 Task:   Create a business powerpoint presentation template.
Action: Mouse moved to (851, 104)
Screenshot: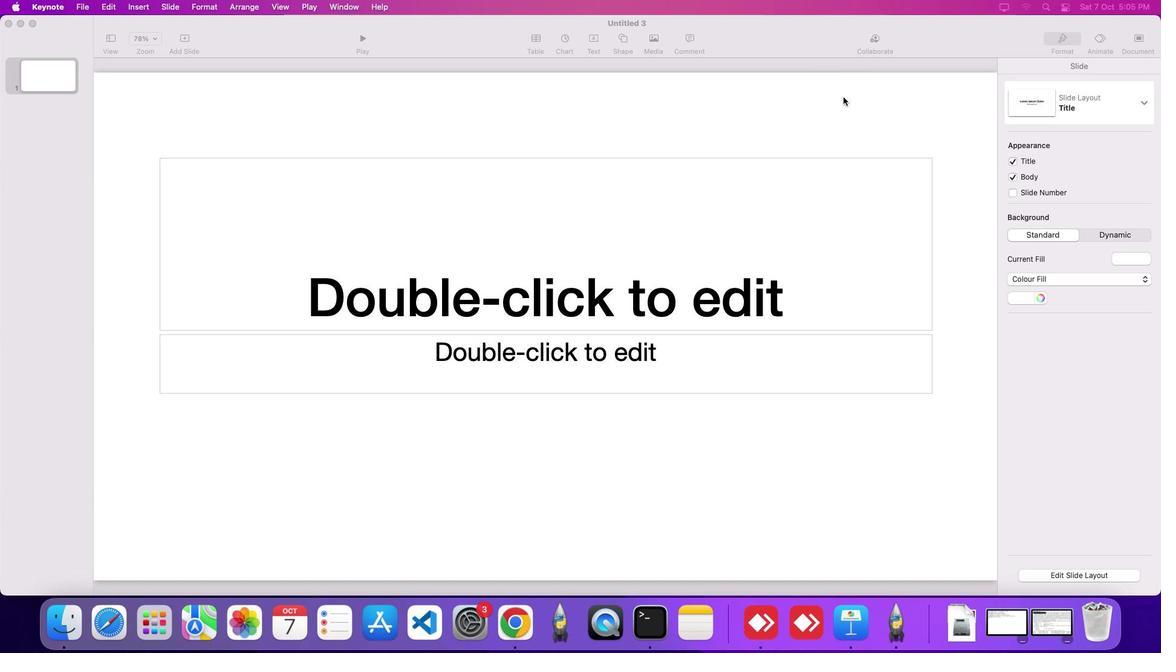 
Action: Mouse pressed left at (851, 104)
Screenshot: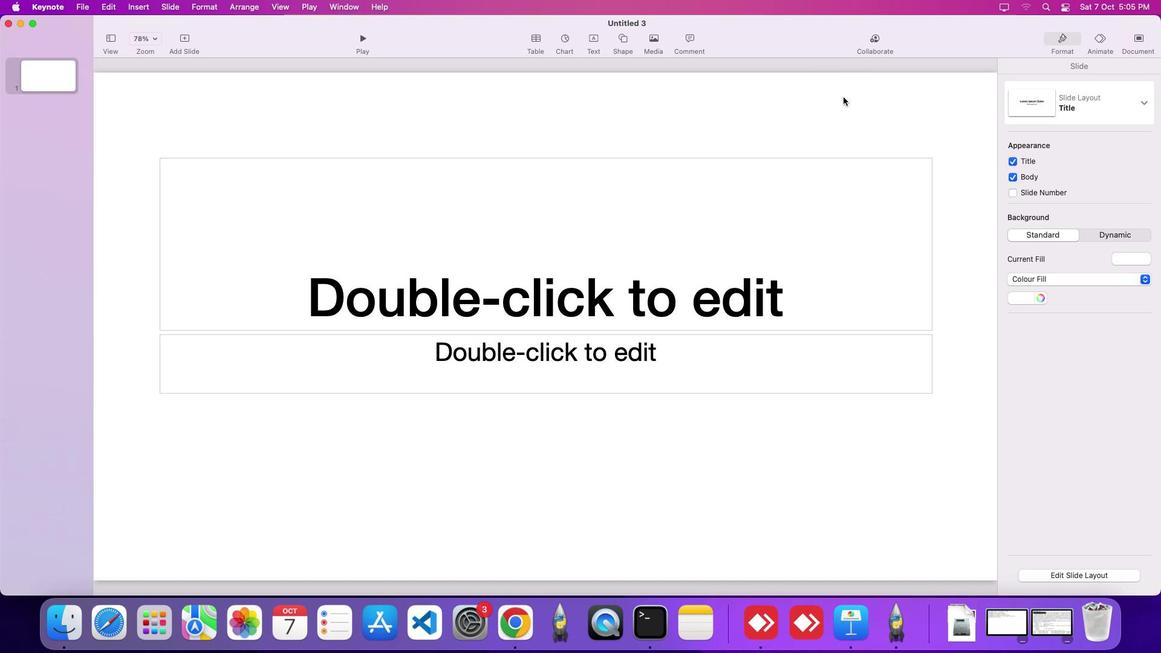 
Action: Mouse moved to (868, 106)
Screenshot: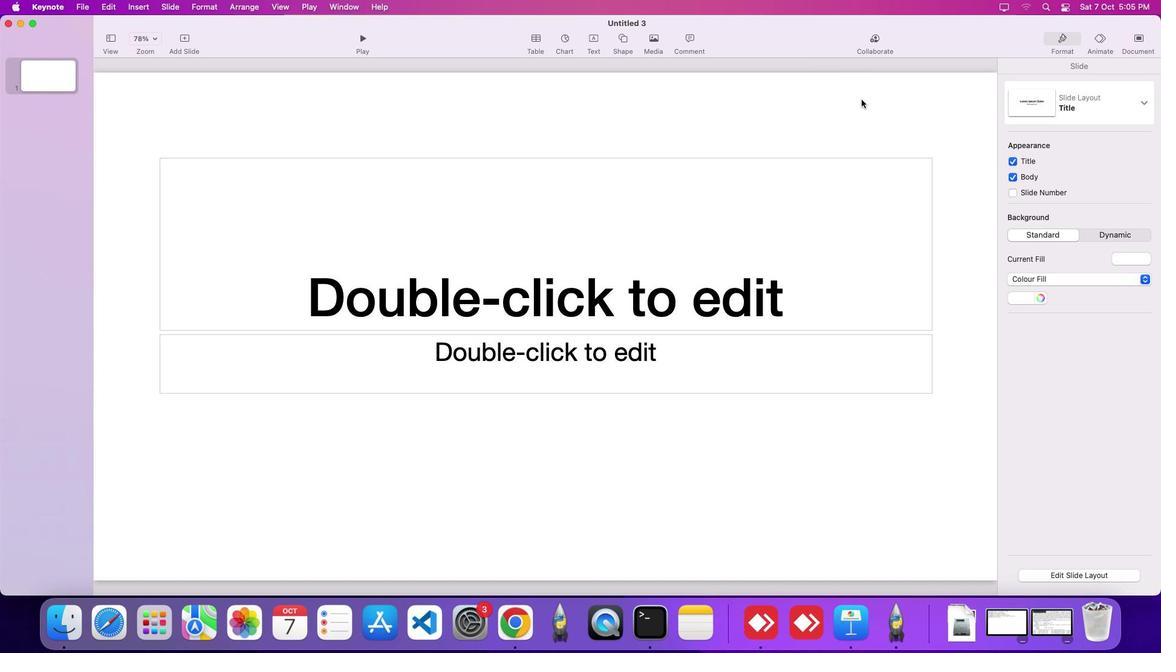 
Action: Mouse pressed left at (868, 106)
Screenshot: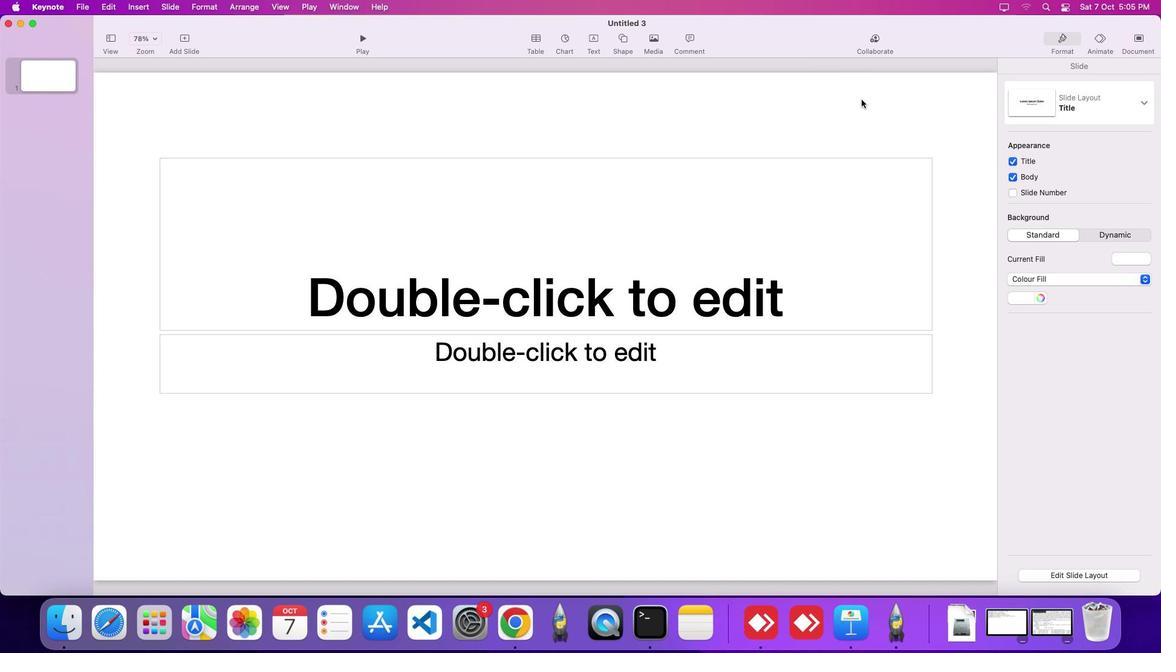 
Action: Mouse moved to (590, 473)
Screenshot: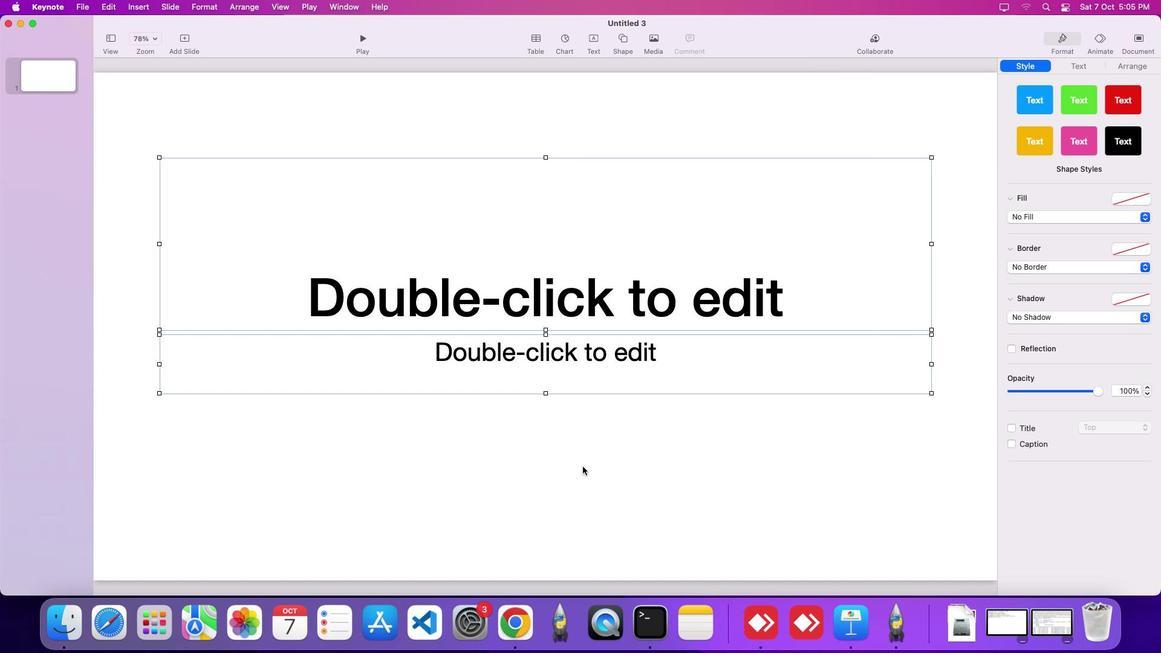 
Action: Key pressed Key.delete
Screenshot: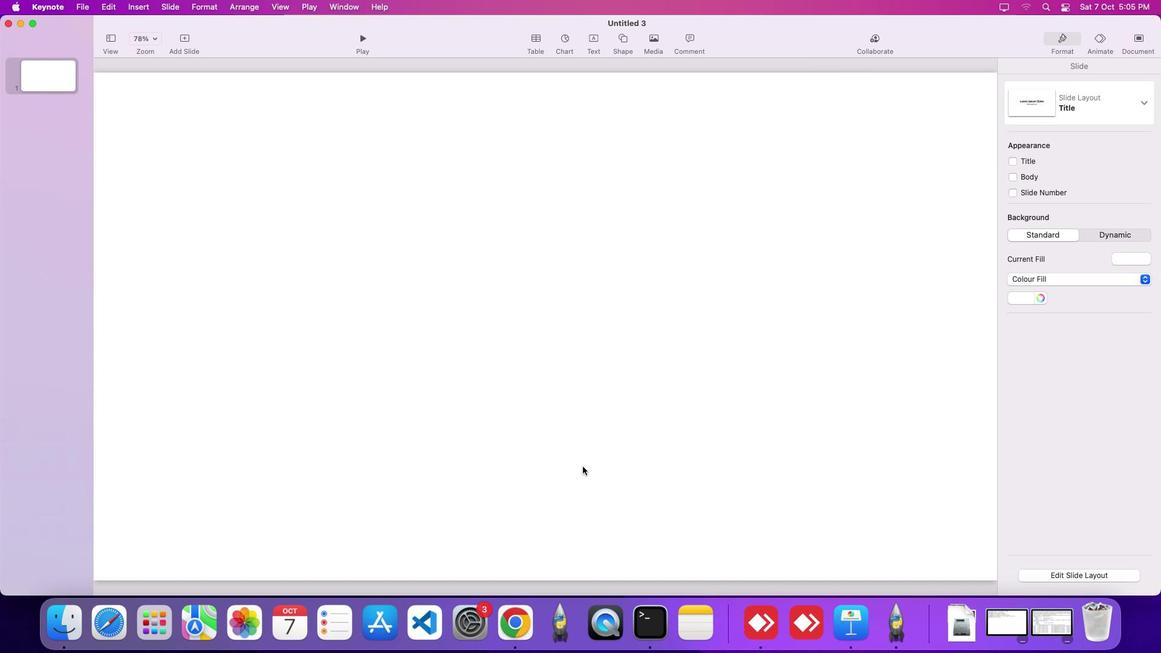 
Action: Mouse moved to (647, 380)
Screenshot: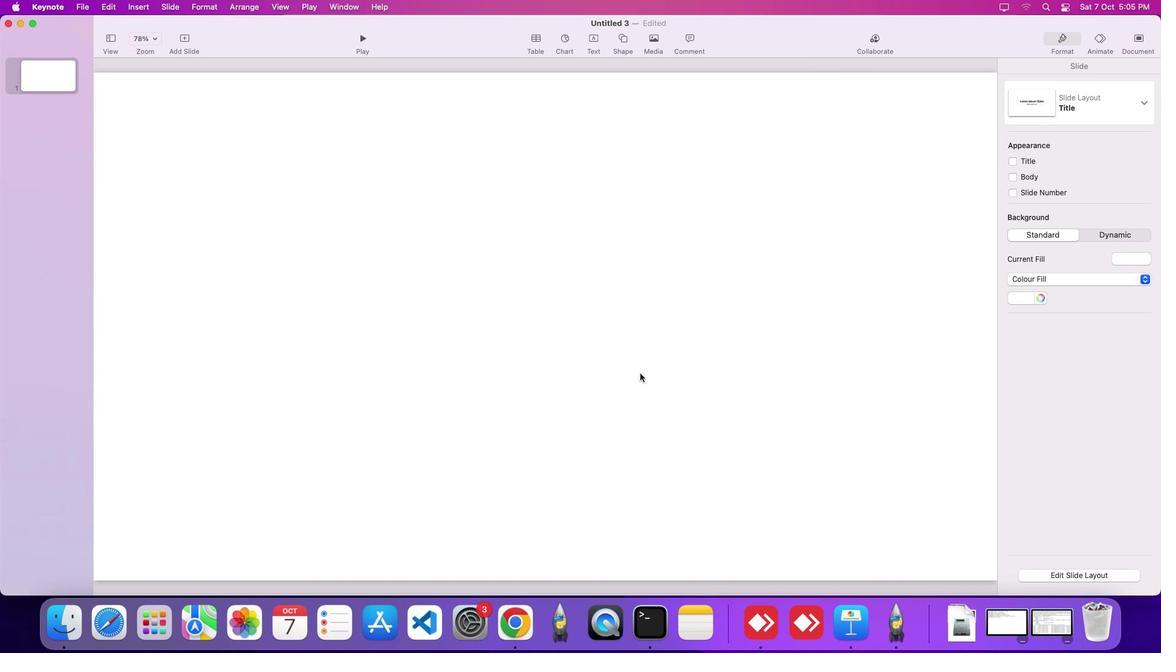 
Action: Mouse pressed left at (647, 380)
Screenshot: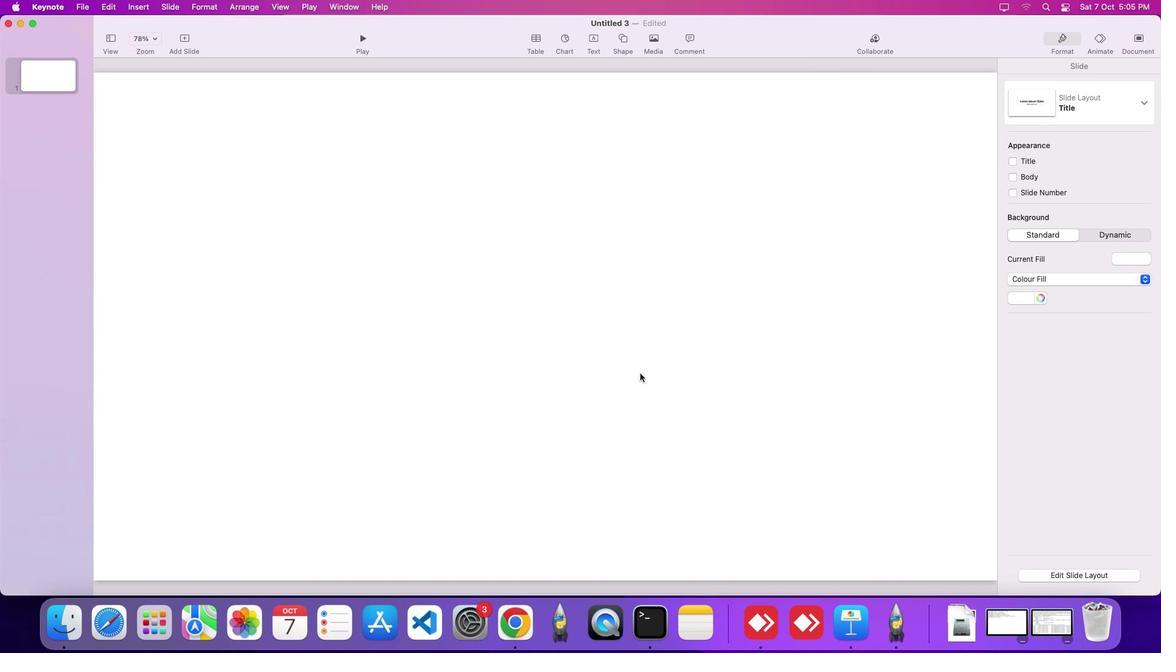 
Action: Mouse moved to (643, 367)
Screenshot: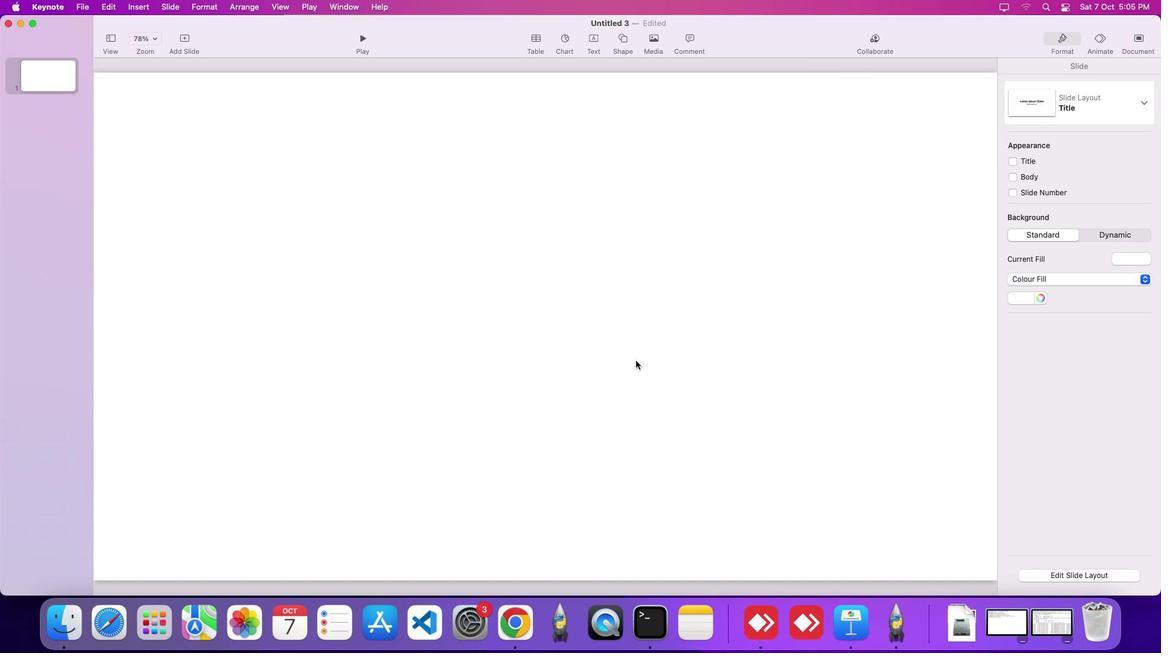 
Action: Mouse pressed left at (643, 367)
Screenshot: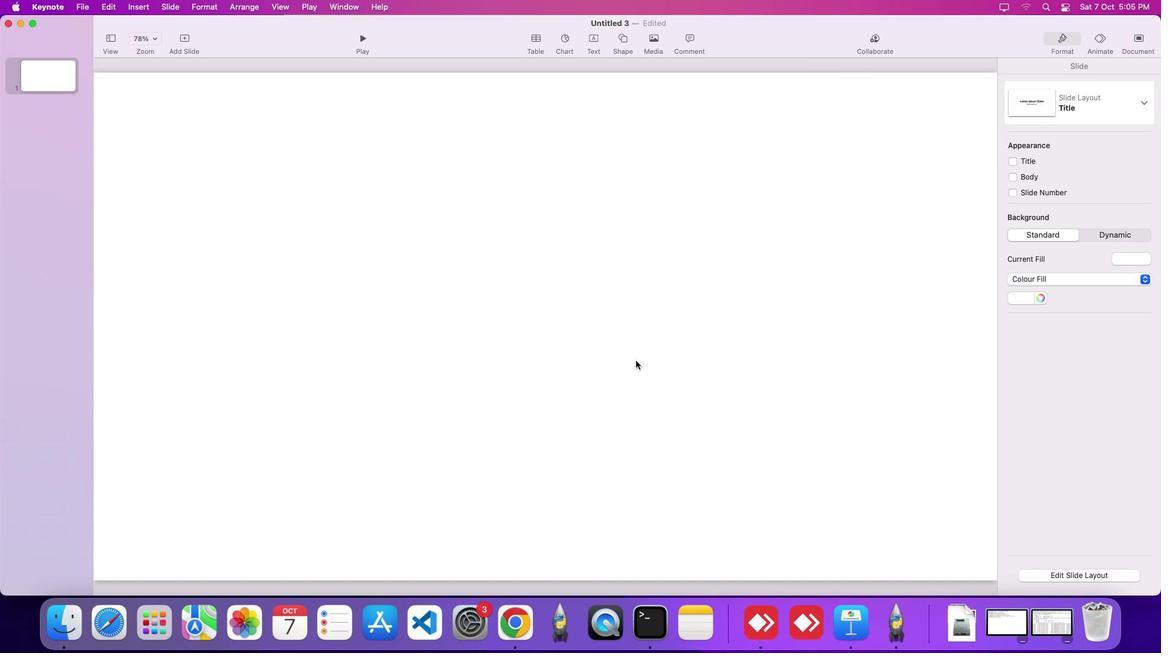 
Action: Mouse moved to (629, 48)
Screenshot: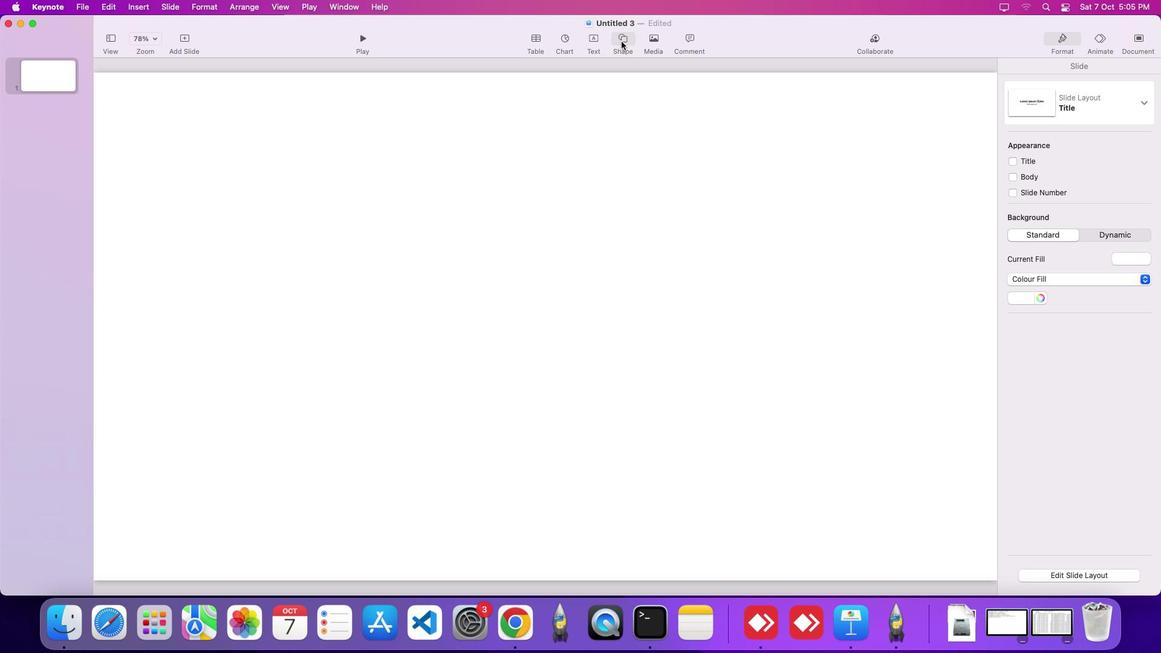 
Action: Mouse pressed left at (629, 48)
Screenshot: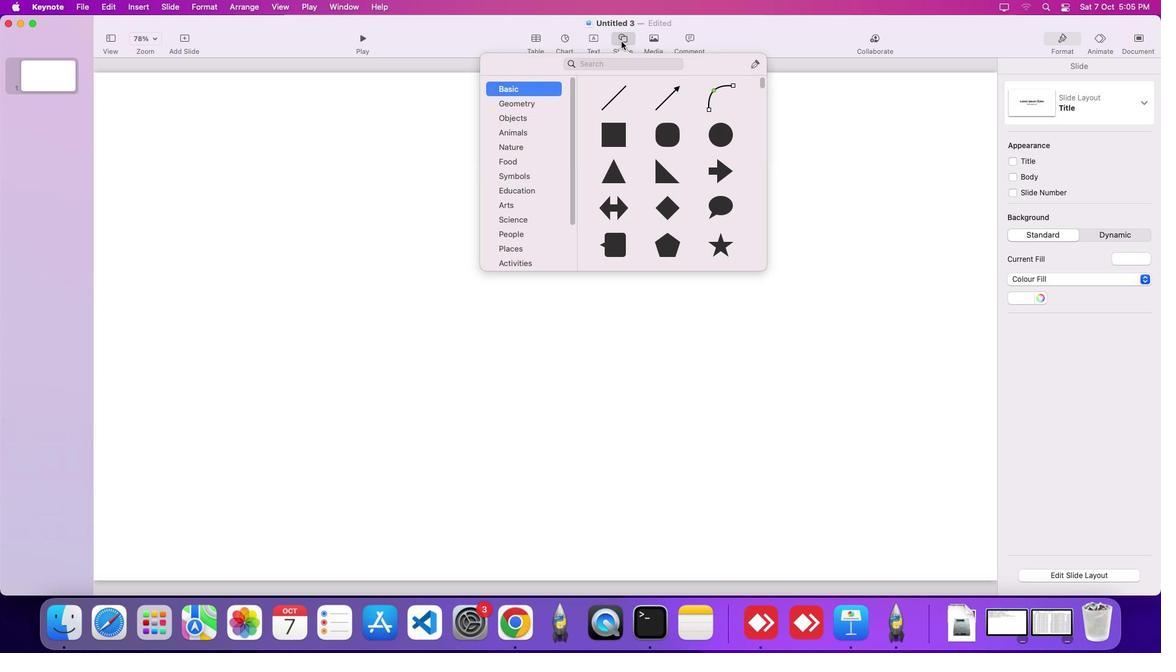 
Action: Mouse moved to (628, 140)
Screenshot: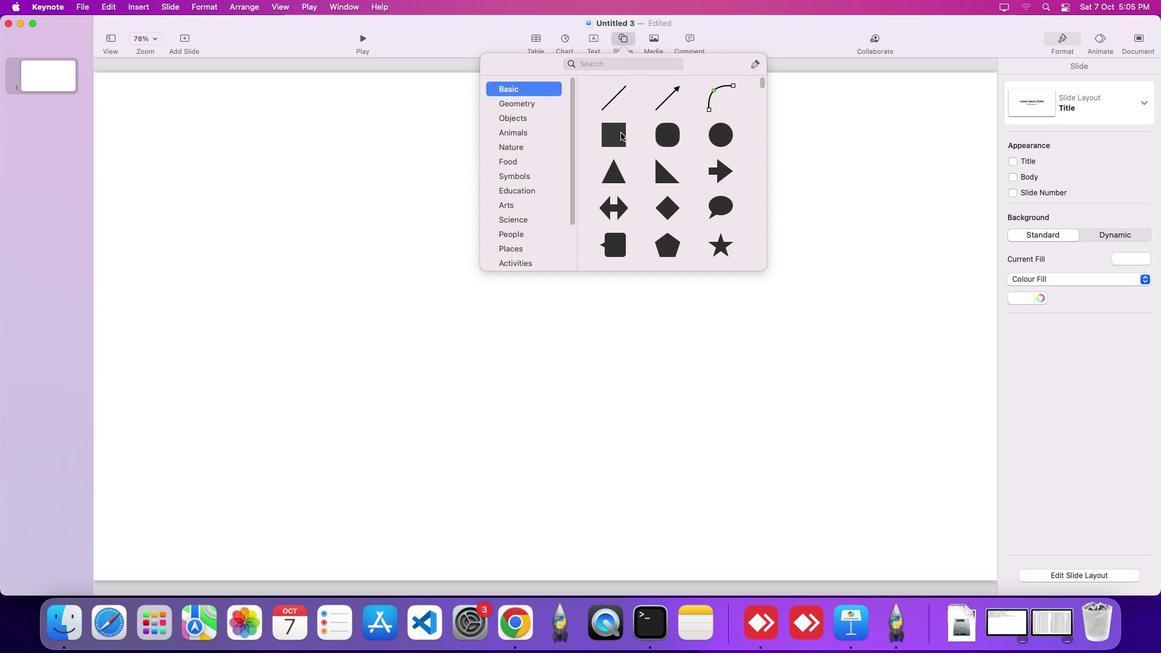 
Action: Mouse pressed left at (628, 140)
Screenshot: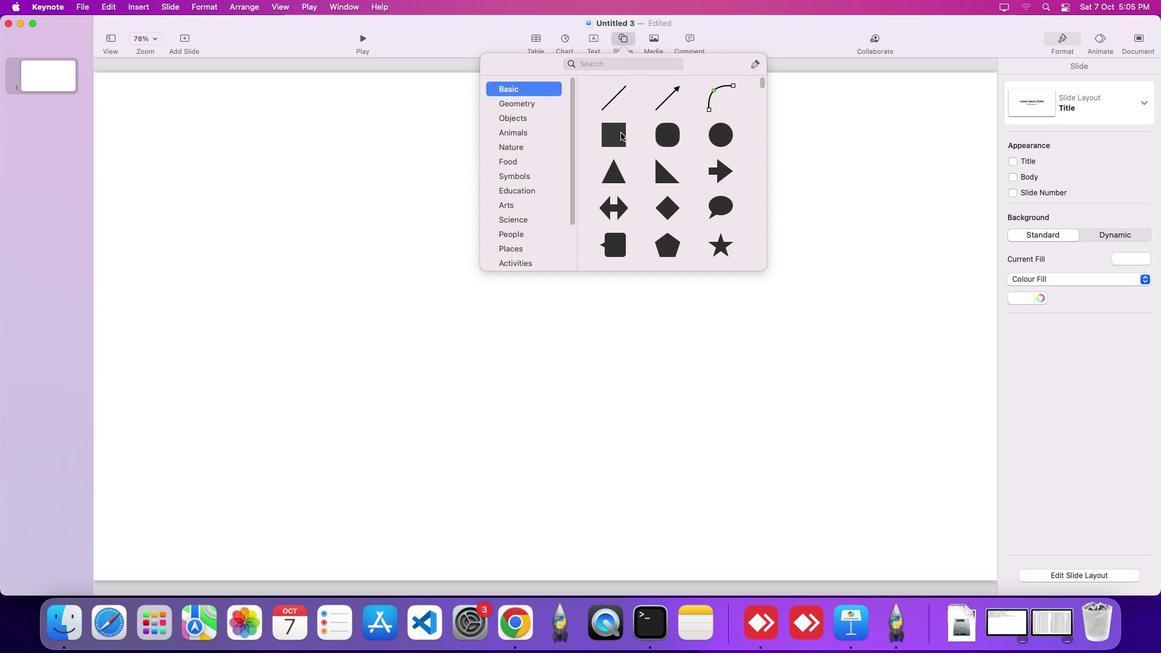 
Action: Mouse moved to (563, 345)
Screenshot: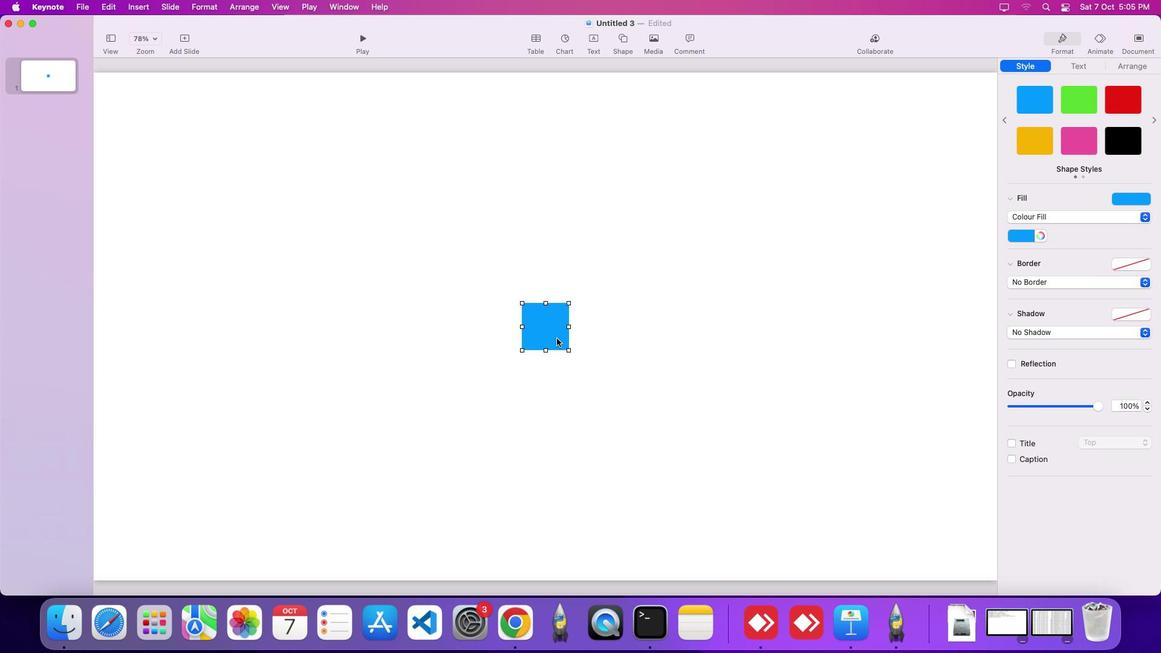 
Action: Mouse pressed left at (563, 345)
Screenshot: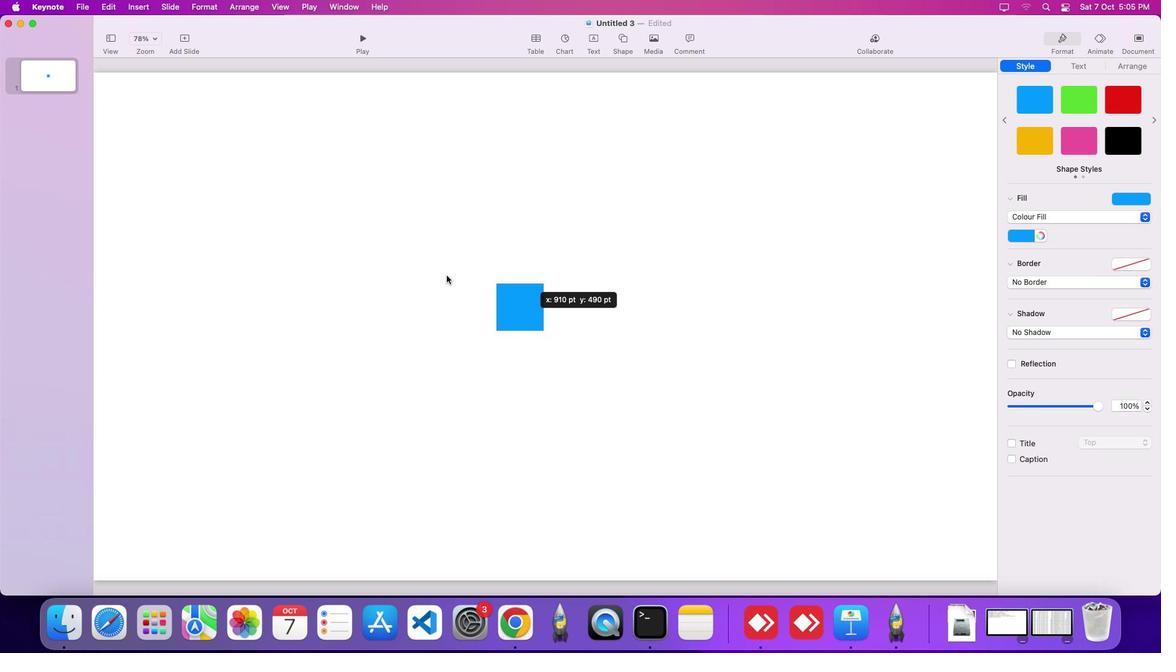 
Action: Mouse moved to (148, 123)
Screenshot: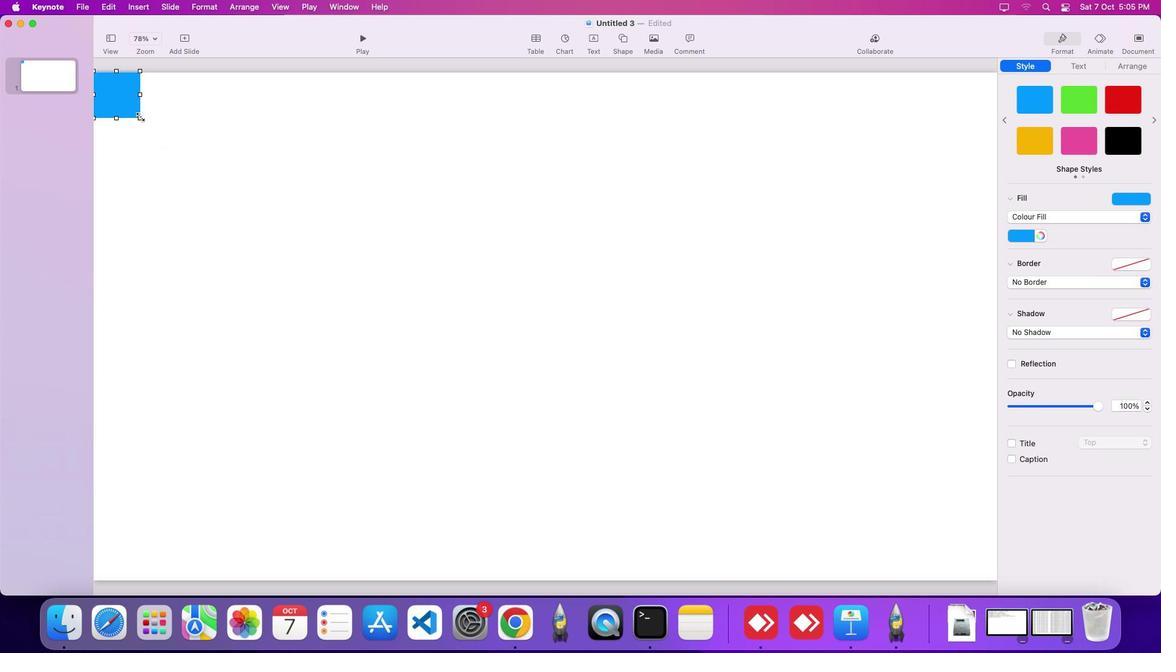
Action: Mouse pressed left at (148, 123)
Screenshot: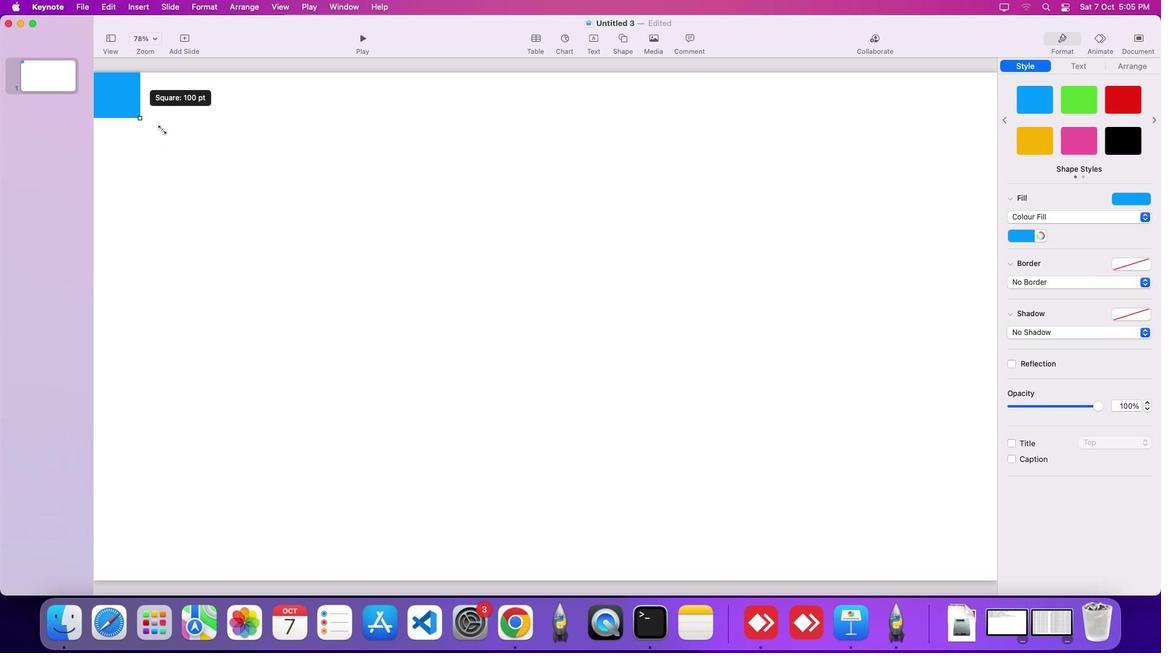 
Action: Mouse moved to (1134, 211)
Screenshot: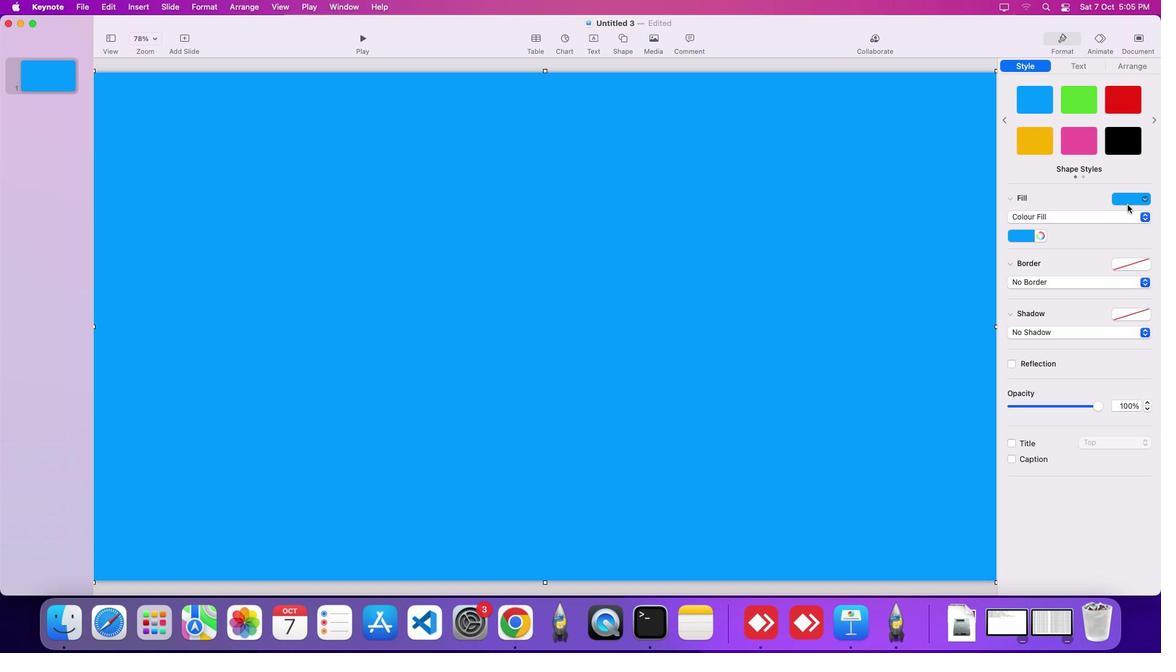 
Action: Mouse pressed left at (1134, 211)
Screenshot: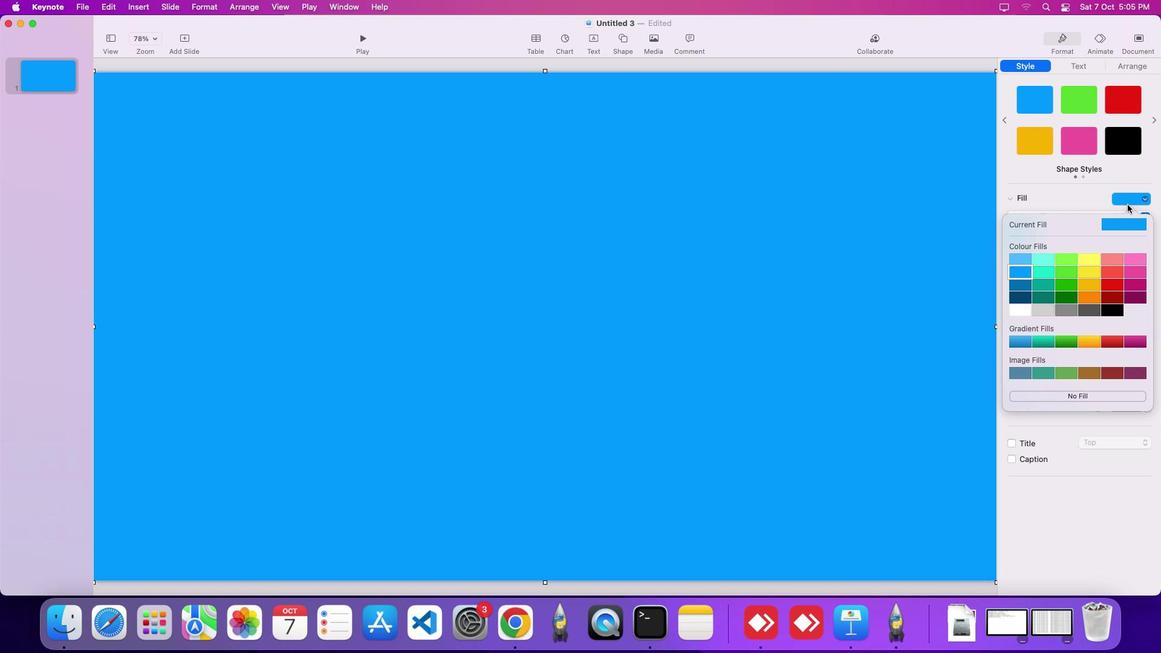 
Action: Mouse moved to (1053, 404)
Screenshot: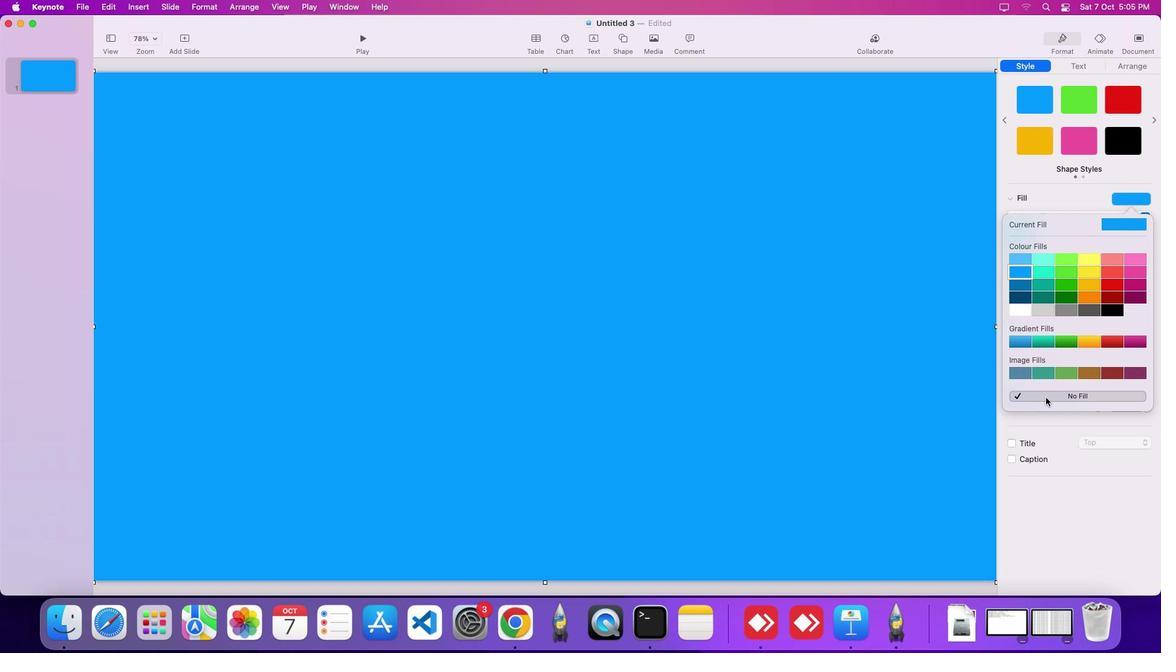 
Action: Mouse pressed left at (1053, 404)
Screenshot: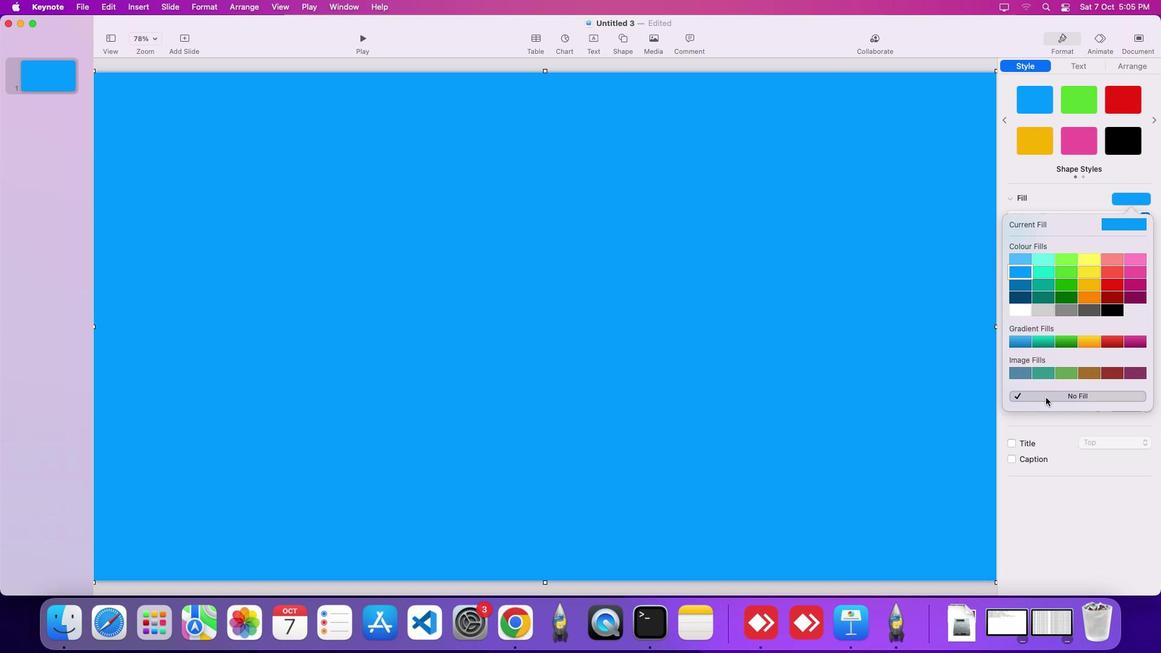 
Action: Mouse moved to (1080, 275)
Screenshot: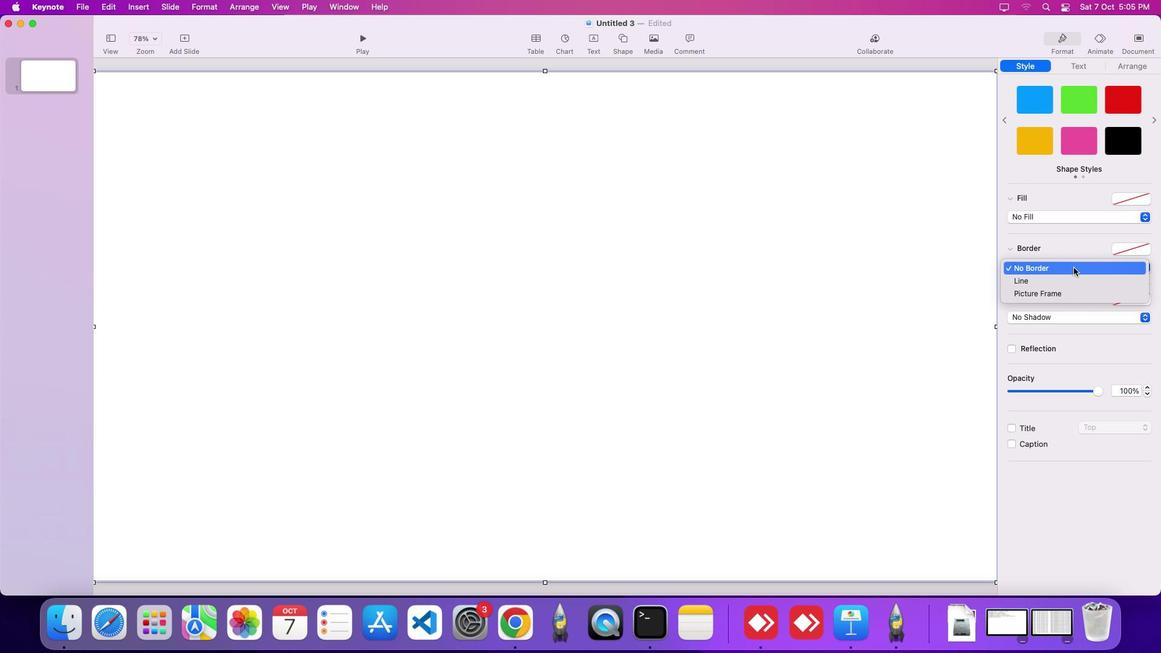 
Action: Mouse pressed left at (1080, 275)
Screenshot: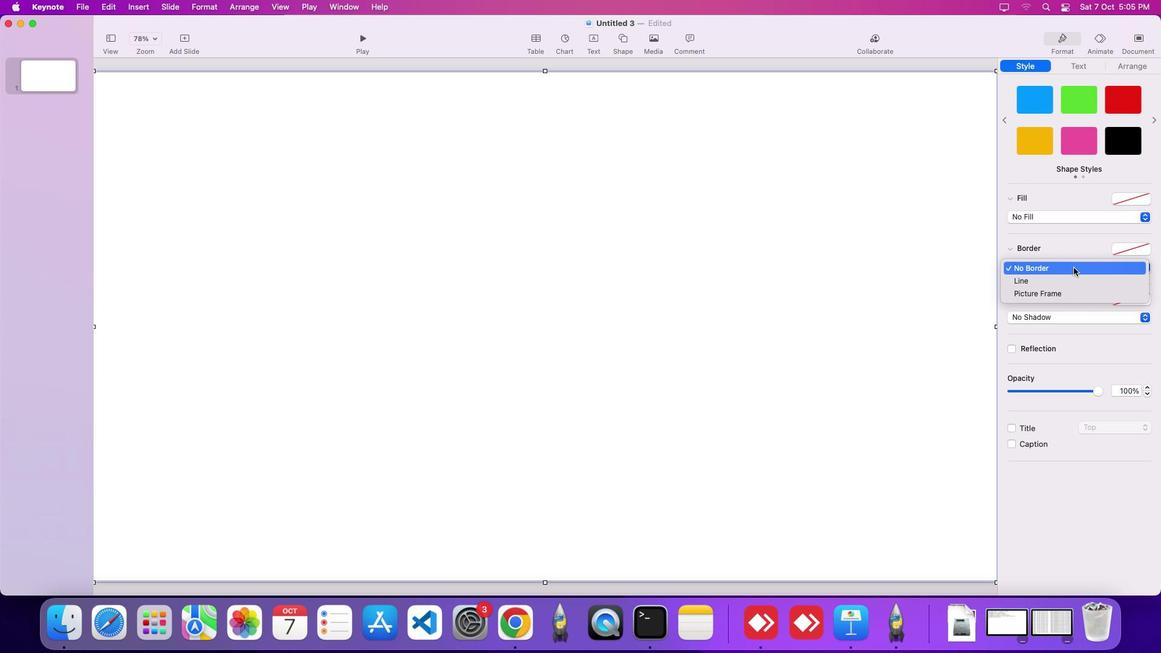 
Action: Mouse moved to (1071, 287)
Screenshot: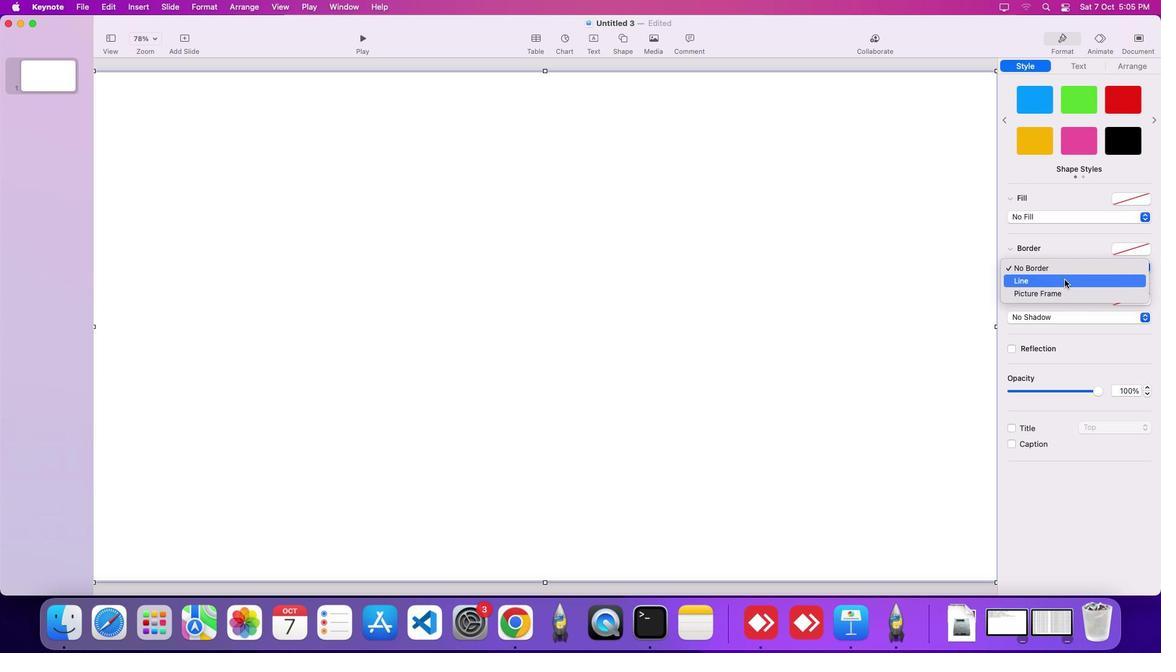 
Action: Mouse pressed left at (1071, 287)
Screenshot: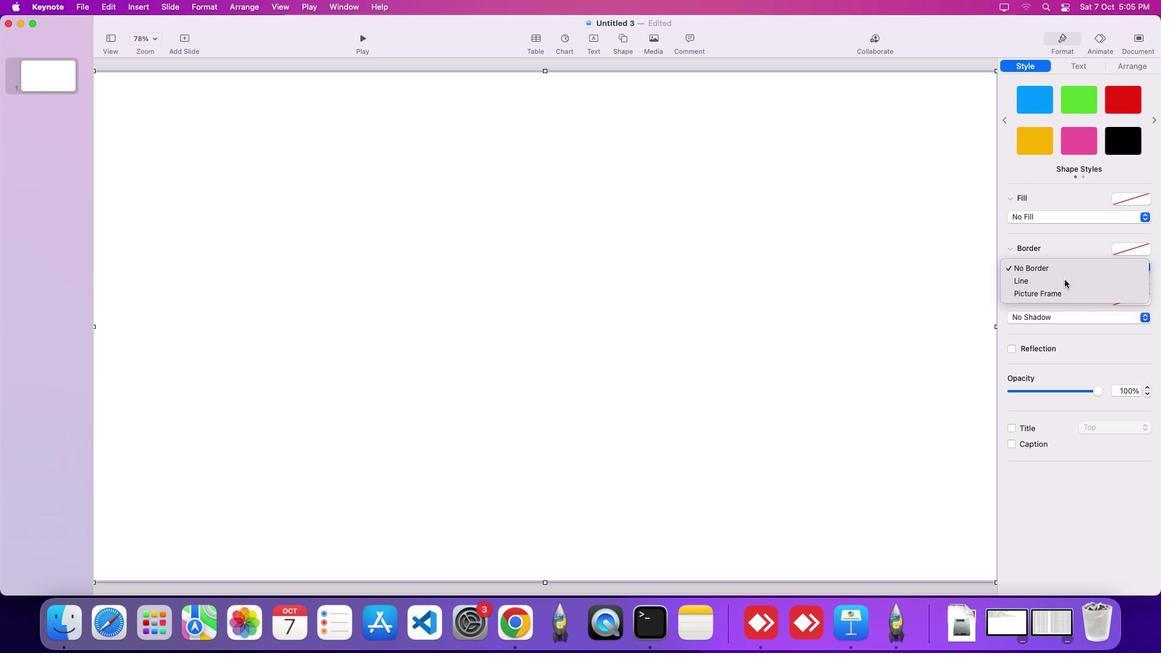 
Action: Mouse moved to (1087, 298)
Screenshot: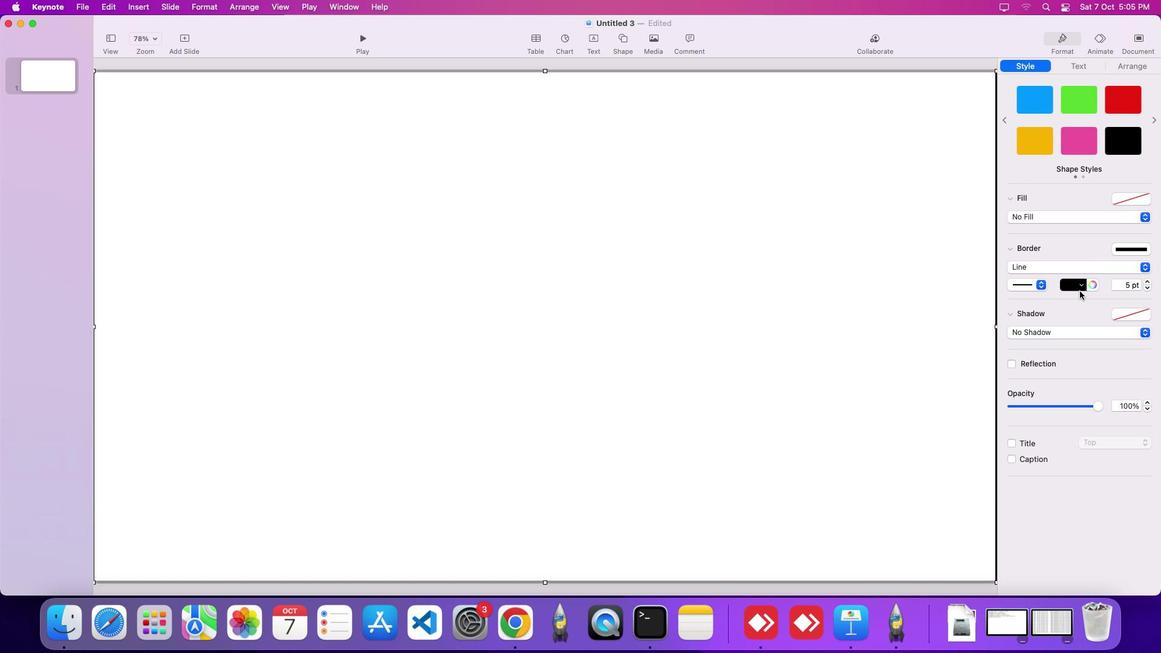 
Action: Mouse pressed left at (1087, 298)
Screenshot: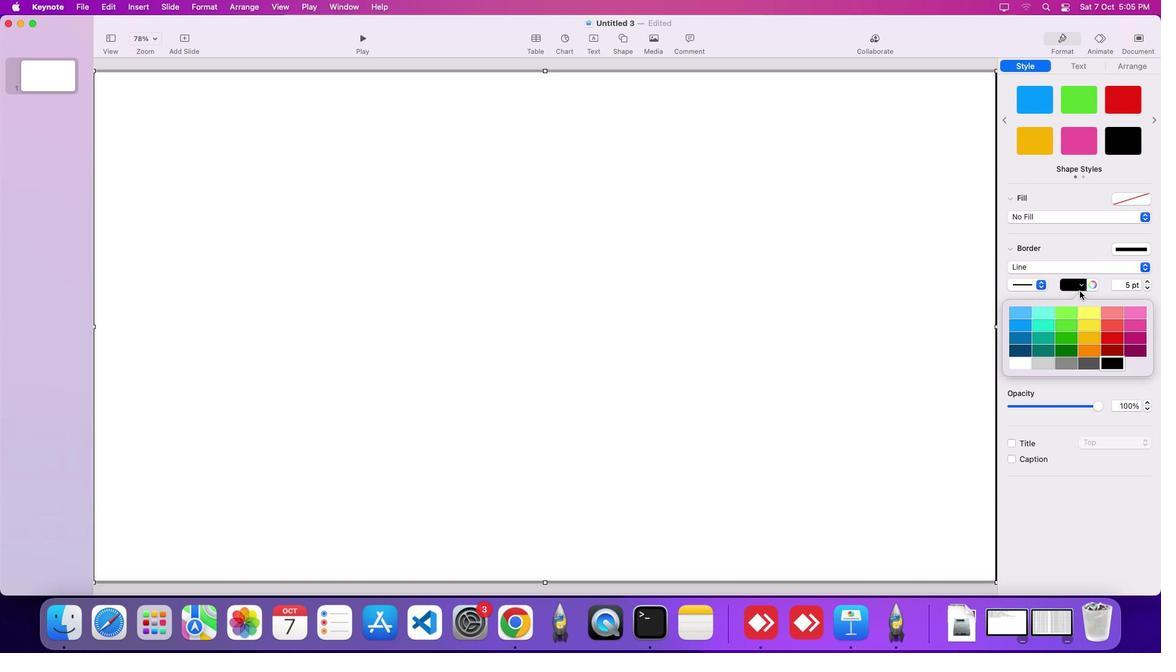 
Action: Mouse moved to (1031, 332)
Screenshot: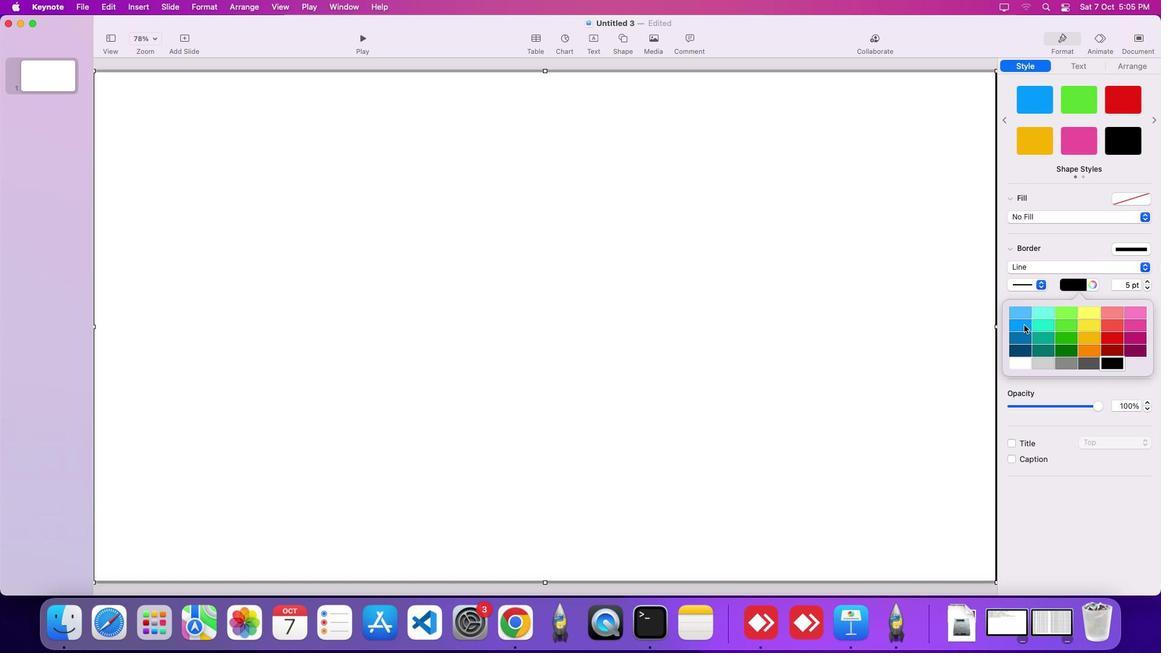 
Action: Mouse pressed left at (1031, 332)
Screenshot: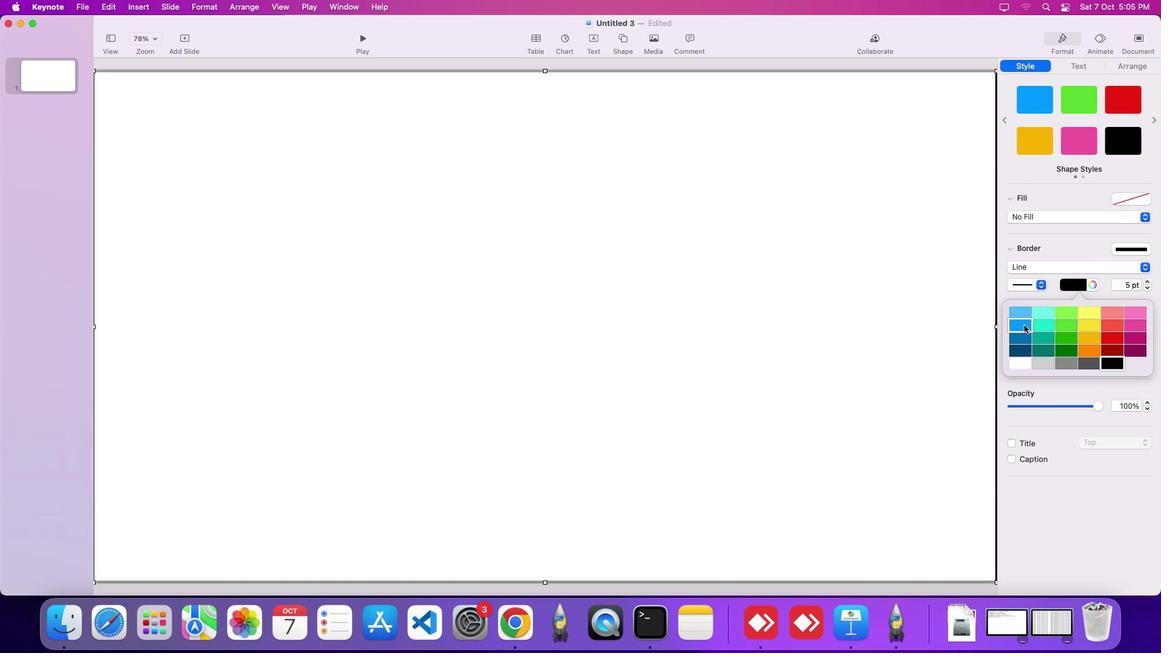 
Action: Mouse moved to (1077, 294)
Screenshot: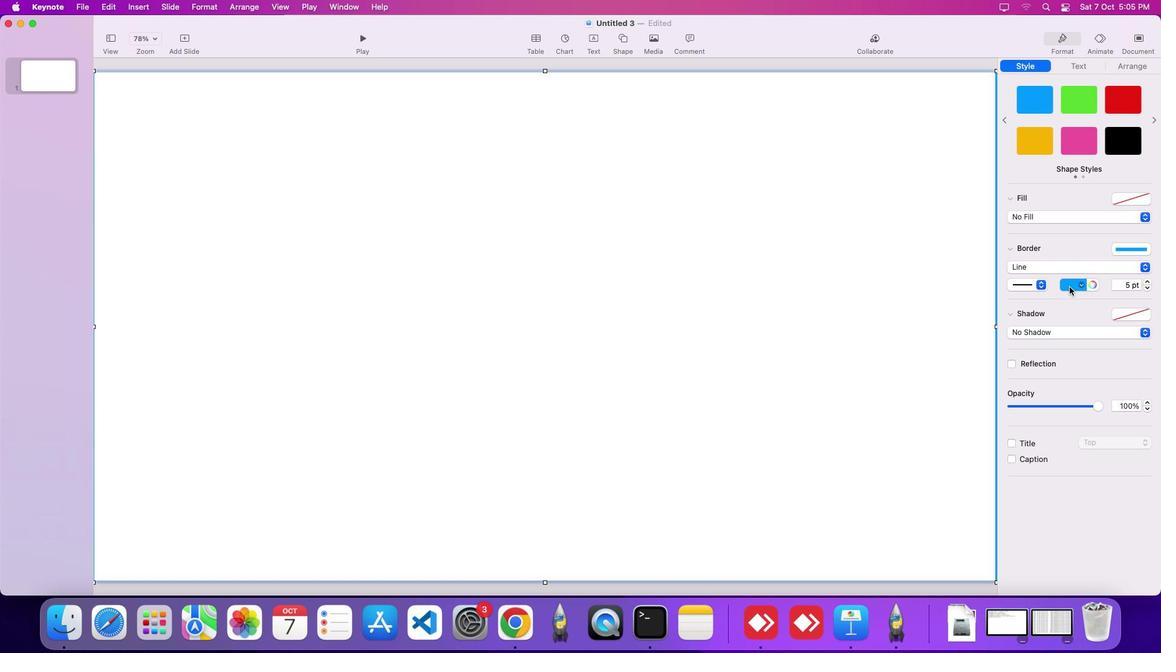 
Action: Mouse pressed left at (1077, 294)
Screenshot: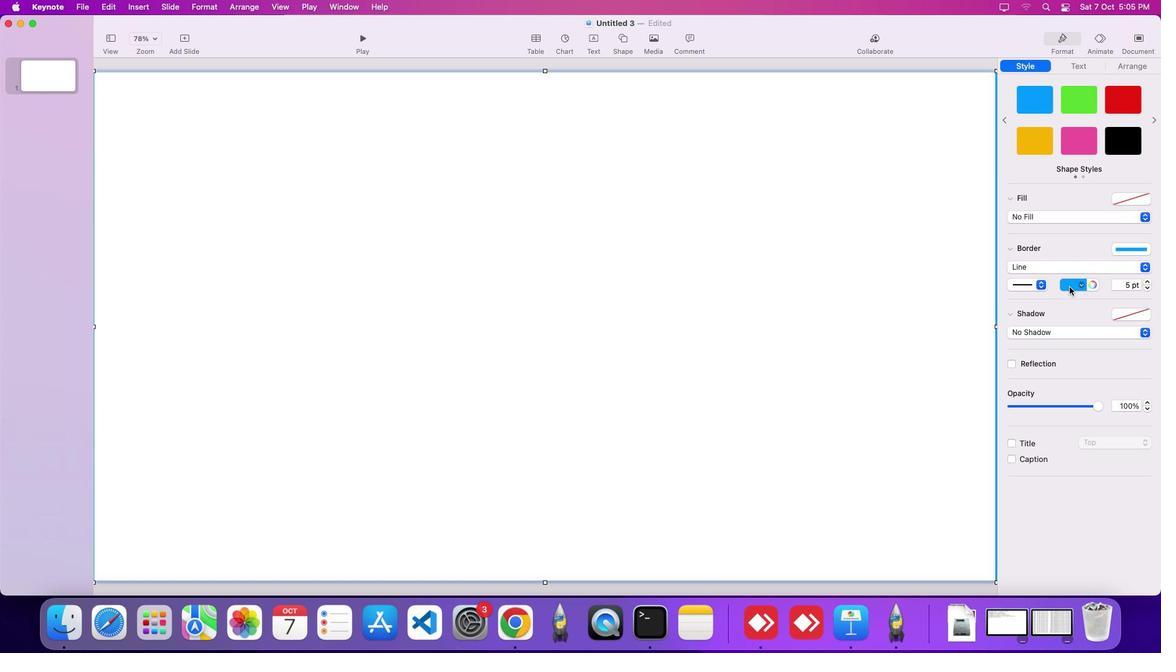 
Action: Mouse moved to (1033, 317)
Screenshot: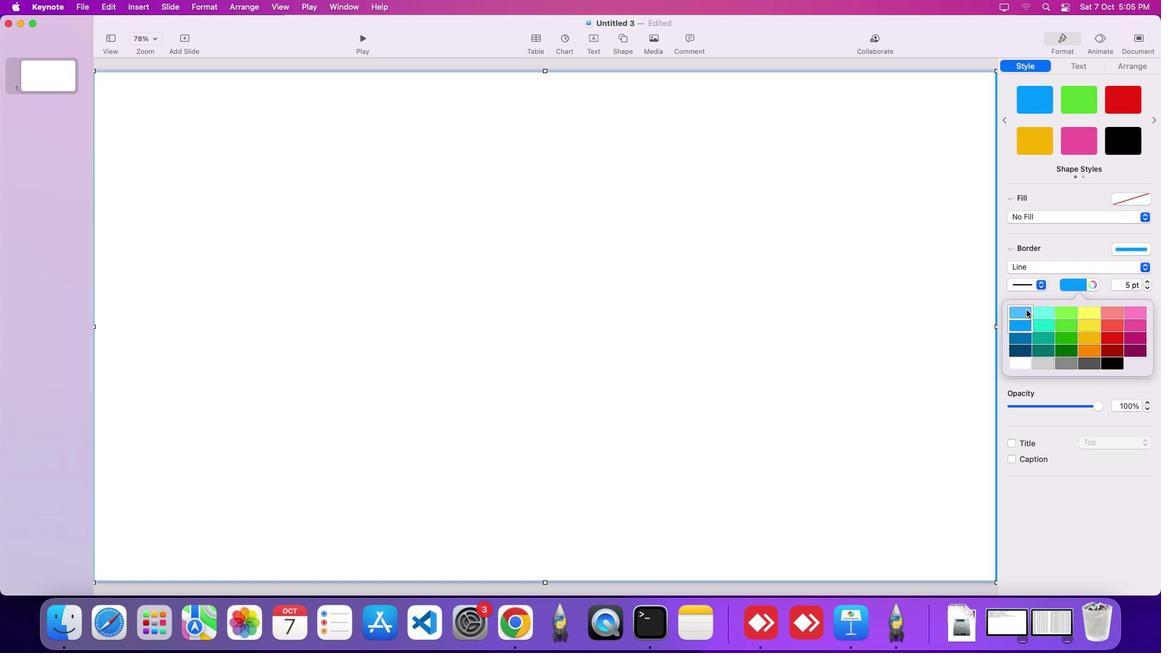 
Action: Mouse pressed left at (1033, 317)
Screenshot: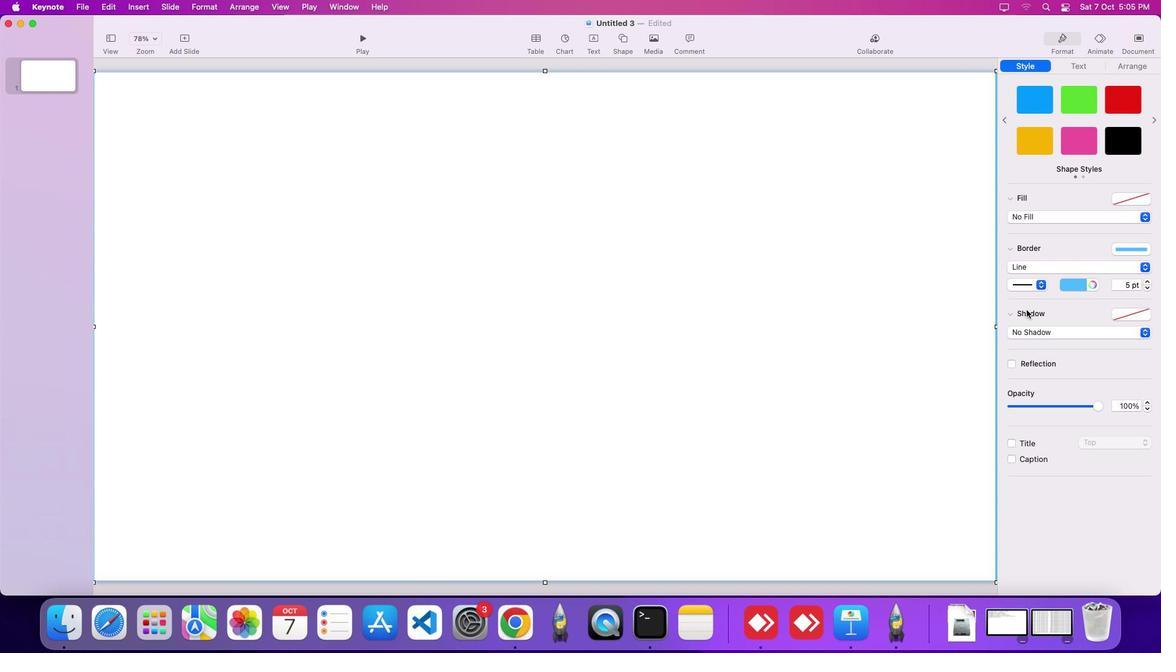 
Action: Mouse moved to (1154, 287)
Screenshot: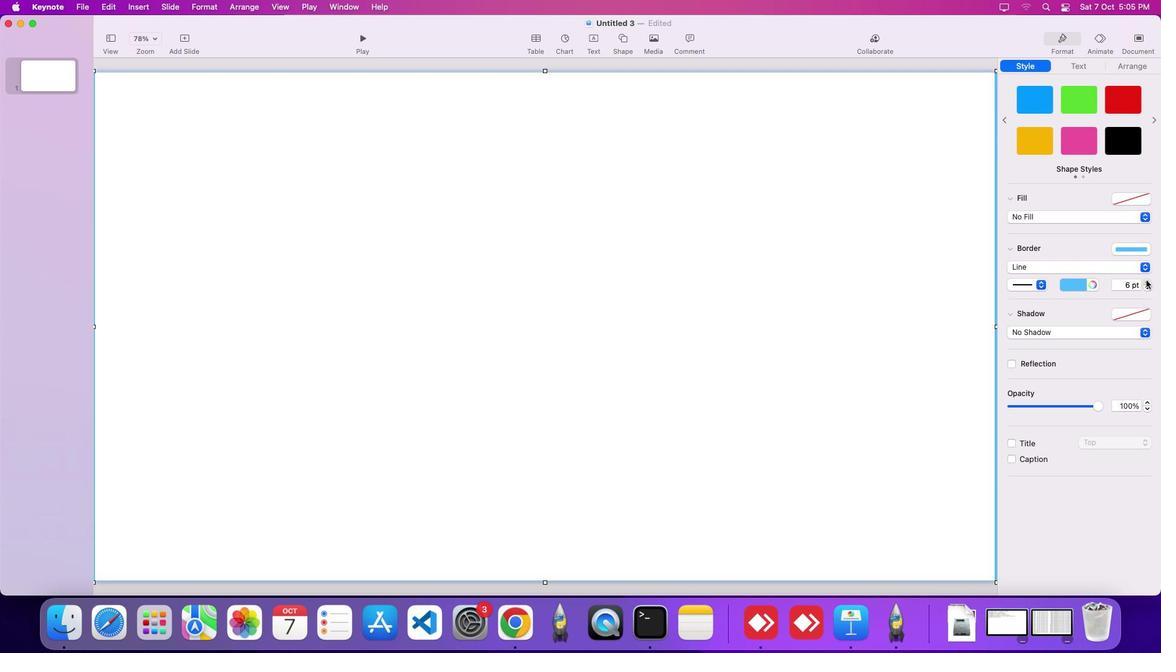 
Action: Mouse pressed left at (1154, 287)
Screenshot: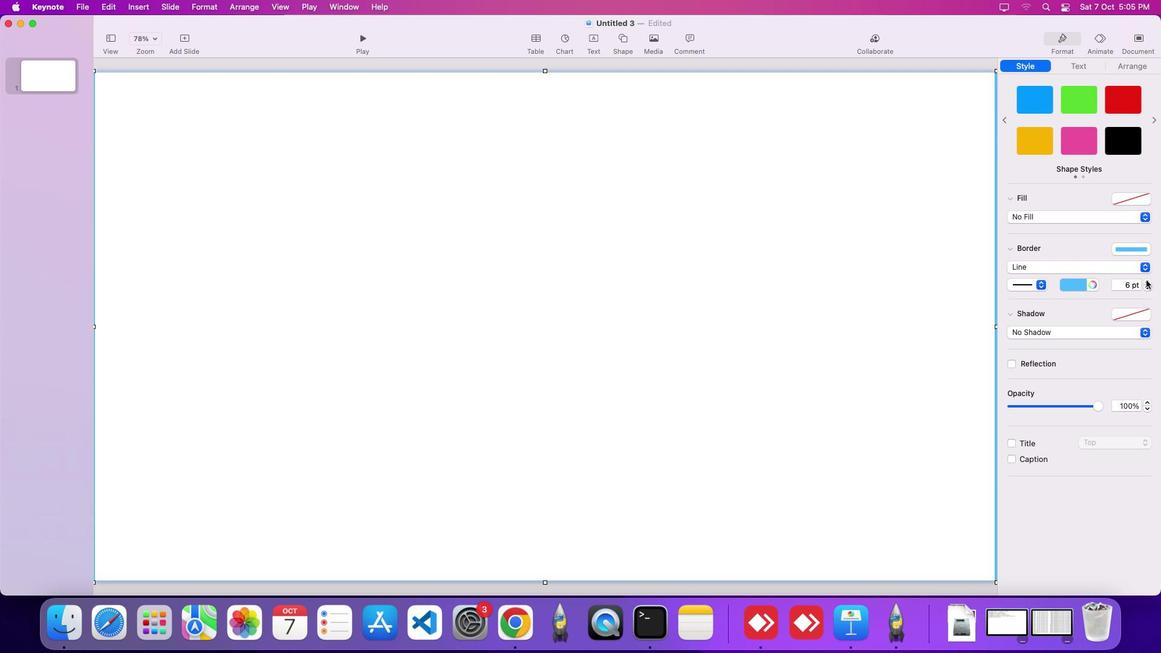 
Action: Mouse pressed left at (1154, 287)
Screenshot: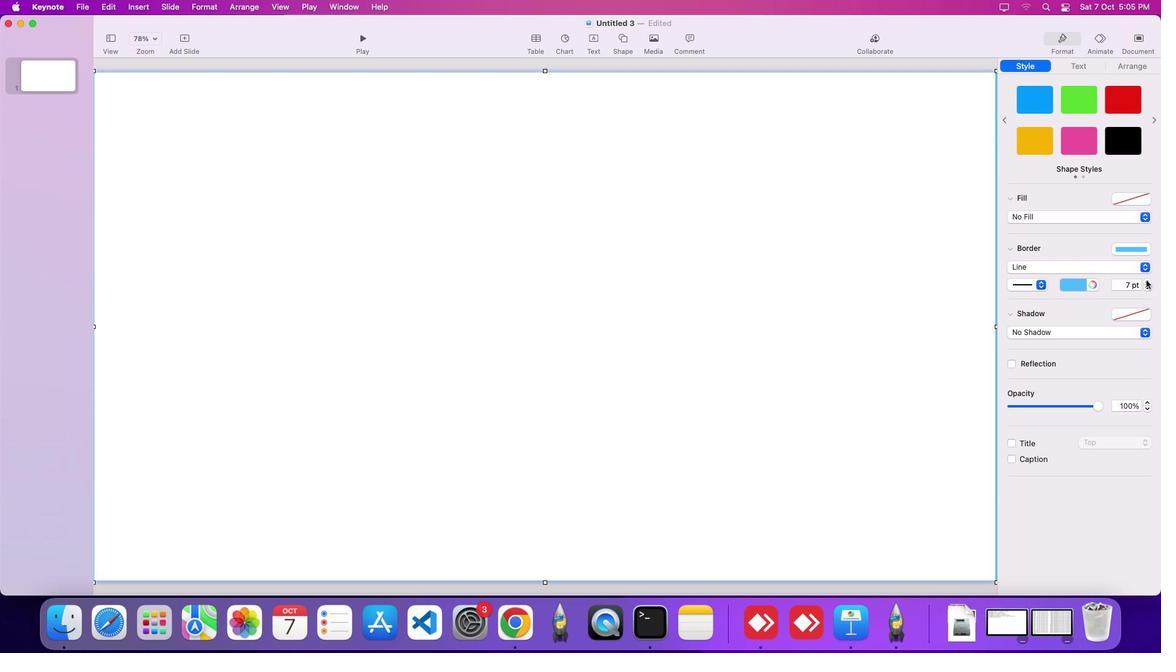 
Action: Mouse pressed left at (1154, 287)
Screenshot: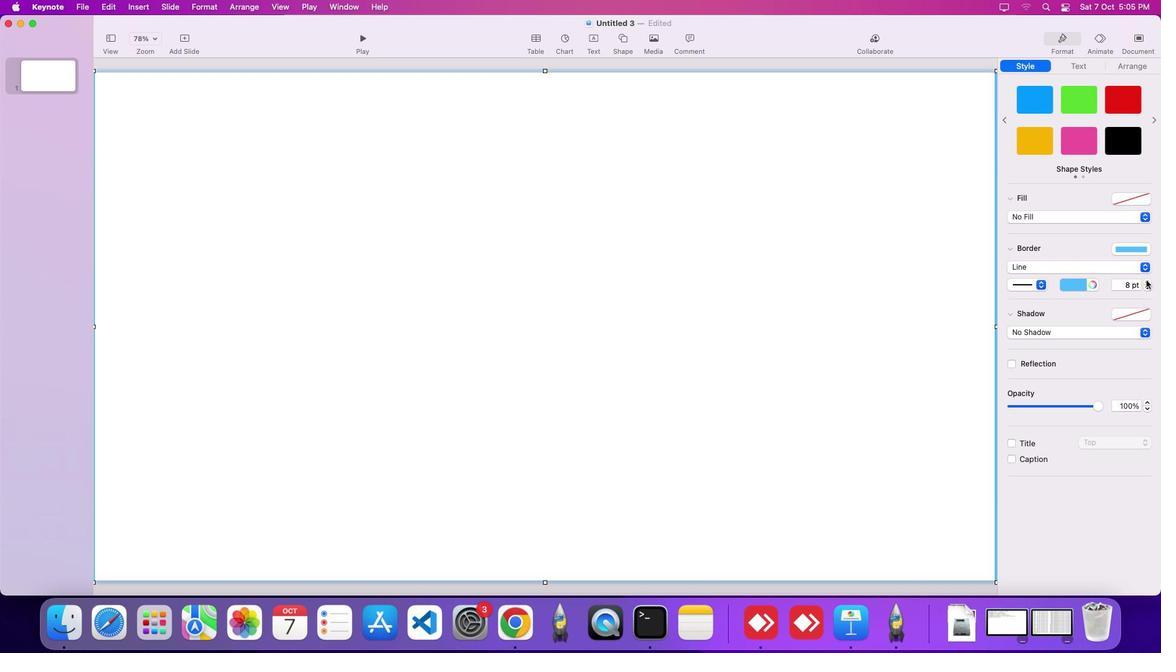 
Action: Mouse pressed left at (1154, 287)
Screenshot: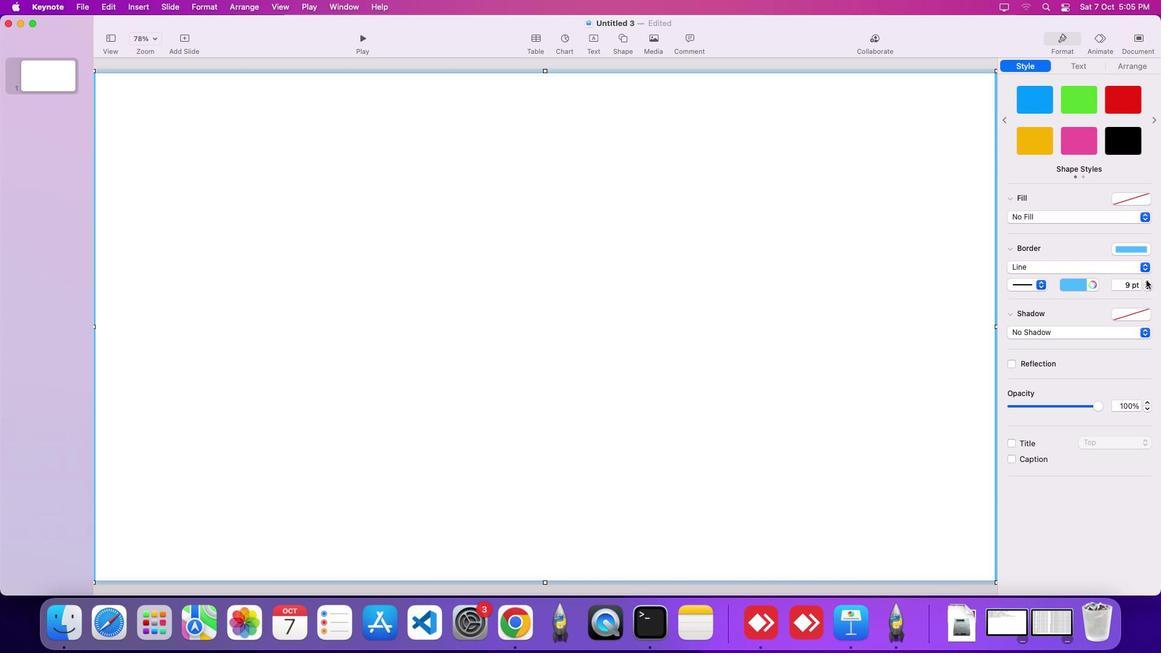 
Action: Mouse pressed left at (1154, 287)
Screenshot: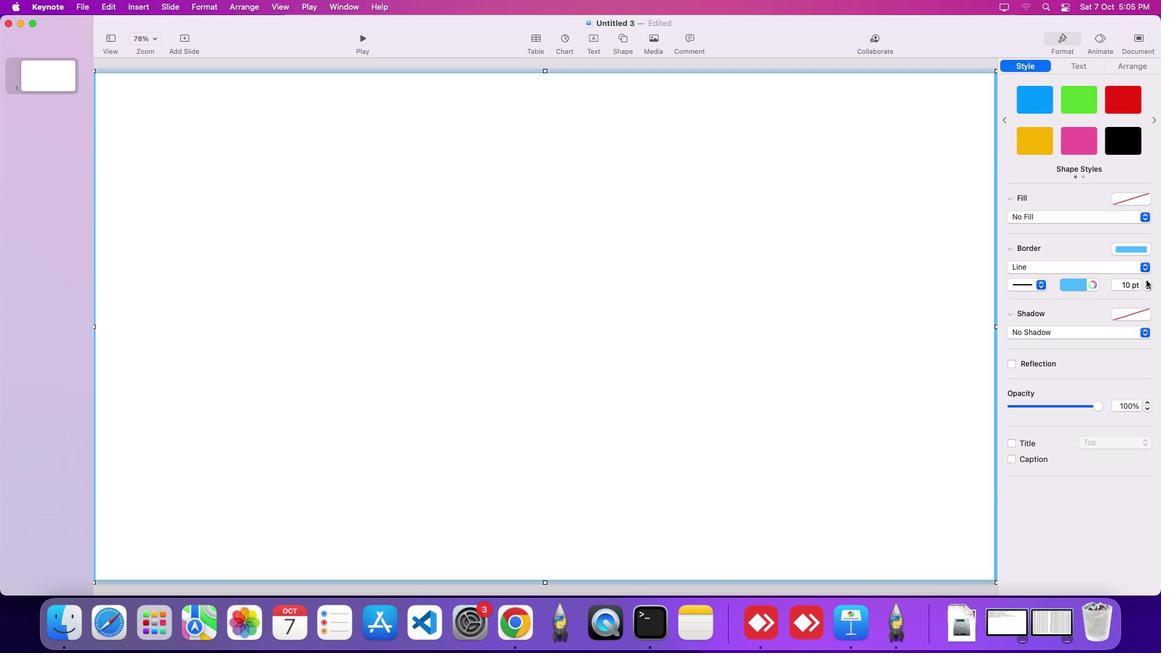 
Action: Mouse pressed left at (1154, 287)
Screenshot: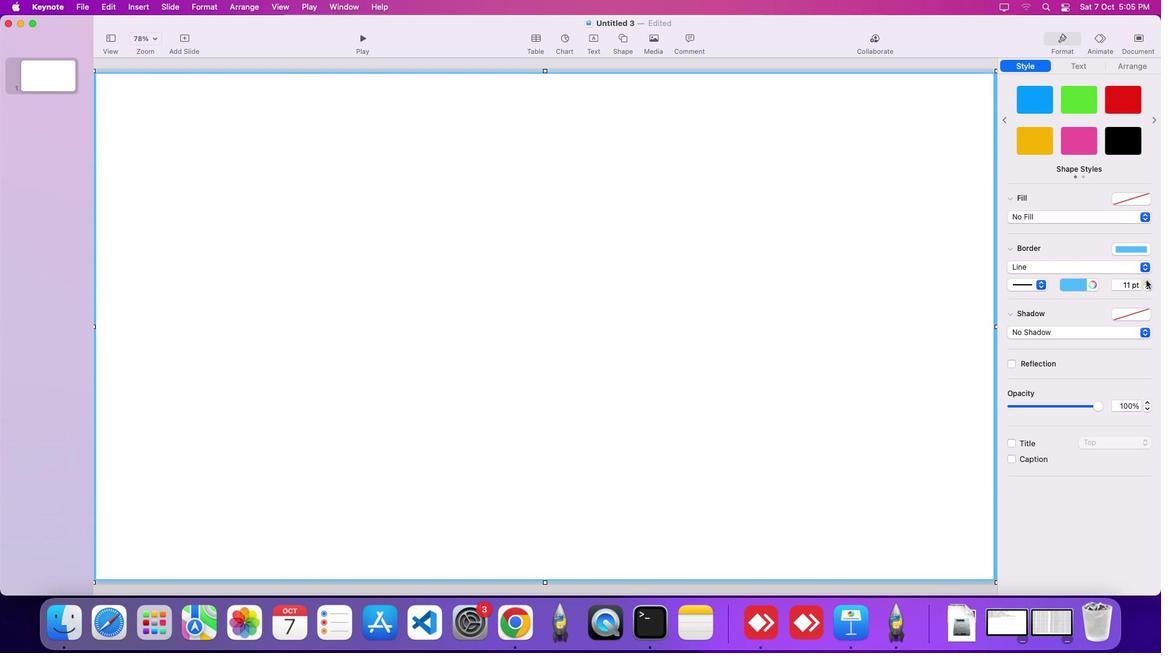 
Action: Mouse pressed left at (1154, 287)
Screenshot: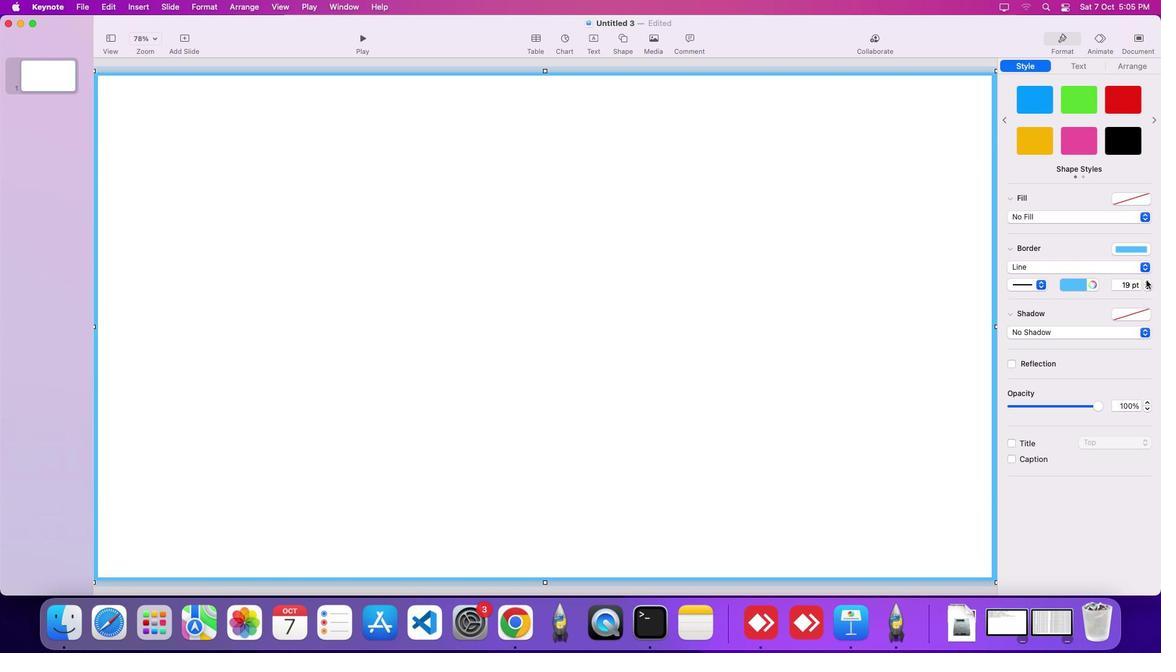 
Action: Mouse pressed left at (1154, 287)
Screenshot: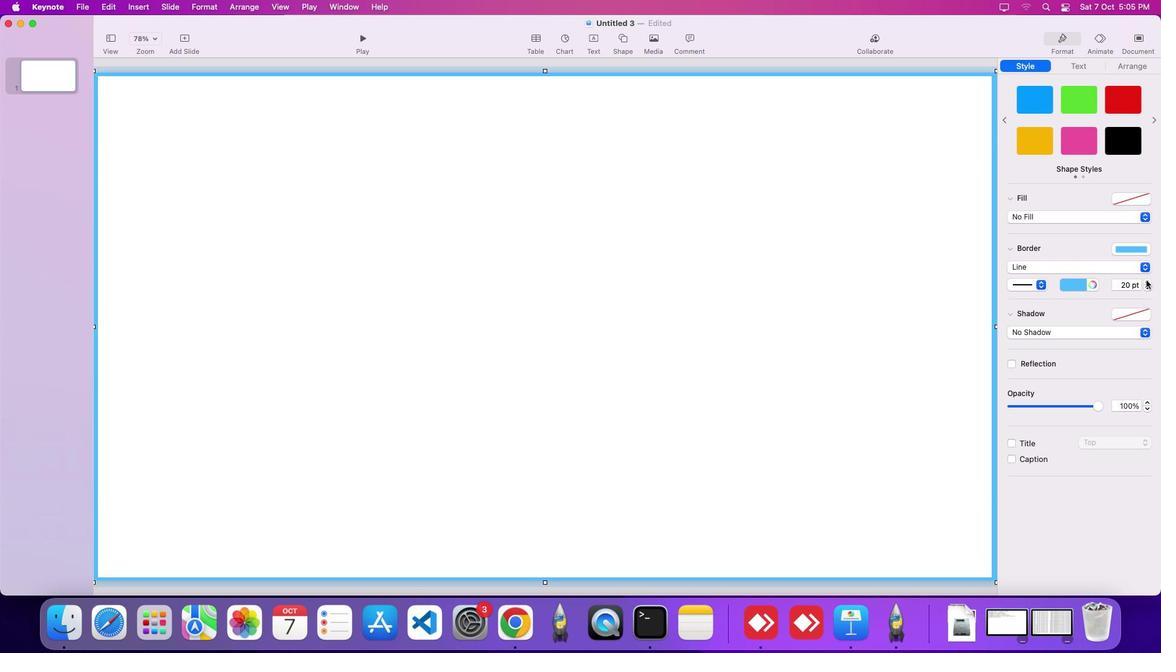 
Action: Mouse pressed left at (1154, 287)
Screenshot: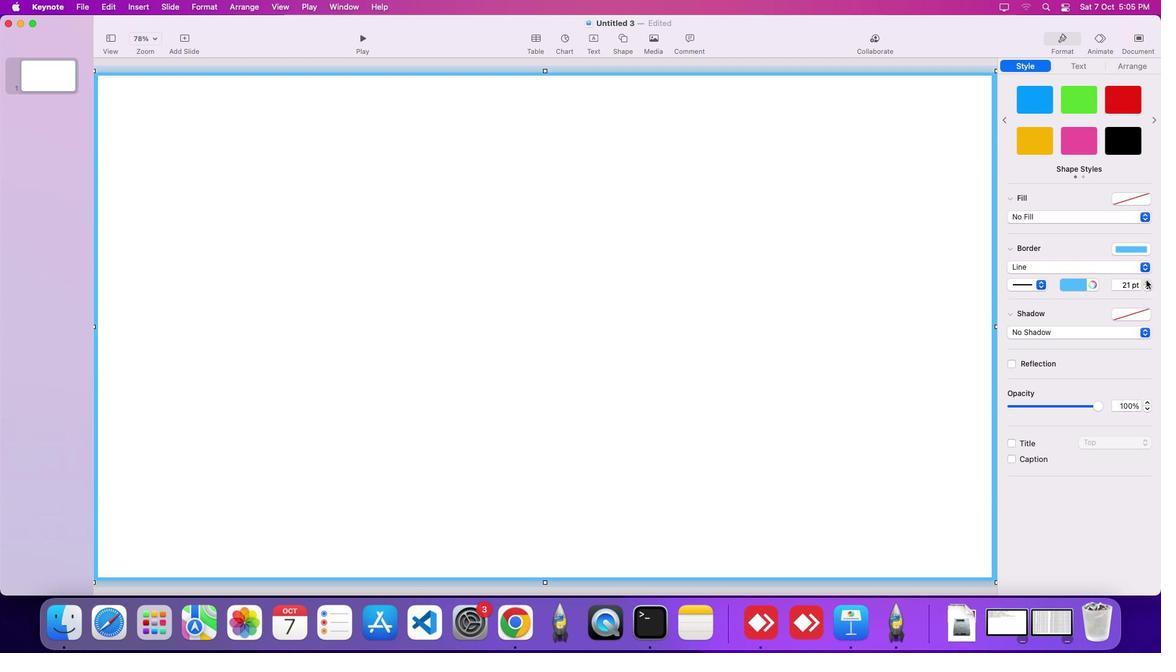 
Action: Mouse pressed left at (1154, 287)
Screenshot: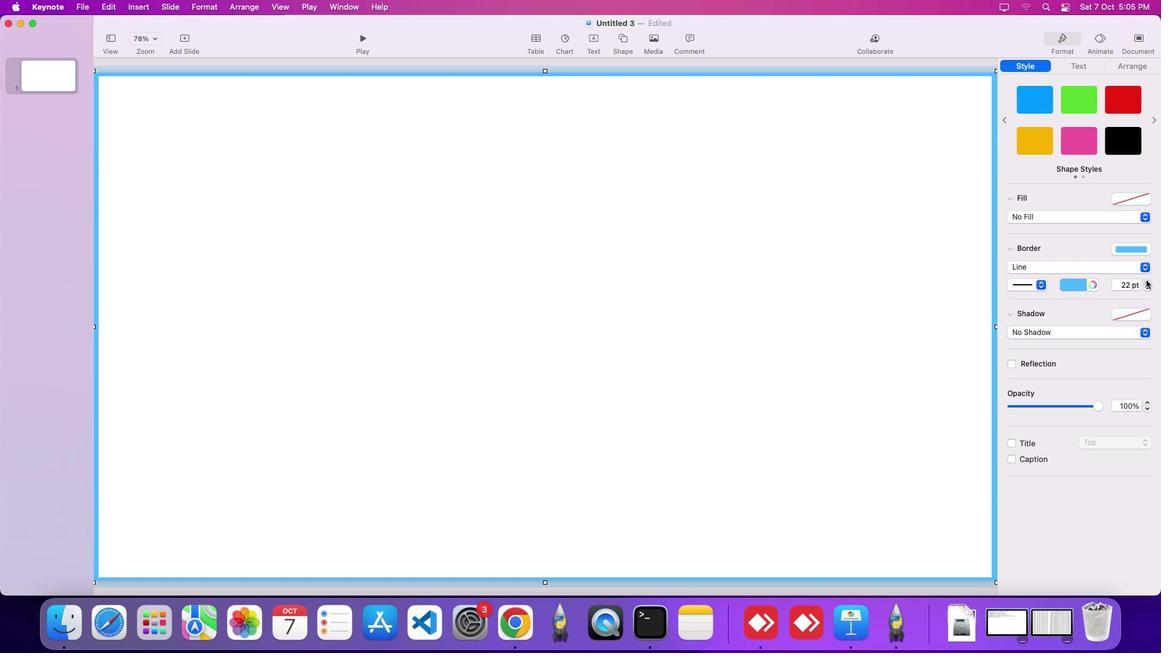 
Action: Mouse moved to (691, 315)
Screenshot: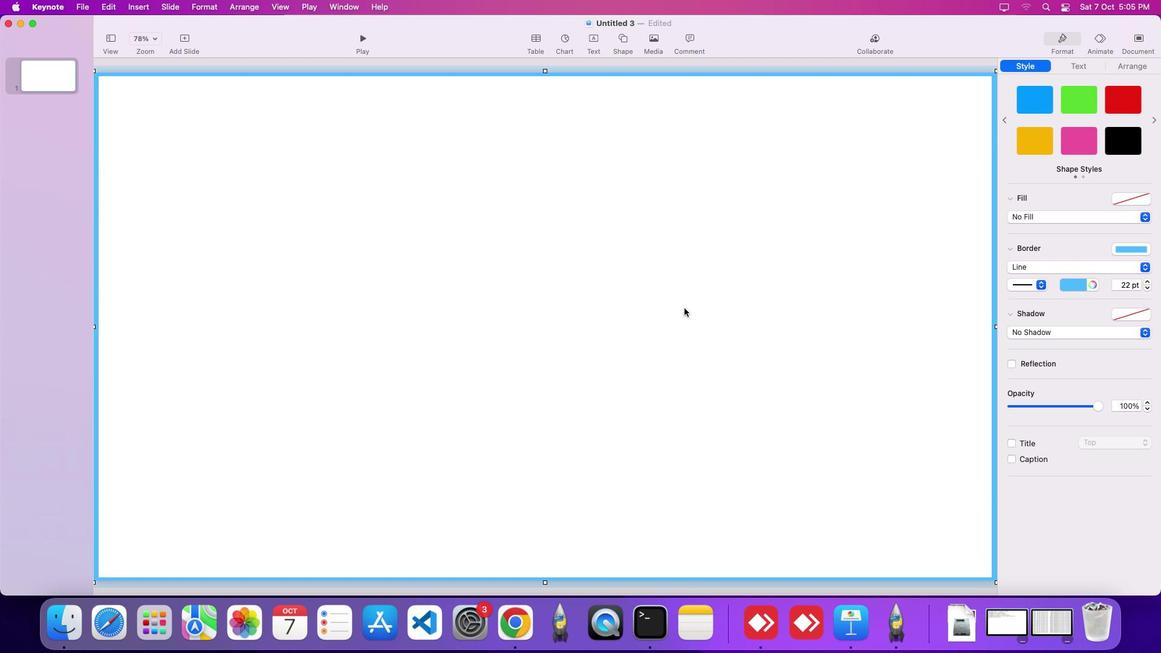 
Action: Mouse pressed left at (691, 315)
Screenshot: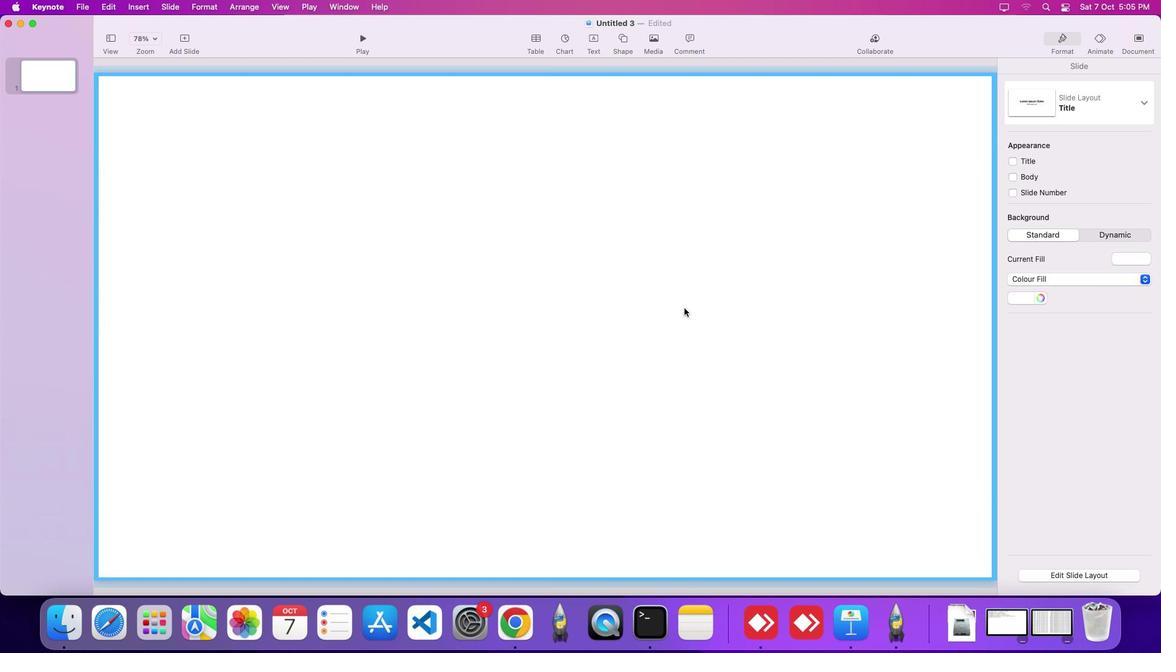 
Action: Mouse moved to (626, 48)
Screenshot: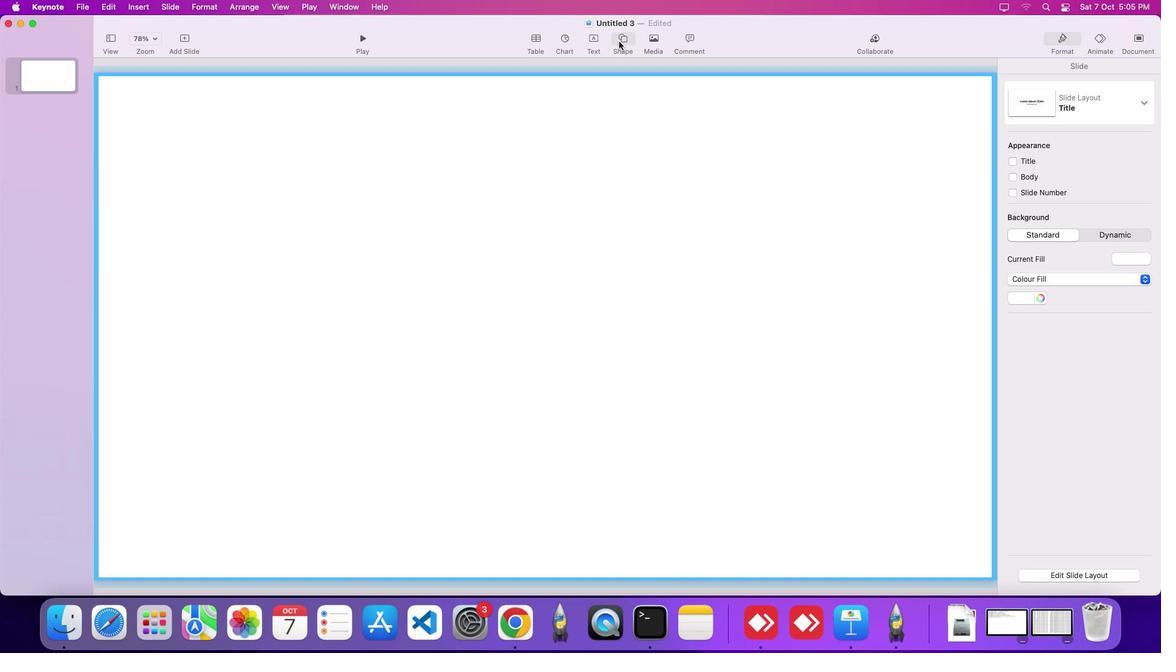 
Action: Mouse pressed left at (626, 48)
Screenshot: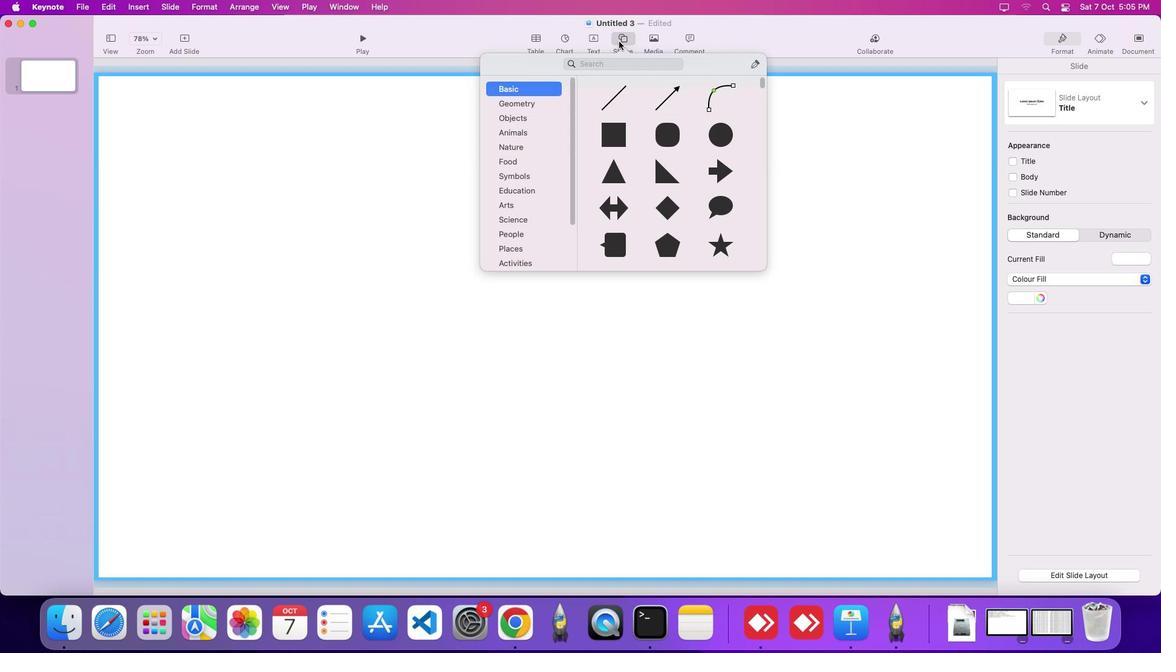 
Action: Mouse moved to (684, 258)
Screenshot: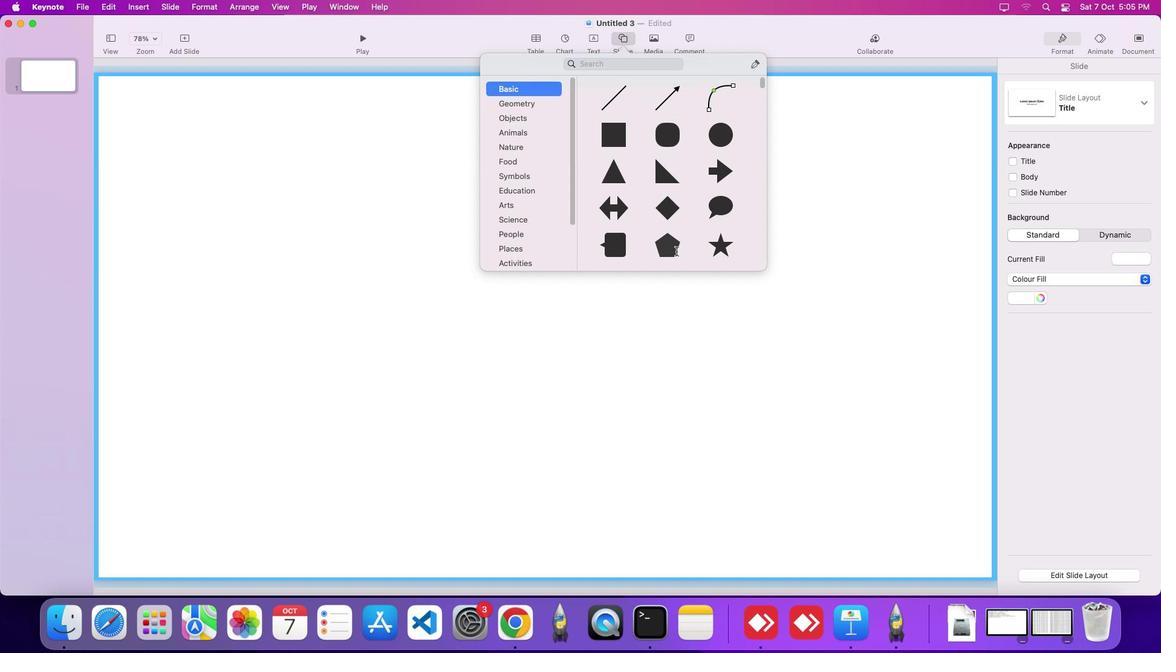 
Action: Mouse pressed left at (684, 258)
Screenshot: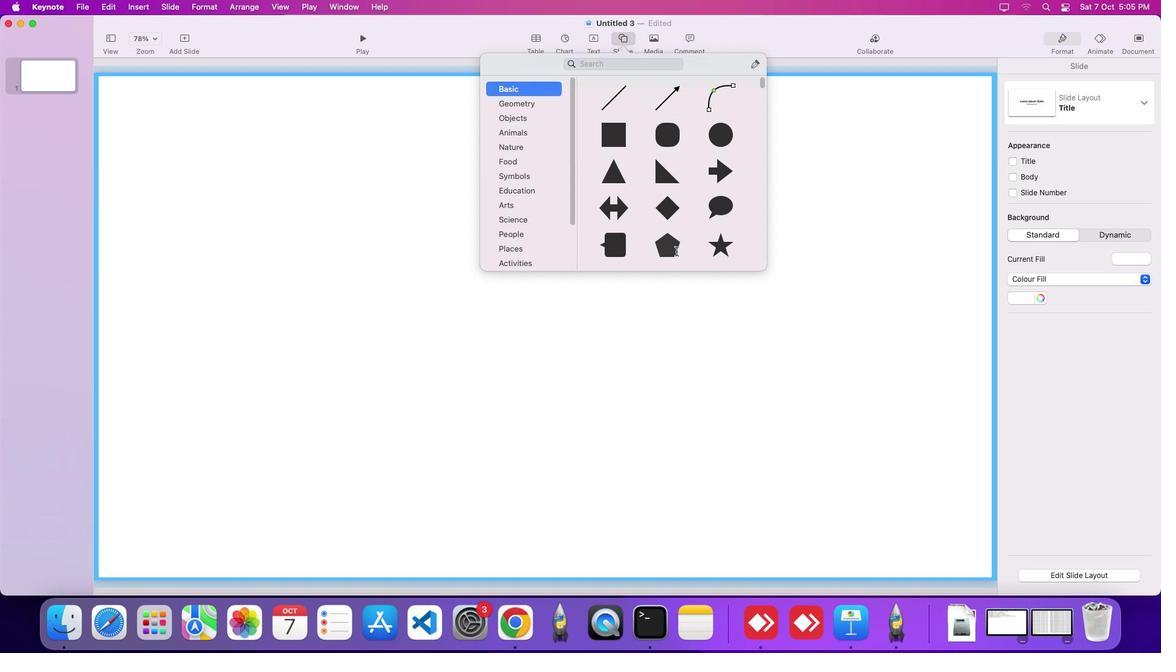 
Action: Mouse moved to (1136, 71)
Screenshot: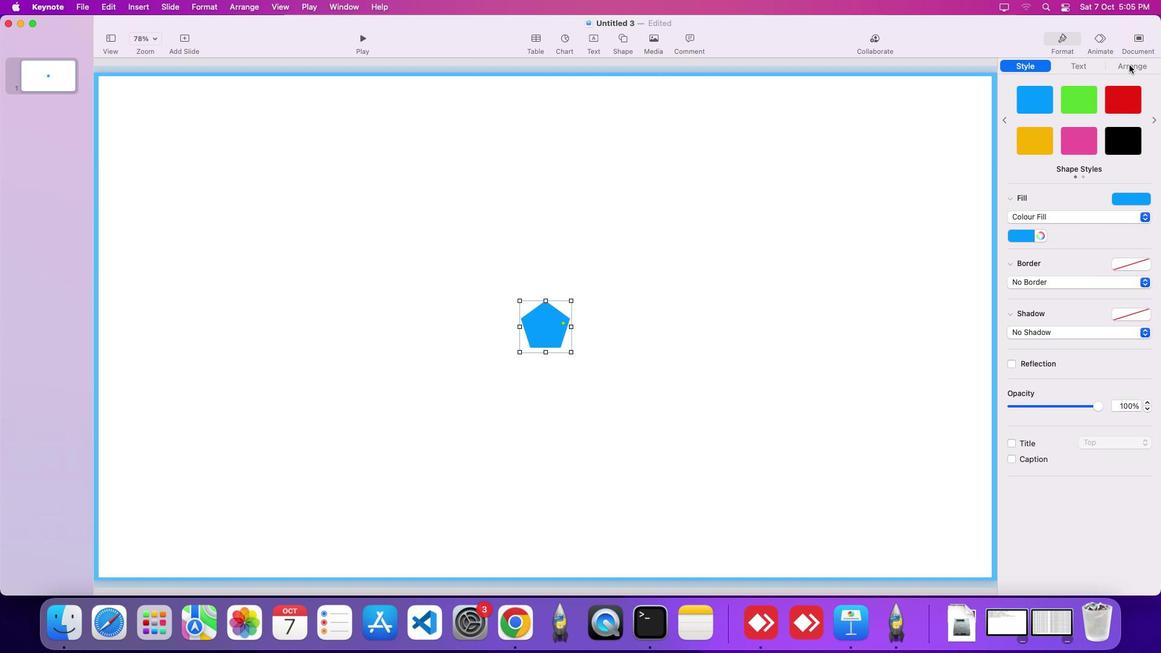 
Action: Mouse pressed left at (1136, 71)
Screenshot: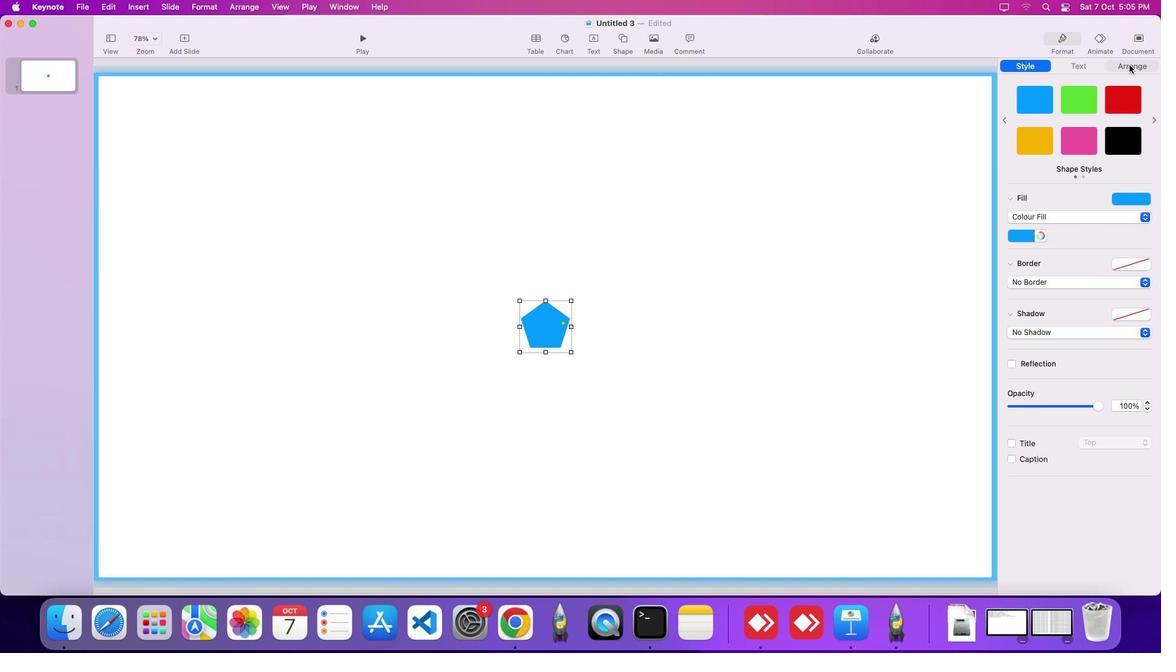 
Action: Mouse moved to (1145, 274)
Screenshot: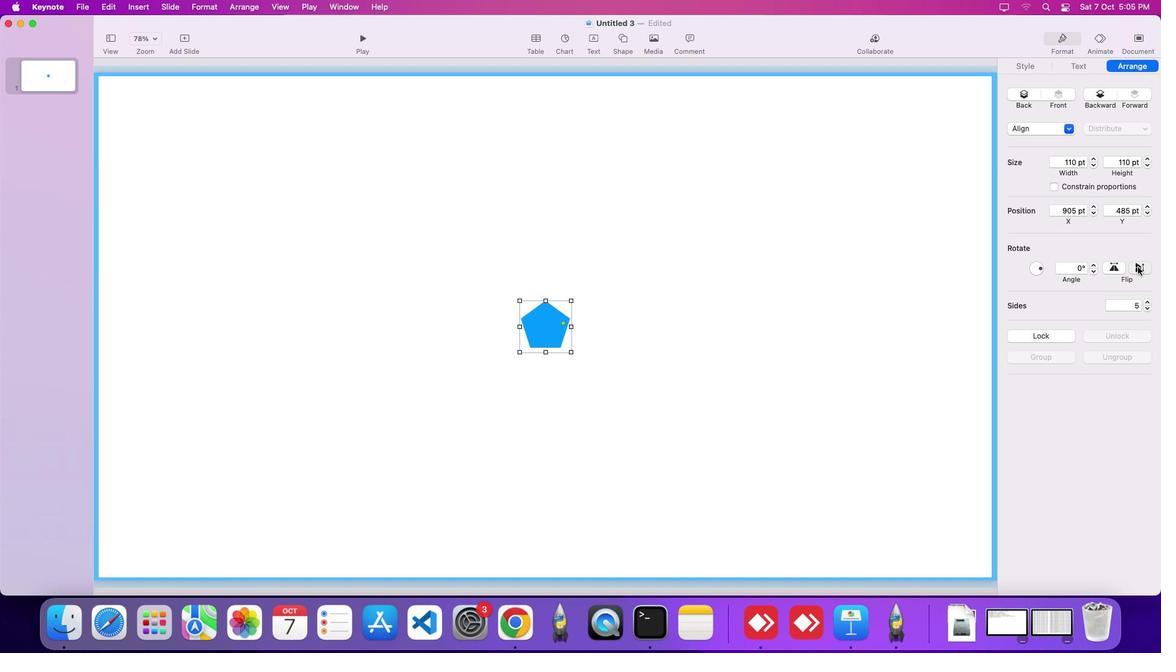 
Action: Mouse pressed left at (1145, 274)
Screenshot: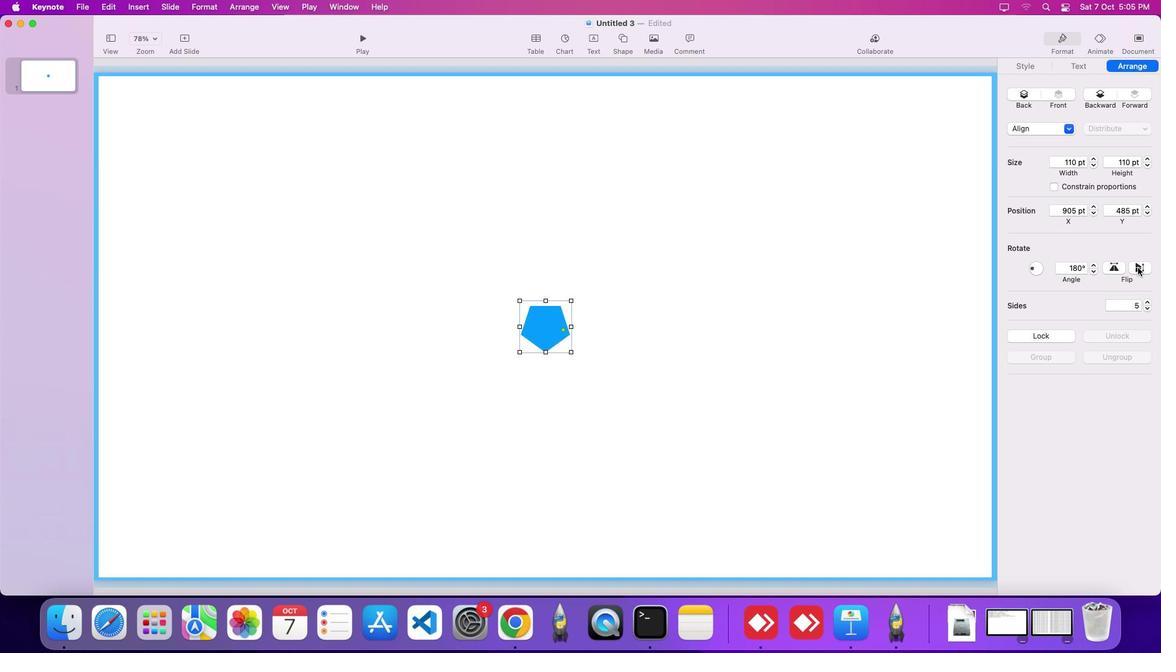 
Action: Mouse moved to (579, 359)
Screenshot: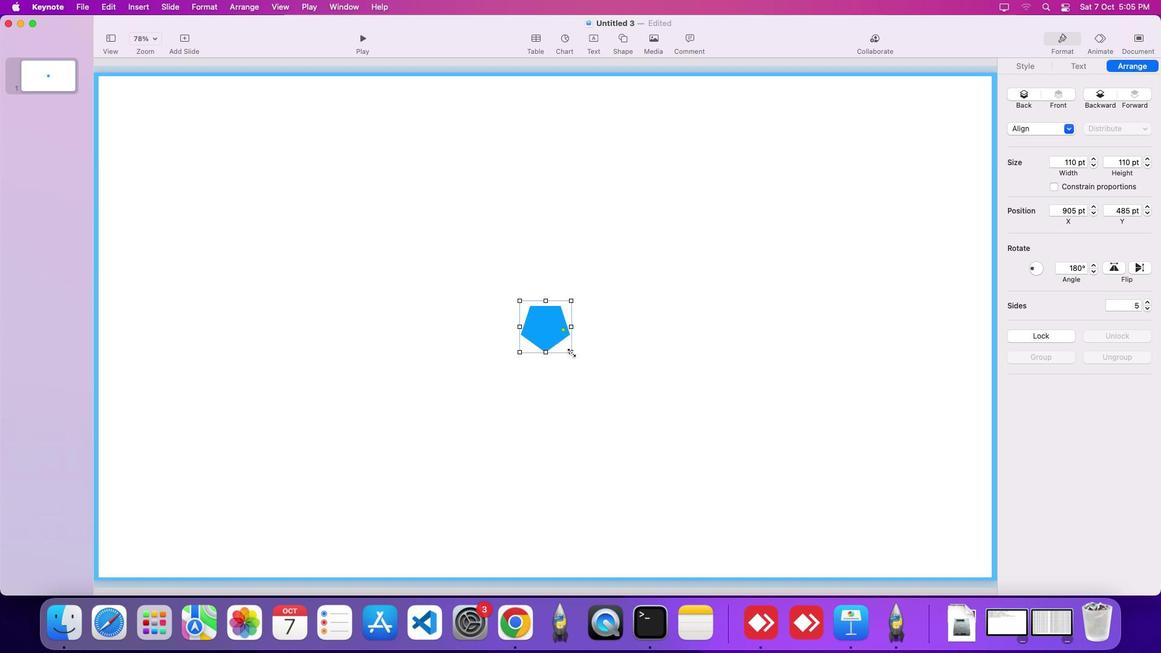
Action: Key pressed Key.shiftKey.alt
Screenshot: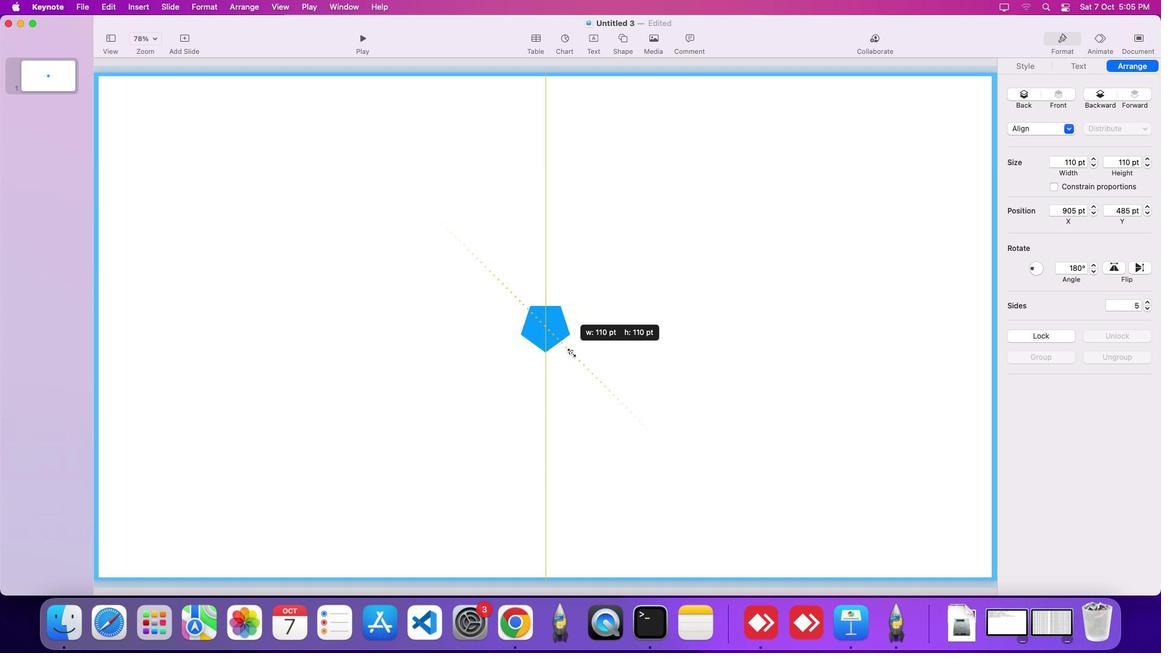 
Action: Mouse pressed left at (579, 359)
Screenshot: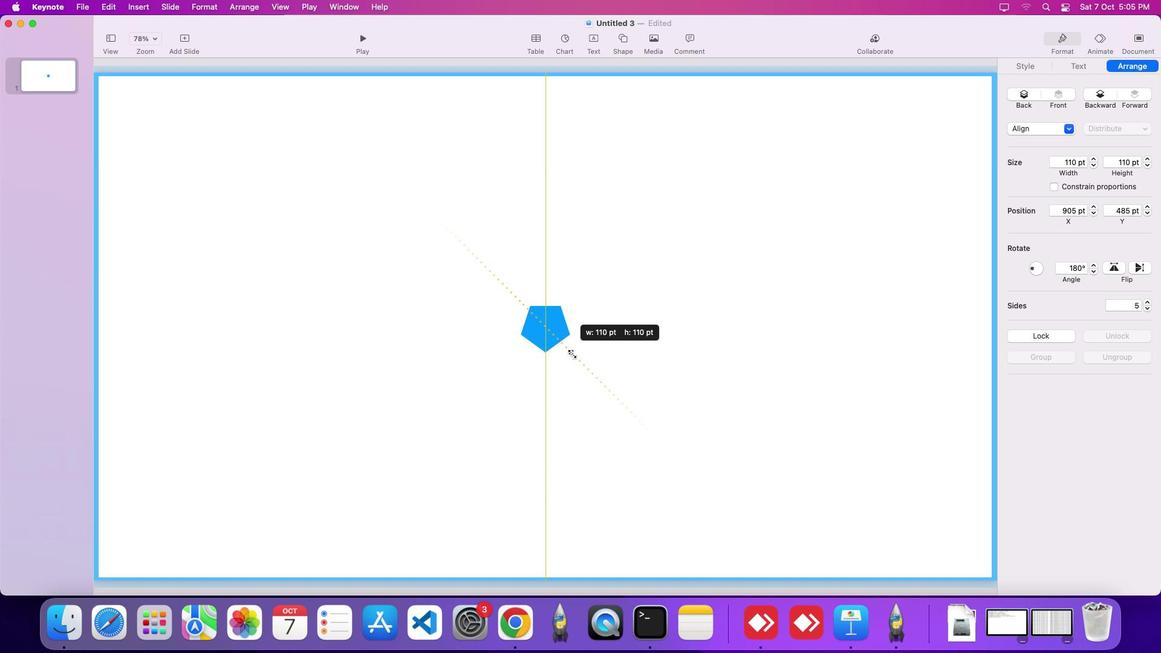 
Action: Mouse moved to (592, 387)
Screenshot: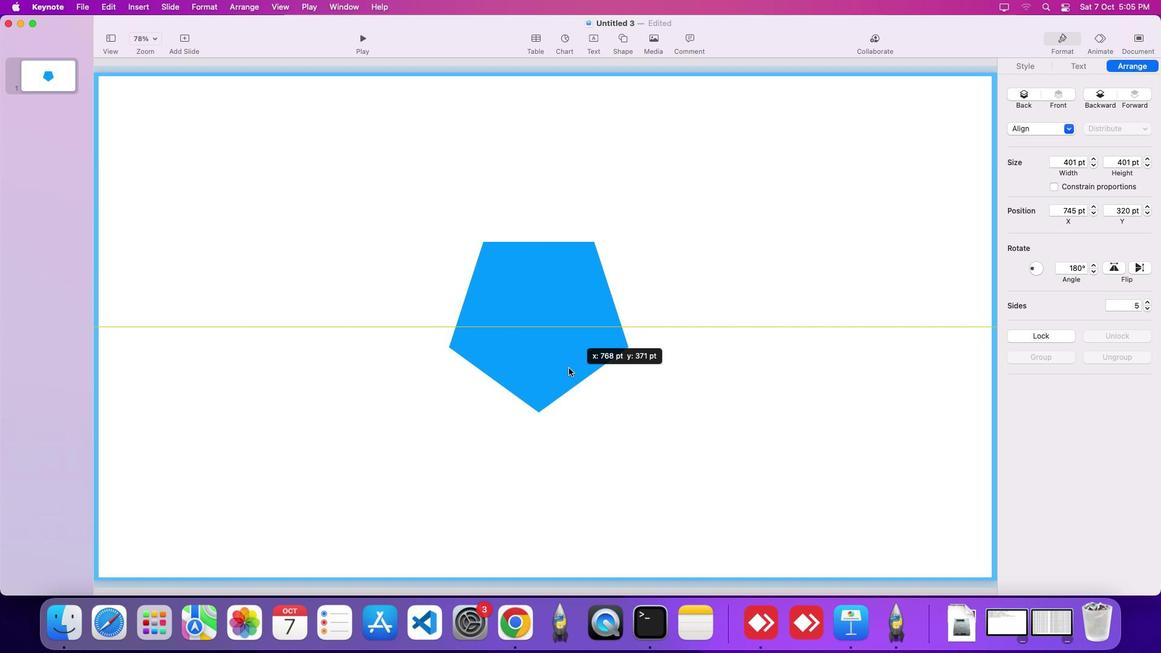 
Action: Mouse pressed left at (592, 387)
Screenshot: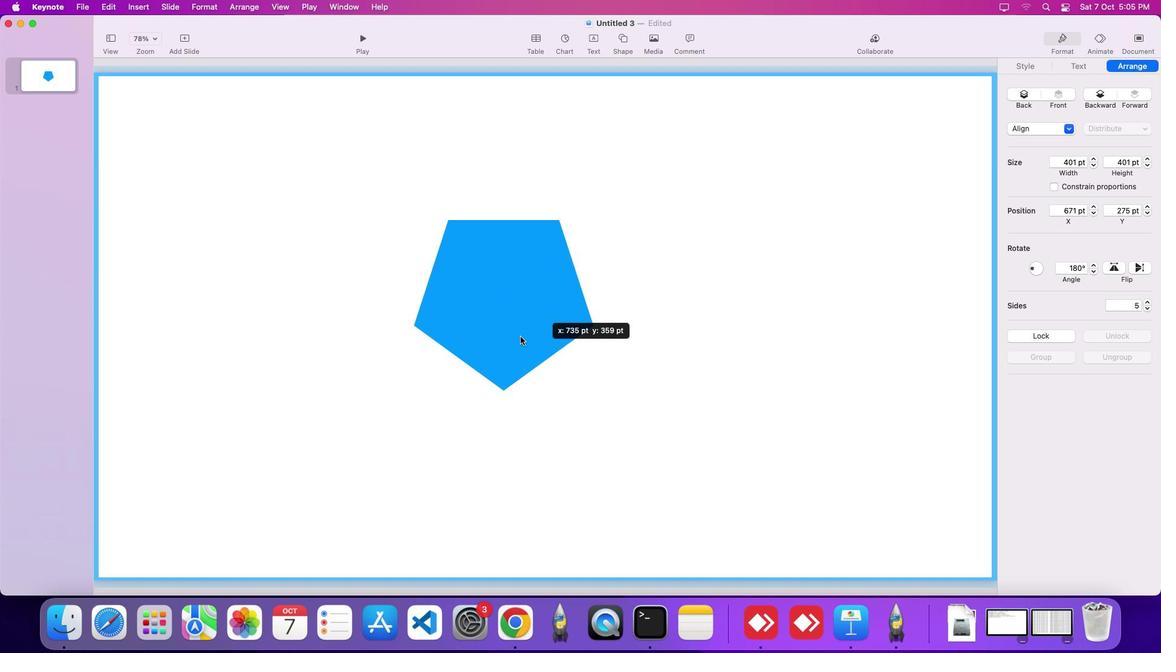 
Action: Mouse moved to (1031, 68)
Screenshot: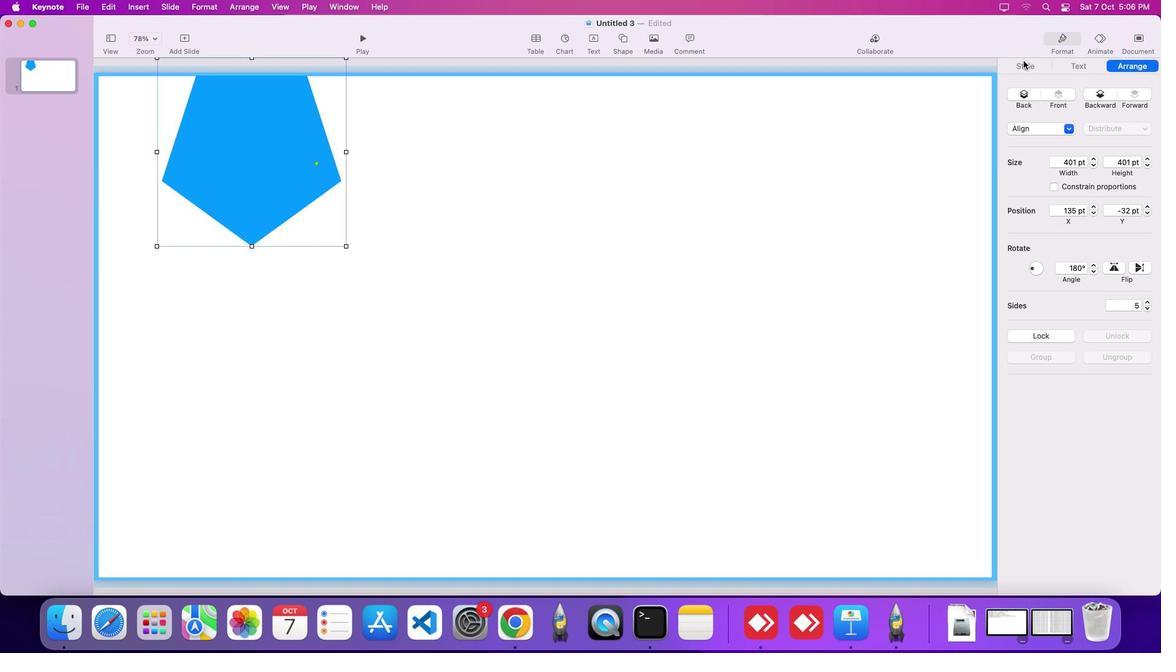 
Action: Mouse pressed left at (1031, 68)
Screenshot: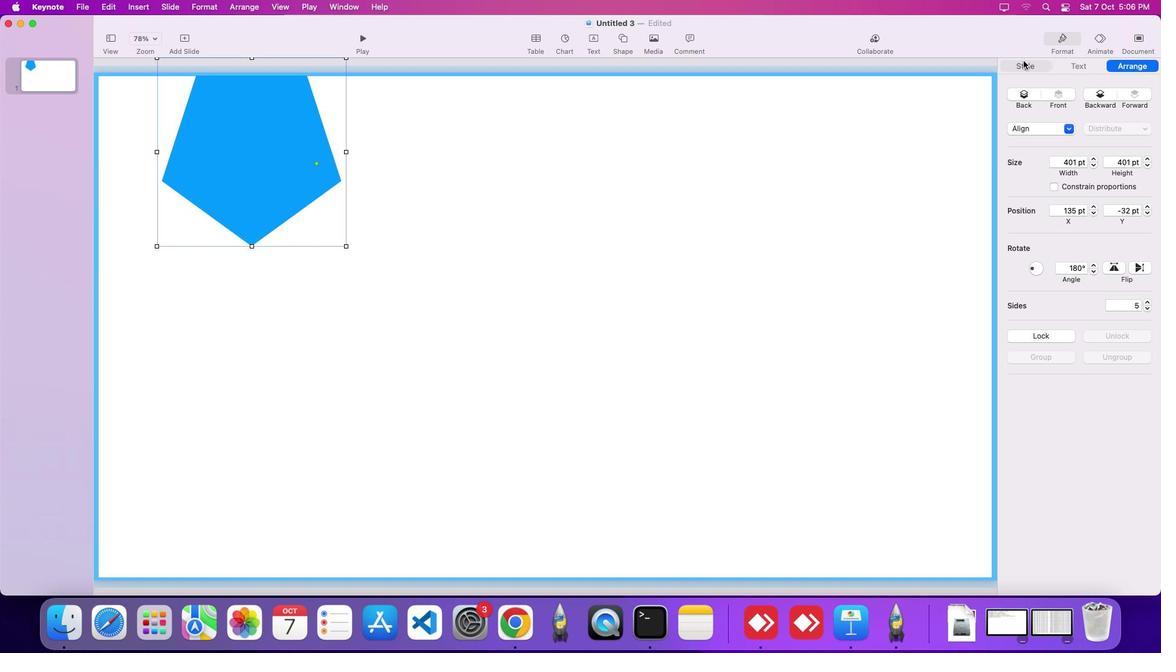 
Action: Mouse moved to (1028, 246)
Screenshot: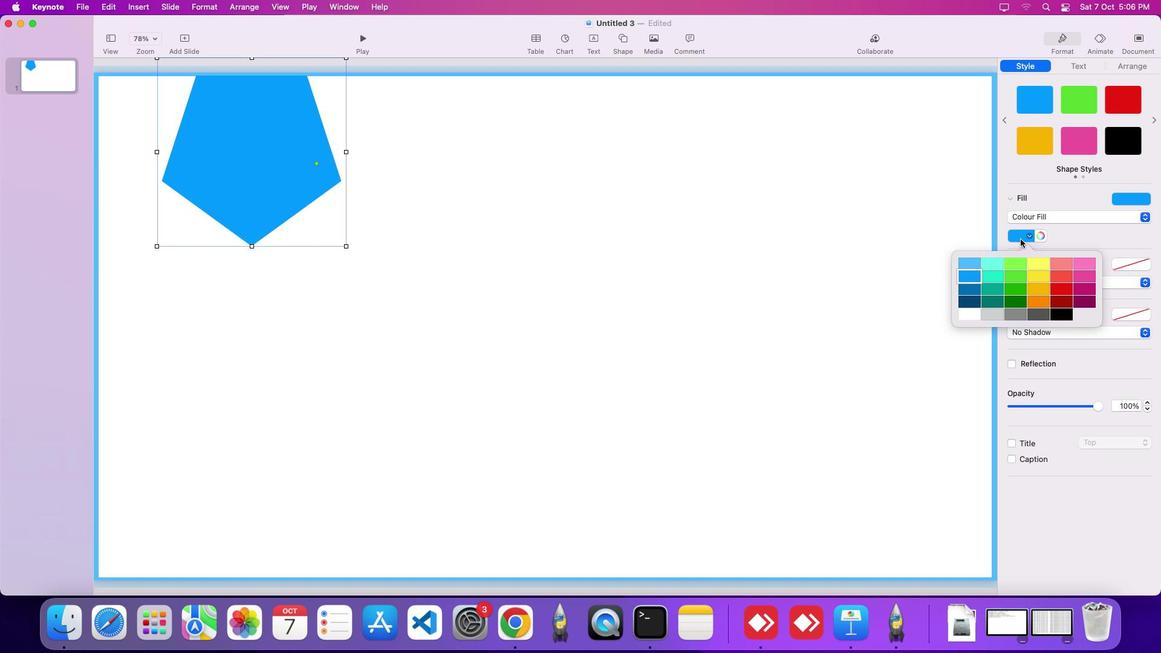 
Action: Mouse pressed left at (1028, 246)
Screenshot: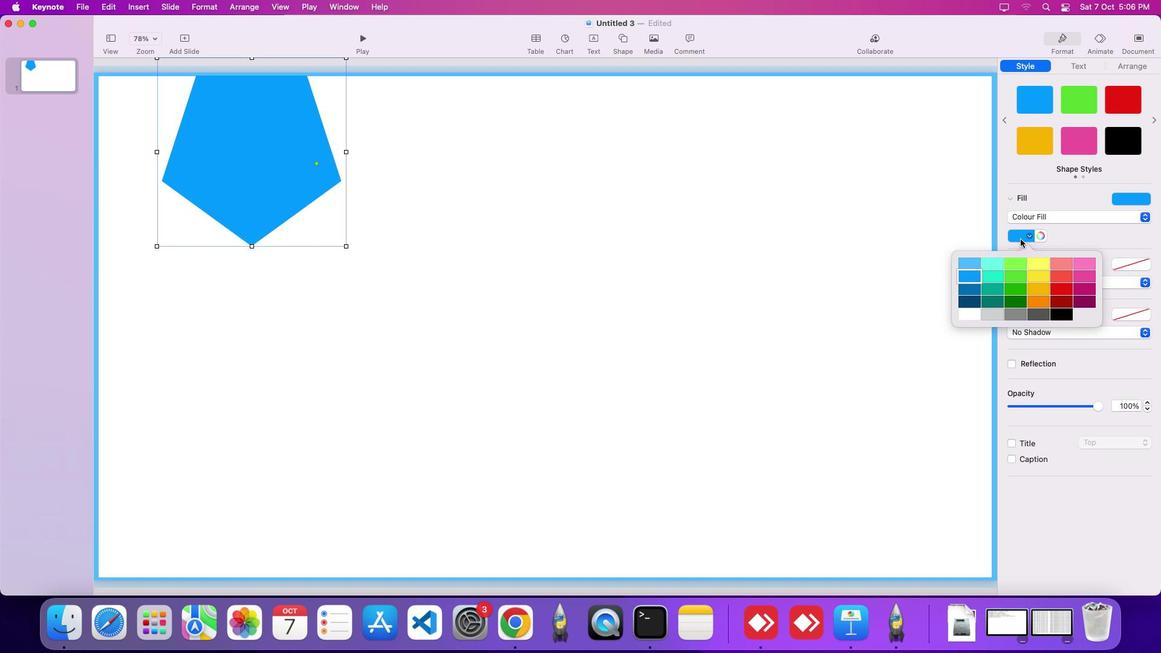 
Action: Mouse moved to (976, 272)
Screenshot: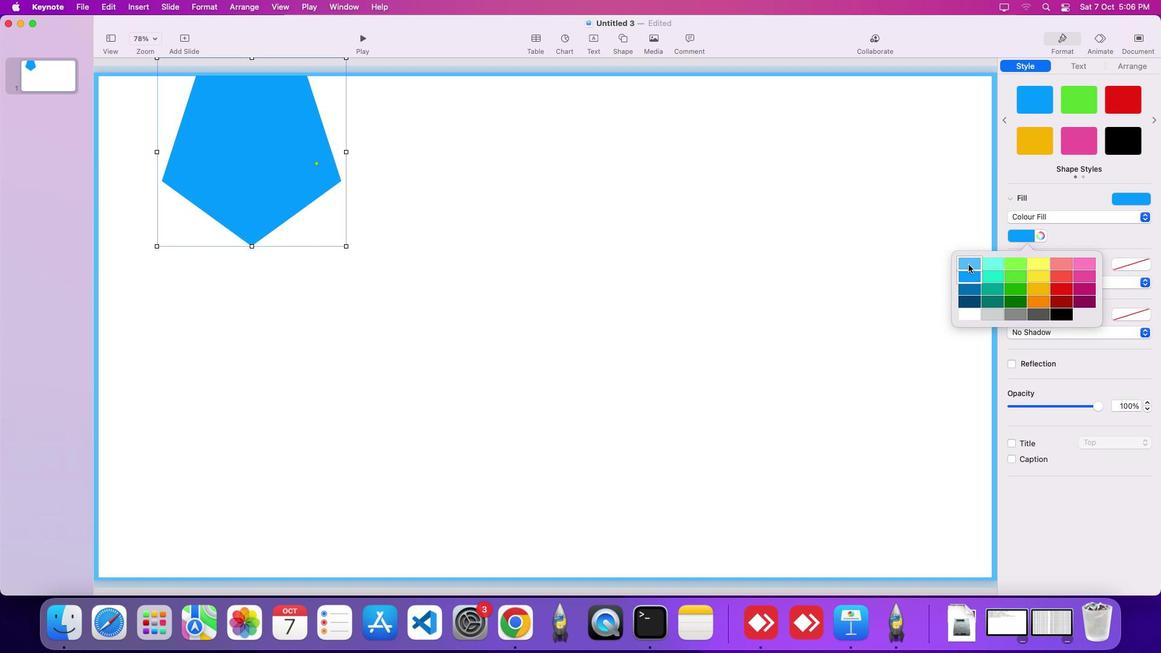 
Action: Mouse pressed left at (976, 272)
Screenshot: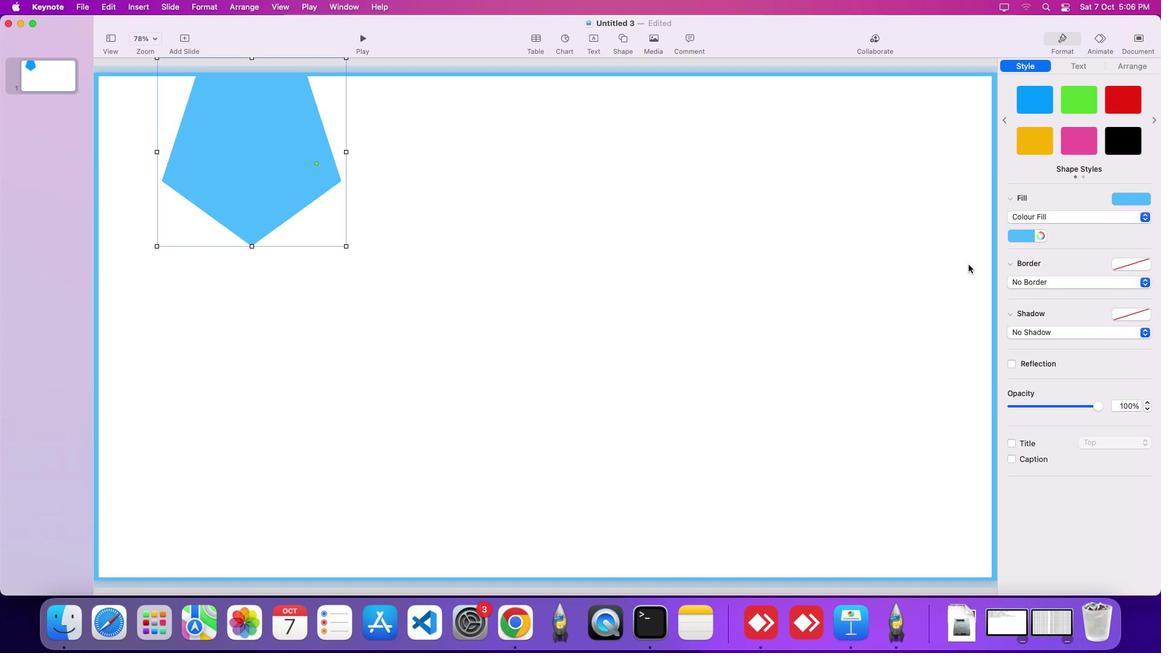 
Action: Mouse moved to (590, 278)
Screenshot: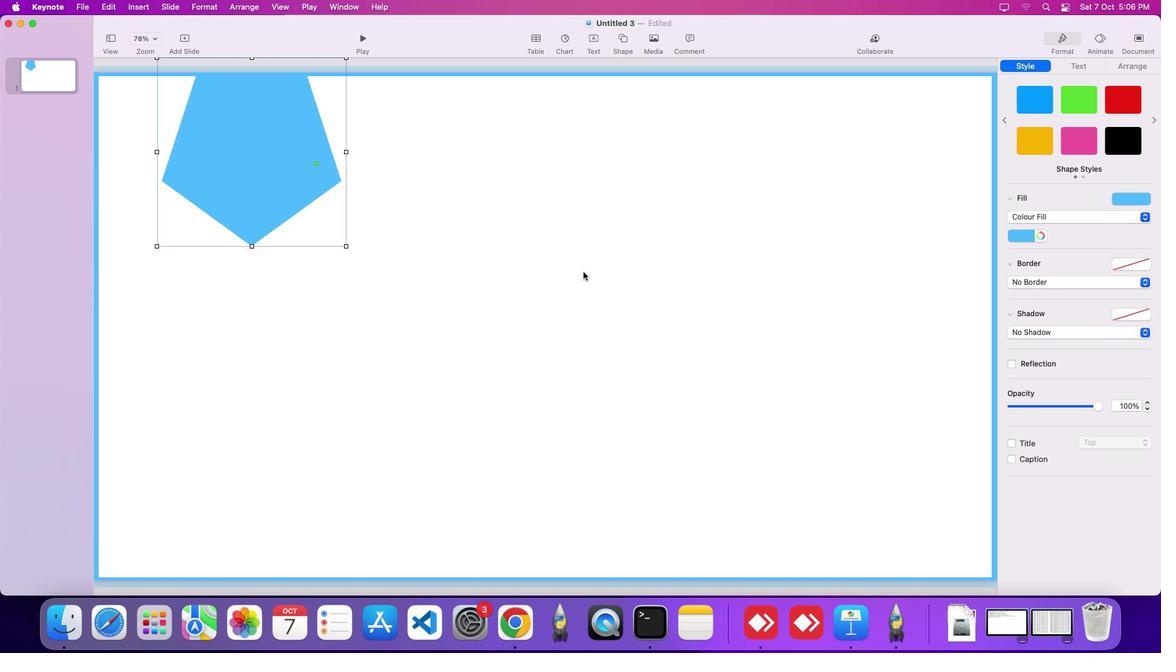 
Action: Mouse pressed left at (590, 278)
Screenshot: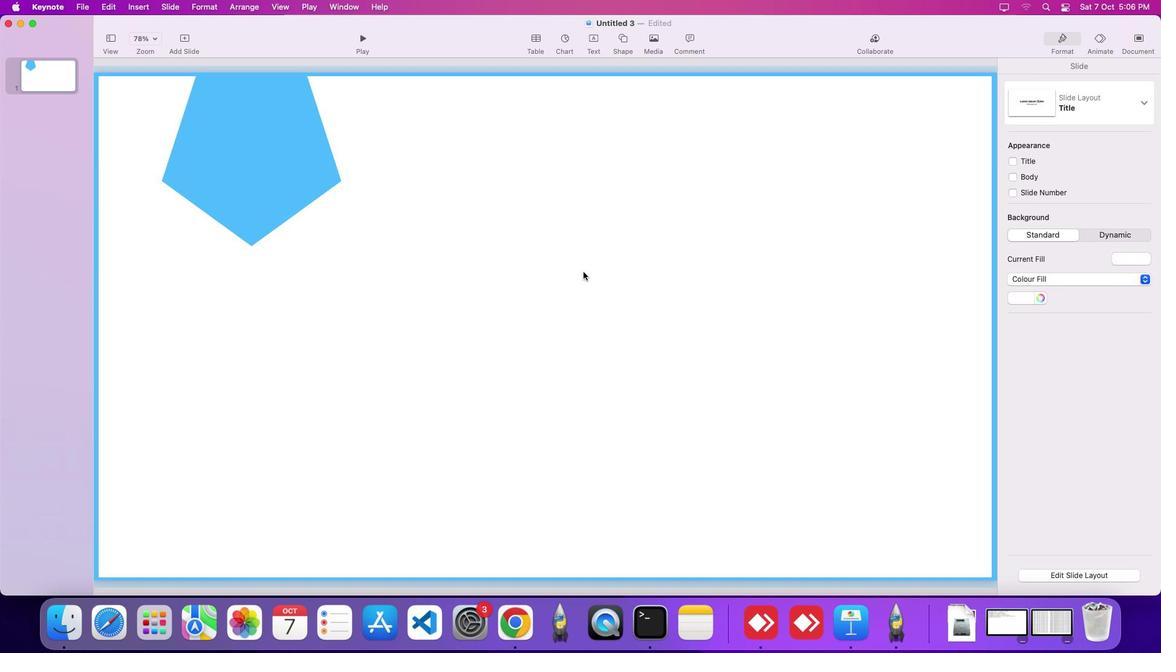 
Action: Mouse moved to (307, 193)
Screenshot: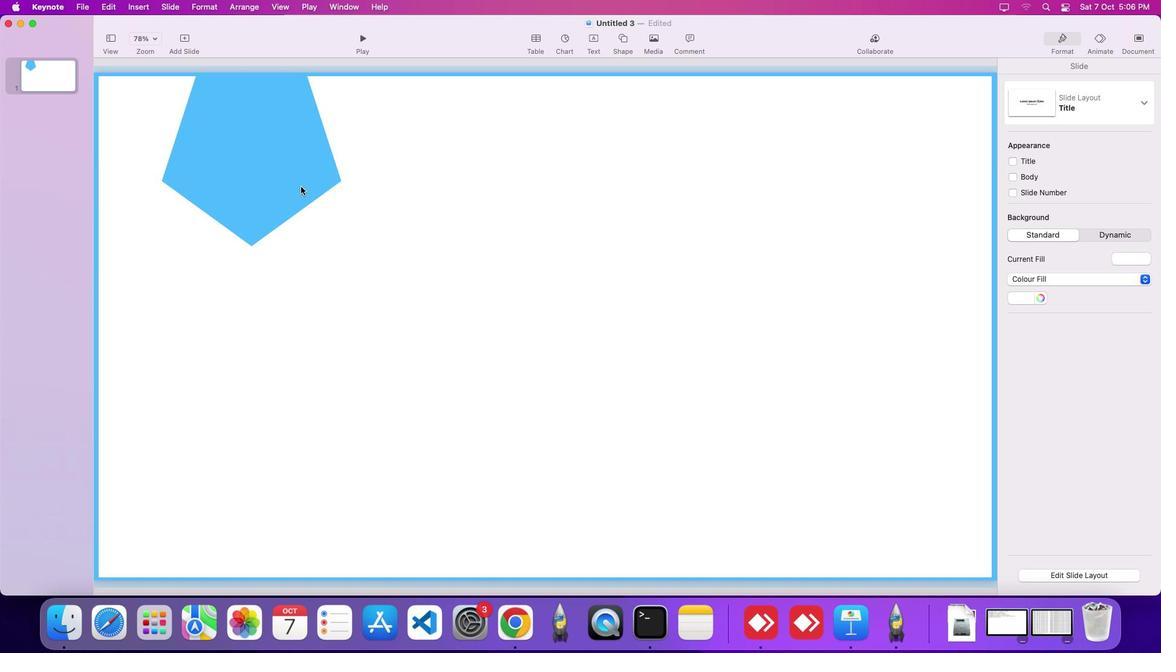 
Action: Mouse pressed left at (307, 193)
Screenshot: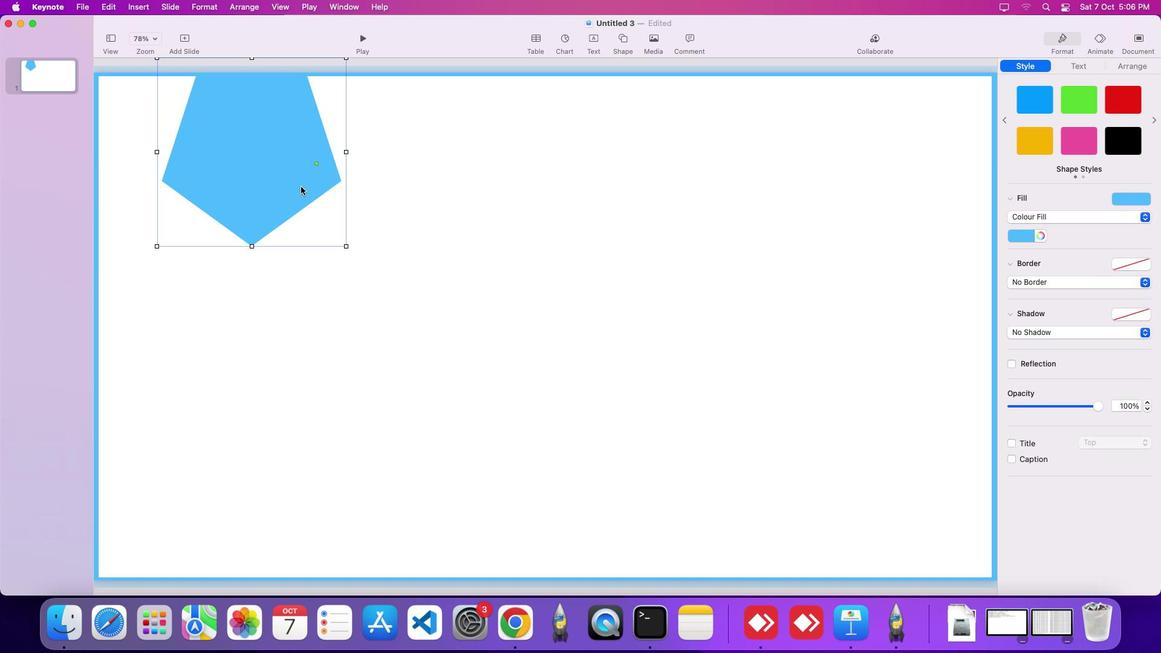 
Action: Mouse pressed left at (307, 193)
Screenshot: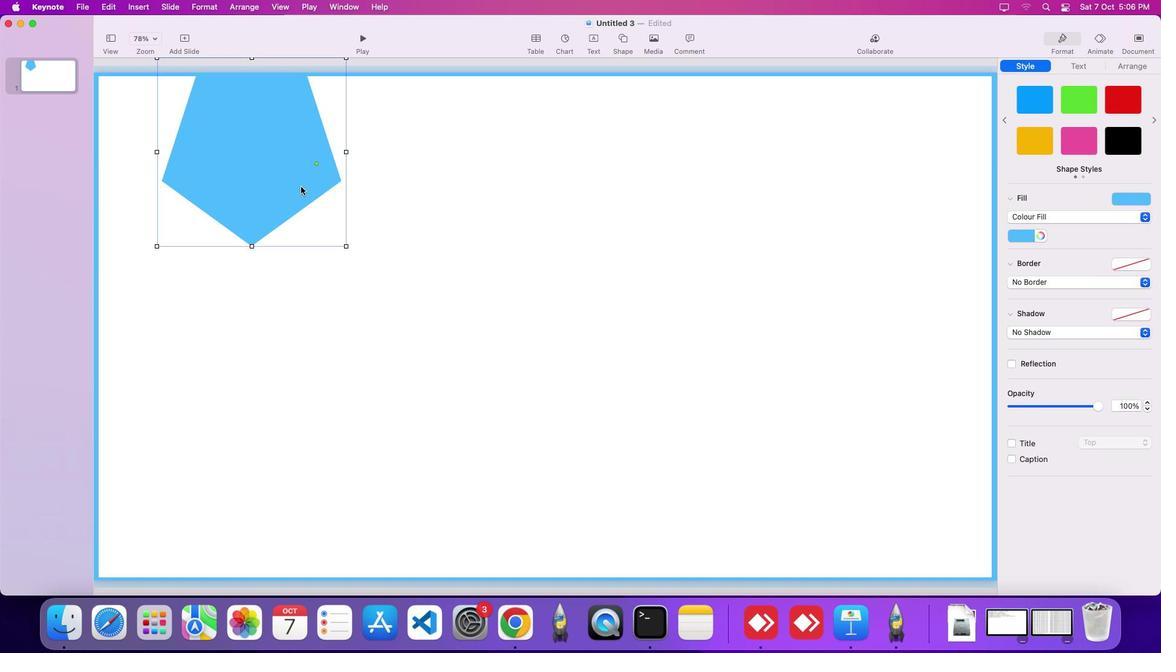 
Action: Key pressed 'f''r''e''e'Key.backspaceKey.backspaceKey.backspaceKey.backspace
Screenshot: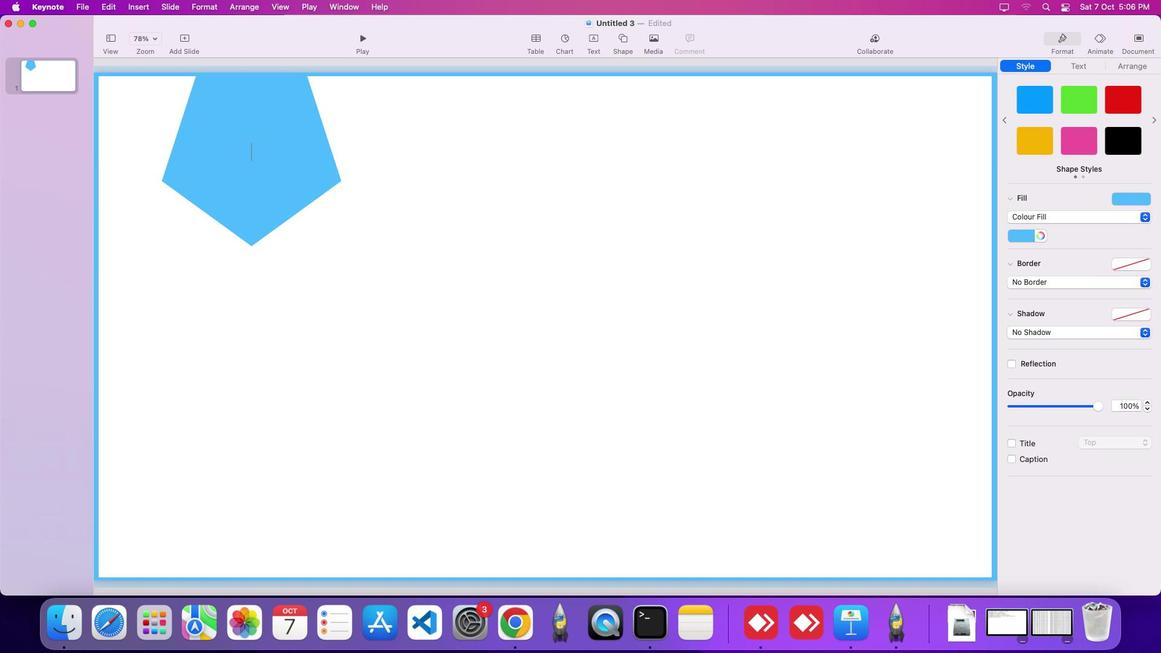 
Action: Mouse moved to (552, 172)
Screenshot: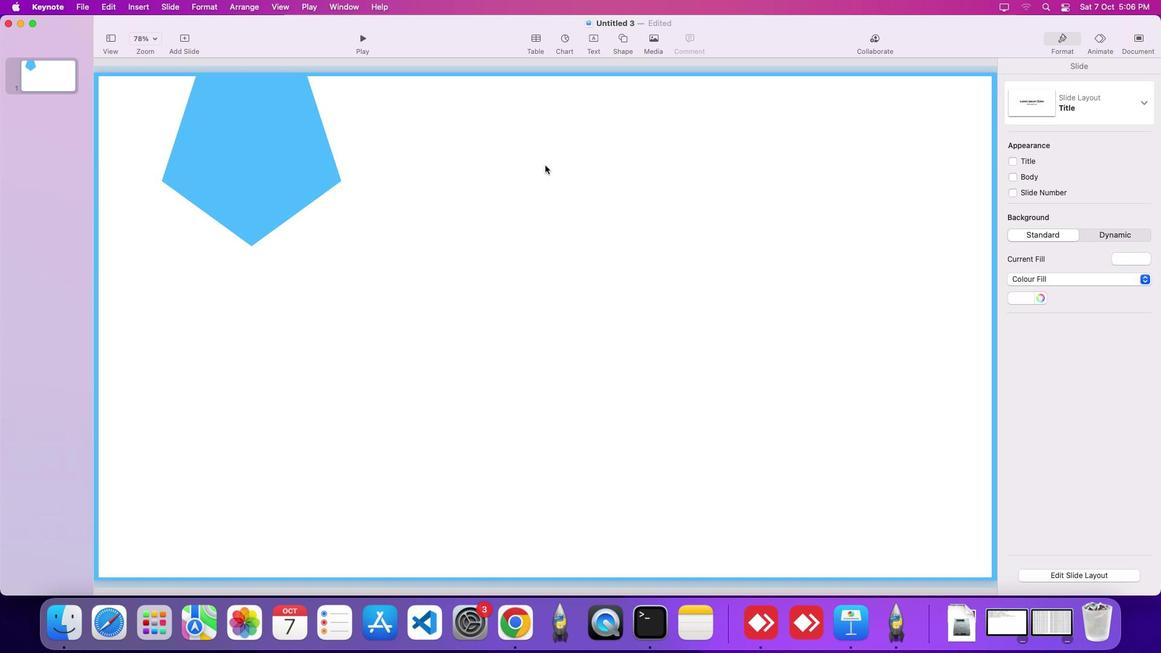 
Action: Mouse pressed left at (552, 172)
Screenshot: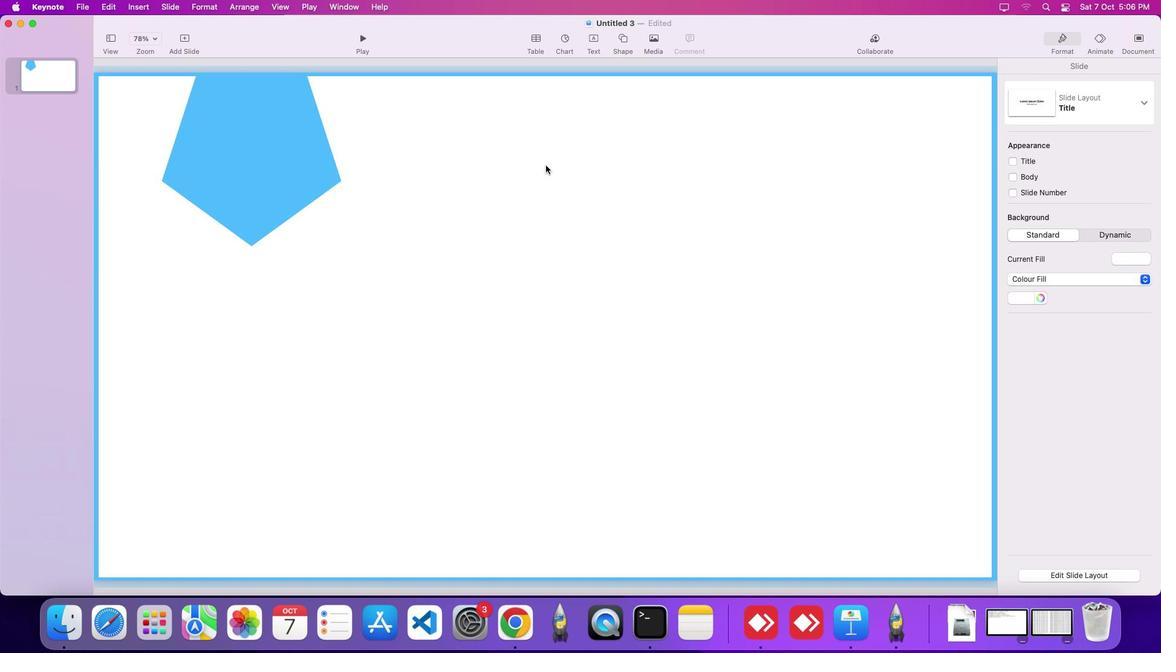 
Action: Mouse moved to (601, 44)
Screenshot: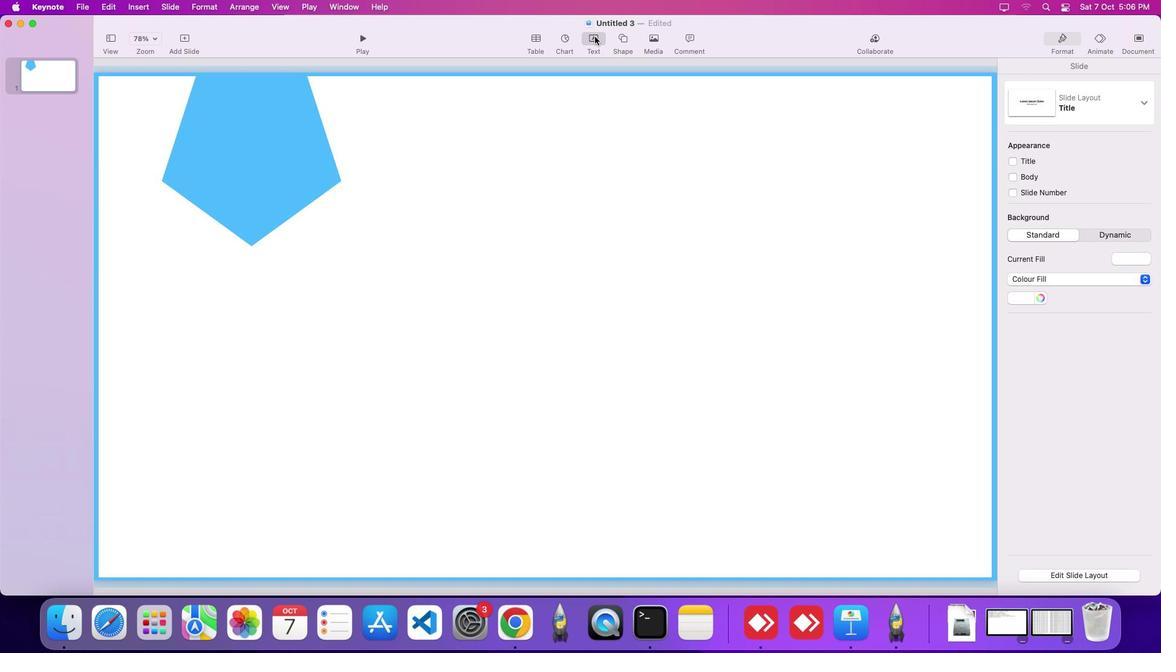 
Action: Mouse pressed left at (601, 44)
Screenshot: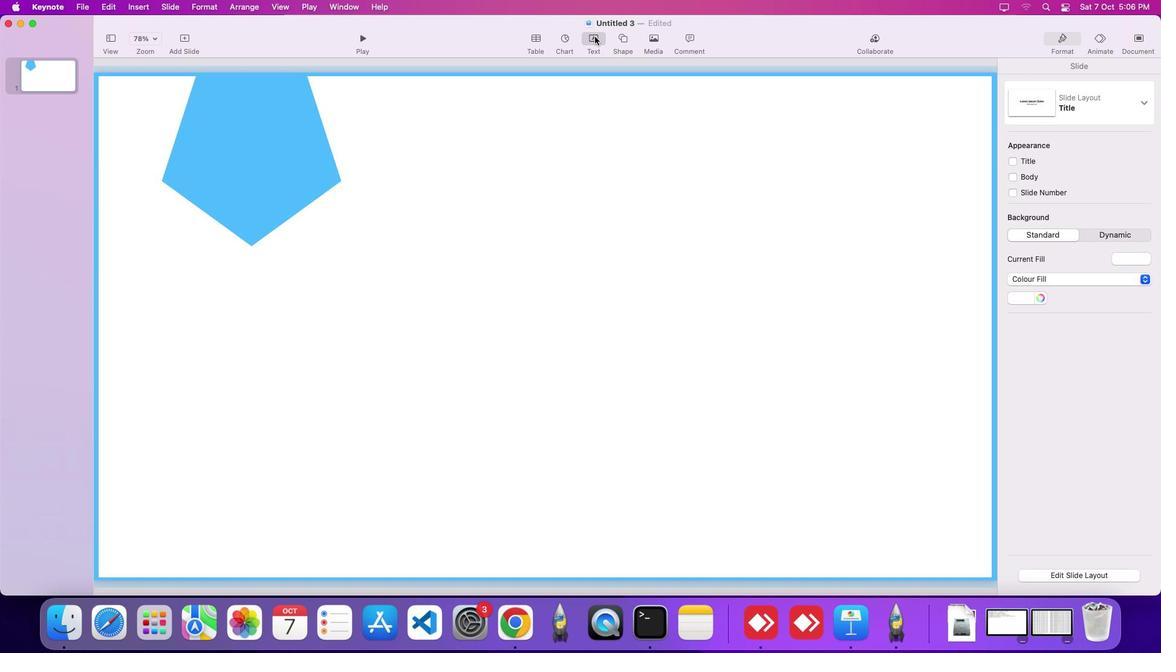 
Action: Mouse moved to (555, 333)
Screenshot: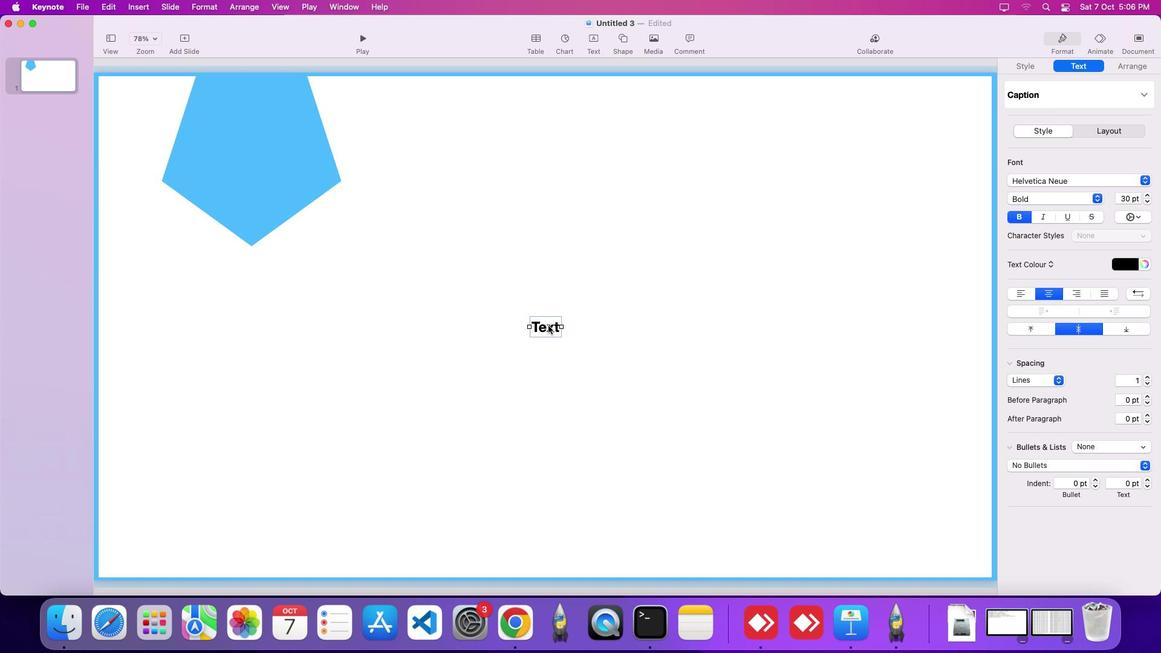 
Action: Mouse pressed left at (555, 333)
Screenshot: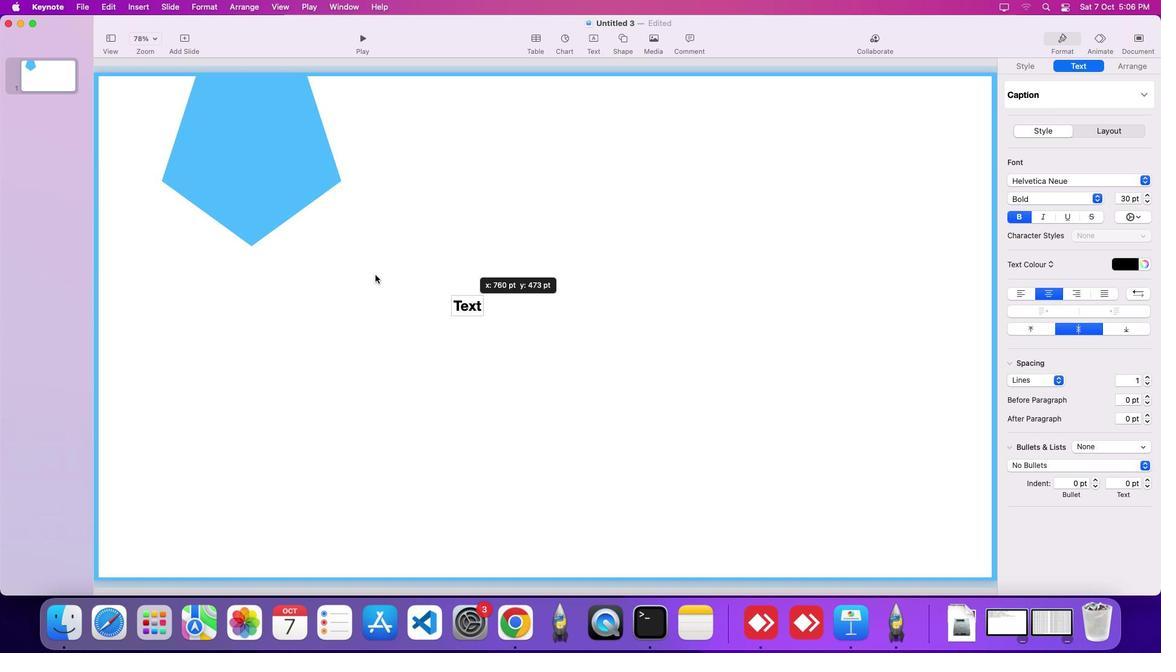 
Action: Mouse moved to (249, 162)
Screenshot: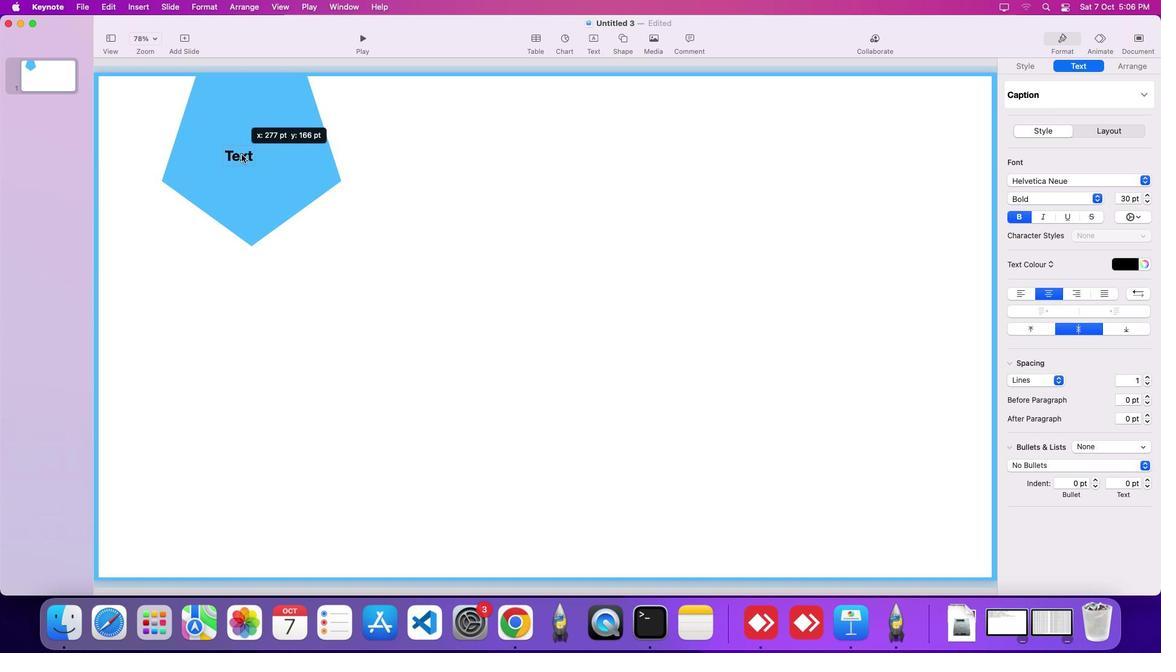 
Action: Mouse pressed left at (249, 162)
Screenshot: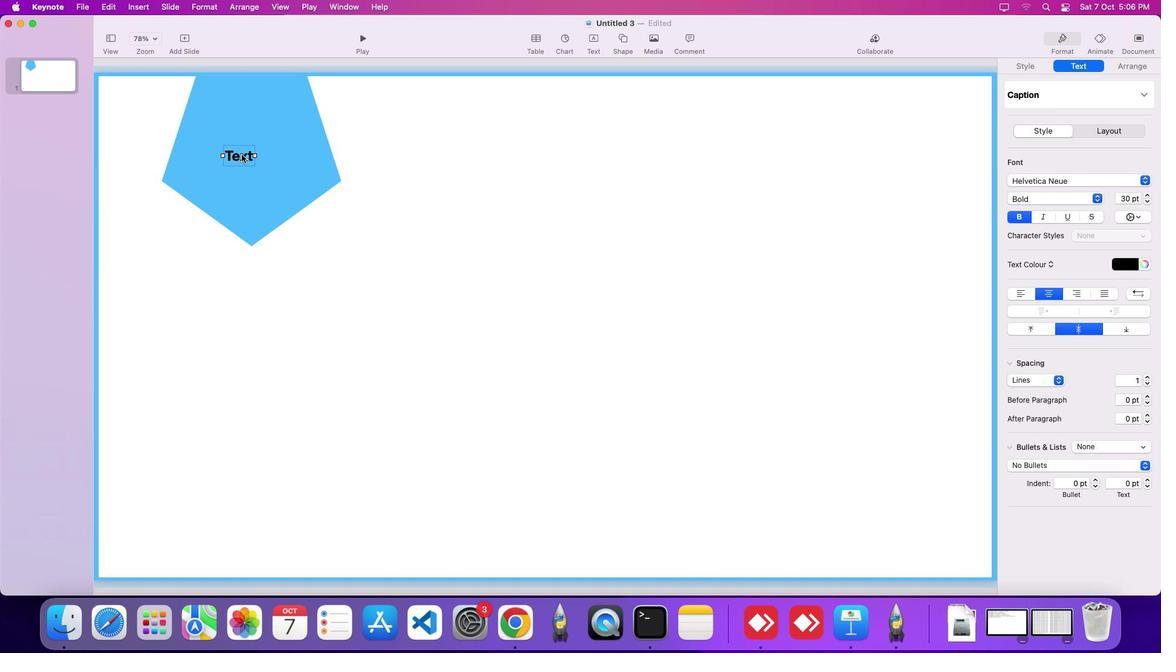
Action: Key pressed 'f''r''e''e'Key.cmd'a'Key.cmd'+''+''+''+''+''+''+''+''+''+''+''+''+''+''+''+''+''+''+''+''+''+''+''+''+''+''+''+''+''+''+''+''+''+''+''+''+''+''+''+''+''+''+''+''+''+''+''+''+''+''+''+''+''+''+''+''+''+''+''+''+''+''+''+''+''+''+''+''+''+''+''+''+''+''+''+''+''+''+''+''+''+''+''+''+''+''+''+''+''+''+''+''+'
Screenshot: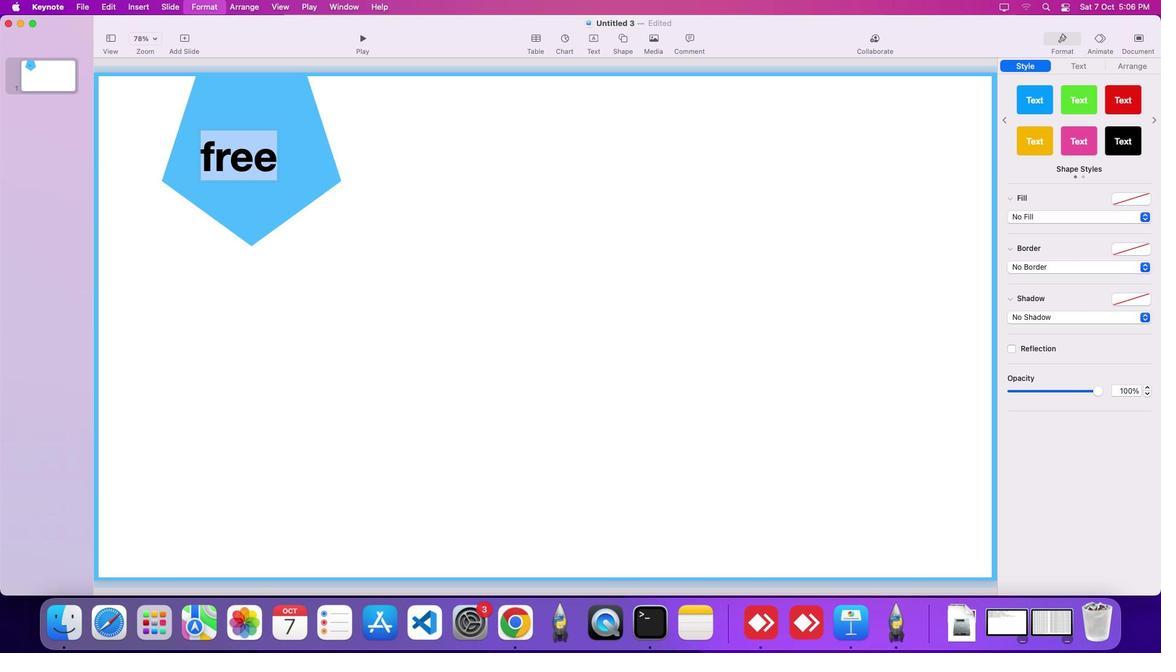 
Action: Mouse moved to (1089, 76)
Screenshot: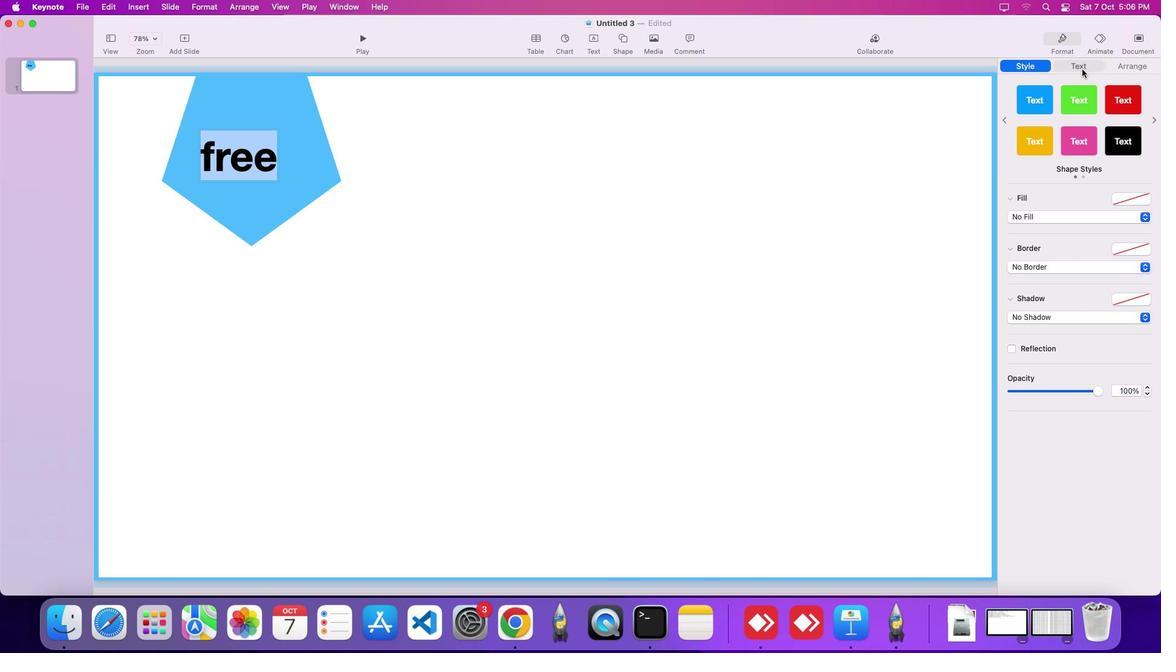 
Action: Mouse pressed left at (1089, 76)
Screenshot: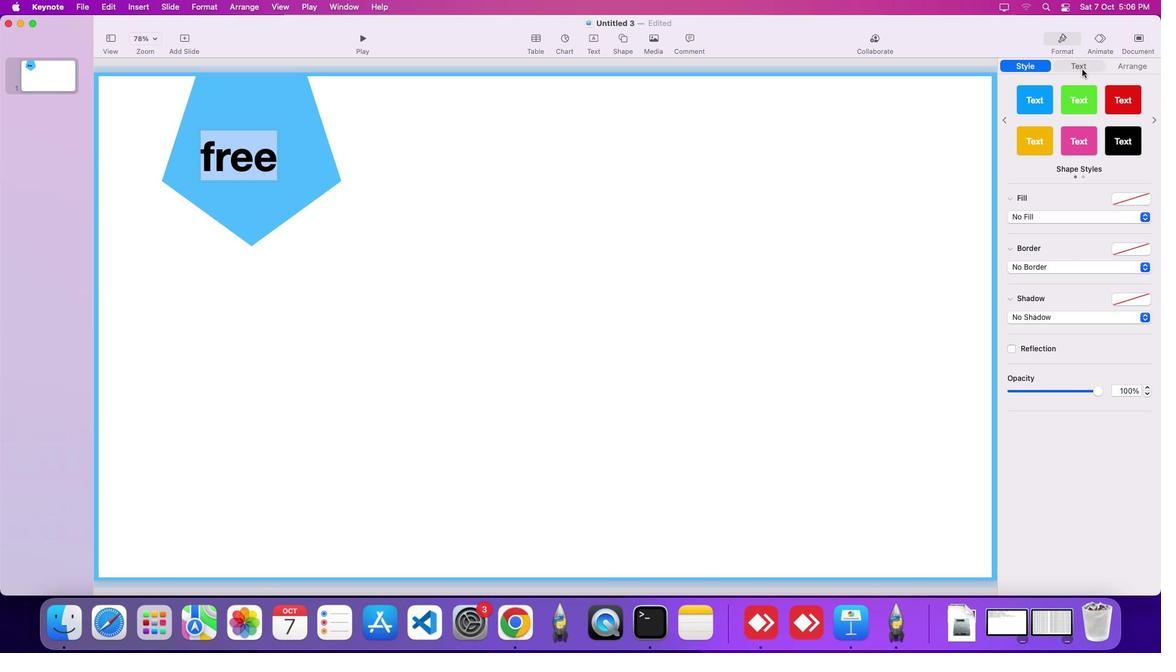 
Action: Mouse moved to (1125, 269)
Screenshot: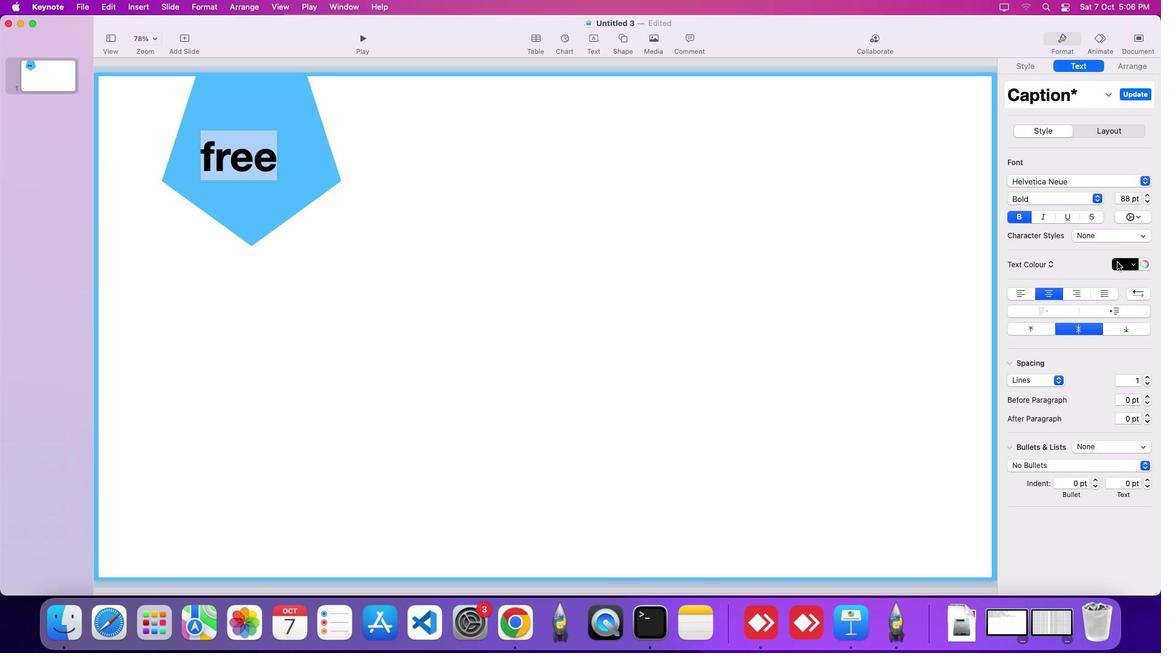 
Action: Mouse pressed left at (1125, 269)
Screenshot: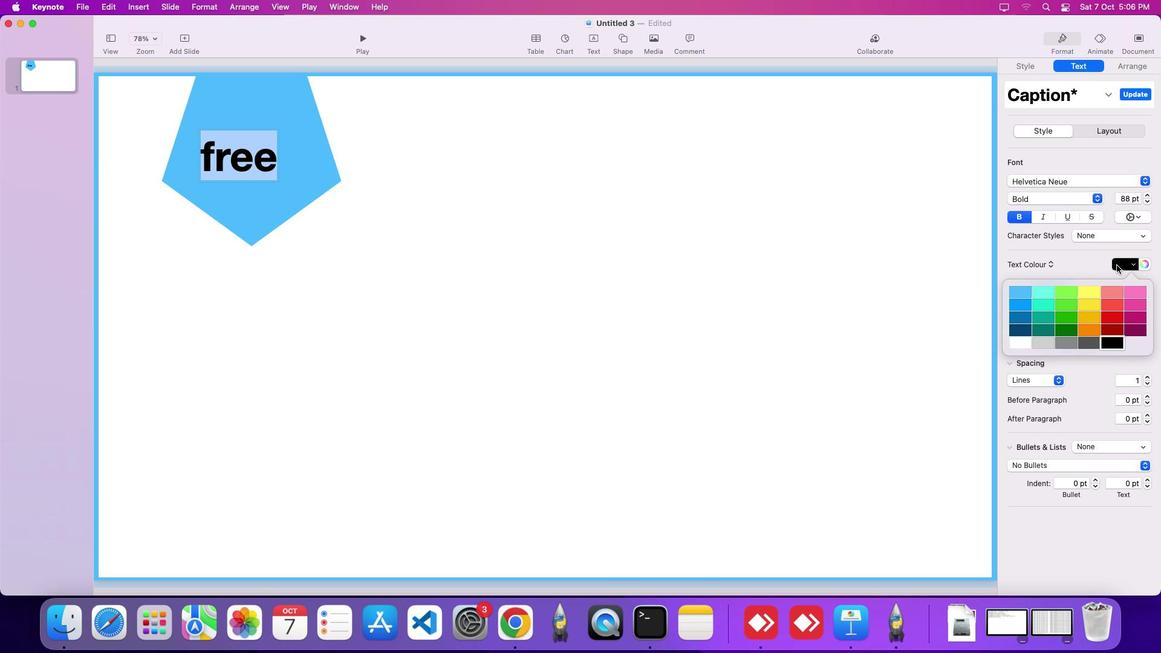 
Action: Mouse moved to (1029, 348)
Screenshot: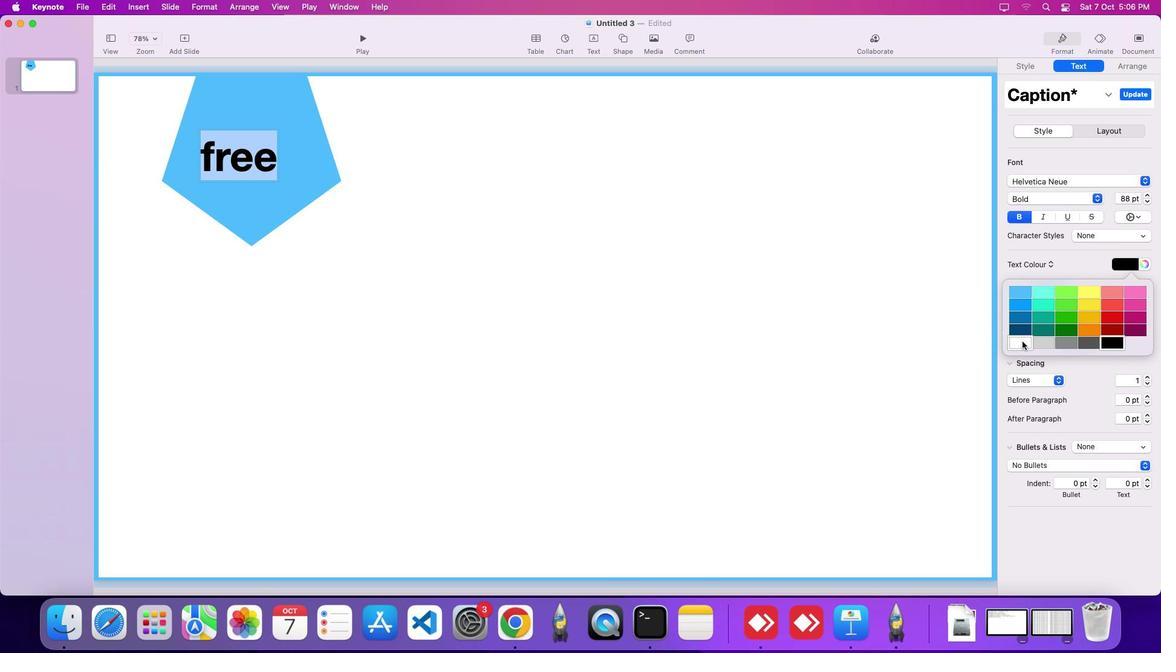 
Action: Mouse pressed left at (1029, 348)
Screenshot: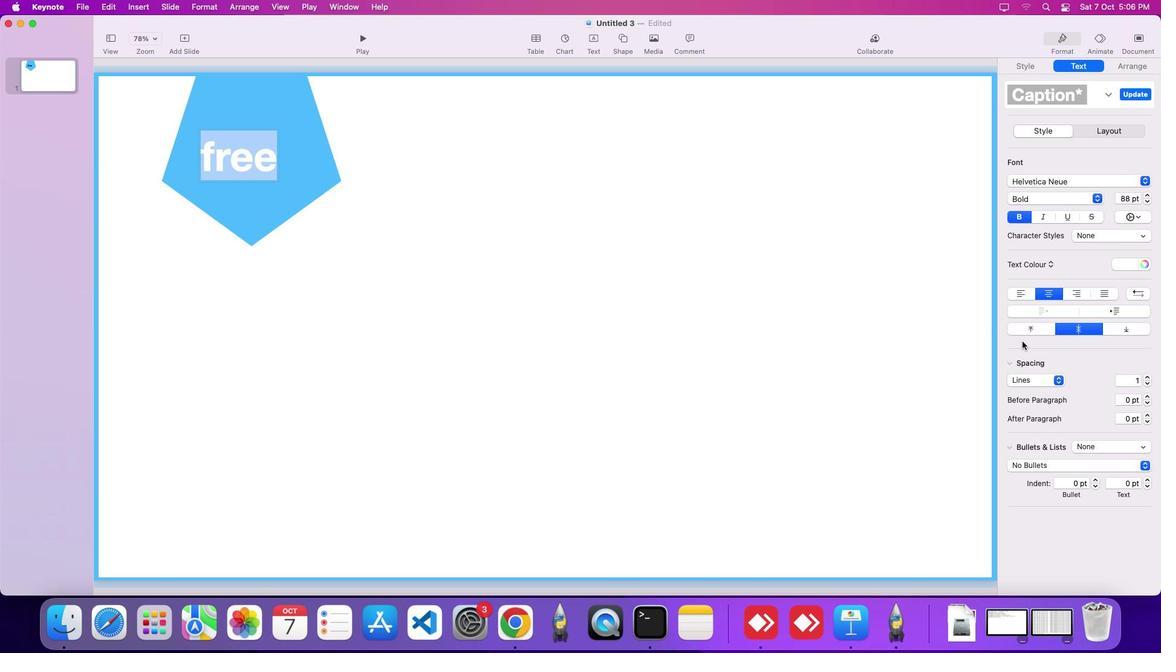 
Action: Mouse moved to (631, 319)
Screenshot: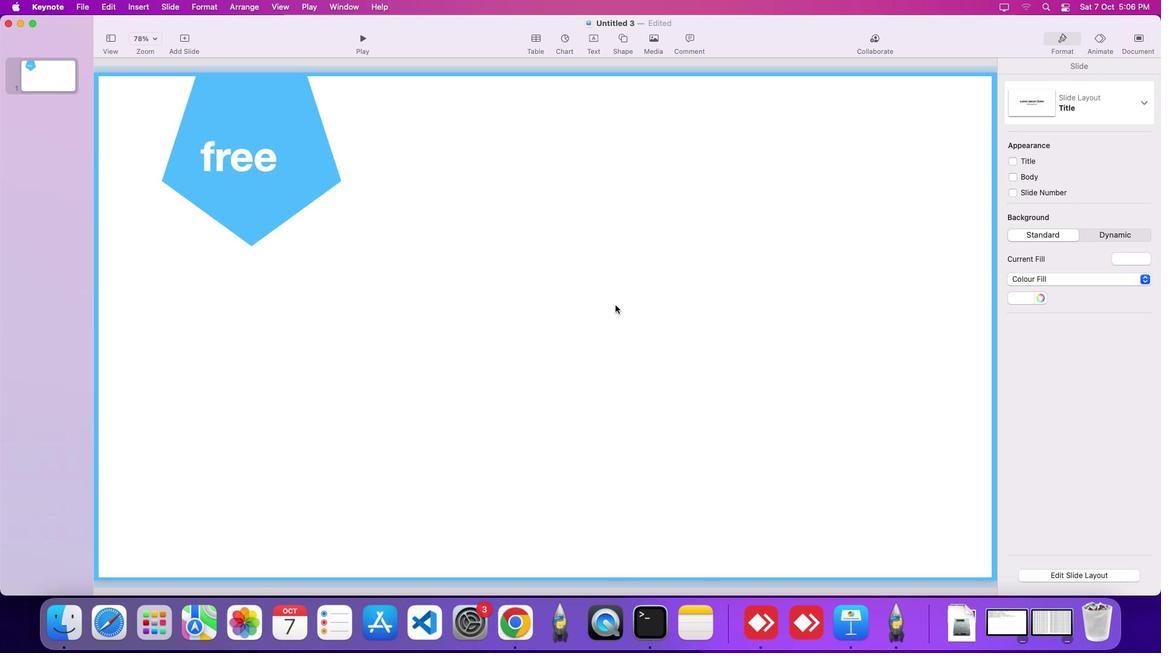 
Action: Mouse pressed left at (631, 319)
Screenshot: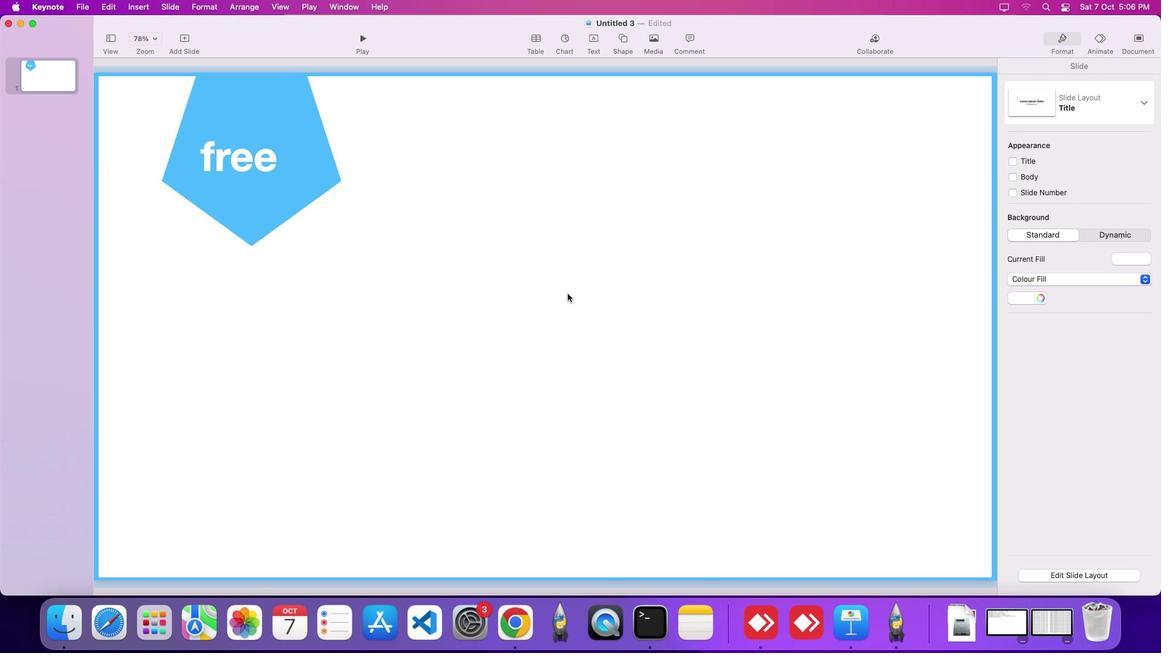 
Action: Mouse moved to (249, 166)
Screenshot: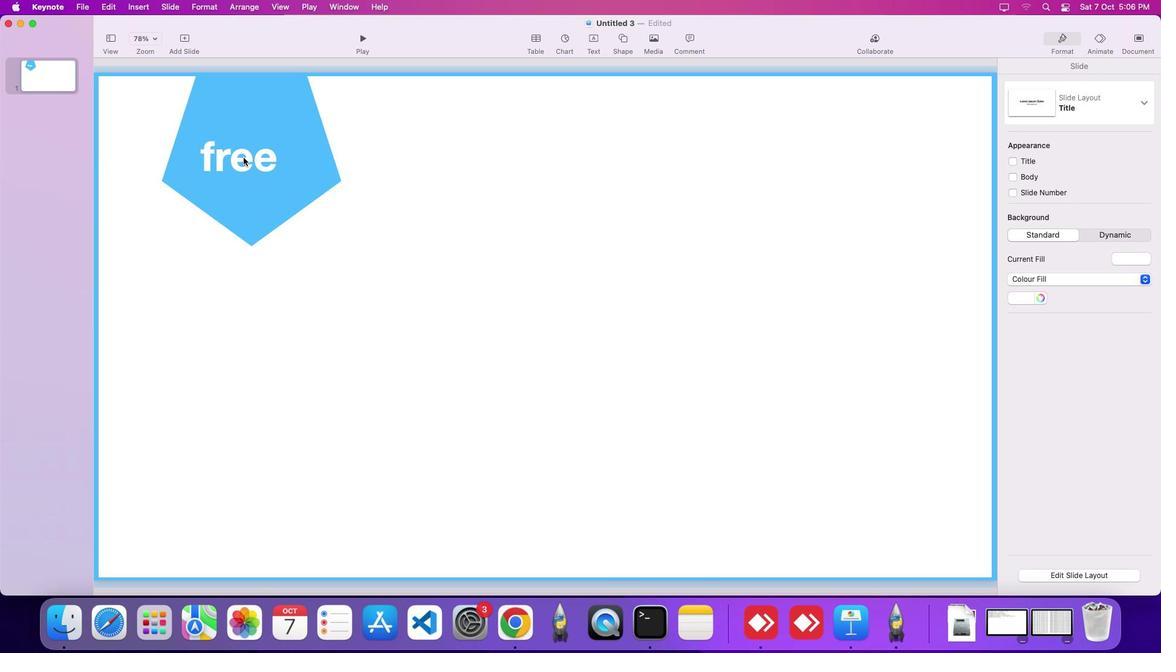 
Action: Mouse pressed left at (249, 166)
Screenshot: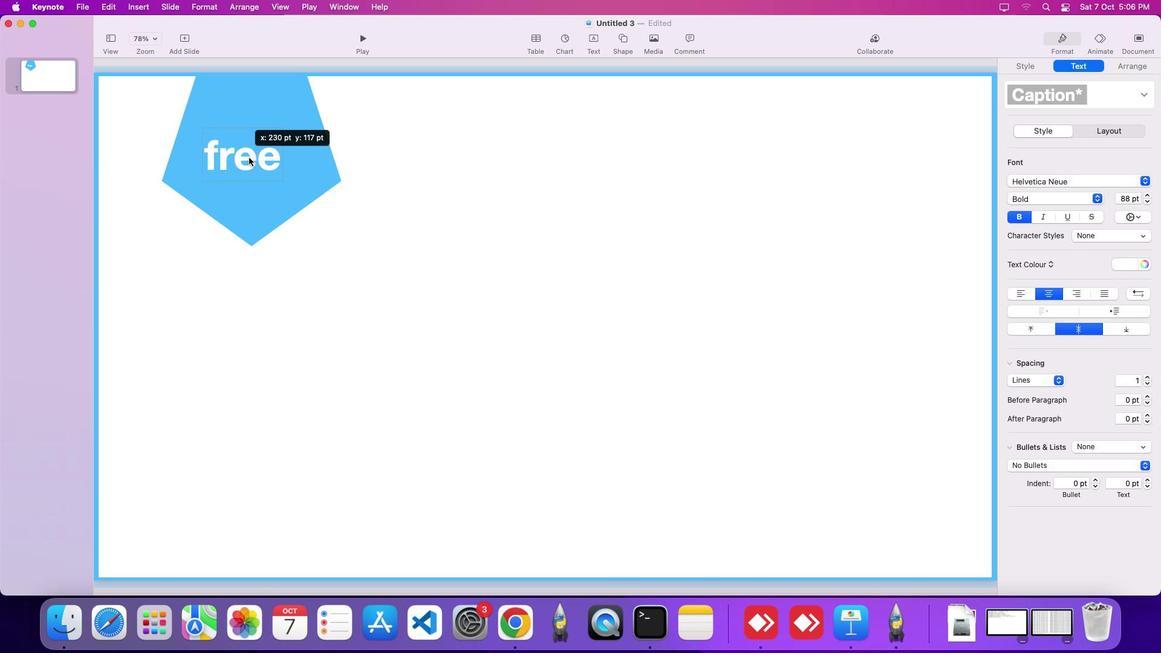 
Action: Mouse moved to (538, 270)
Screenshot: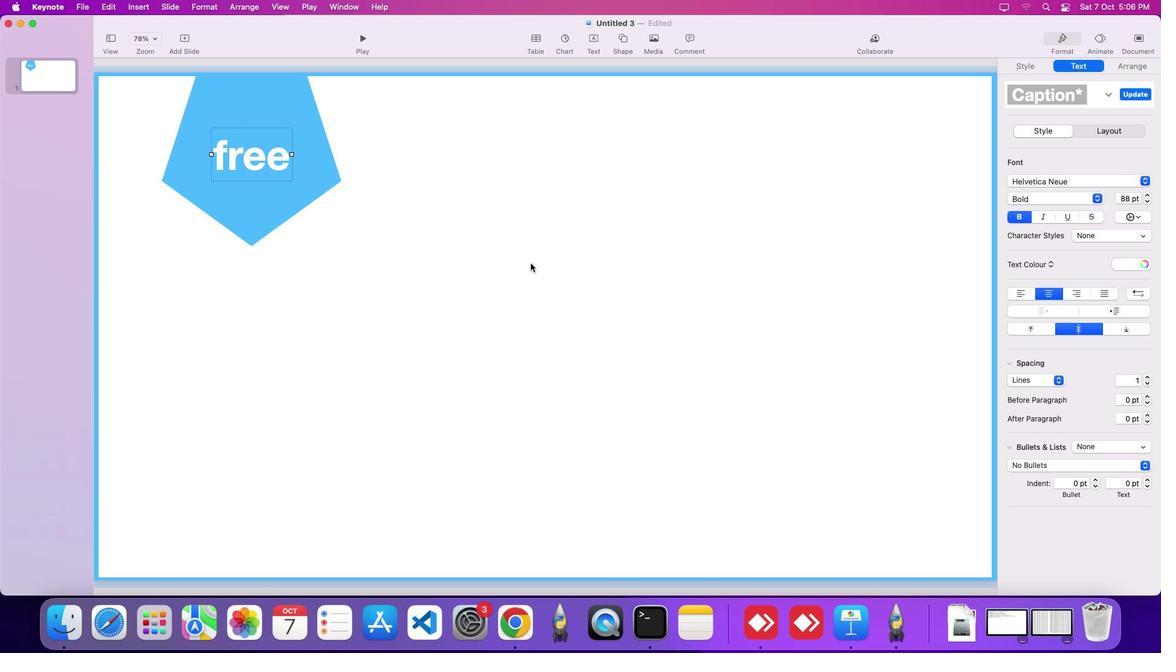
Action: Mouse pressed left at (538, 270)
Screenshot: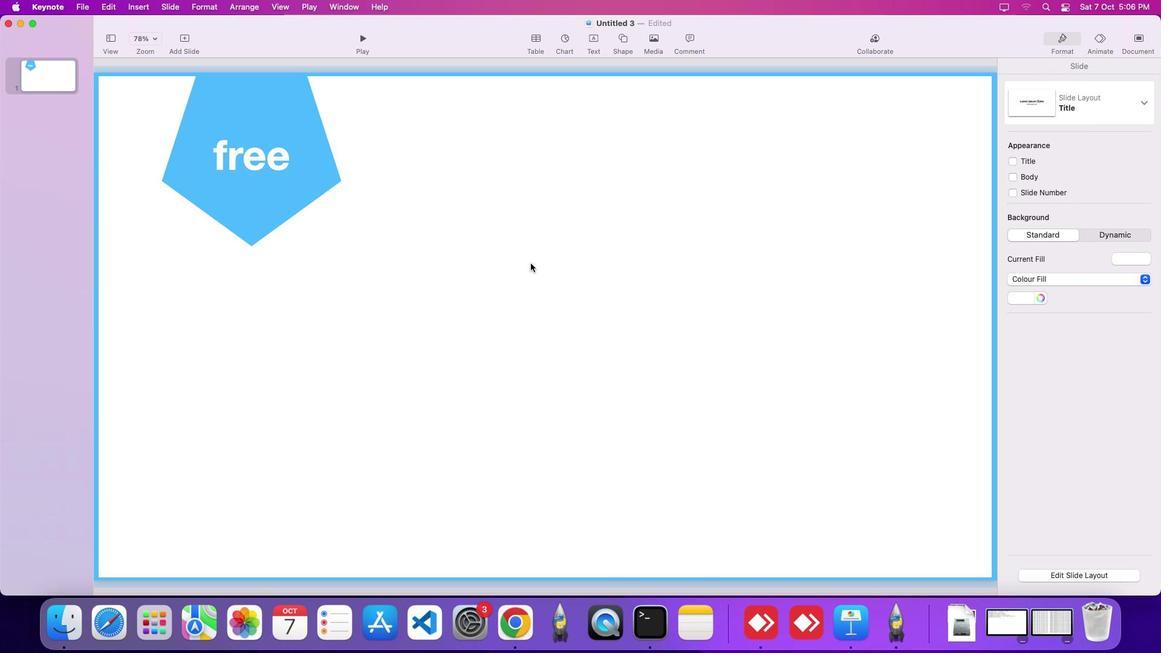 
Action: Mouse pressed left at (538, 270)
Screenshot: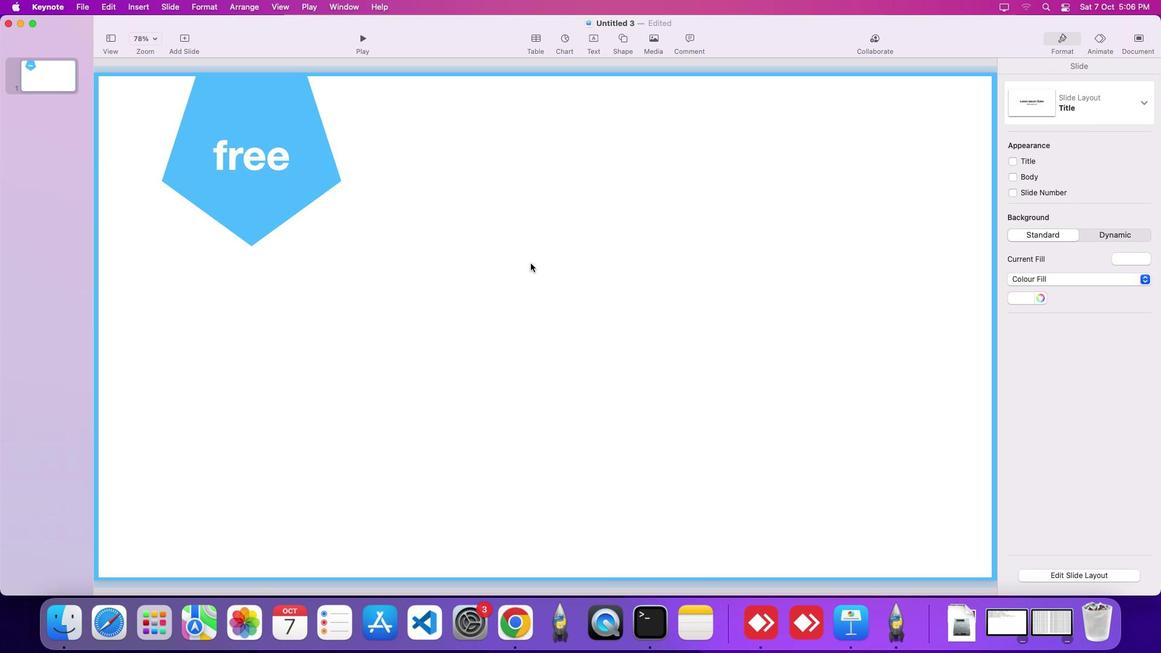 
Action: Mouse moved to (553, 296)
Screenshot: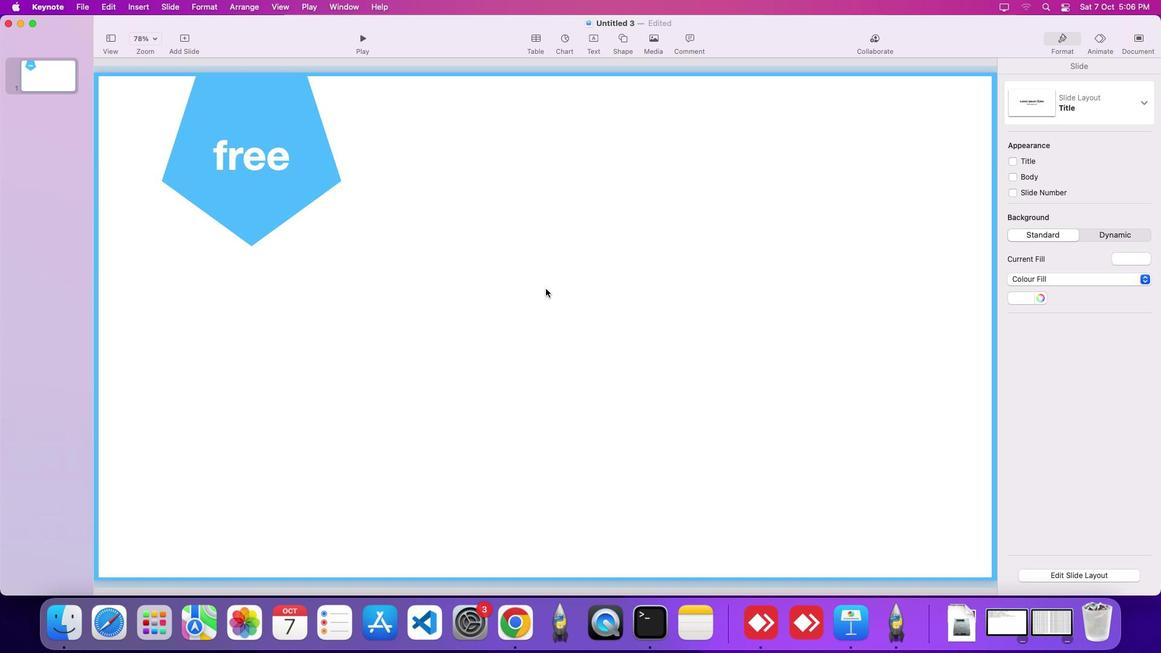 
Action: Mouse pressed left at (553, 296)
Screenshot: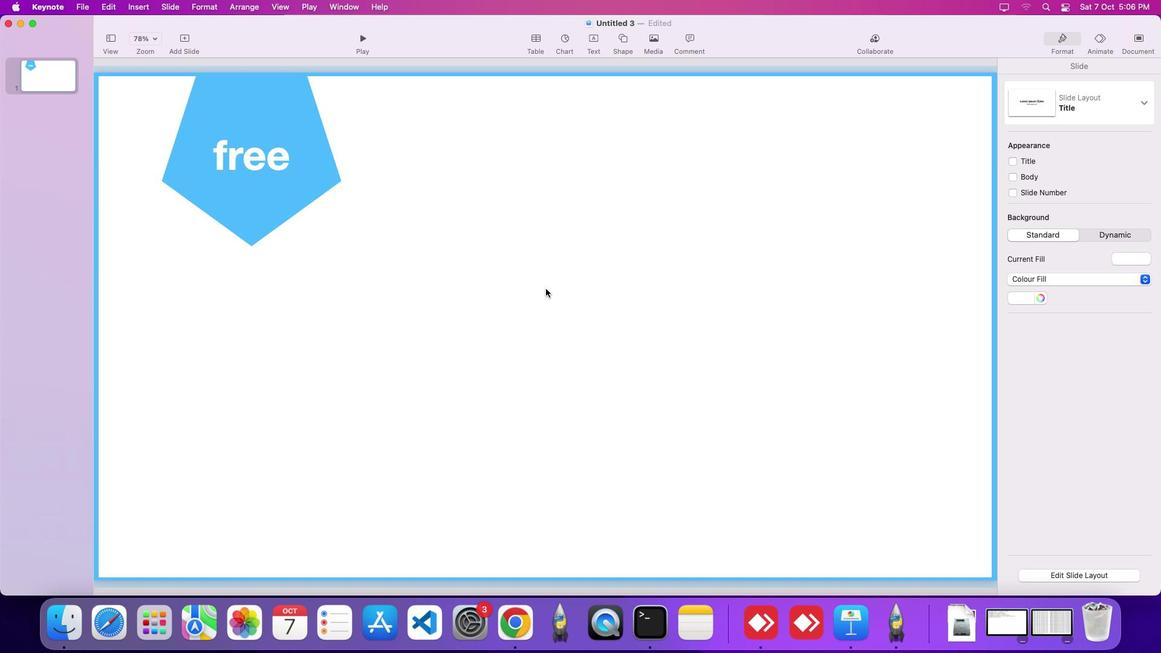 
Action: Mouse scrolled (553, 296) with delta (7, 6)
Screenshot: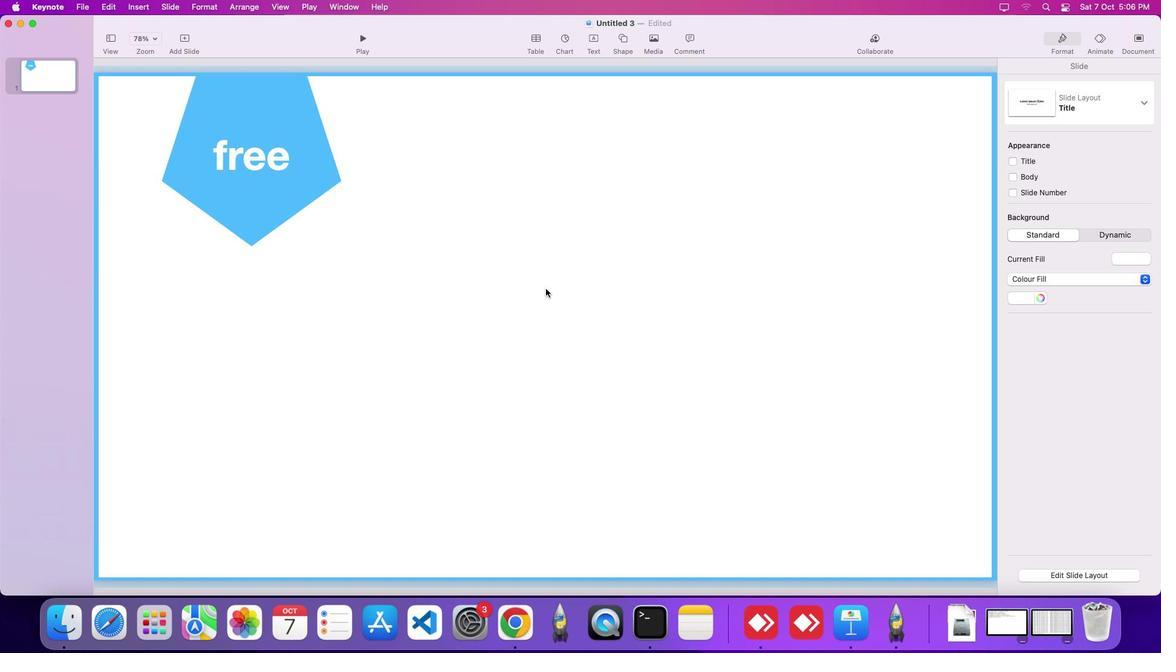 
Action: Mouse scrolled (553, 296) with delta (7, 6)
Screenshot: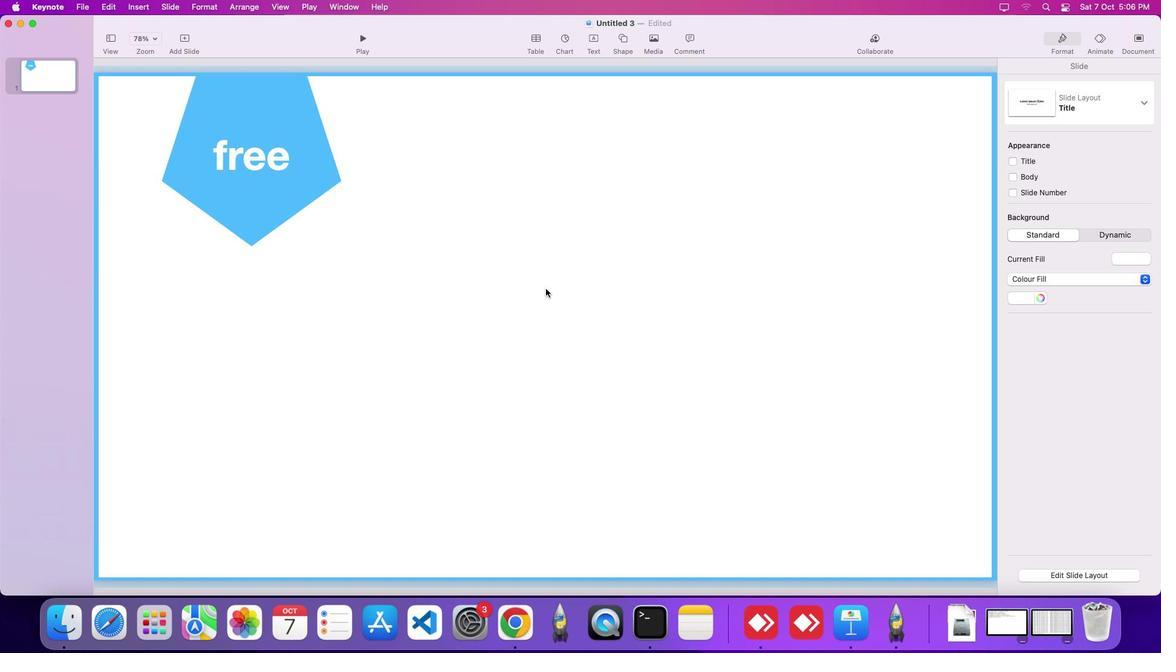 
Action: Mouse pressed left at (553, 296)
Screenshot: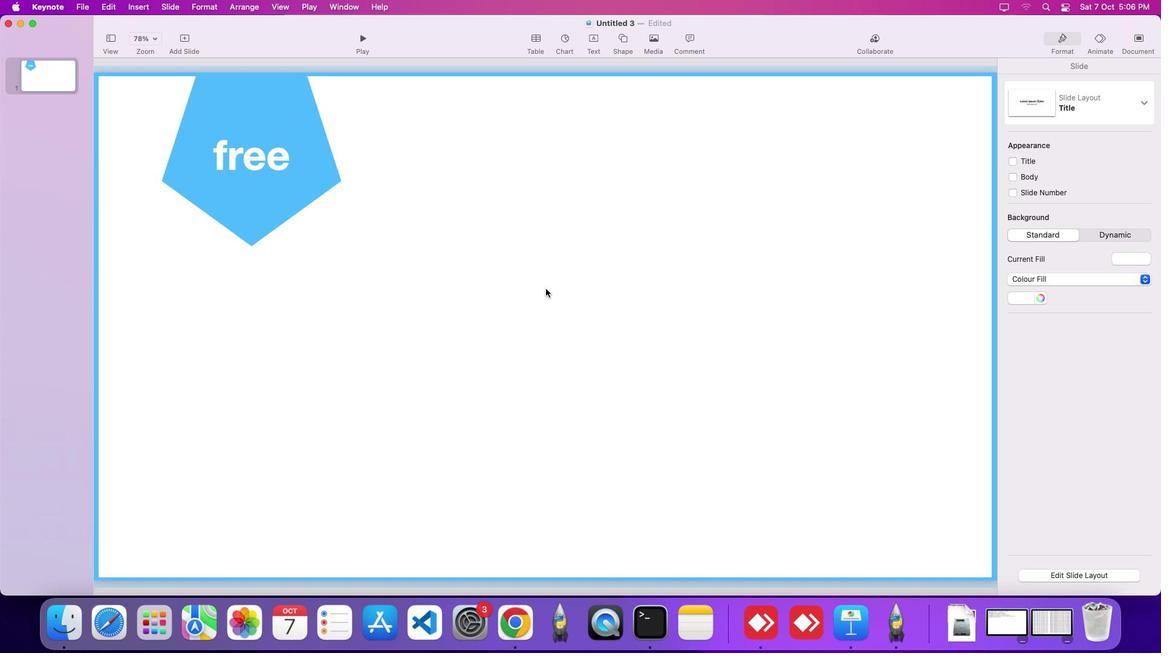 
Action: Mouse pressed left at (553, 296)
Screenshot: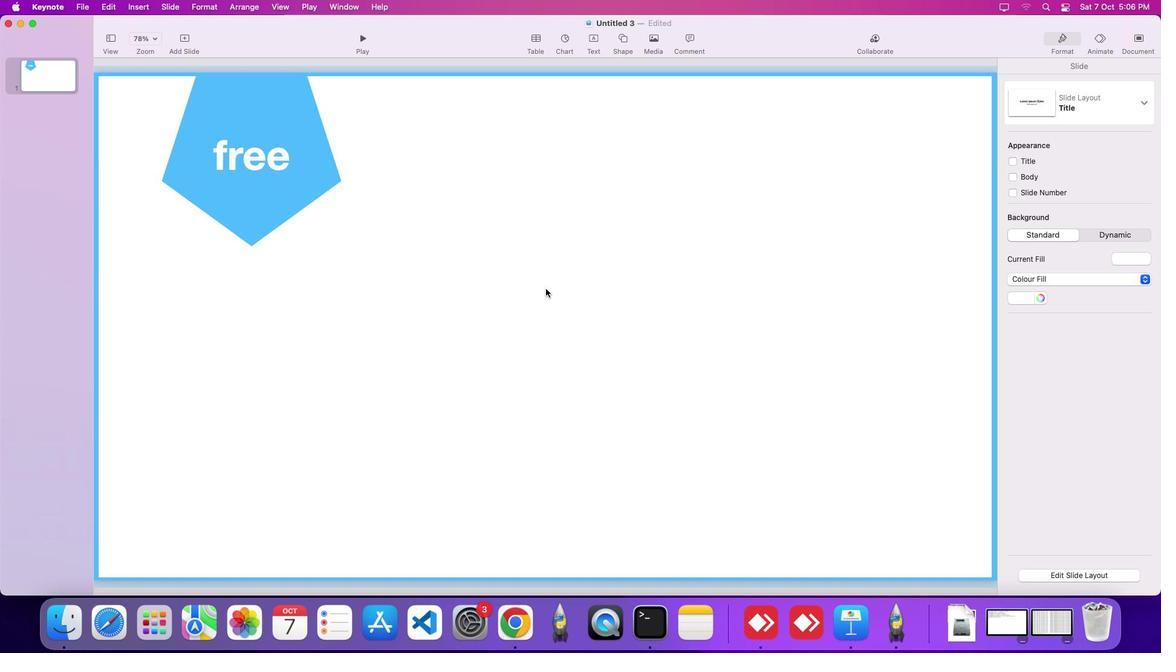 
Action: Mouse pressed left at (553, 296)
Screenshot: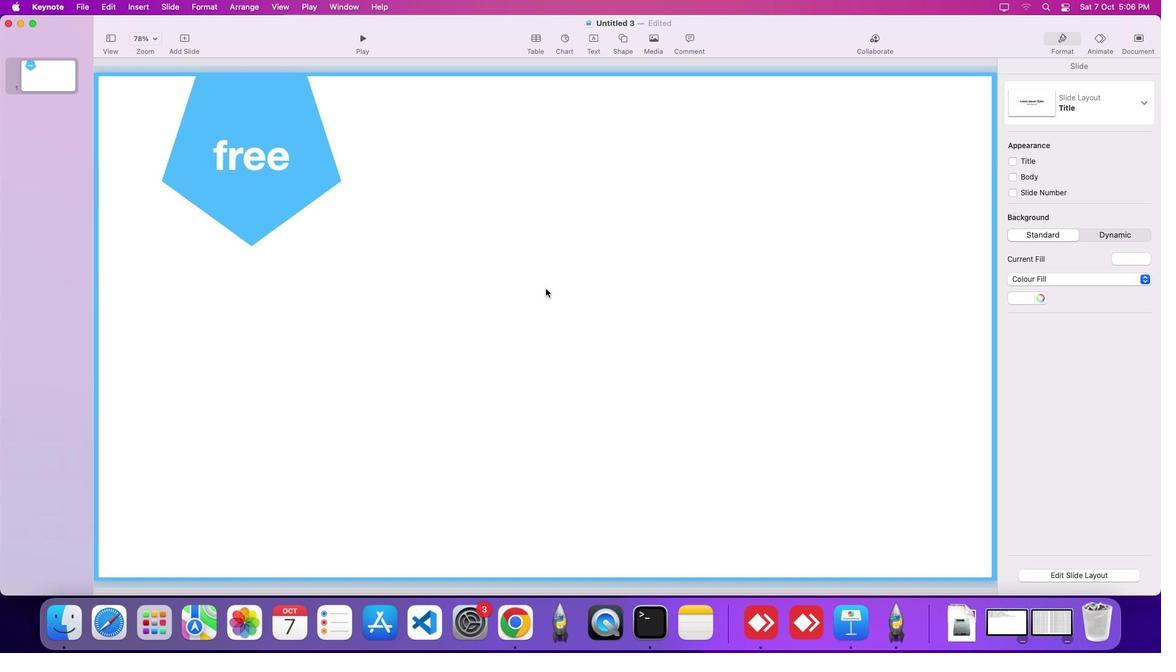 
Action: Mouse pressed left at (553, 296)
Screenshot: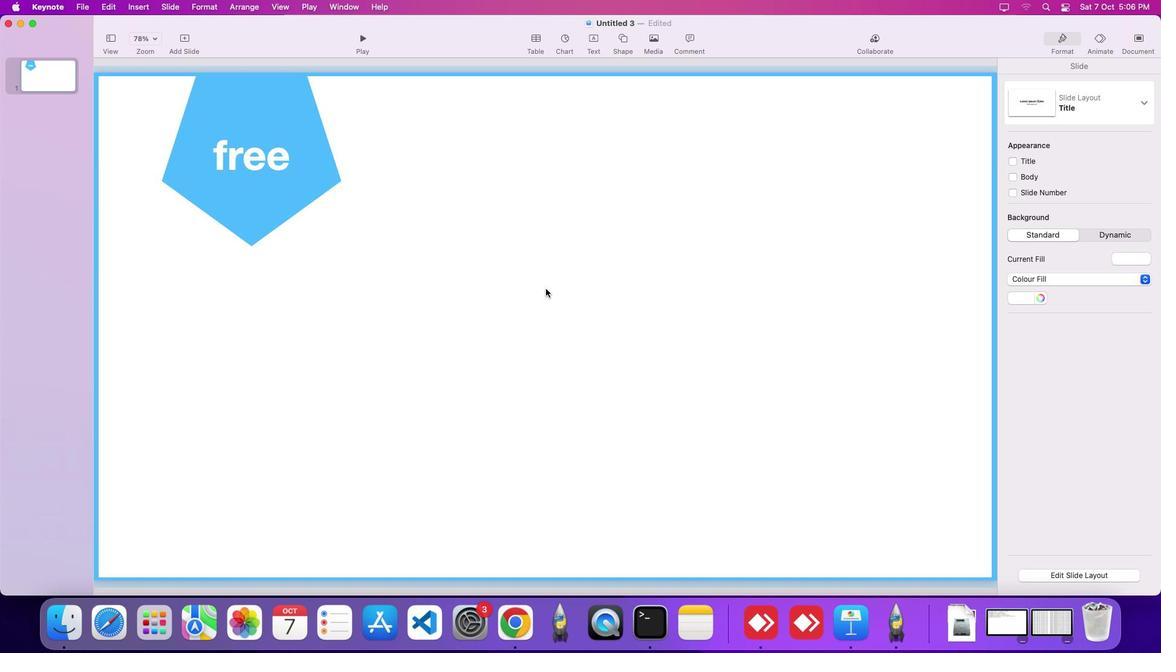 
Action: Mouse moved to (578, 225)
Screenshot: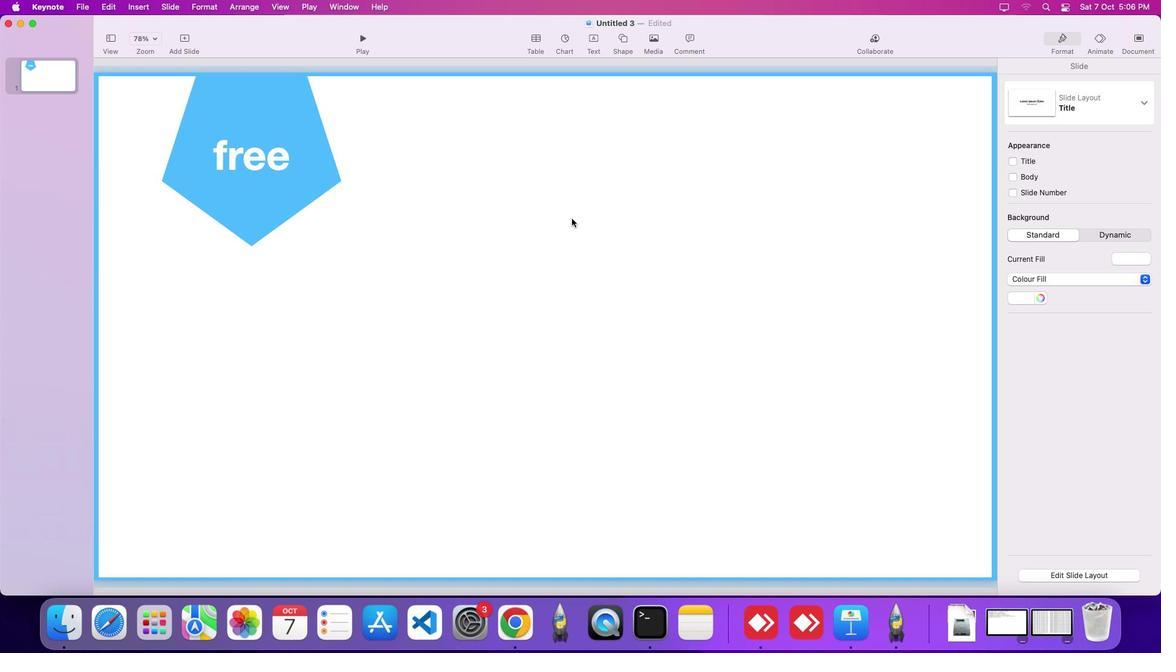 
Action: Mouse pressed left at (578, 225)
Screenshot: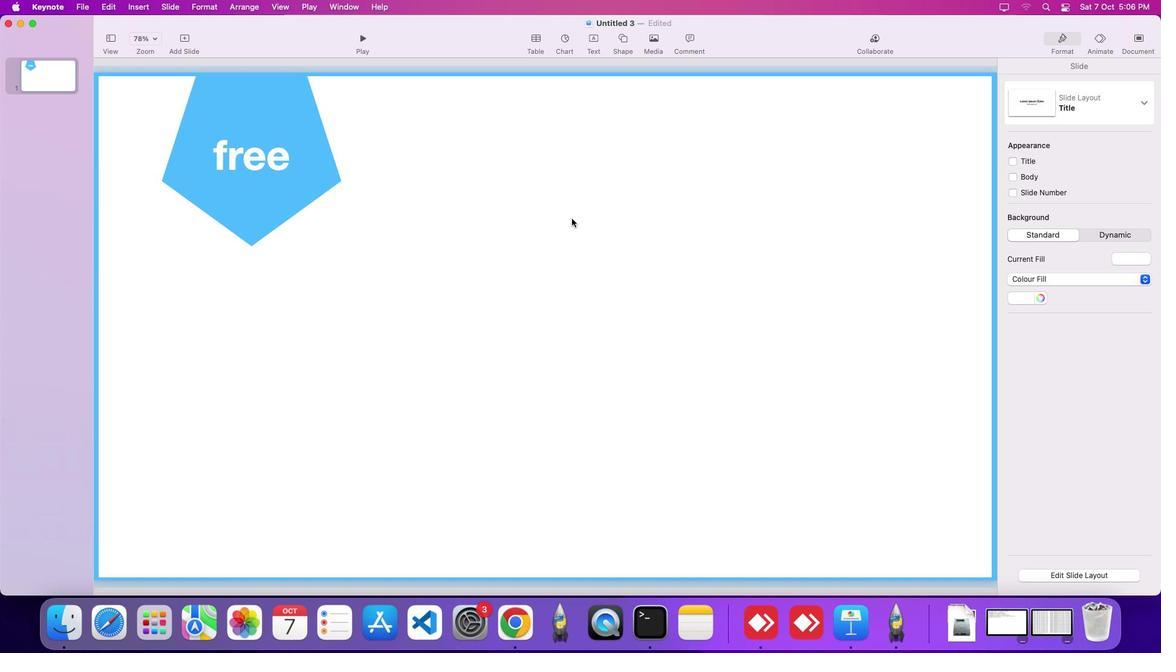 
Action: Mouse moved to (592, 146)
Screenshot: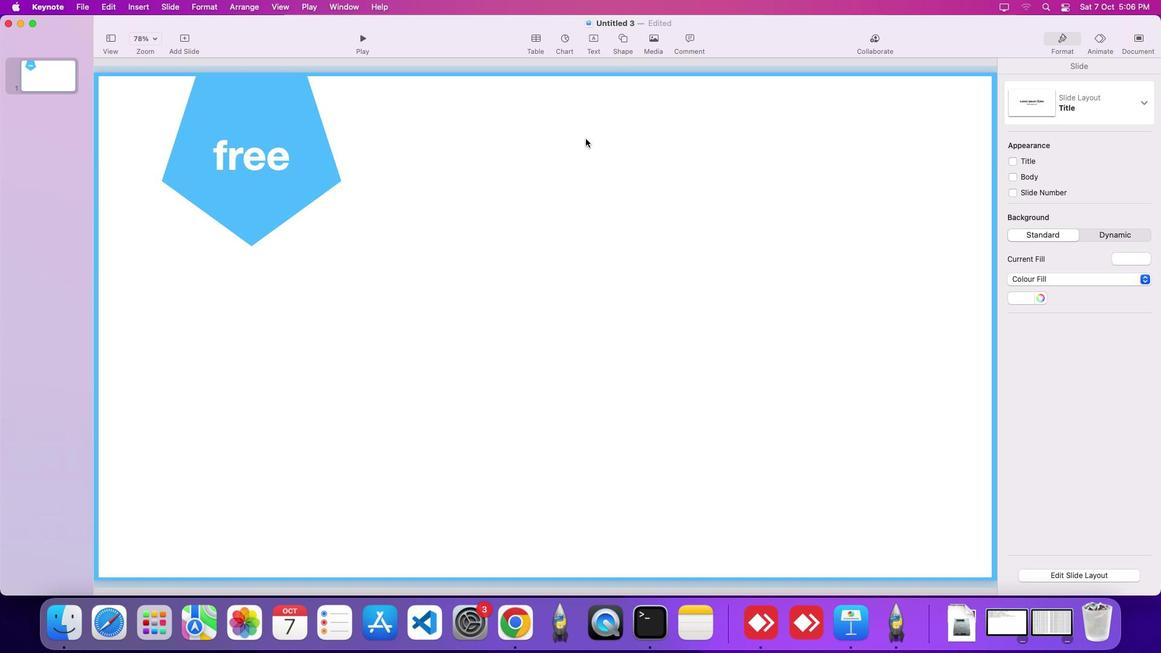 
Action: Mouse pressed left at (592, 146)
Screenshot: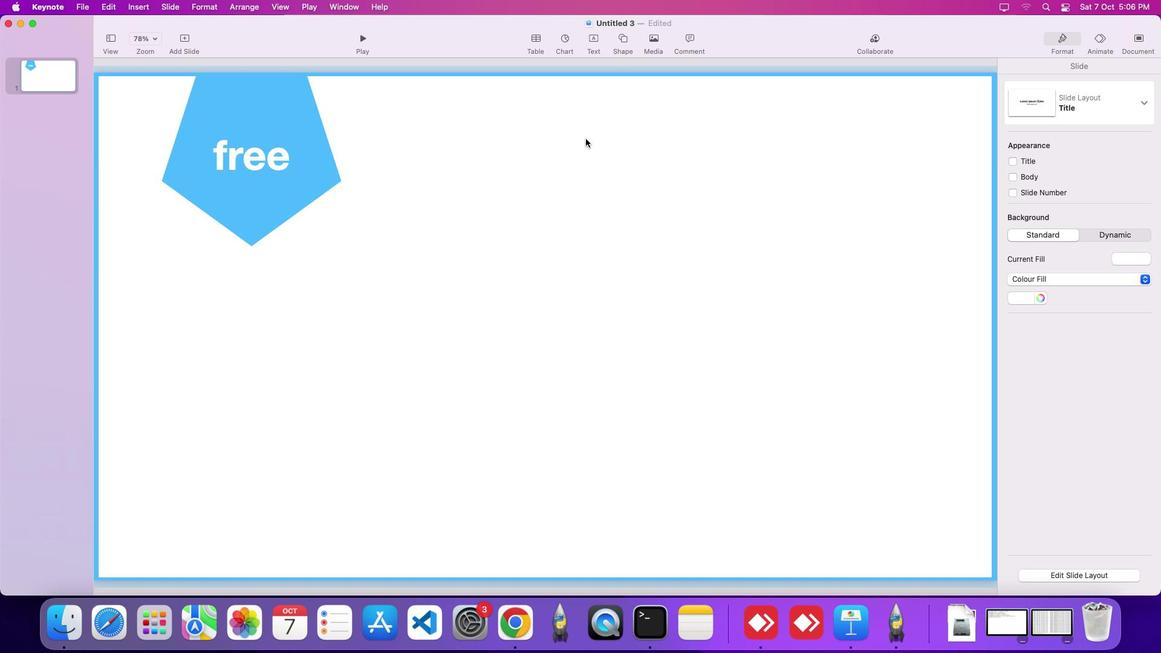 
Action: Mouse moved to (475, 361)
Screenshot: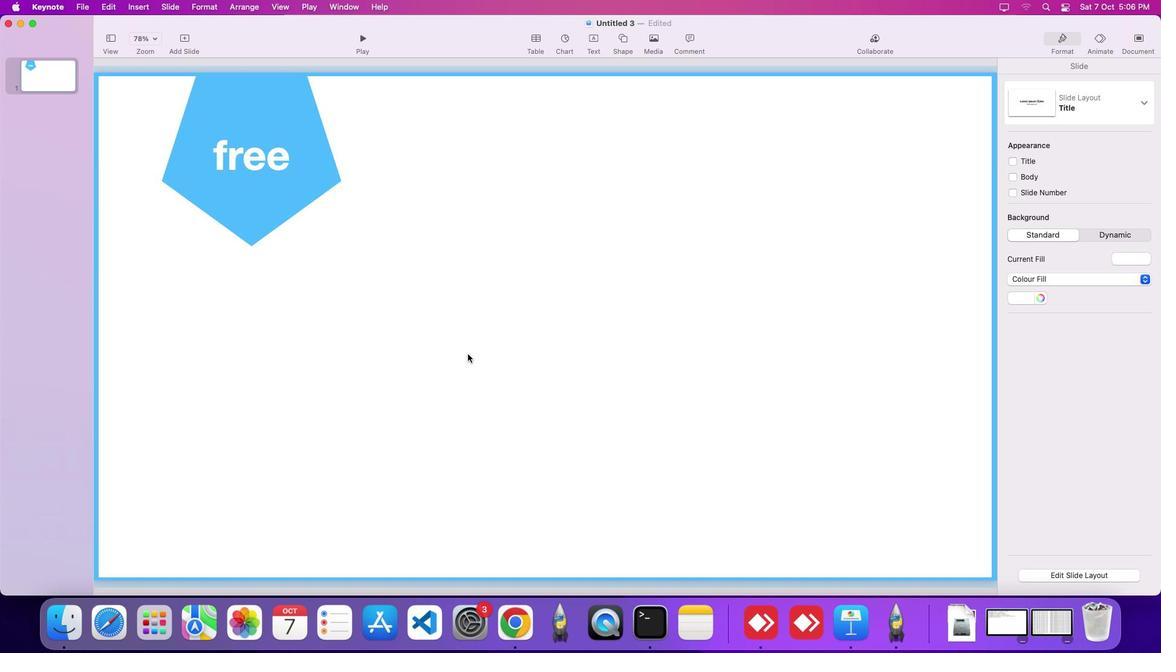 
Action: Mouse pressed left at (475, 361)
Screenshot: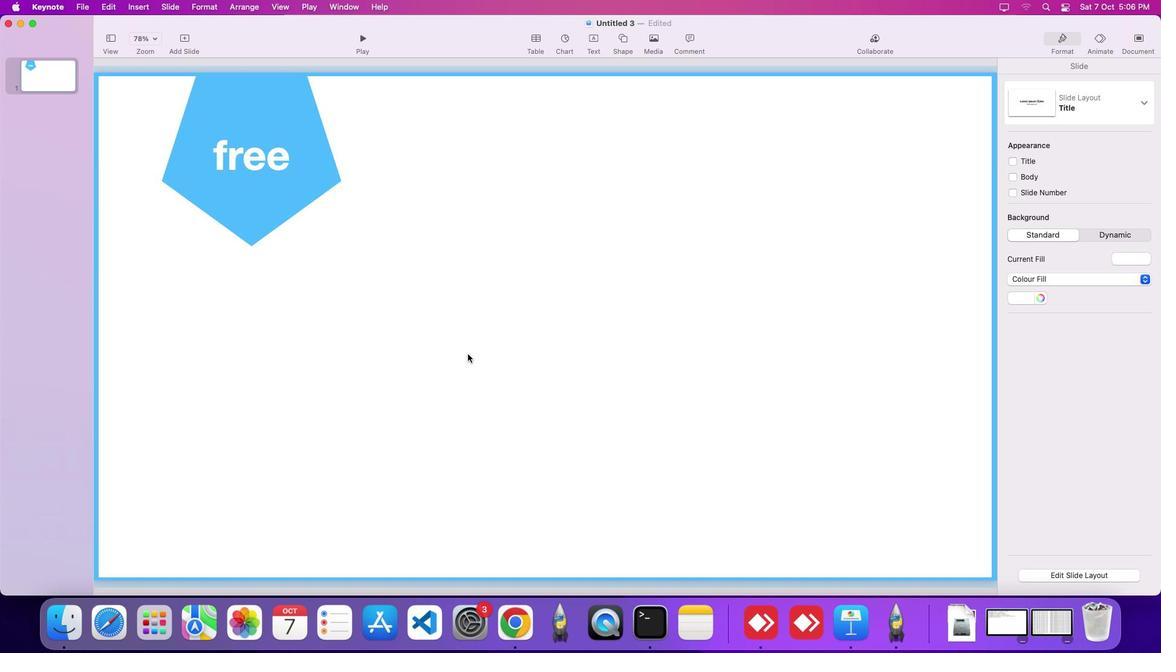 
Action: Mouse moved to (560, 348)
Screenshot: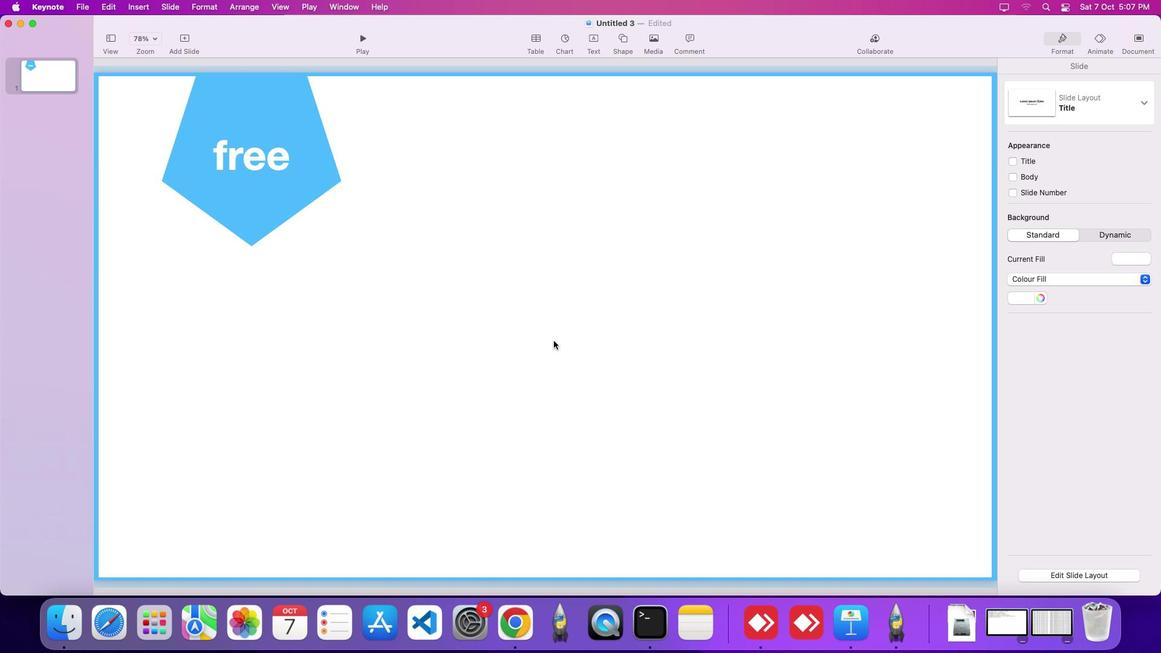 
Action: Mouse pressed left at (560, 348)
Screenshot: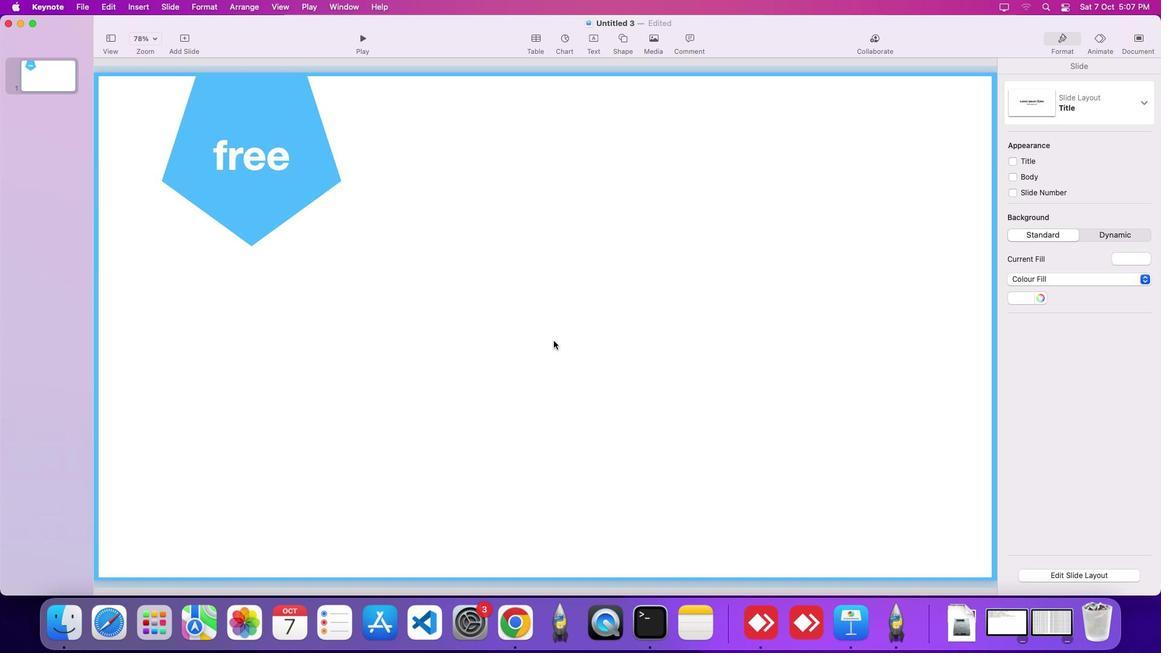 
Action: Mouse moved to (574, 414)
Screenshot: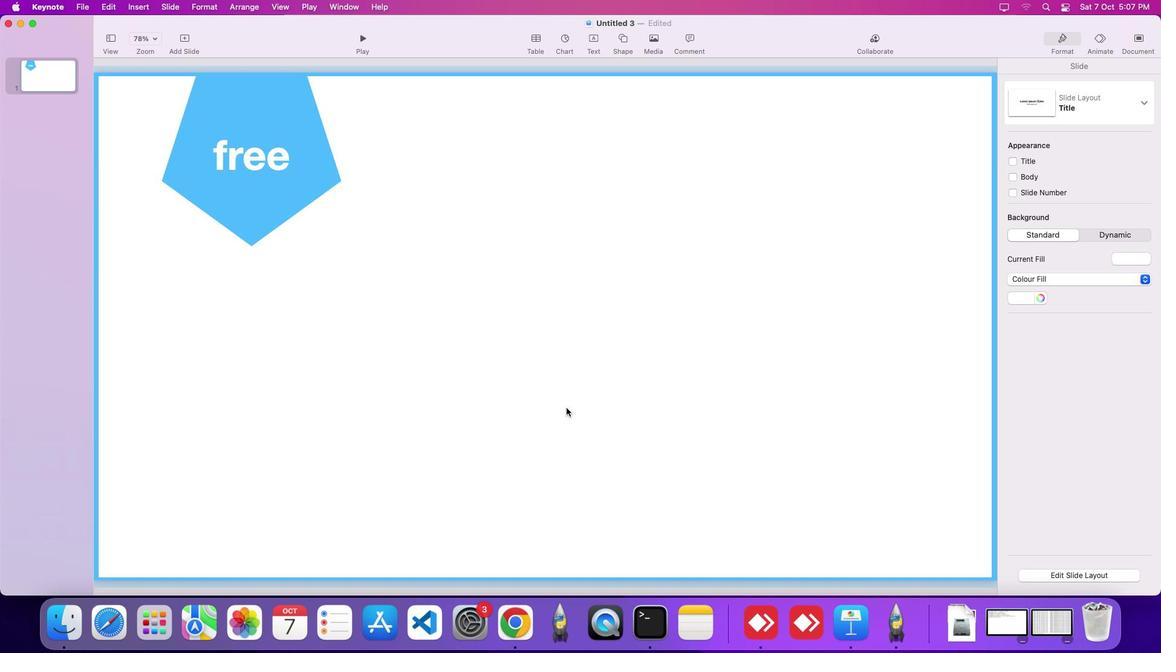 
Action: Mouse pressed left at (574, 414)
Screenshot: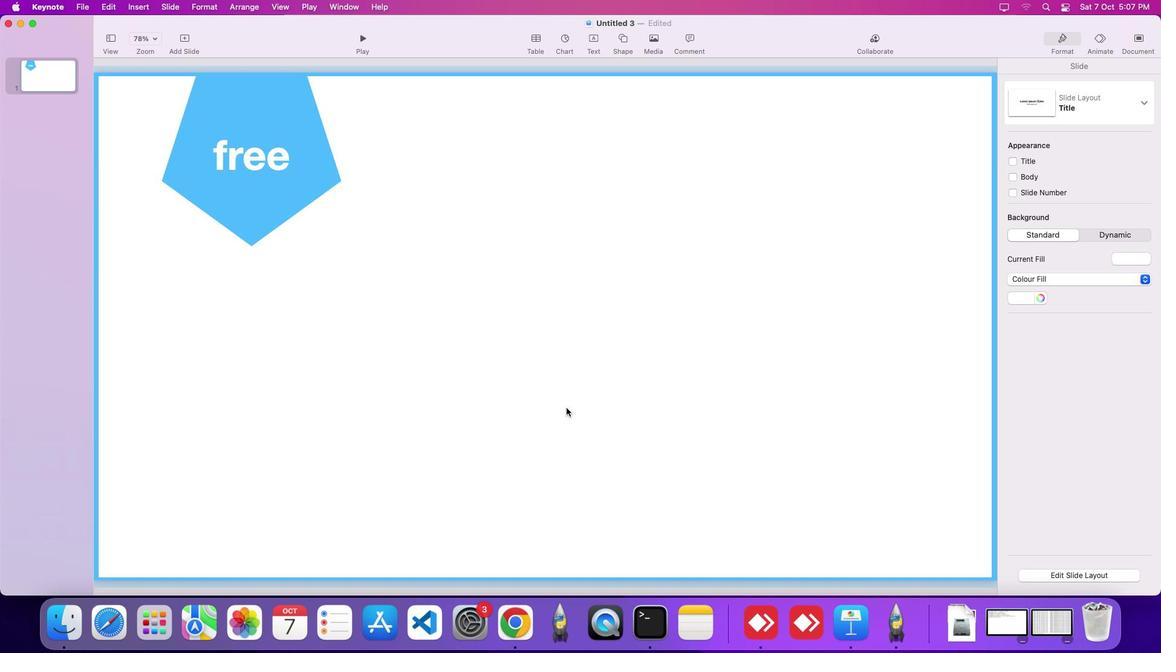 
Action: Mouse moved to (603, 261)
Screenshot: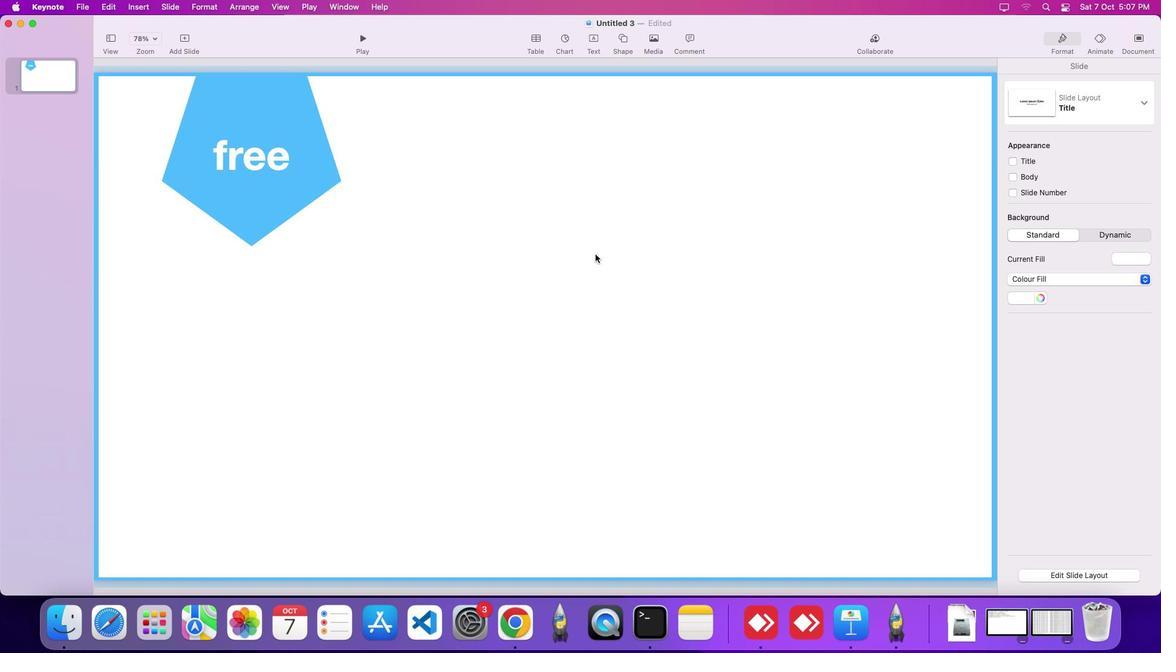 
Action: Mouse pressed left at (603, 261)
Screenshot: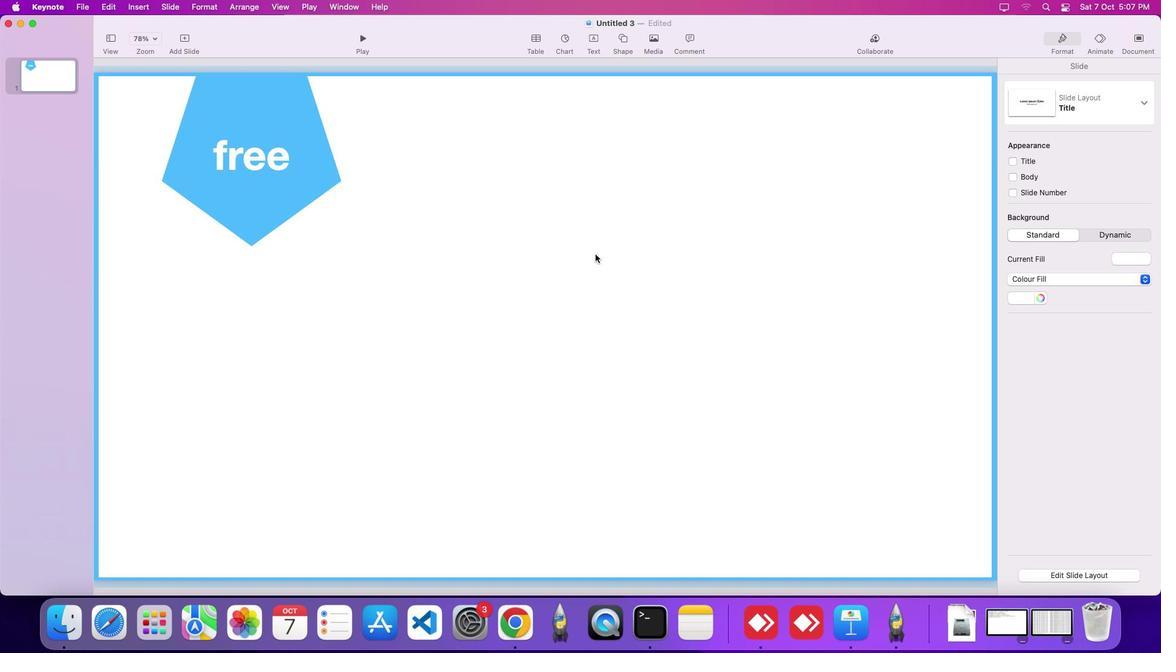 
Action: Mouse moved to (598, 215)
Screenshot: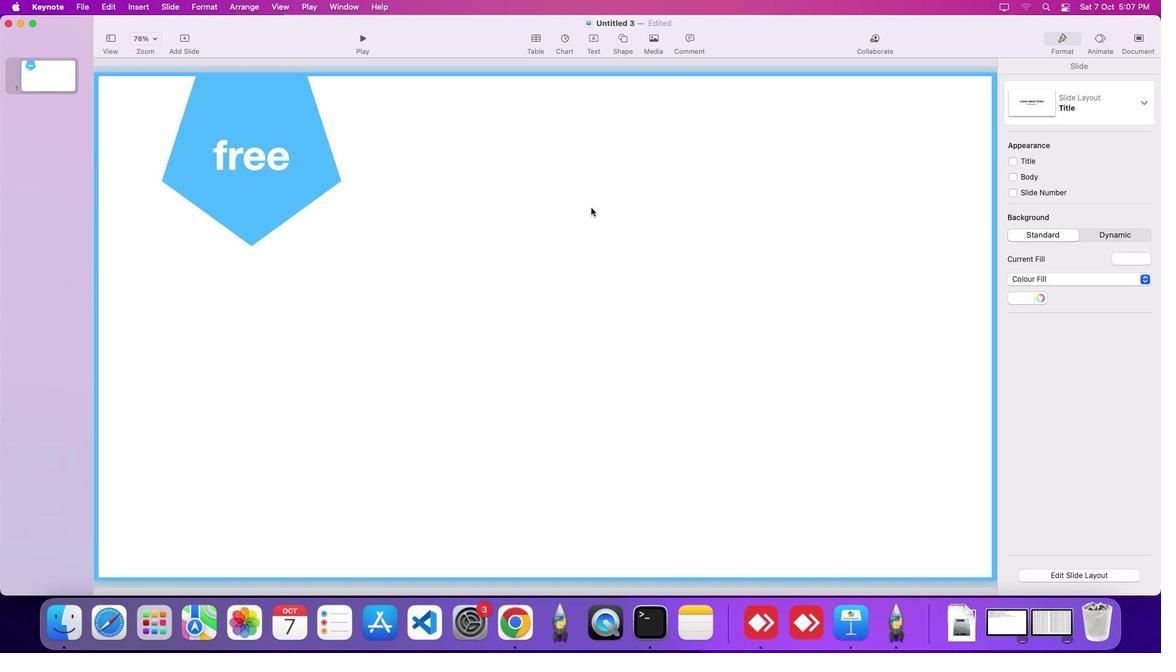 
Action: Mouse pressed left at (598, 215)
Screenshot: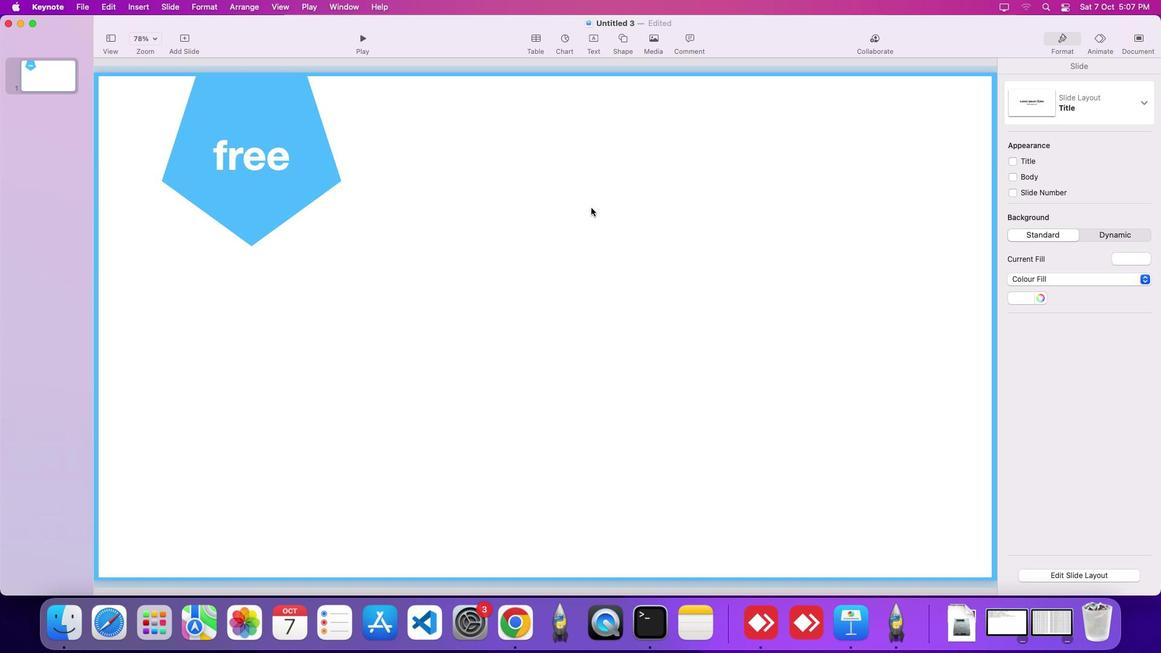 
Action: Mouse moved to (528, 225)
Screenshot: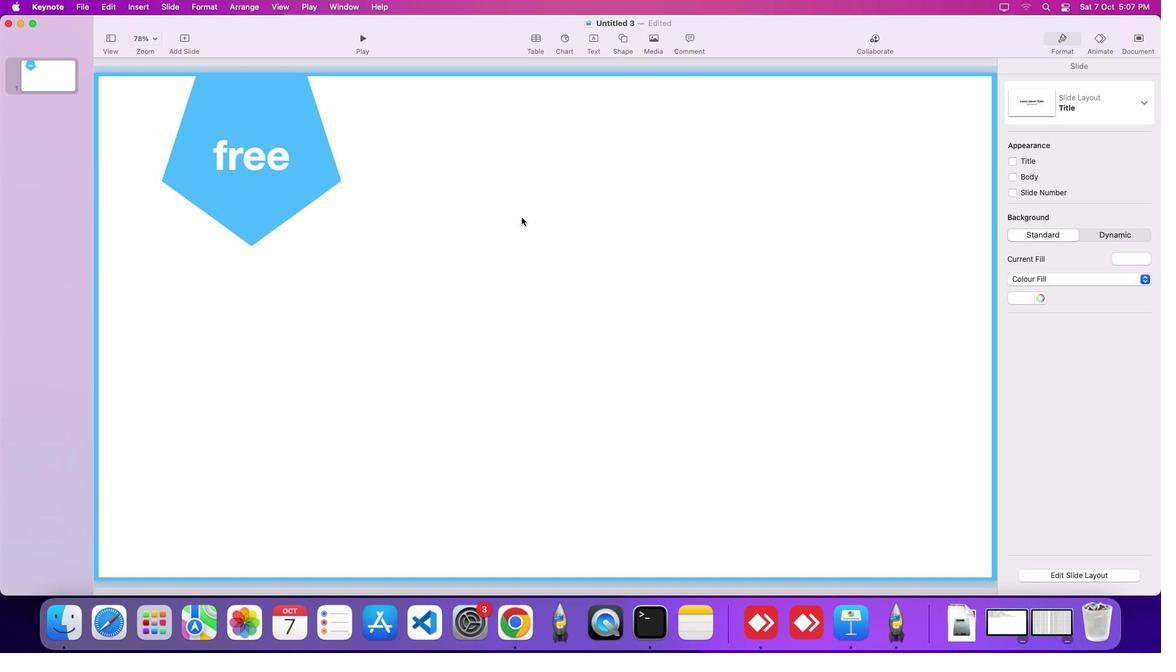 
Action: Mouse pressed left at (528, 225)
Screenshot: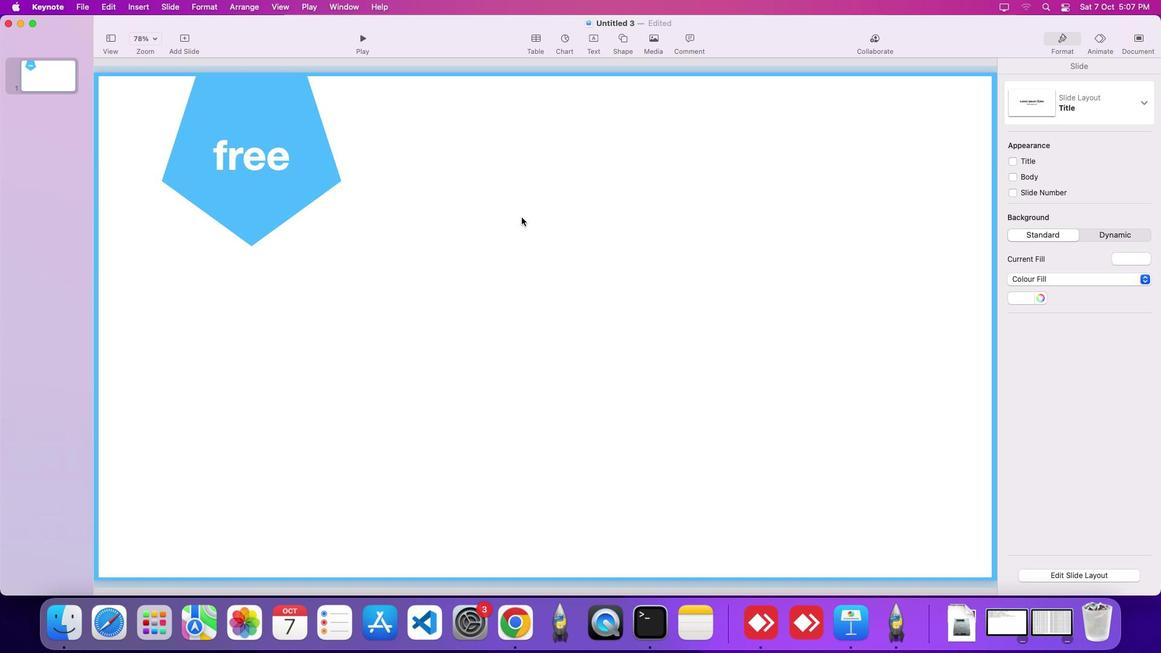 
Action: Mouse moved to (371, 344)
Screenshot: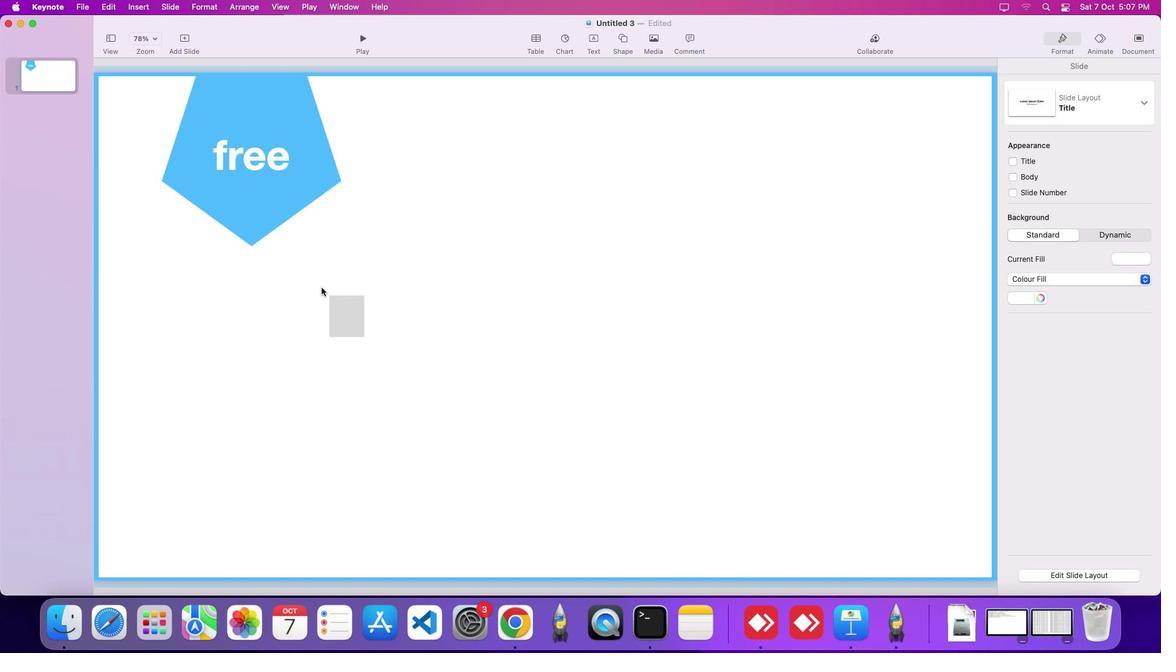 
Action: Mouse pressed left at (371, 344)
Screenshot: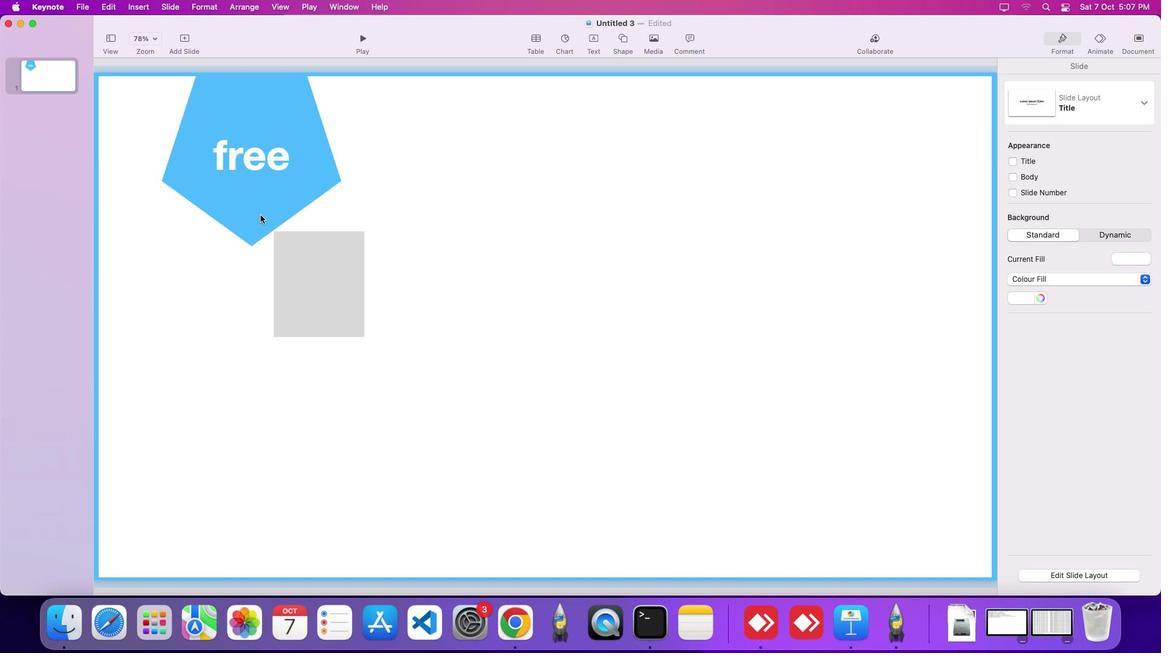 
Action: Mouse moved to (217, 140)
Screenshot: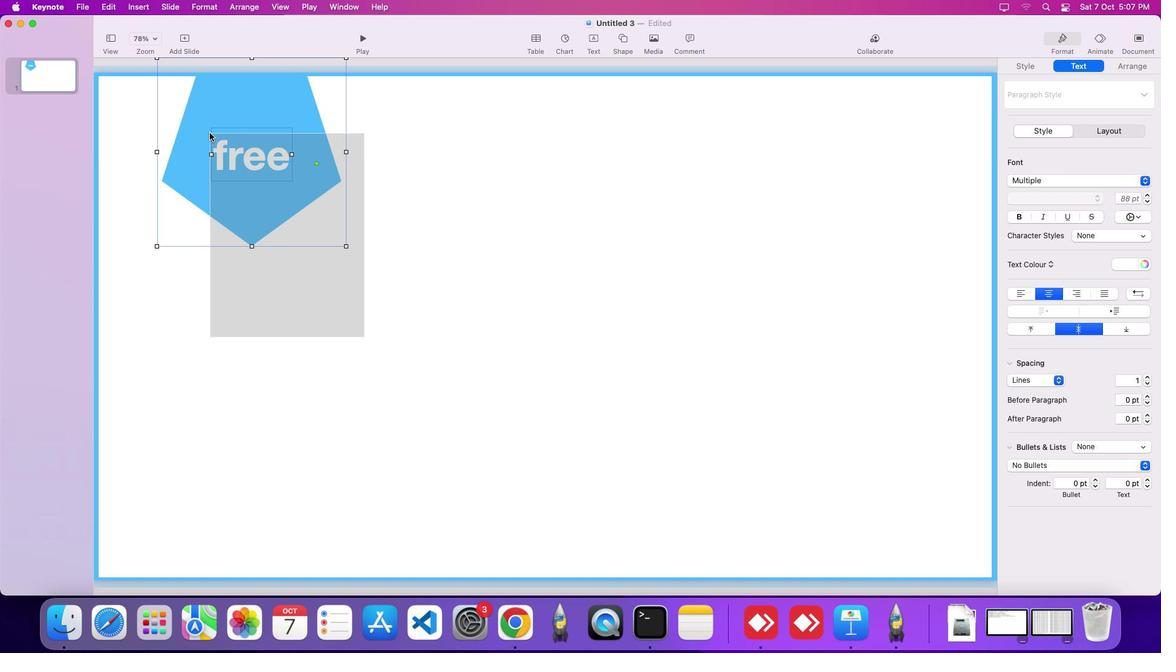 
Action: Key pressed Key.delete
Screenshot: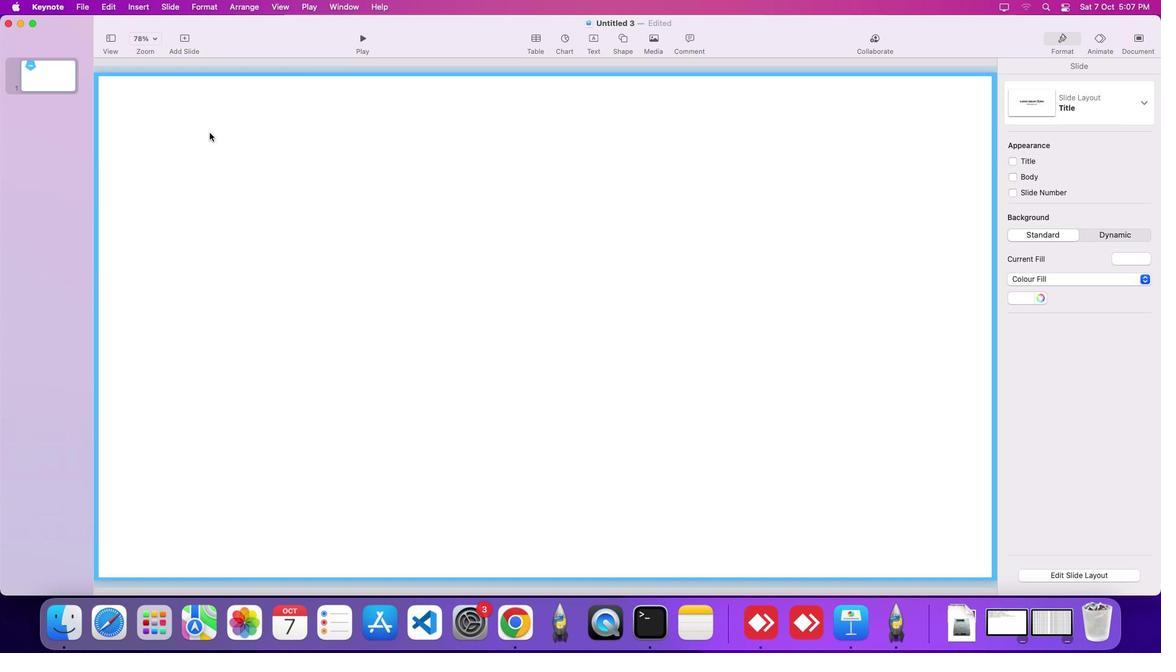 
Action: Mouse moved to (497, 220)
Screenshot: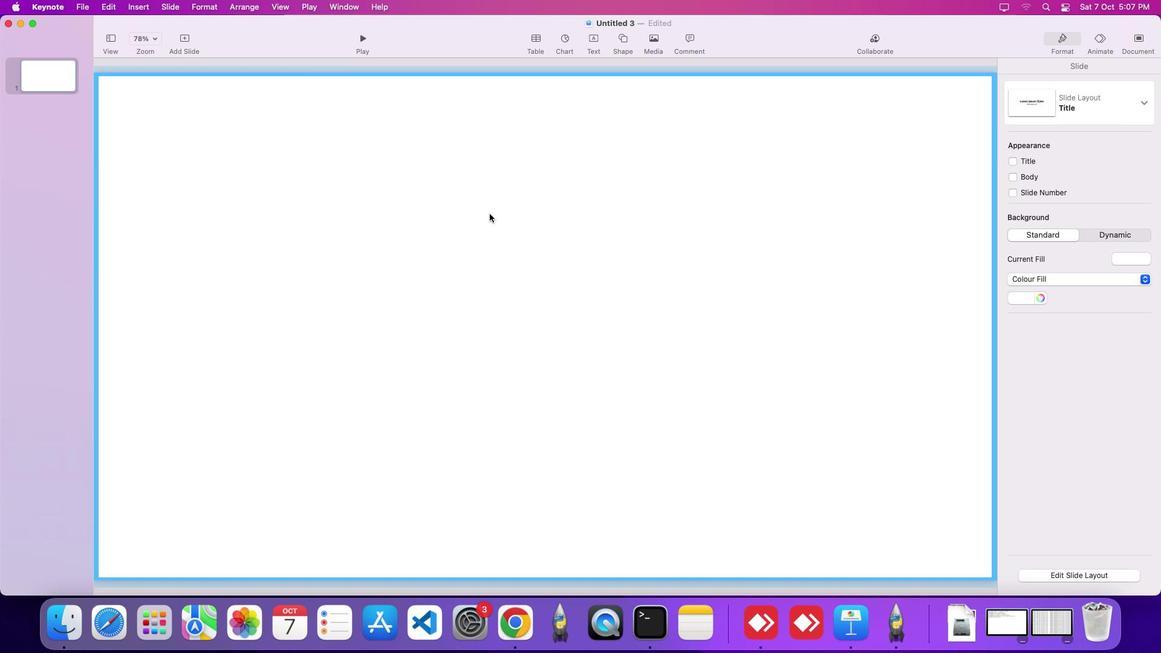 
Action: Mouse pressed left at (497, 220)
Screenshot: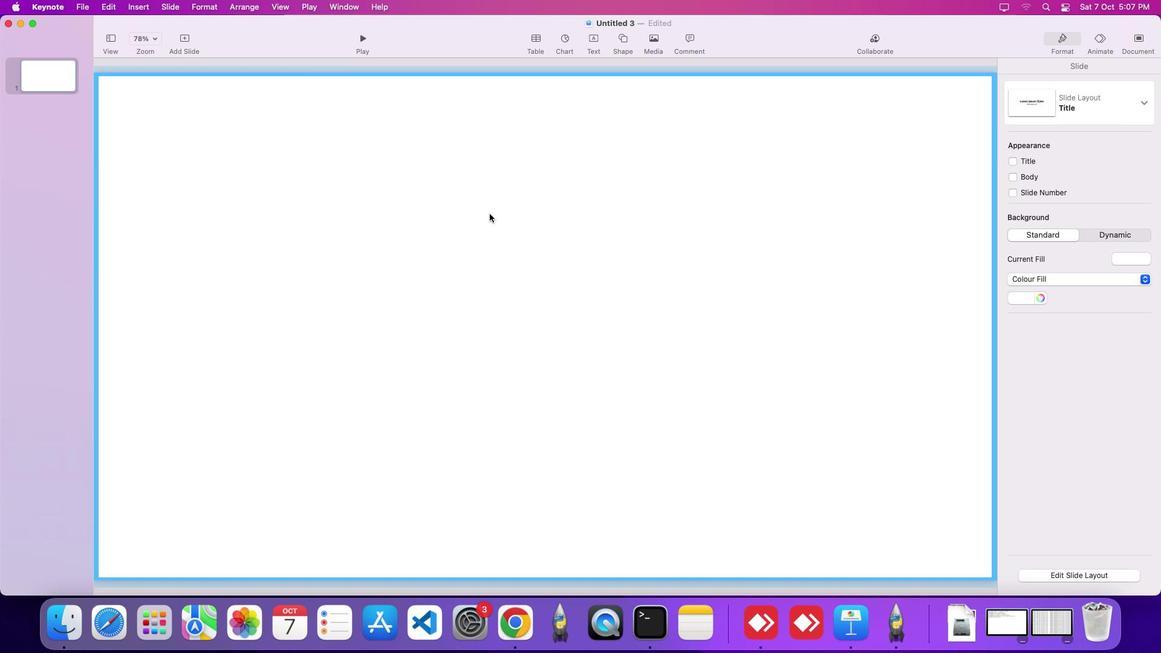 
Action: Mouse moved to (497, 221)
Screenshot: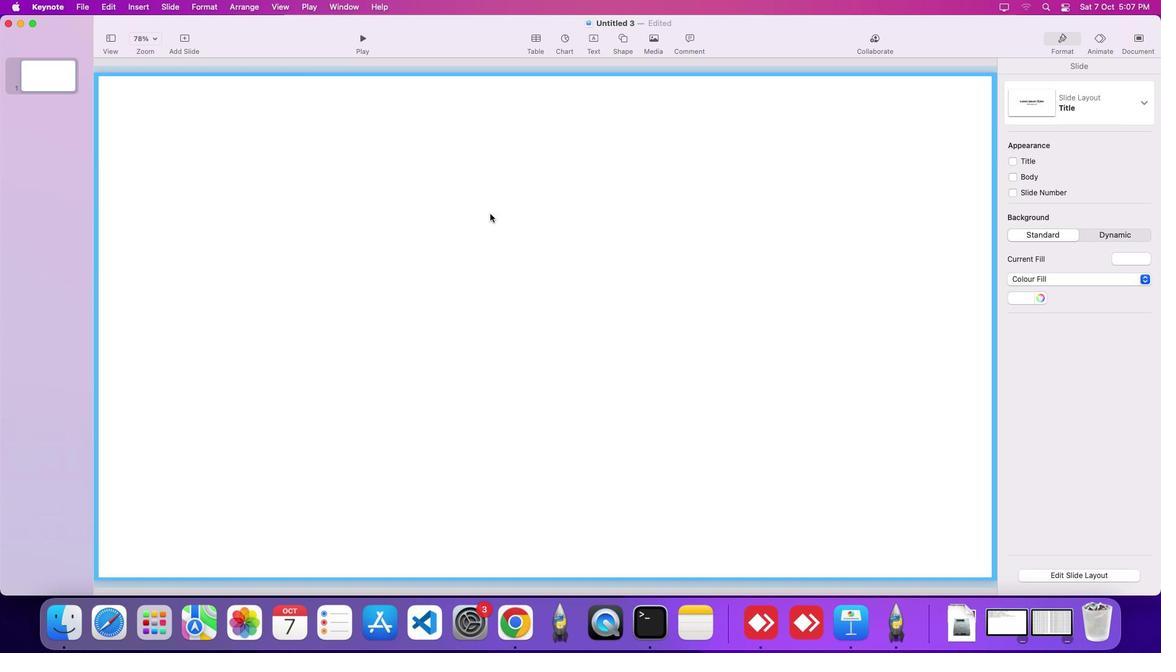 
Action: Mouse pressed left at (497, 221)
Screenshot: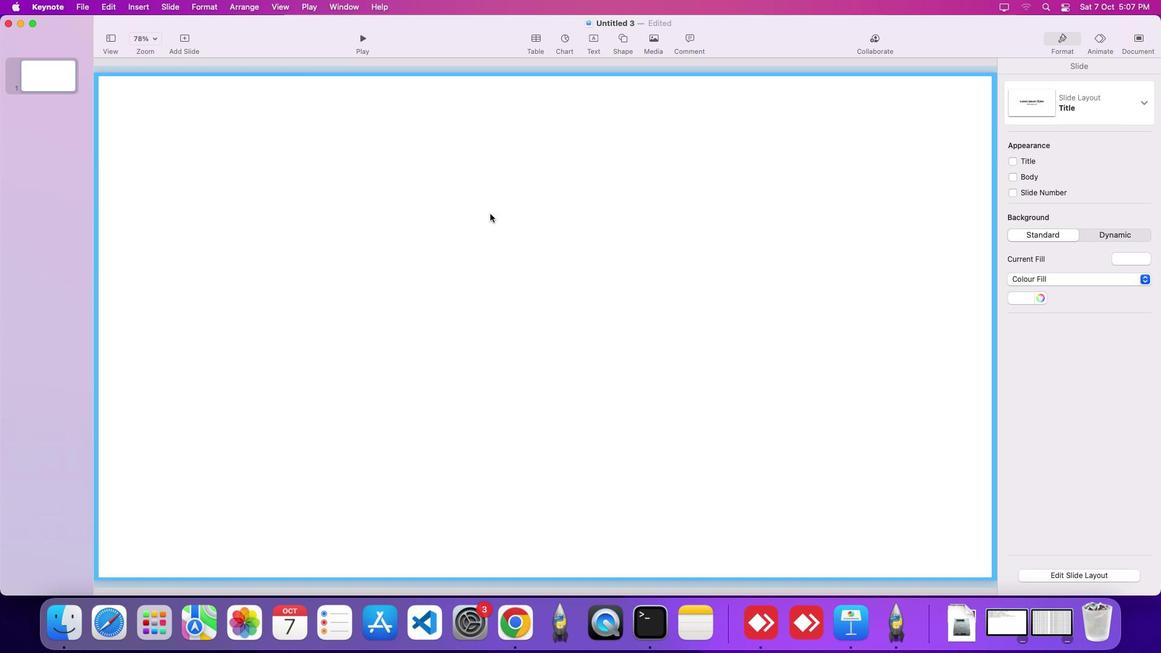 
Action: Mouse moved to (567, 83)
Screenshot: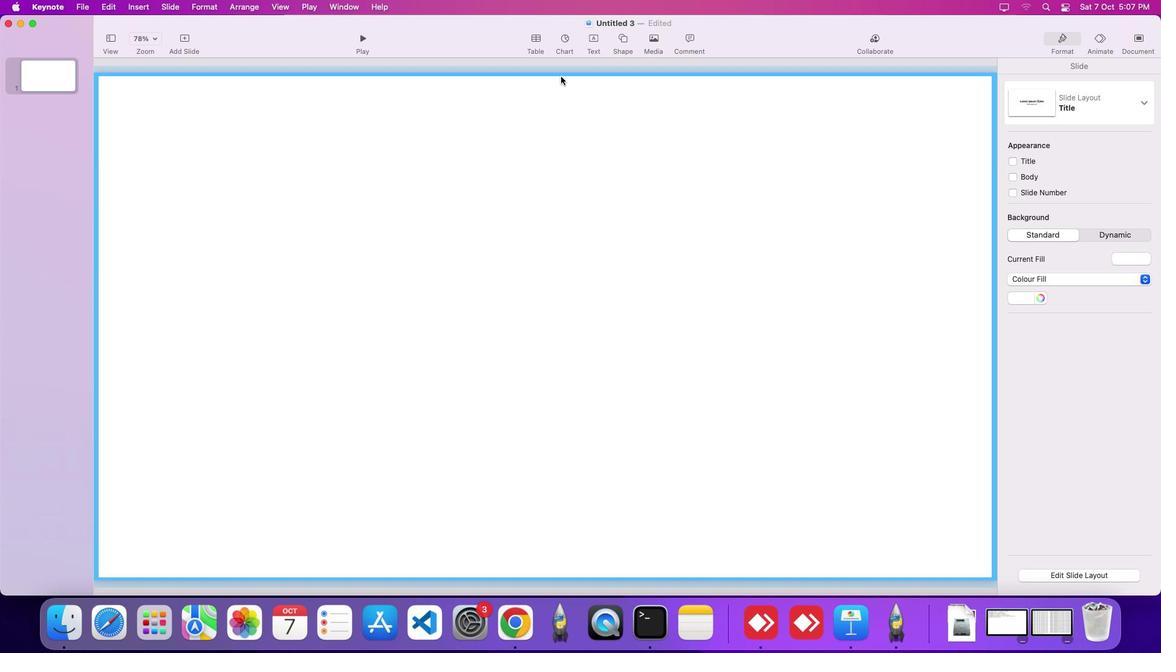 
Action: Mouse pressed left at (567, 83)
Screenshot: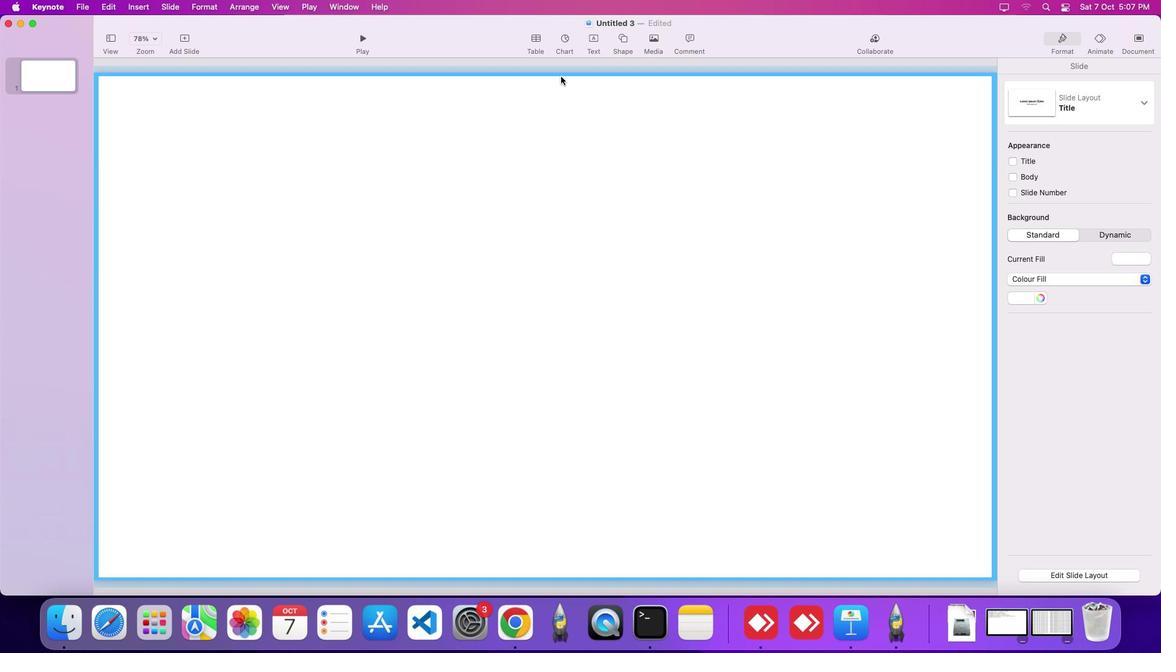 
Action: Mouse moved to (597, 173)
Screenshot: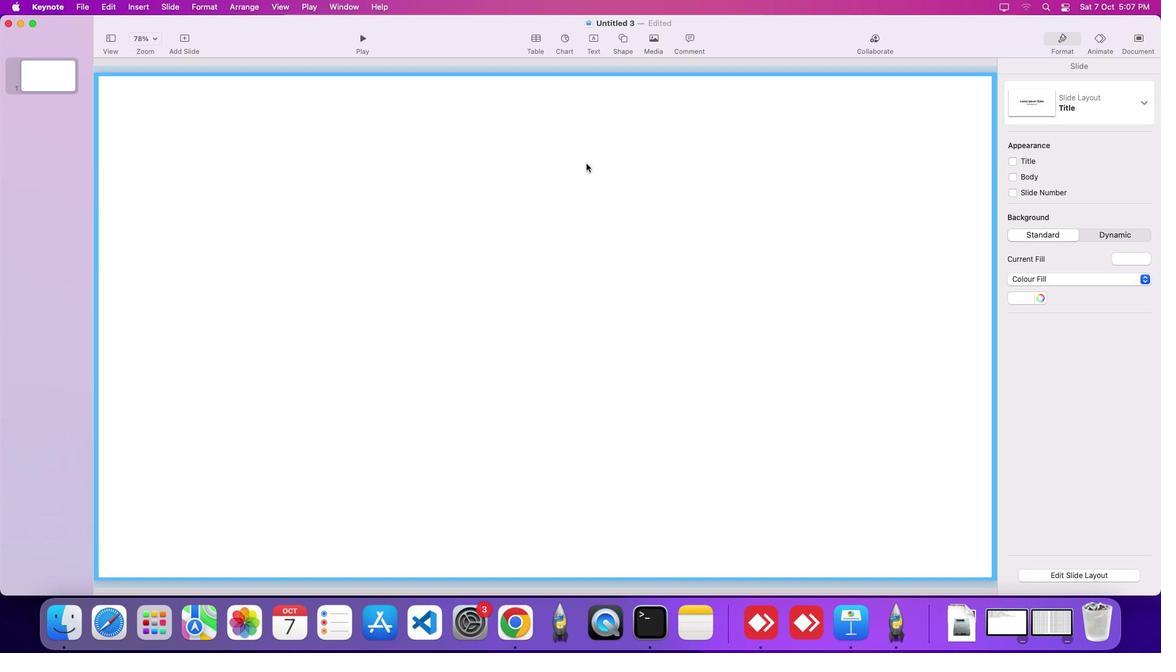 
Action: Mouse pressed left at (597, 173)
Screenshot: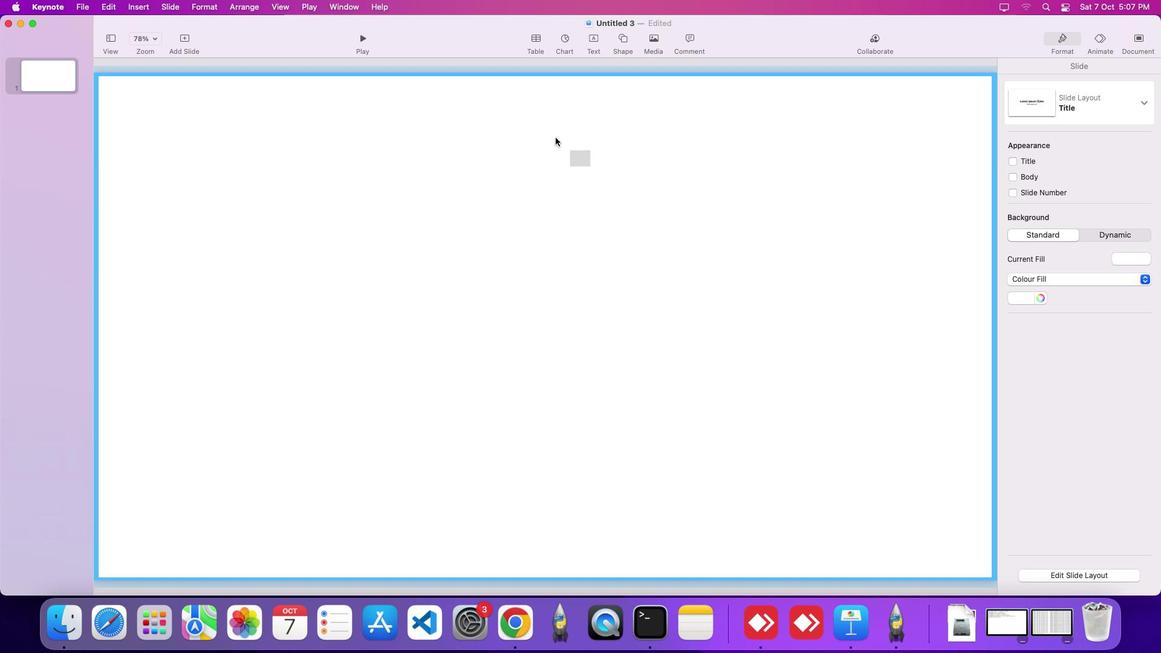 
Action: Mouse moved to (468, 79)
Screenshot: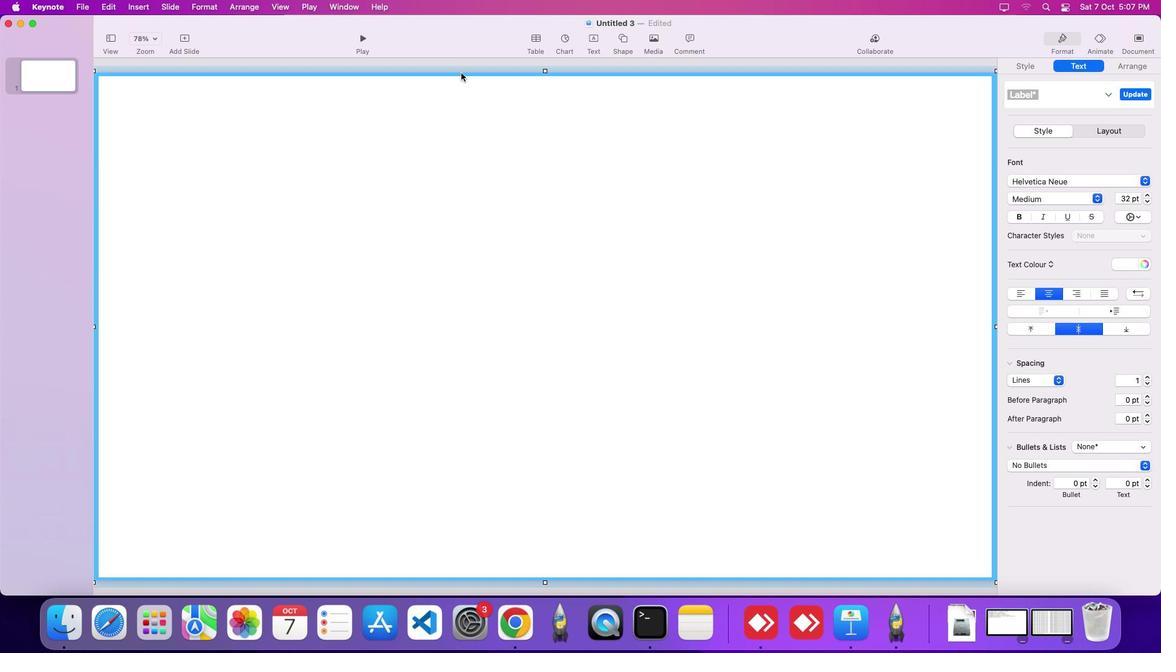 
Action: Key pressed Key.delete
Screenshot: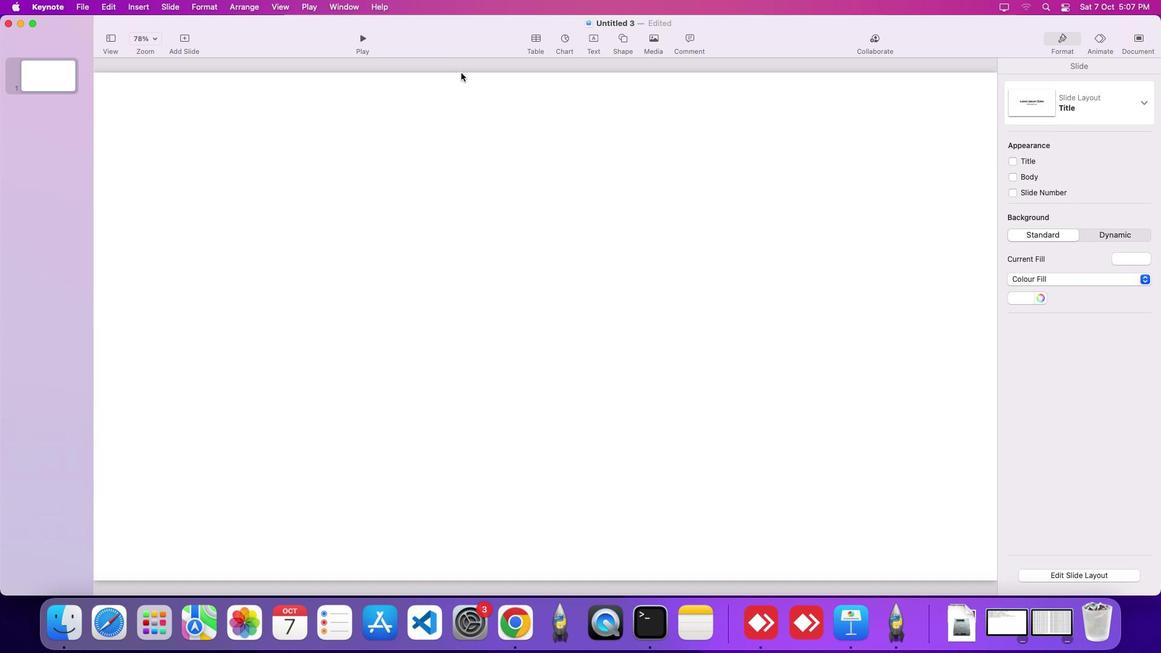 
Action: Mouse moved to (659, 48)
Screenshot: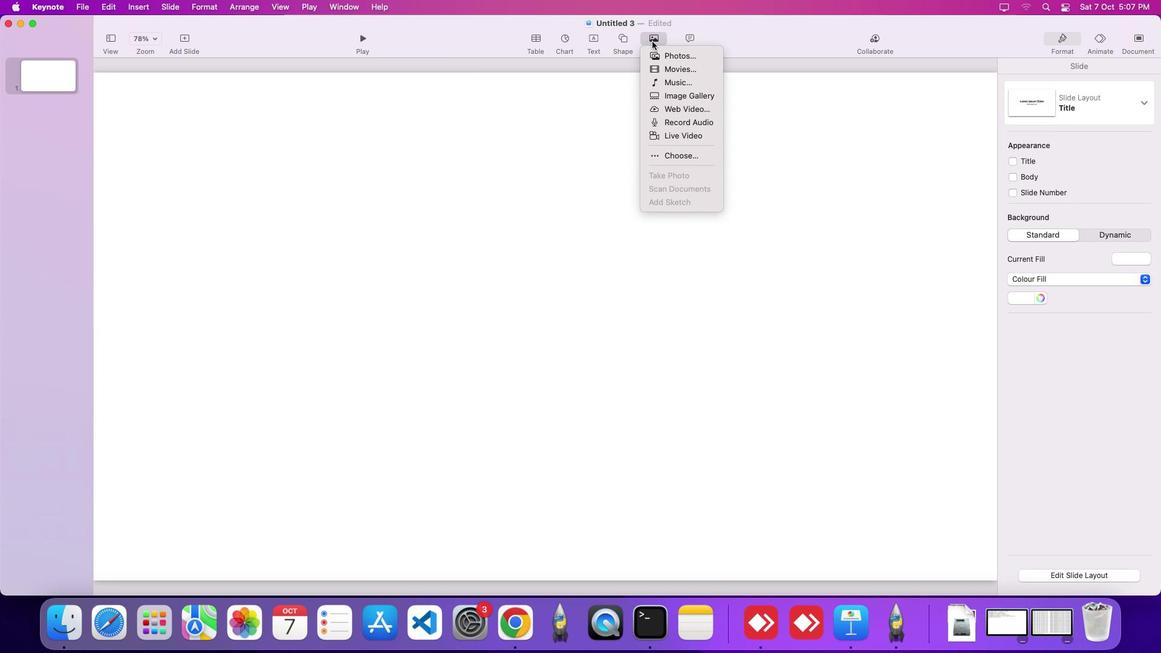 
Action: Mouse pressed left at (659, 48)
Screenshot: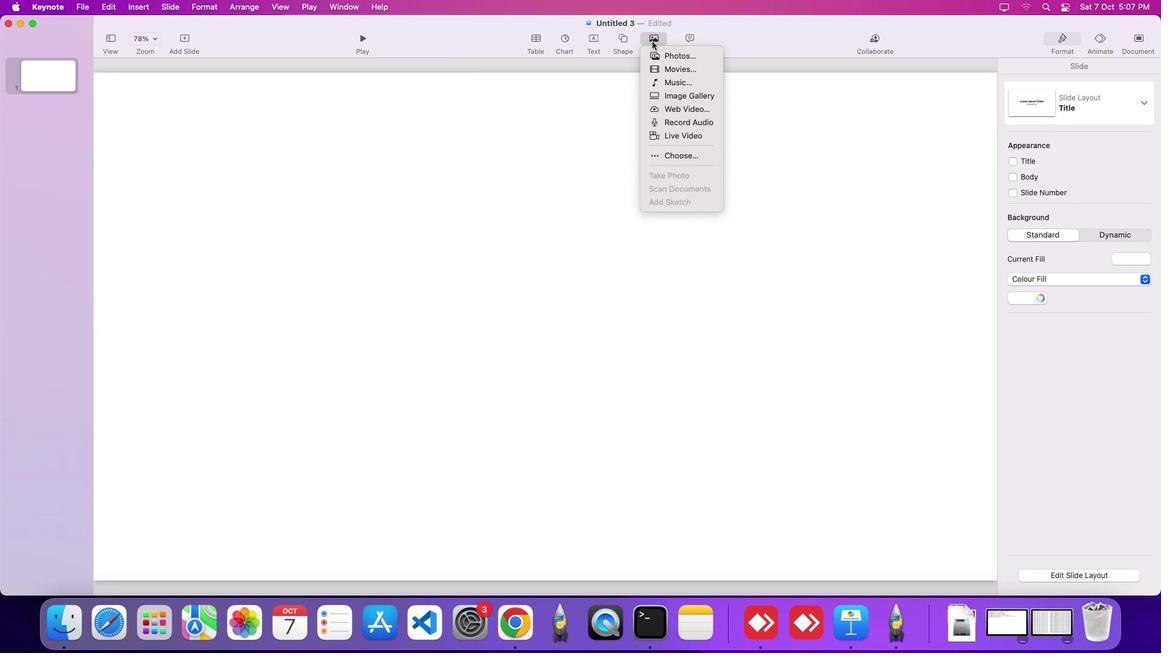 
Action: Mouse moved to (688, 162)
Screenshot: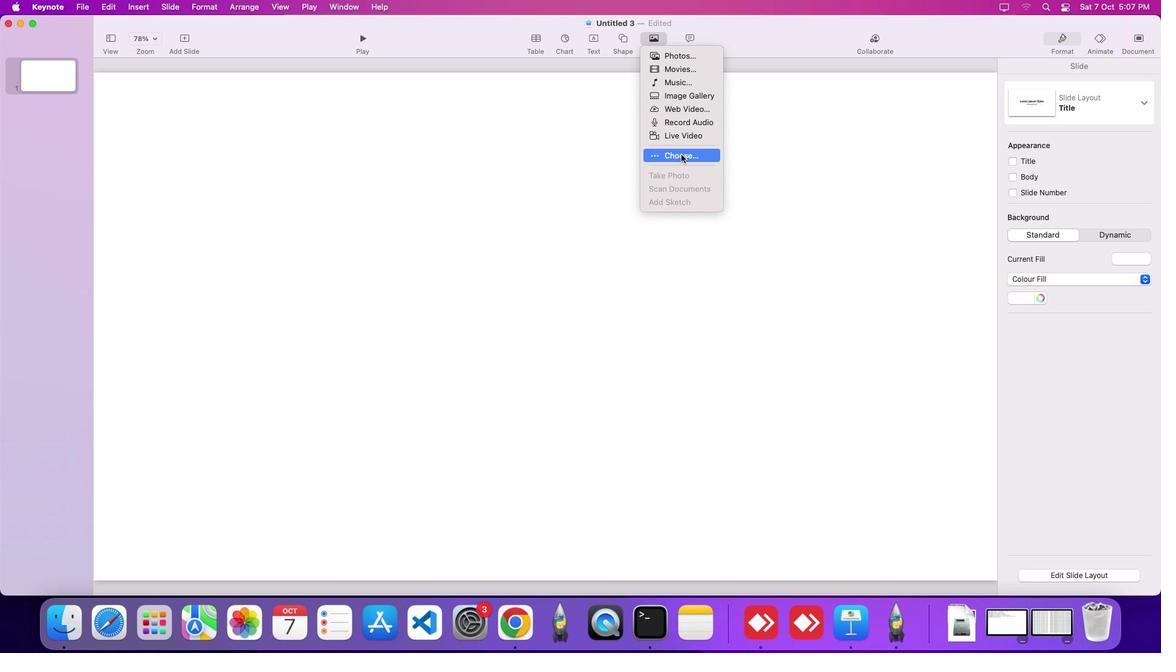 
Action: Mouse pressed left at (688, 162)
Screenshot: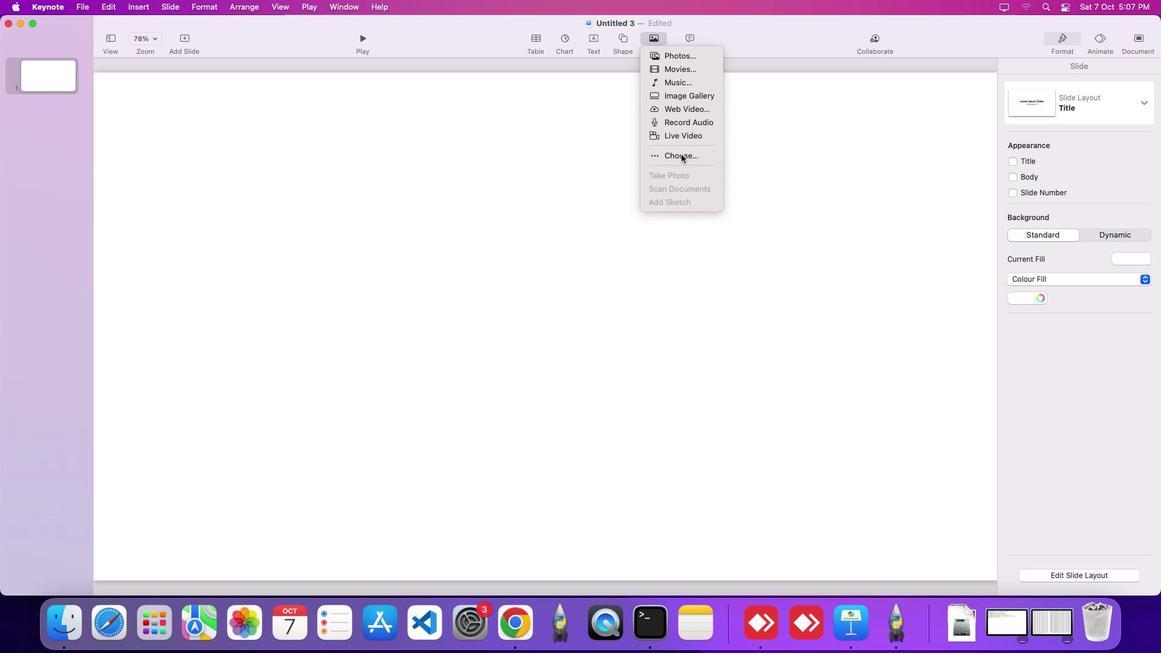 
Action: Mouse moved to (169, 180)
Screenshot: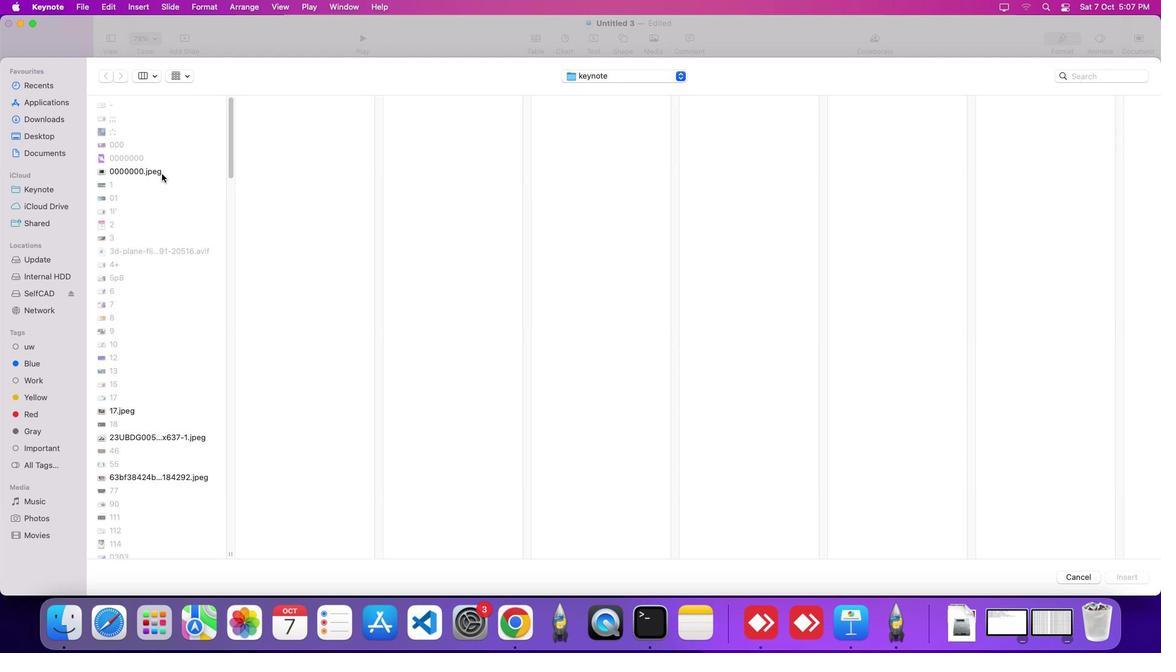 
Action: Mouse pressed left at (169, 180)
Screenshot: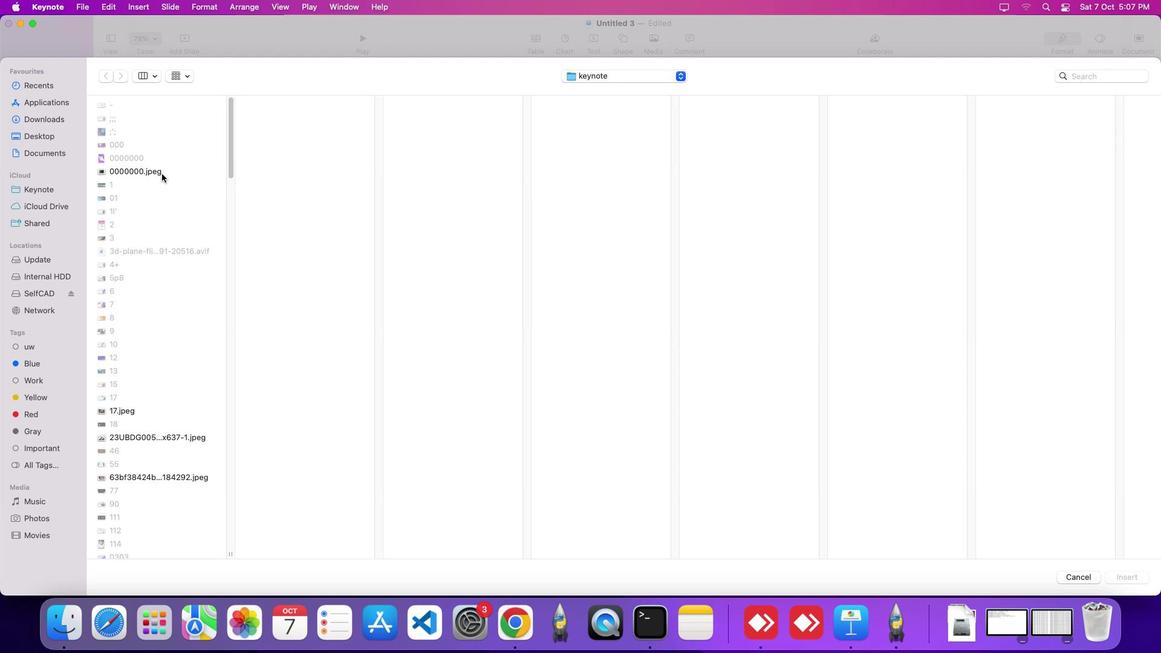 
Action: Mouse scrolled (169, 180) with delta (7, 6)
Screenshot: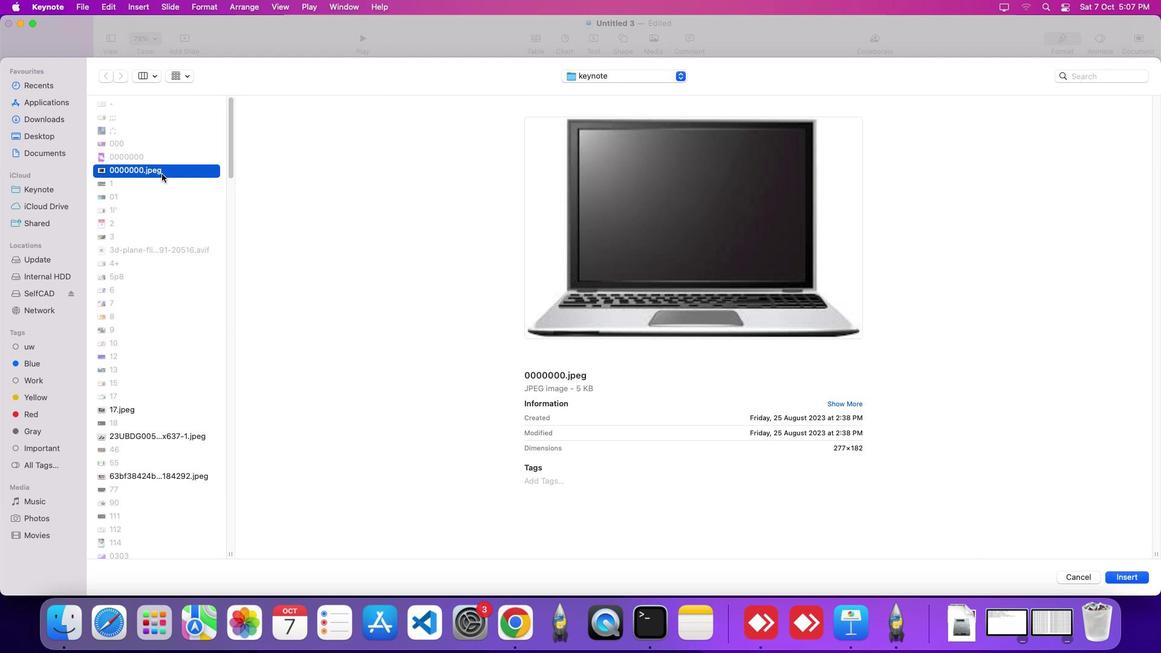 
Action: Mouse scrolled (169, 180) with delta (7, 6)
Screenshot: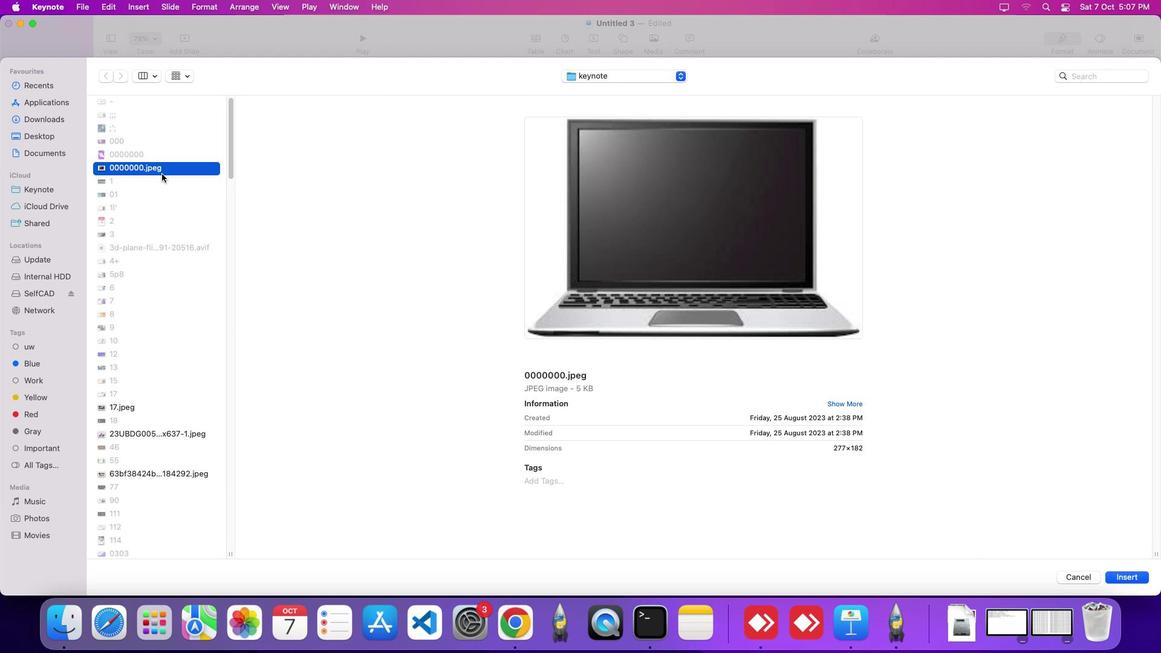 
Action: Mouse scrolled (169, 180) with delta (7, 6)
Screenshot: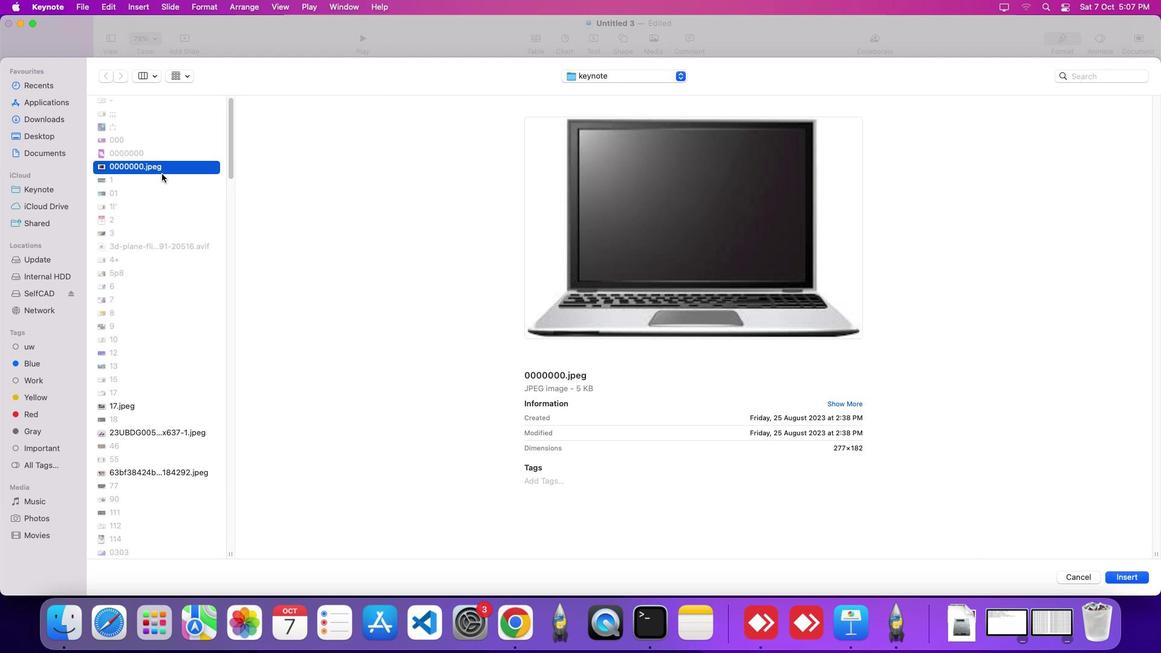 
Action: Mouse moved to (157, 194)
Screenshot: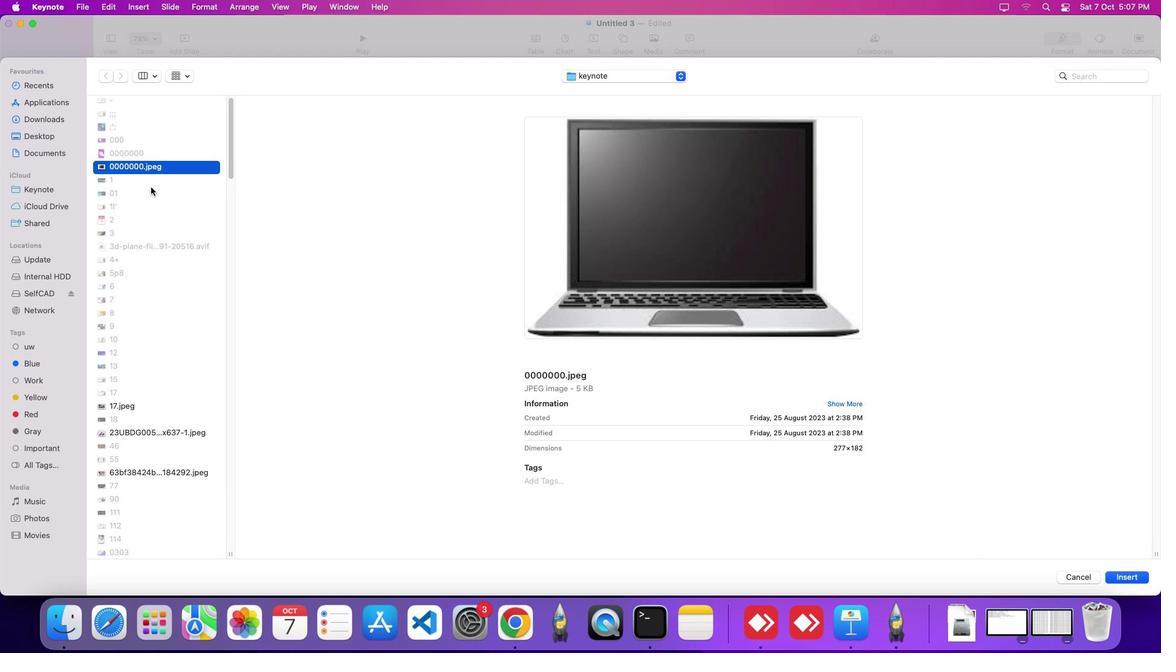 
Action: Key pressed Key.downKey.downKey.downKey.downKey.downKey.downKey.downKey.downKey.downKey.downKey.downKey.downKey.downKey.downKey.downKey.downKey.downKey.downKey.downKey.downKey.downKey.downKey.downKey.downKey.downKey.downKey.downKey.downKey.downKey.downKey.downKey.downKey.downKey.downKey.downKey.downKey.downKey.downKey.downKey.downKey.downKey.downKey.downKey.downKey.downKey.downKey.downKey.downKey.downKey.downKey.downKey.downKey.downKey.downKey.downKey.downKey.downKey.downKey.downKey.downKey.downKey.downKey.downKey.downKey.downKey.downKey.downKey.downKey.downKey.downKey.downKey.downKey.downKey.downKey.downKey.downKey.downKey.downKey.downKey.downKey.downKey.downKey.downKey.downKey.downKey.downKey.downKey.downKey.downKey.downKey.downKey.downKey.downKey.downKey.downKey.downKey.downKey.downKey.downKey.downKey.downKey.downKey.downKey.downKey.downKey.downKey.downKey.downKey.downKey.downKey.downKey.downKey.downKey.downKey.downKey.downKey.downKey.downKey.downKey.downKey.downKey.downKey.downKey.downKey.downKey.downKey.downKey.downKey.downKey.downKey.downKey.downKey.downKey.downKey.downKey.downKey.downKey.downKey.downKey.downKey.downKey.downKey.downKey.downKey.downKey.downKey.downKey.downKey.downKey.downKey.downKey.downKey.downKey.downKey.upKey.upKey.upKey.upKey.upKey.upKey.upKey.upKey.upKey.upKey.upKey.upKey.upKey.upKey.upKey.upKey.upKey.upKey.upKey.up
Screenshot: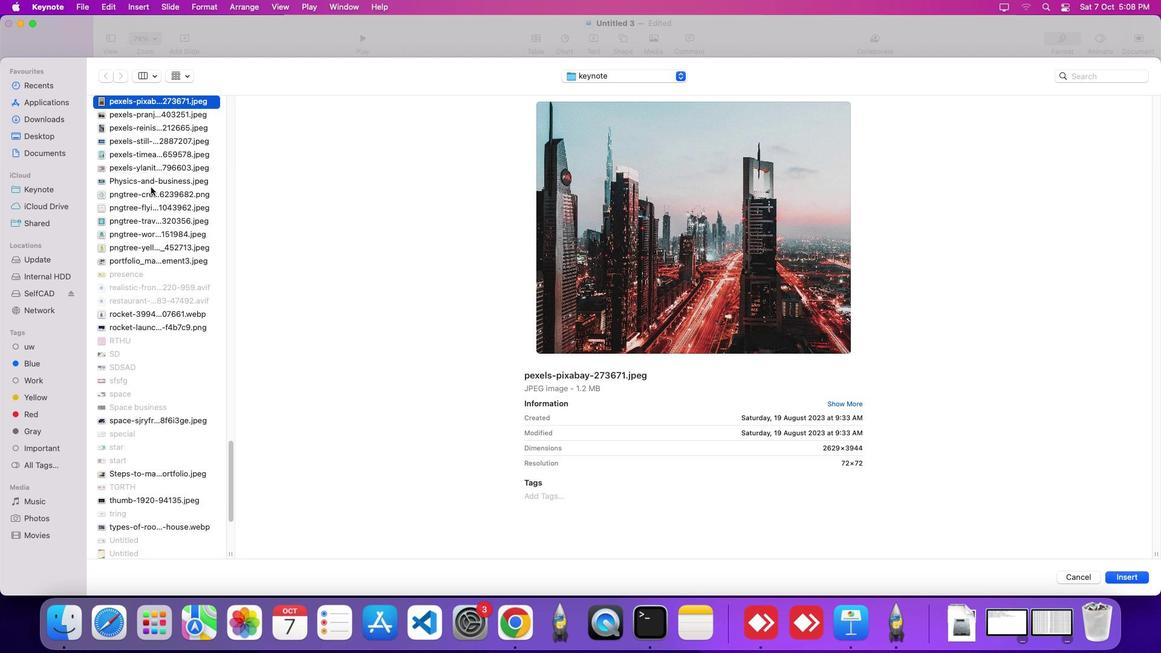 
Action: Mouse moved to (298, 50)
Screenshot: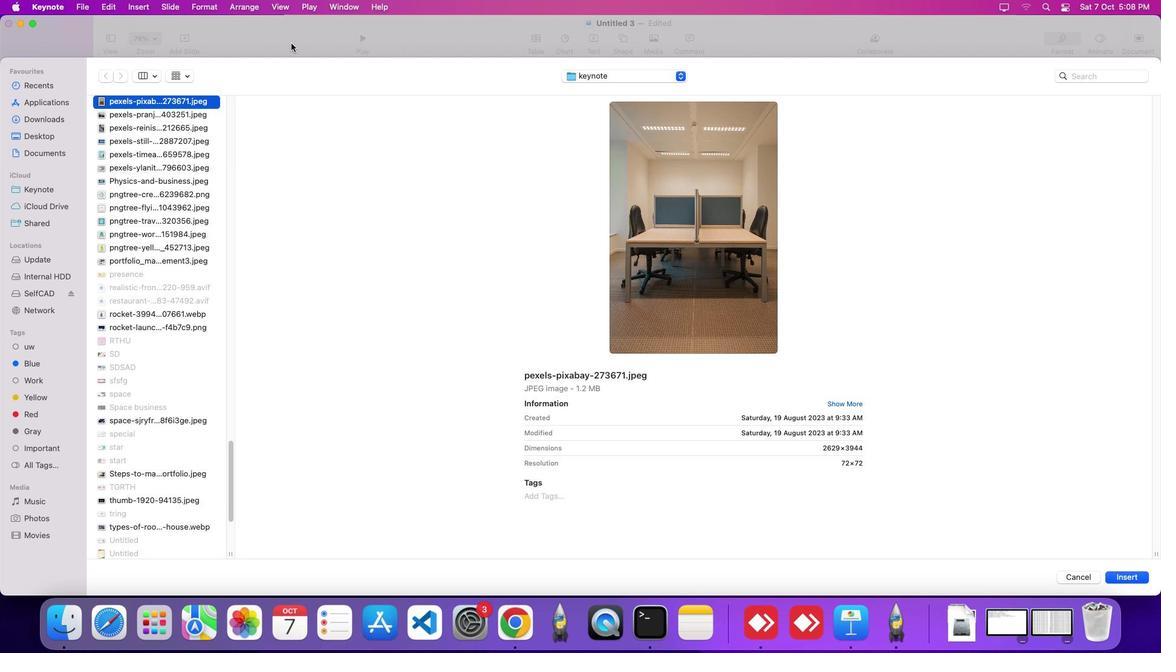 
Action: Mouse pressed left at (298, 50)
Screenshot: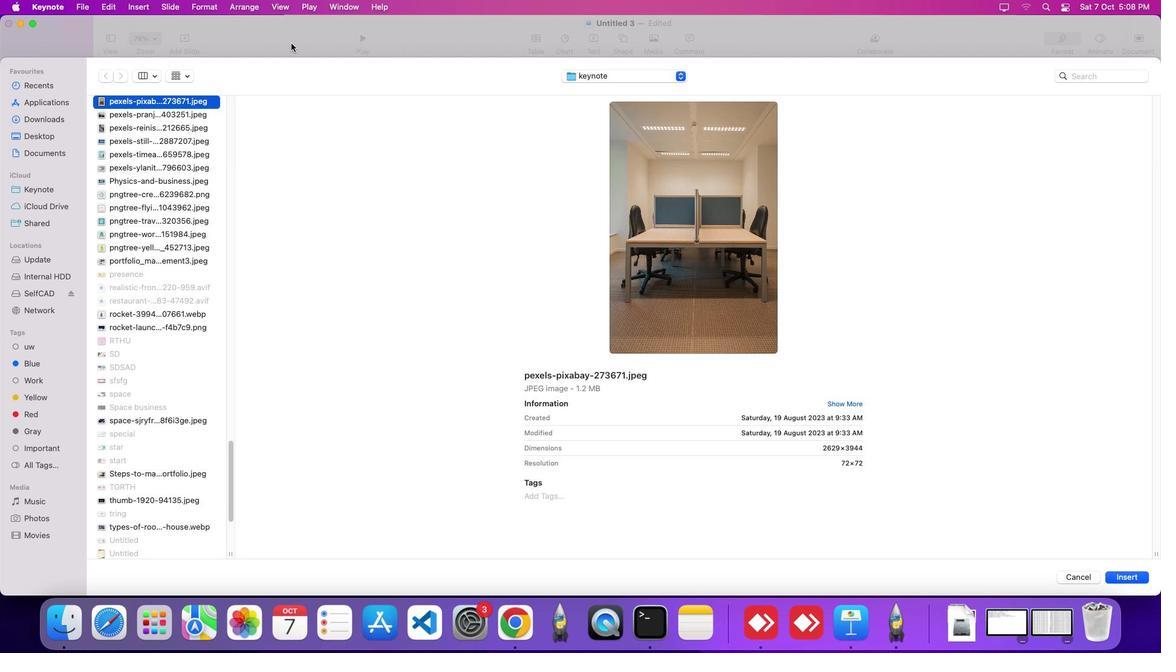 
Action: Mouse moved to (1078, 581)
Screenshot: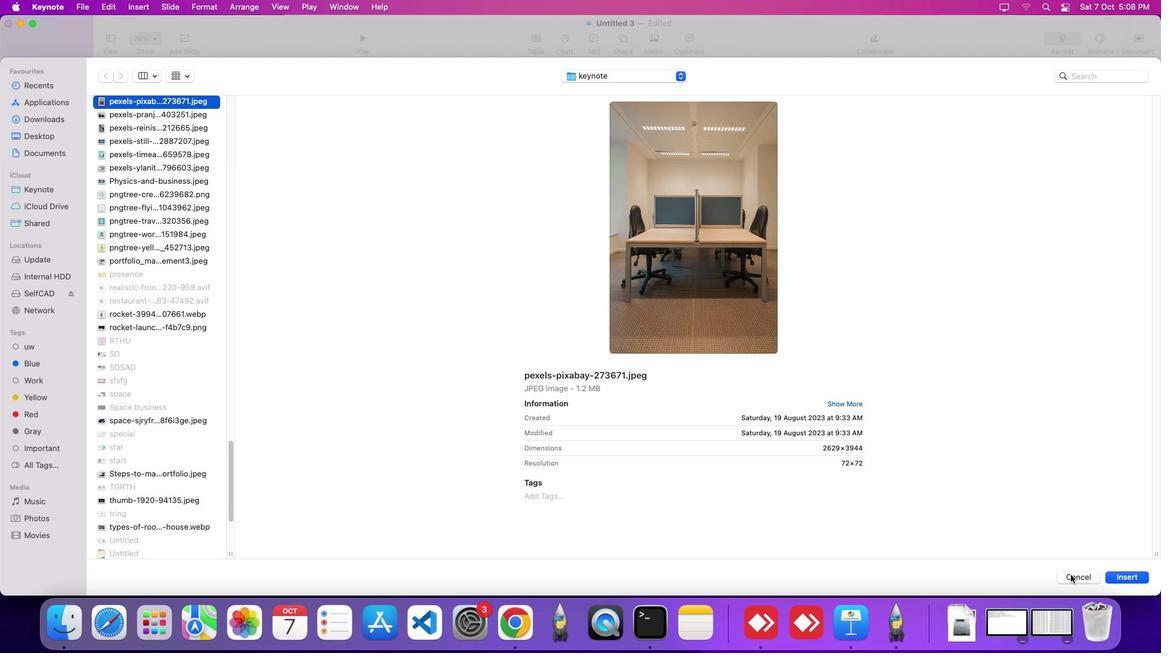 
Action: Mouse pressed left at (1078, 581)
Screenshot: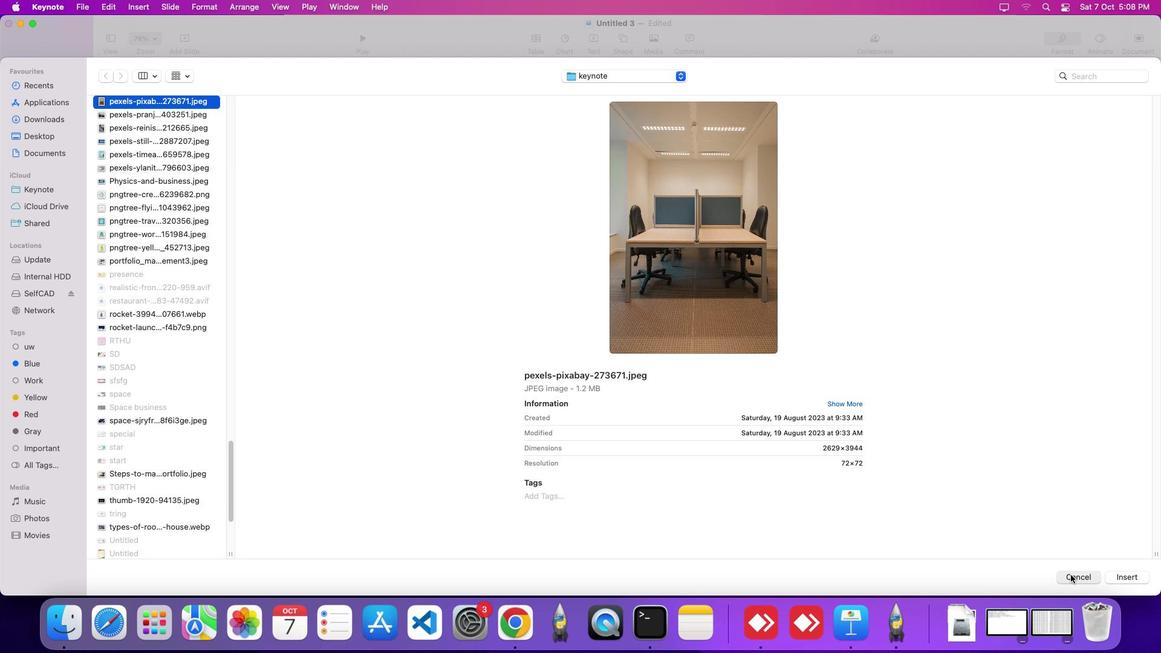 
Action: Mouse moved to (526, 264)
Screenshot: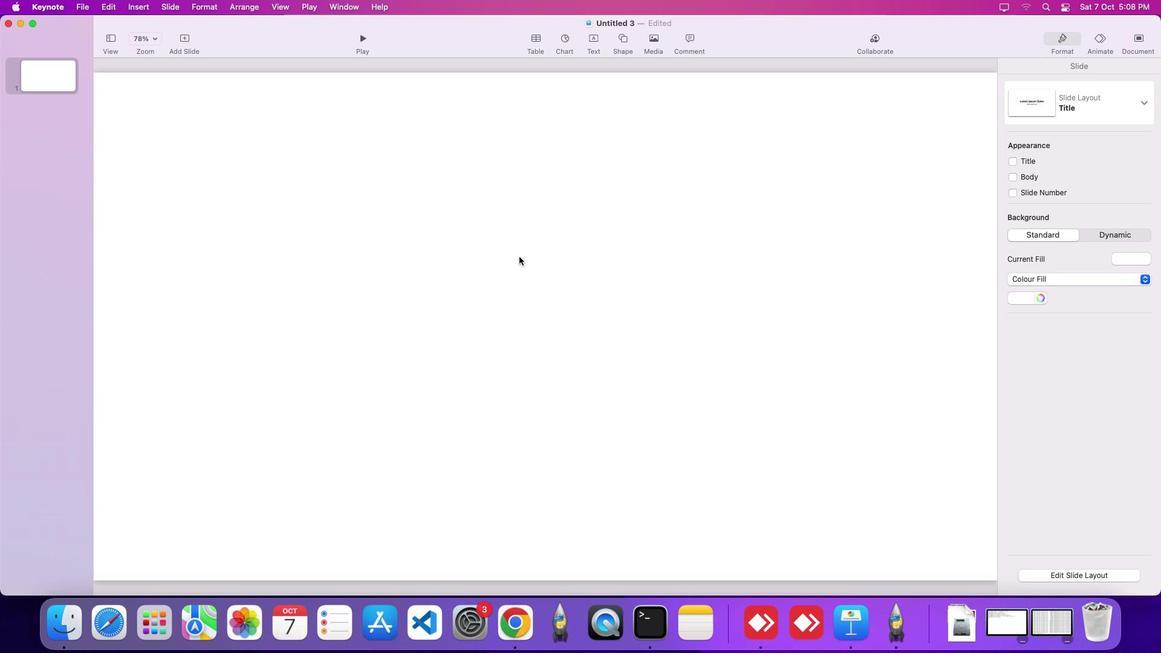 
Action: Mouse pressed left at (526, 264)
Screenshot: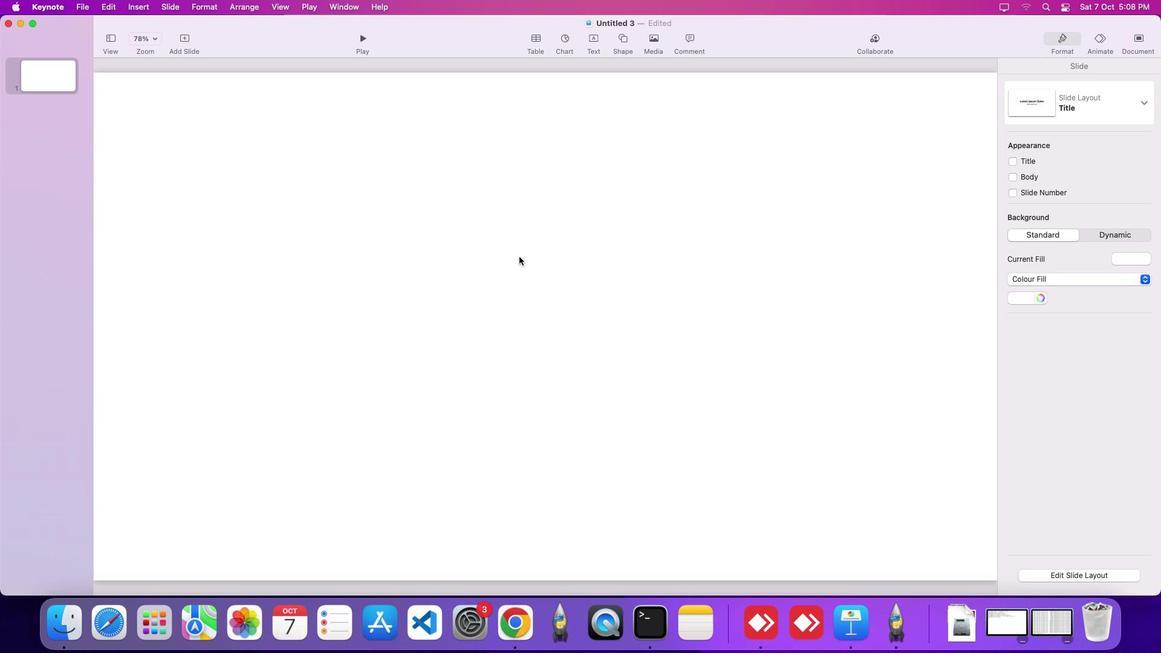 
Action: Mouse moved to (634, 43)
Screenshot: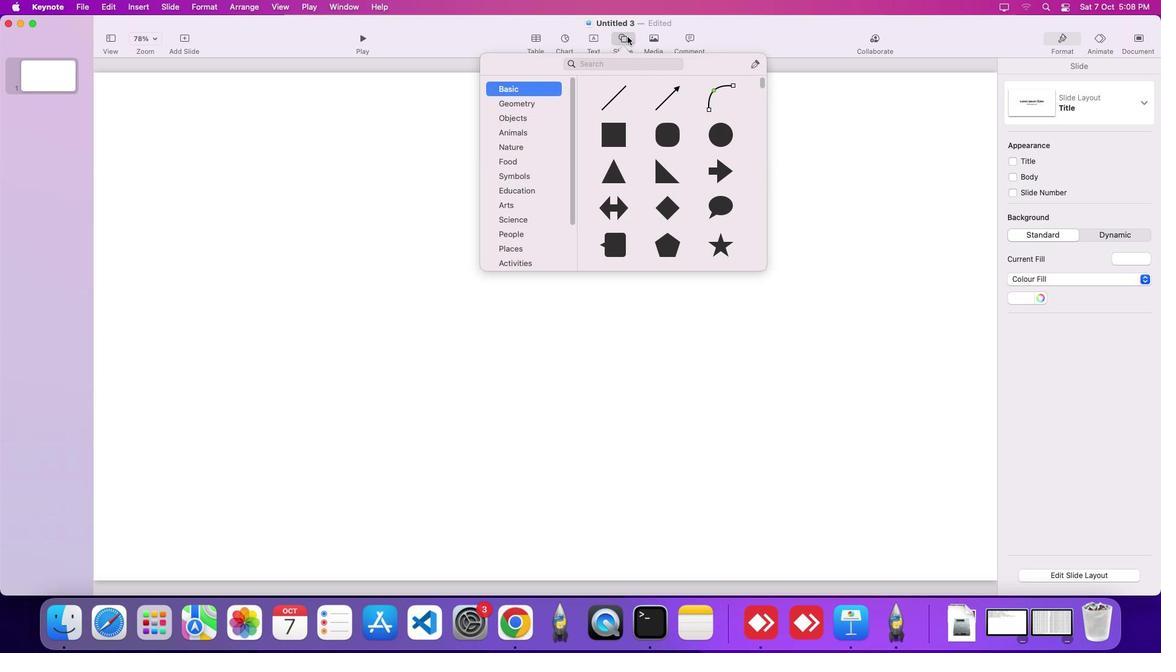 
Action: Mouse pressed left at (634, 43)
Screenshot: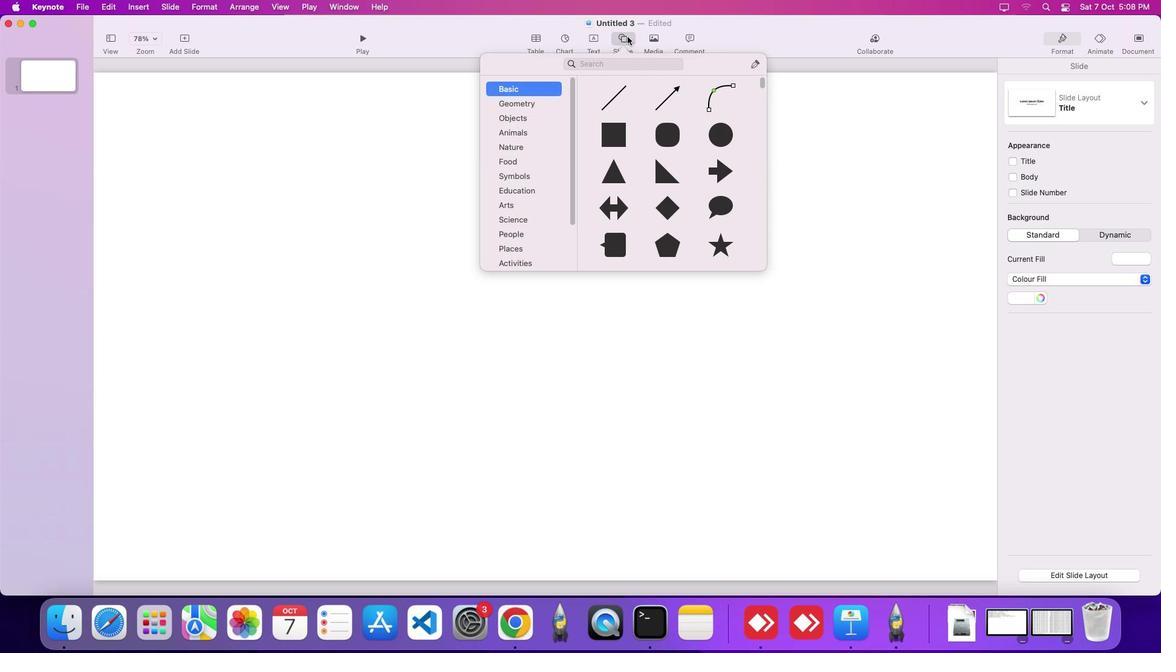 
Action: Mouse moved to (661, 75)
Screenshot: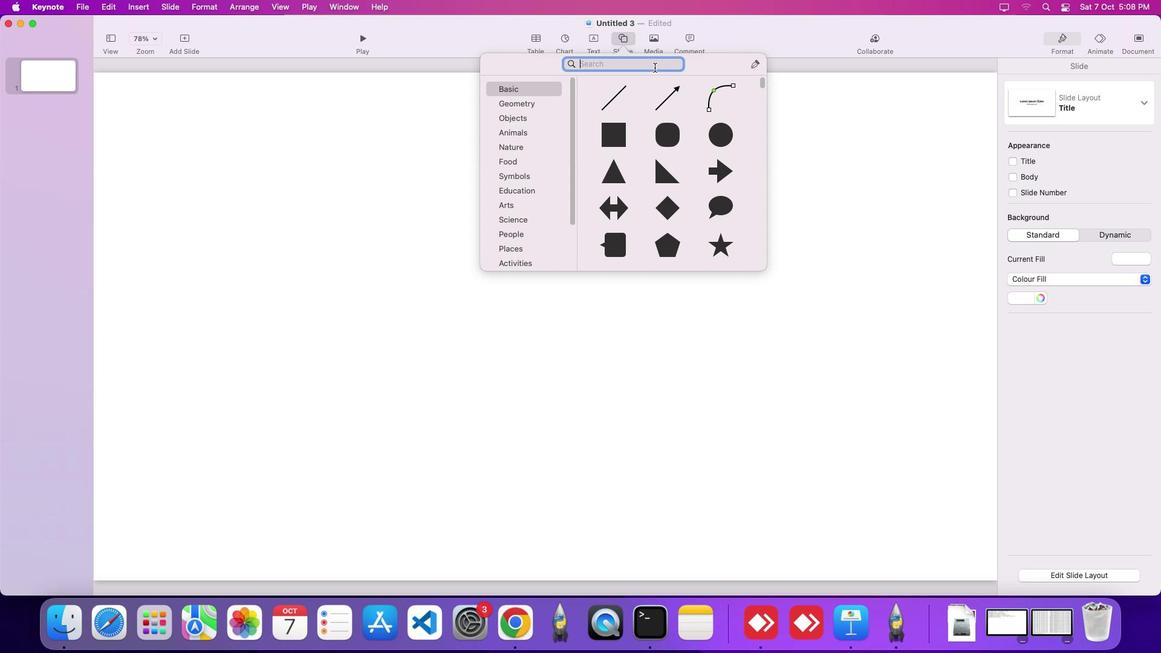 
Action: Mouse pressed left at (661, 75)
Screenshot: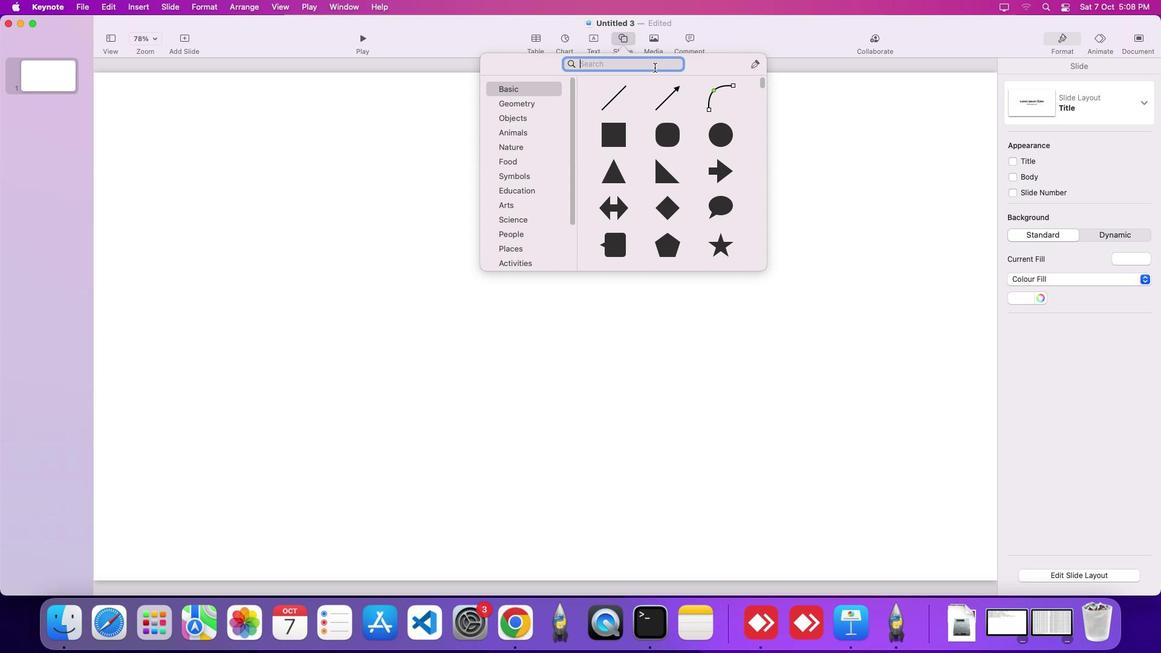 
Action: Key pressed 'b''u''i''l''d'
Screenshot: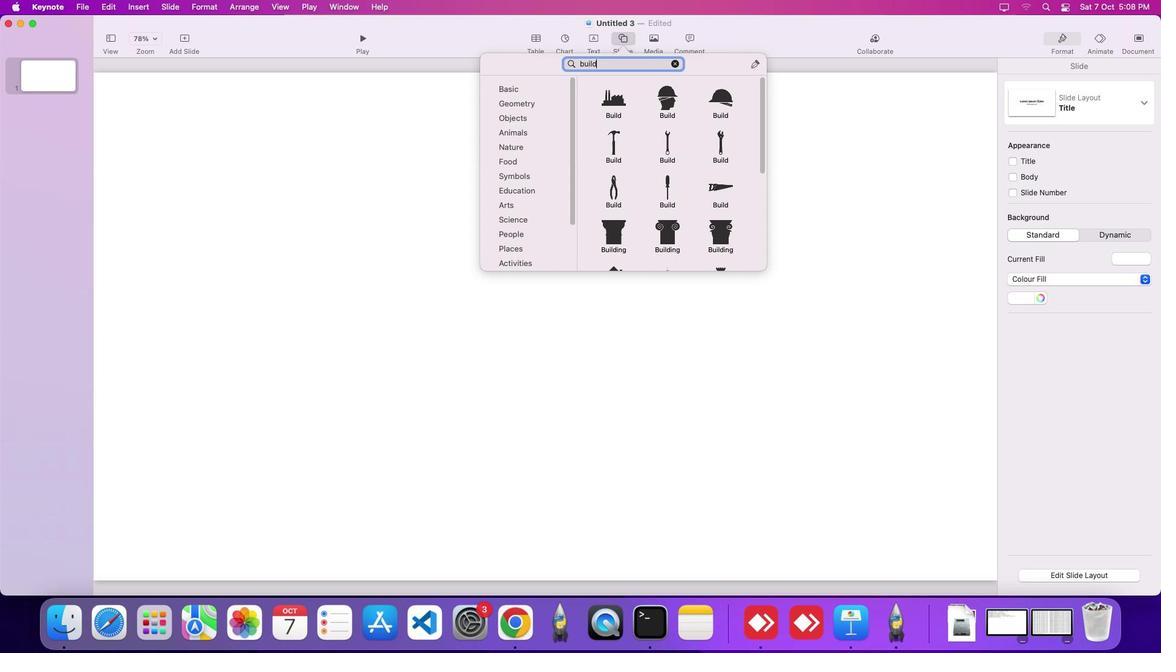
Action: Mouse moved to (552, 118)
Screenshot: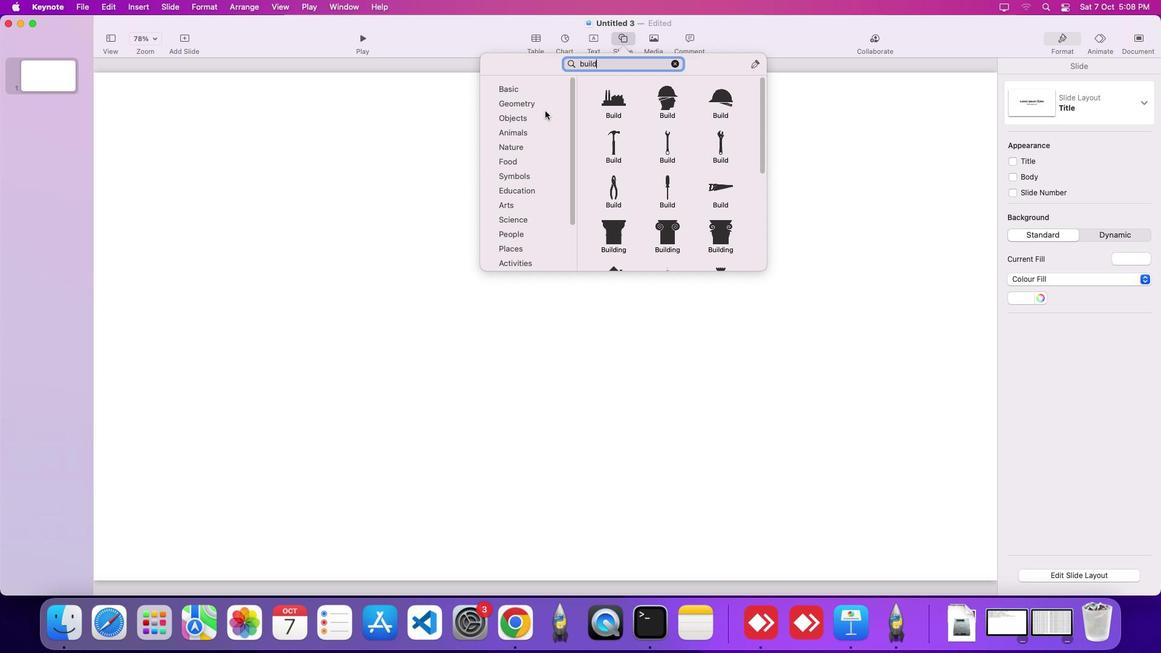 
Action: Key pressed 'i'
Screenshot: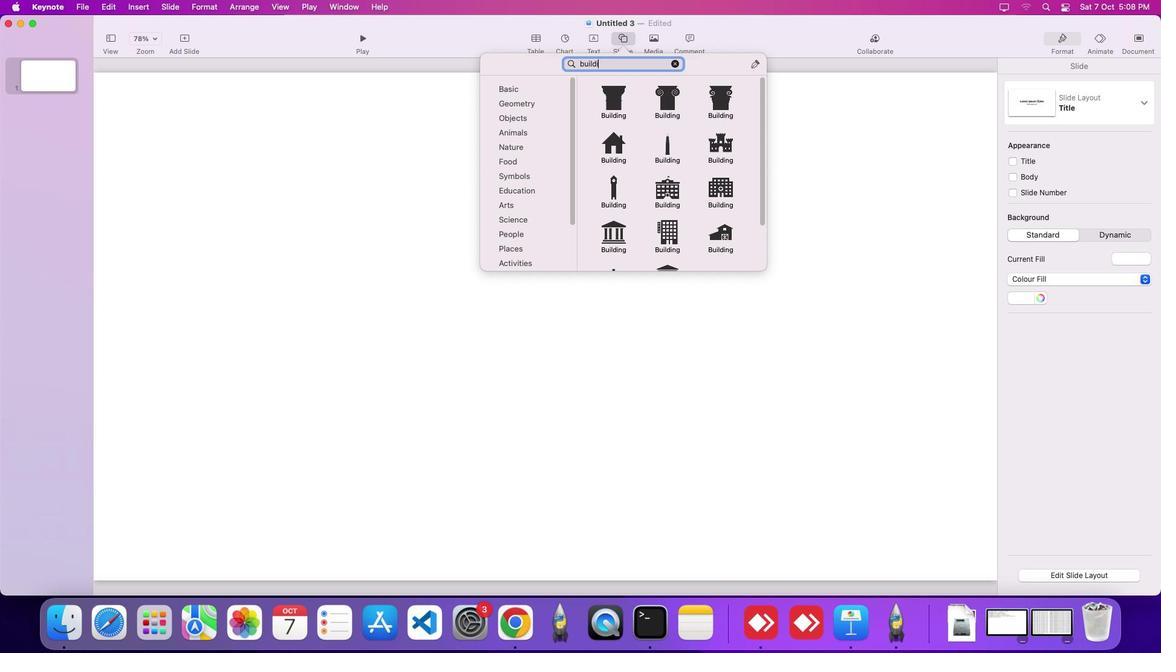 
Action: Mouse moved to (555, 120)
Screenshot: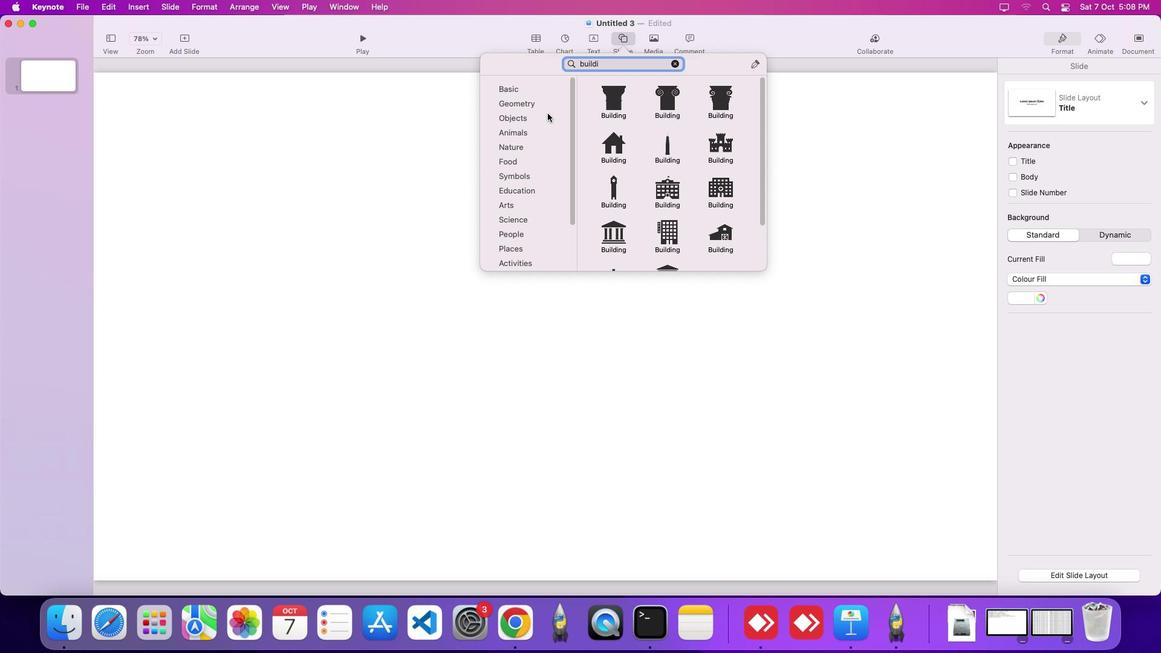 
Action: Key pressed 'n''g'
Screenshot: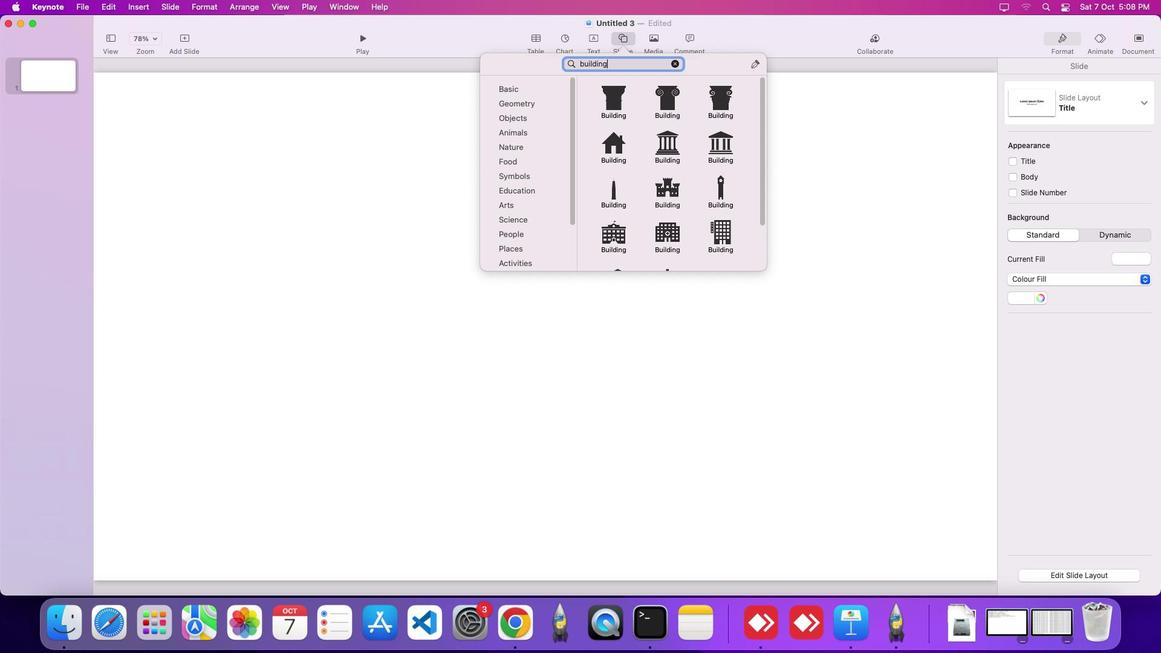 
Action: Mouse moved to (687, 228)
Screenshot: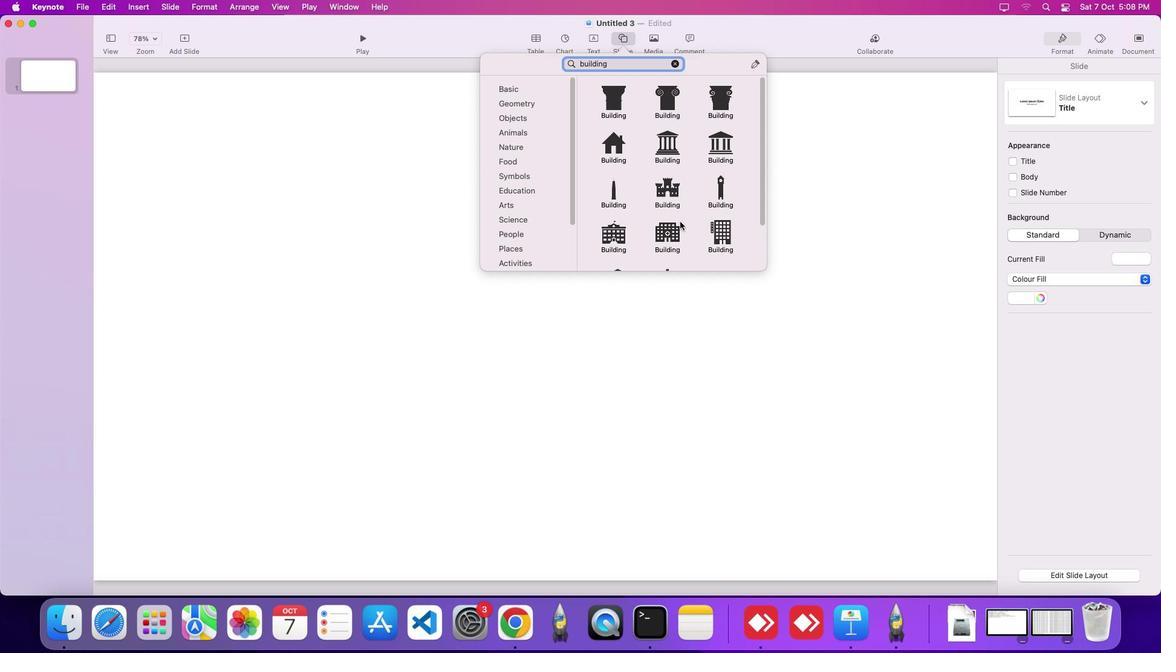 
Action: Mouse scrolled (687, 228) with delta (7, 6)
Screenshot: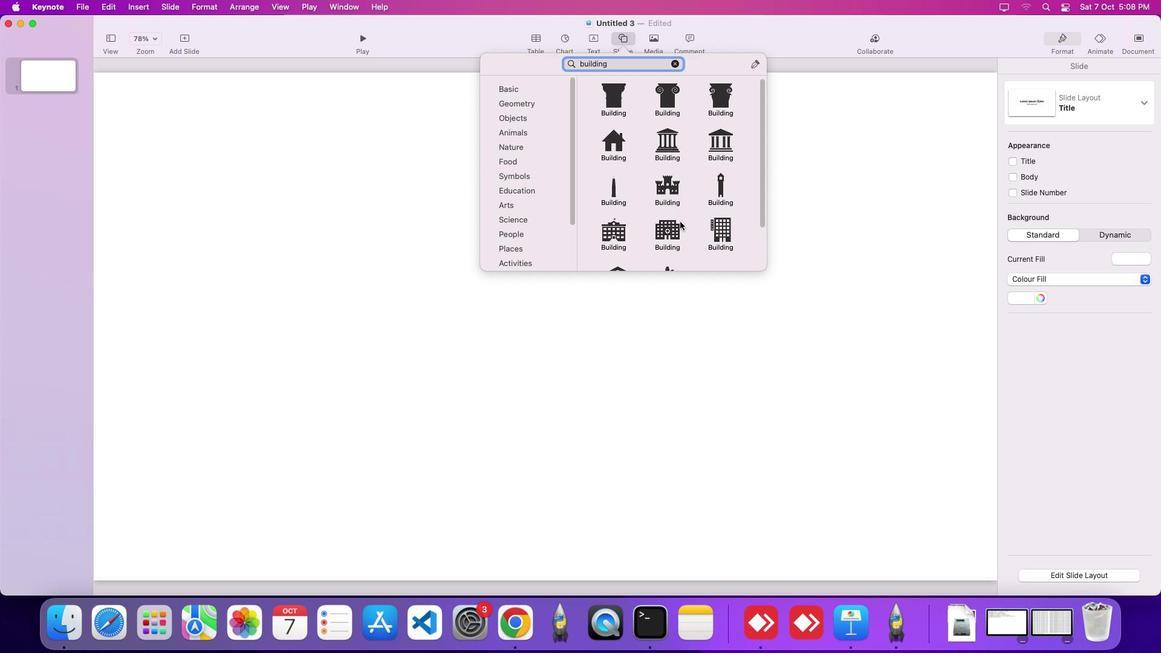 
Action: Mouse scrolled (687, 228) with delta (7, 6)
Screenshot: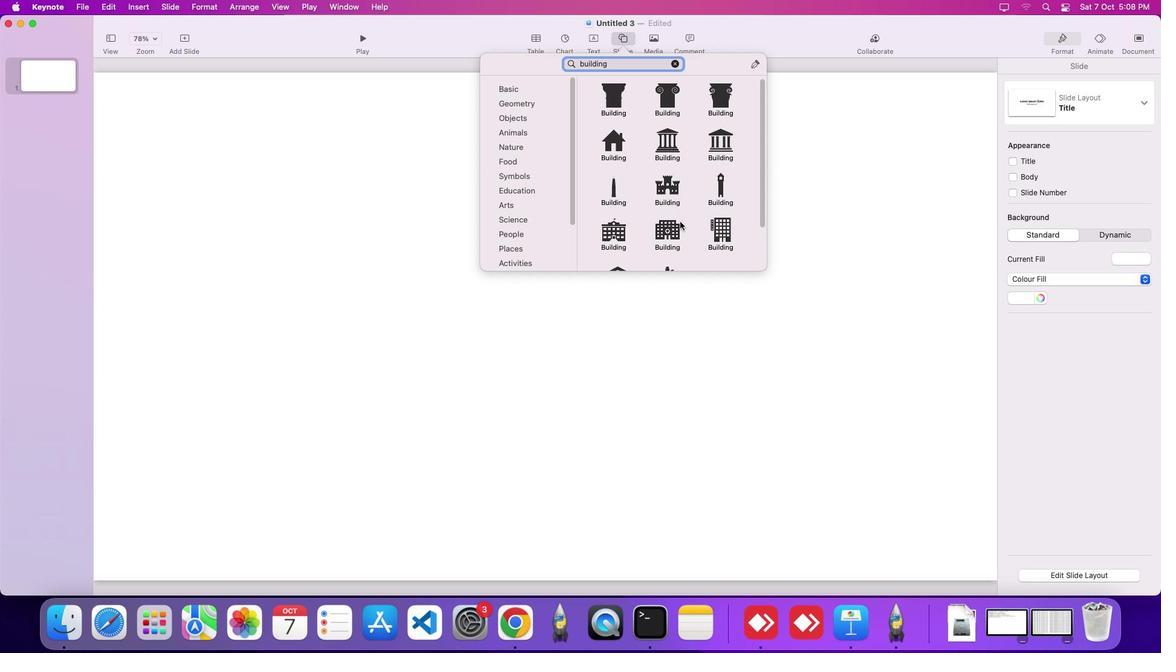 
Action: Mouse moved to (673, 242)
Screenshot: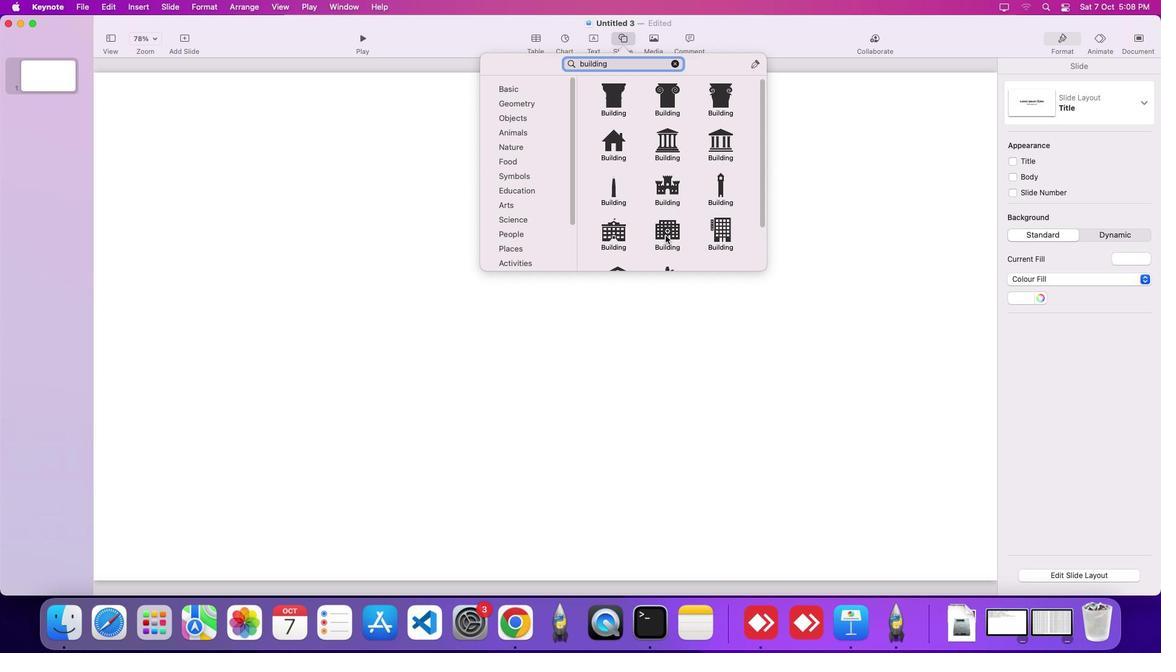 
Action: Mouse pressed left at (673, 242)
Screenshot: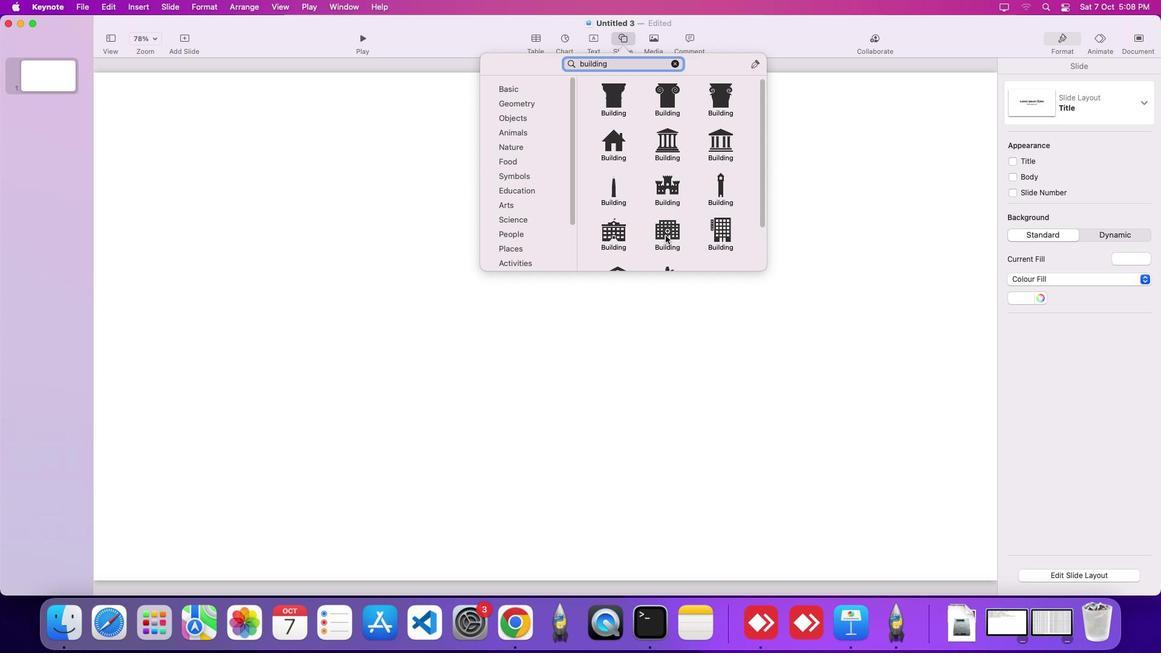 
Action: Mouse moved to (570, 342)
Screenshot: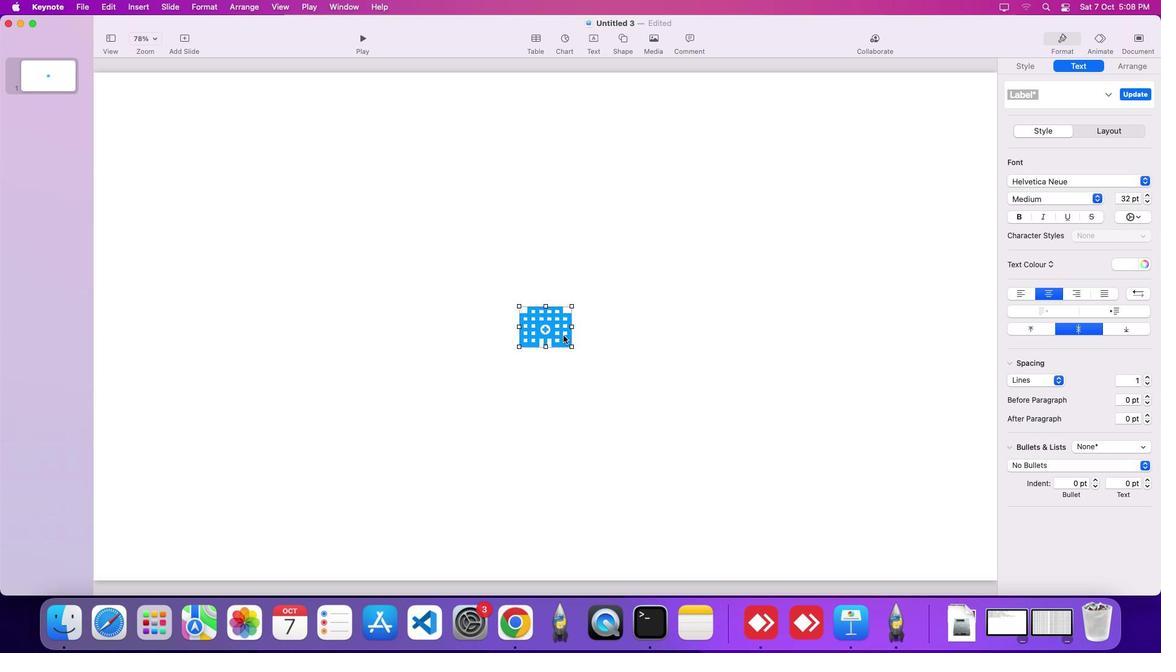 
Action: Mouse pressed left at (570, 342)
Screenshot: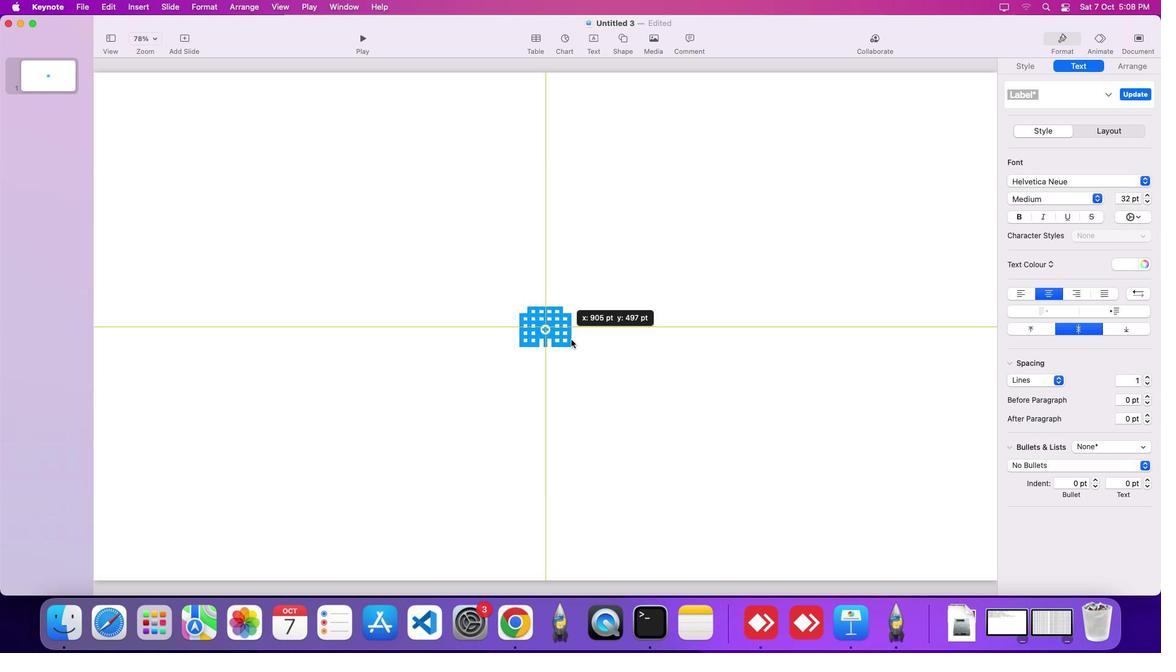 
Action: Mouse moved to (638, 47)
Screenshot: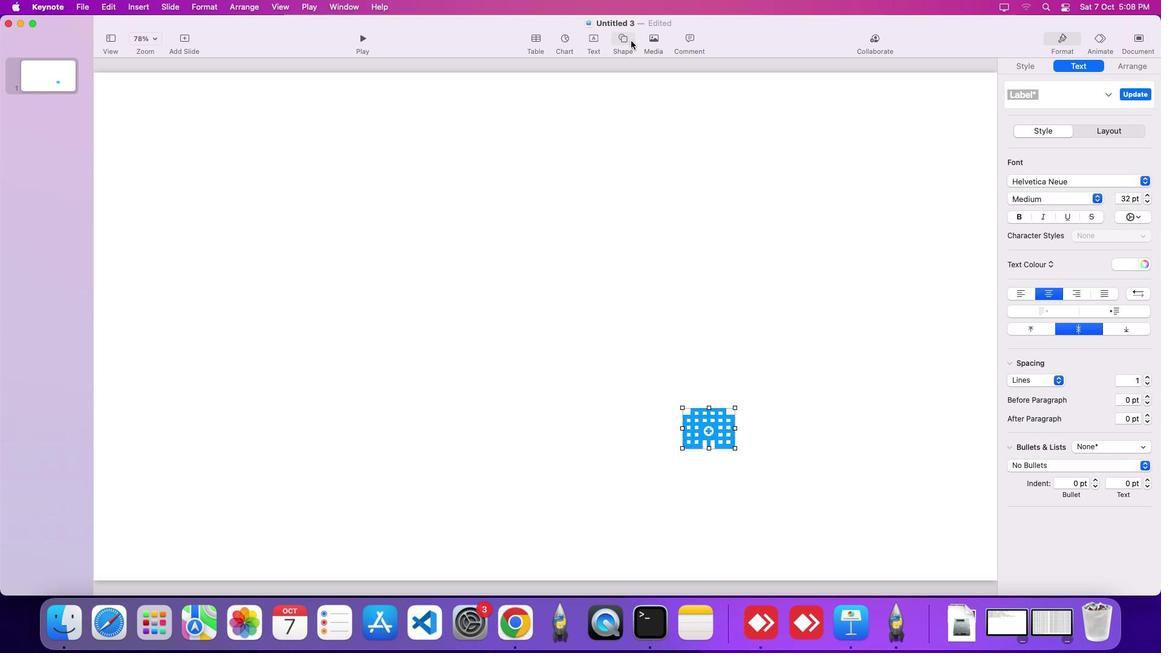 
Action: Mouse pressed left at (638, 47)
Screenshot: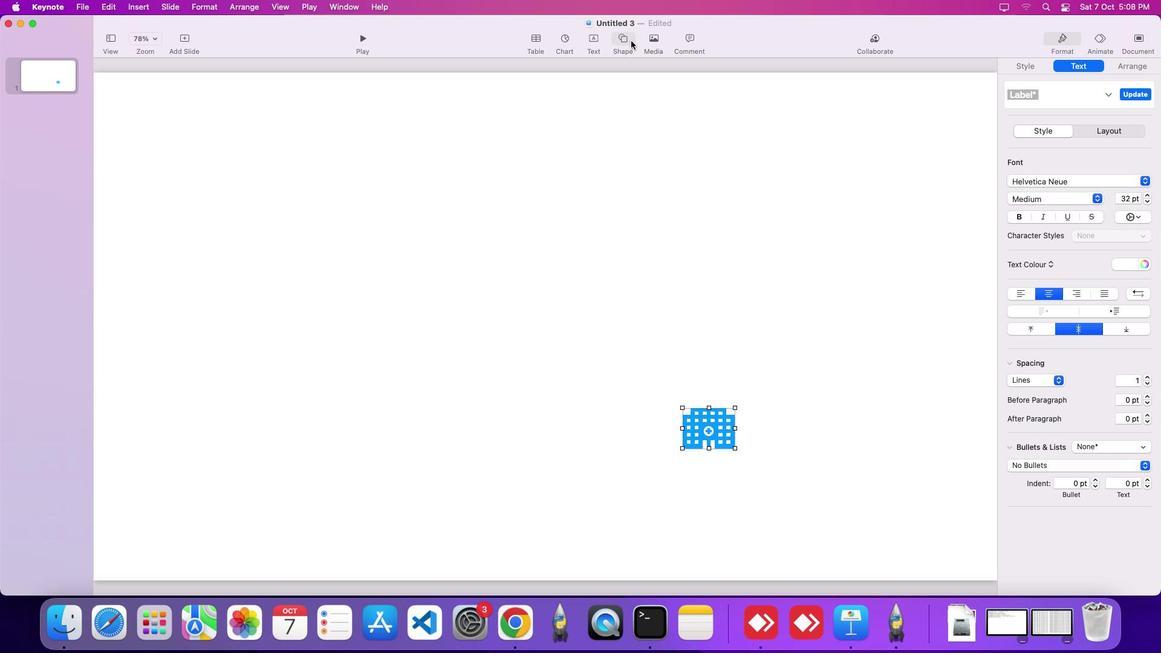 
Action: Mouse moved to (542, 90)
Screenshot: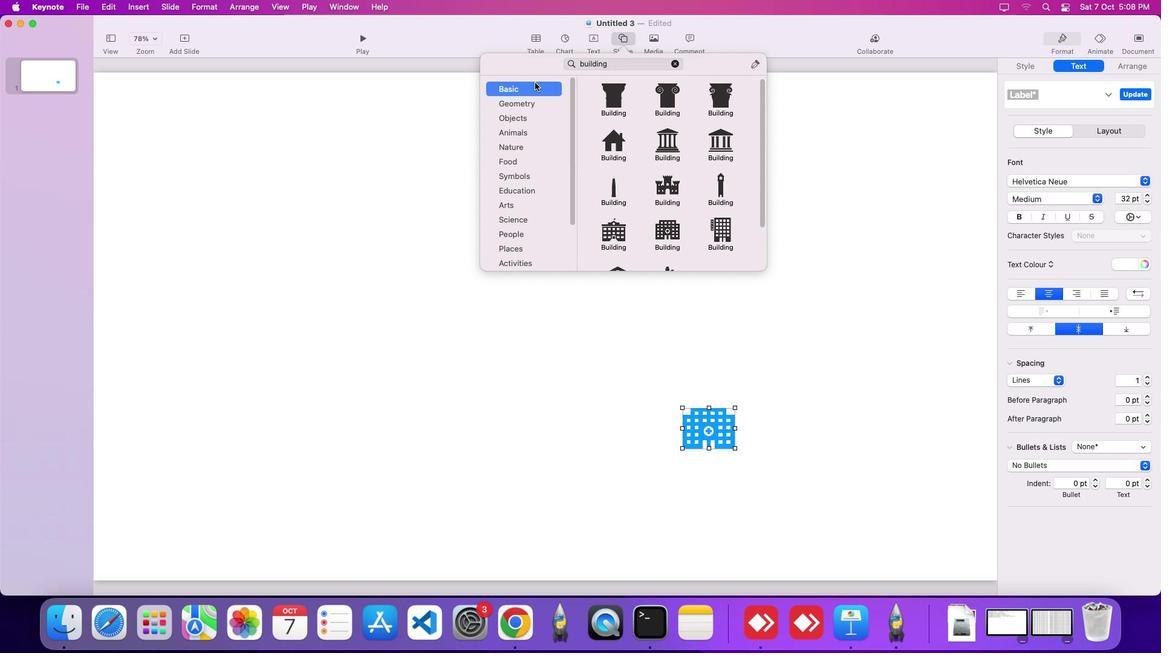 
Action: Mouse pressed left at (542, 90)
Screenshot: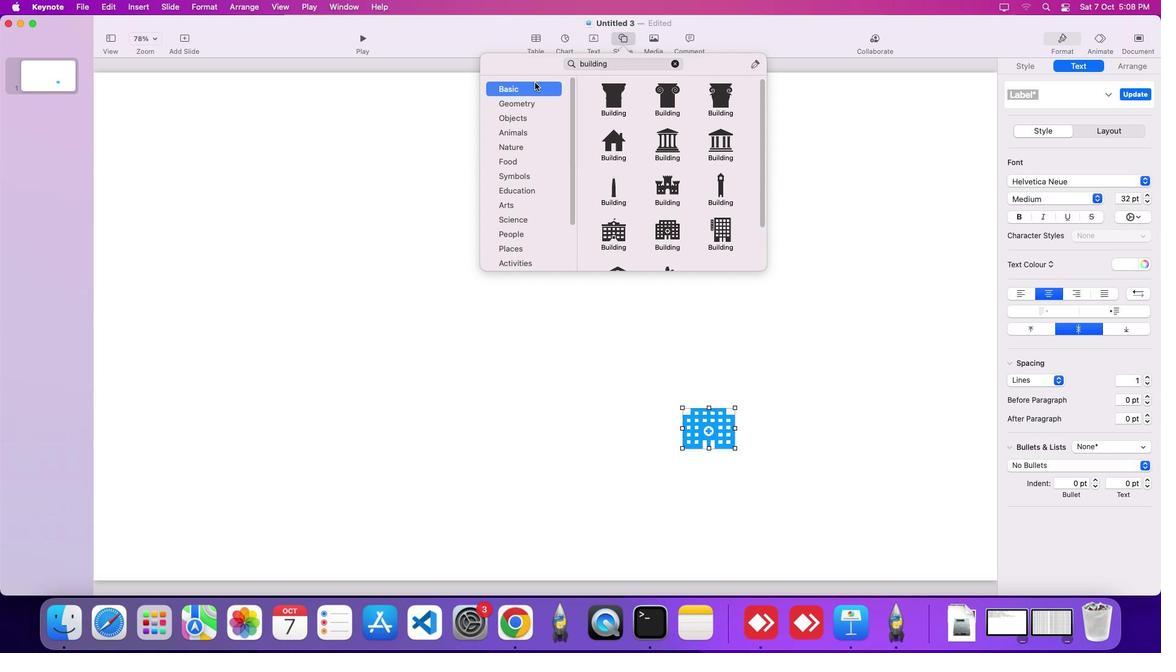 
Action: Mouse moved to (632, 147)
Screenshot: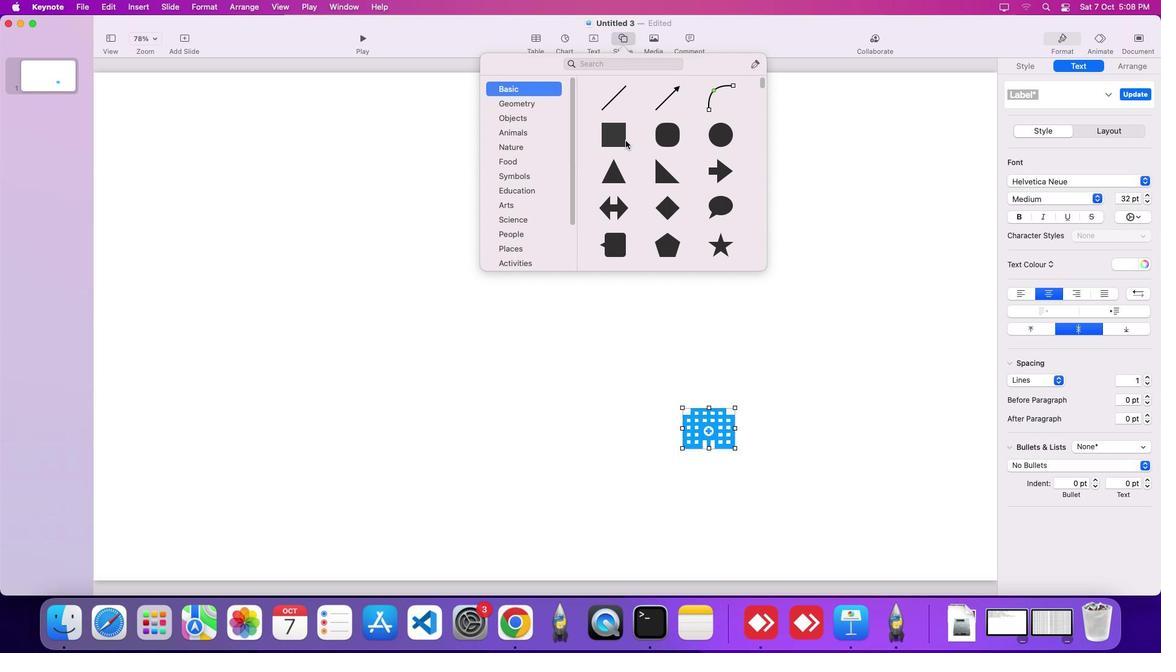 
Action: Mouse pressed left at (632, 147)
Screenshot: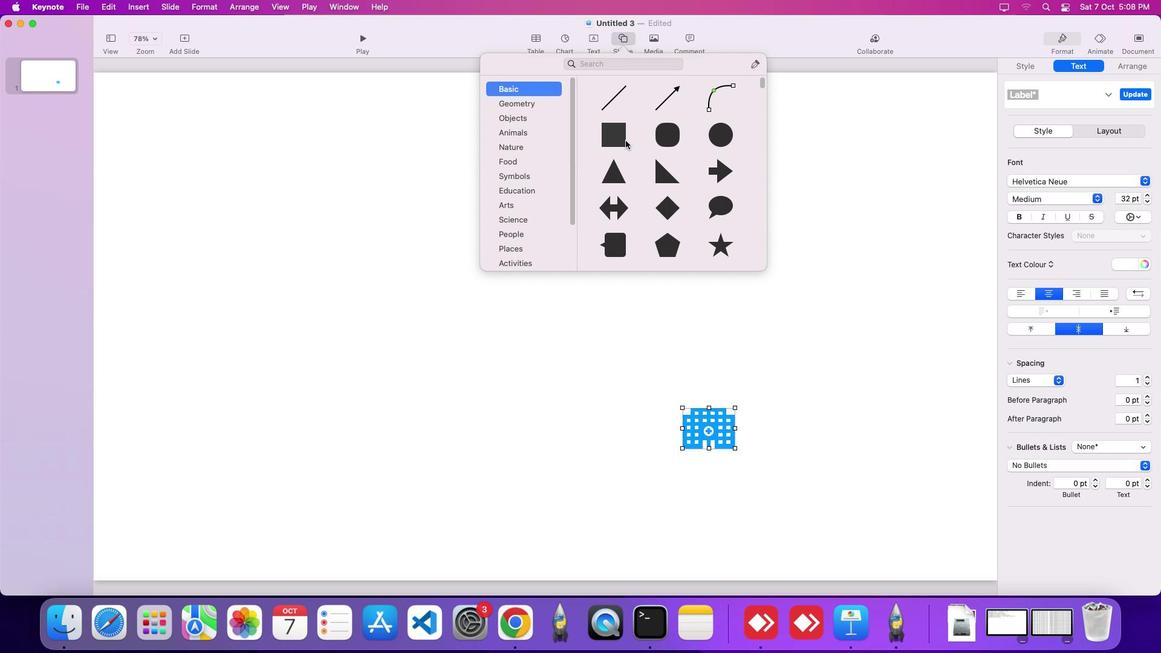 
Action: Mouse moved to (563, 333)
Screenshot: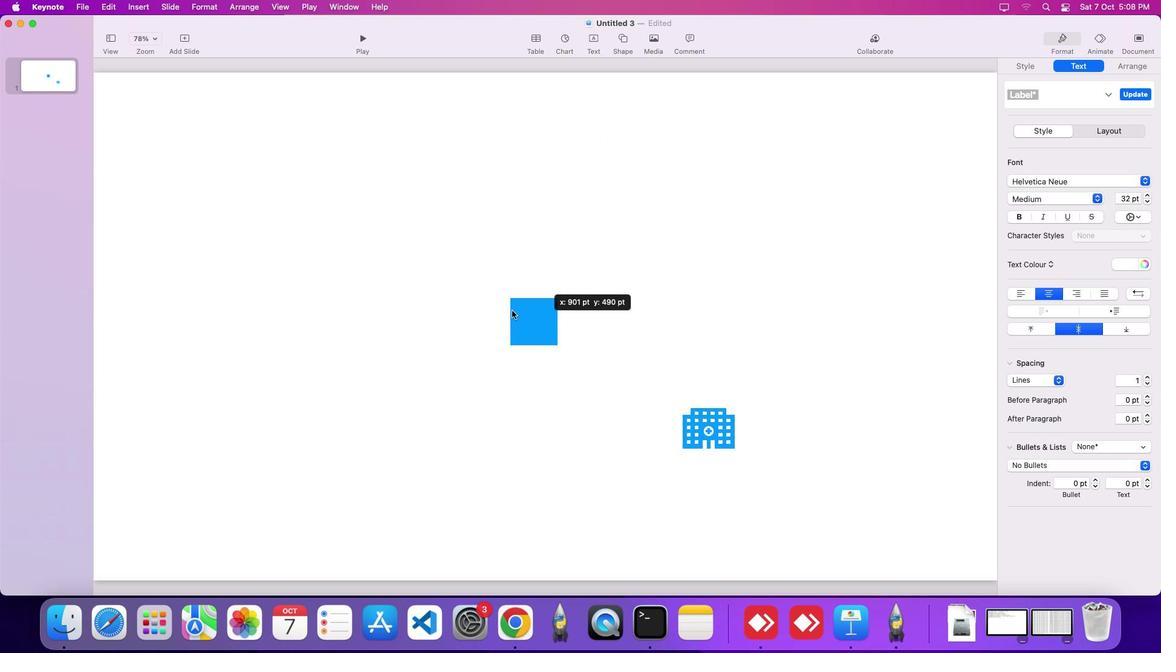 
Action: Mouse pressed left at (563, 333)
Screenshot: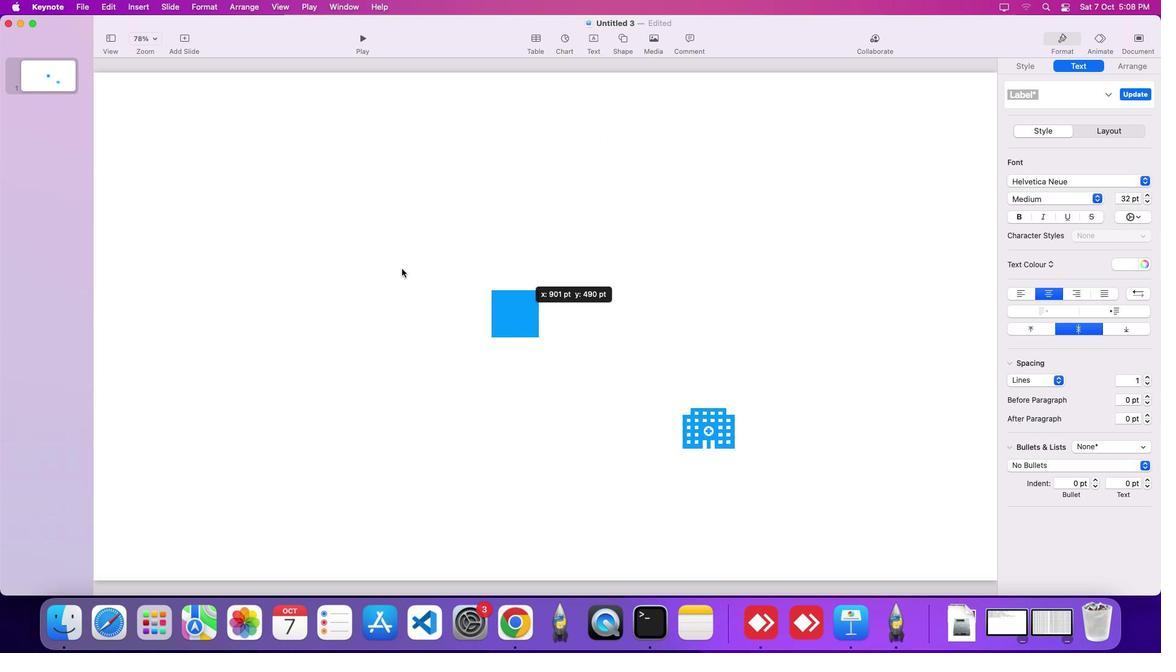 
Action: Mouse moved to (137, 111)
Screenshot: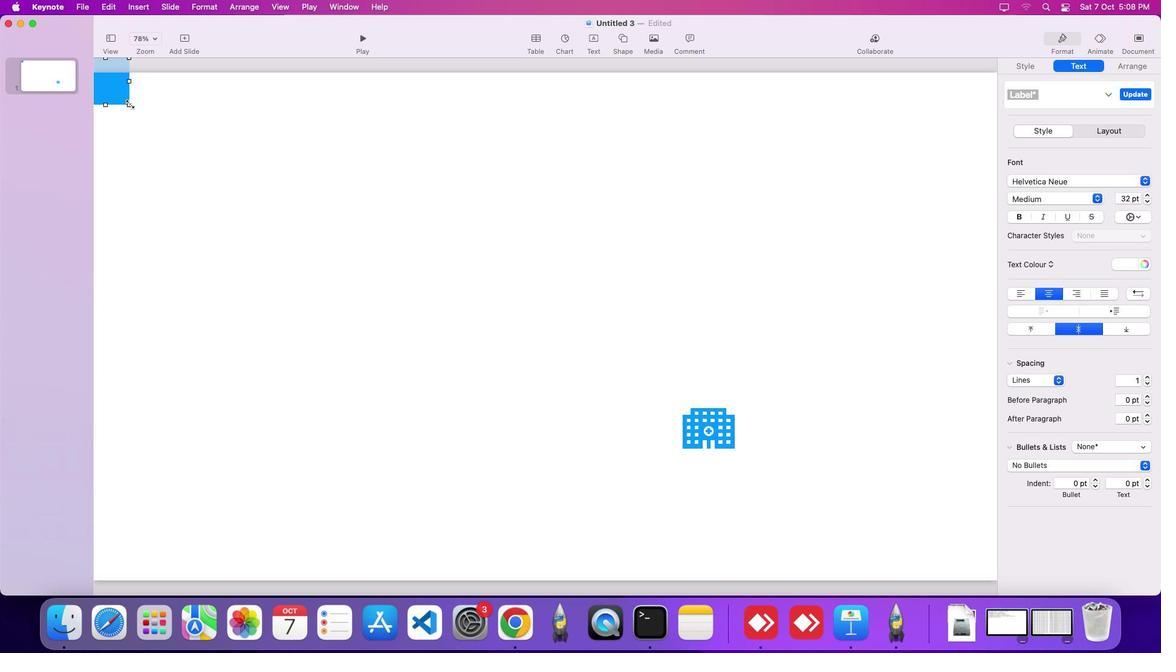 
Action: Mouse pressed left at (137, 111)
Screenshot: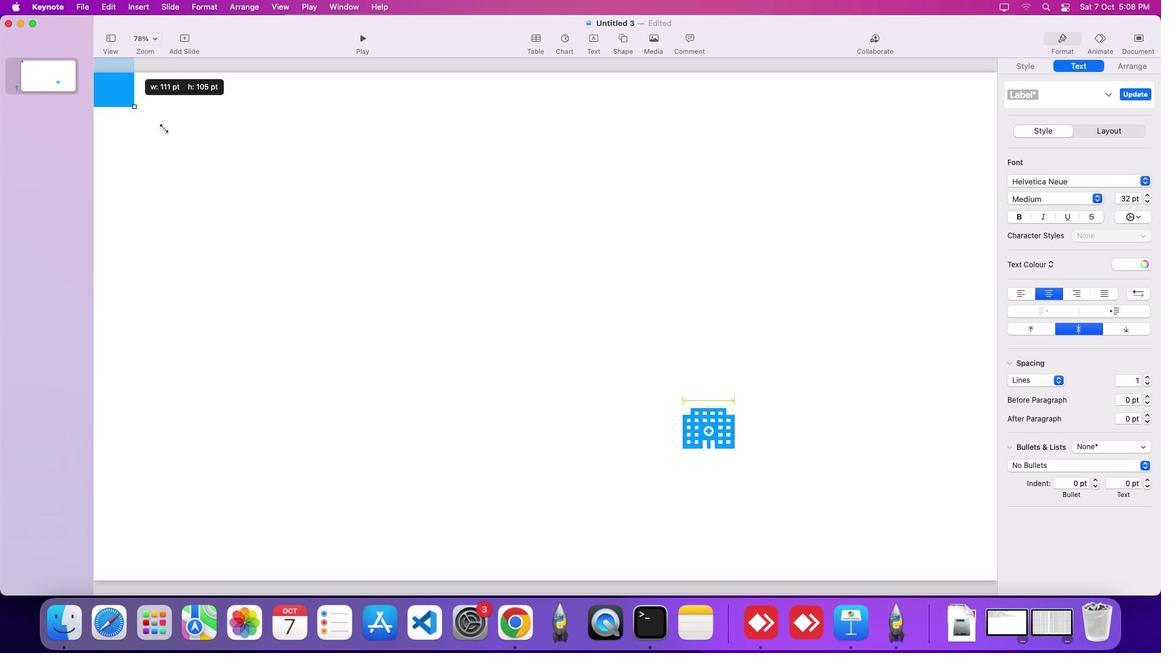 
Action: Mouse moved to (731, 436)
Screenshot: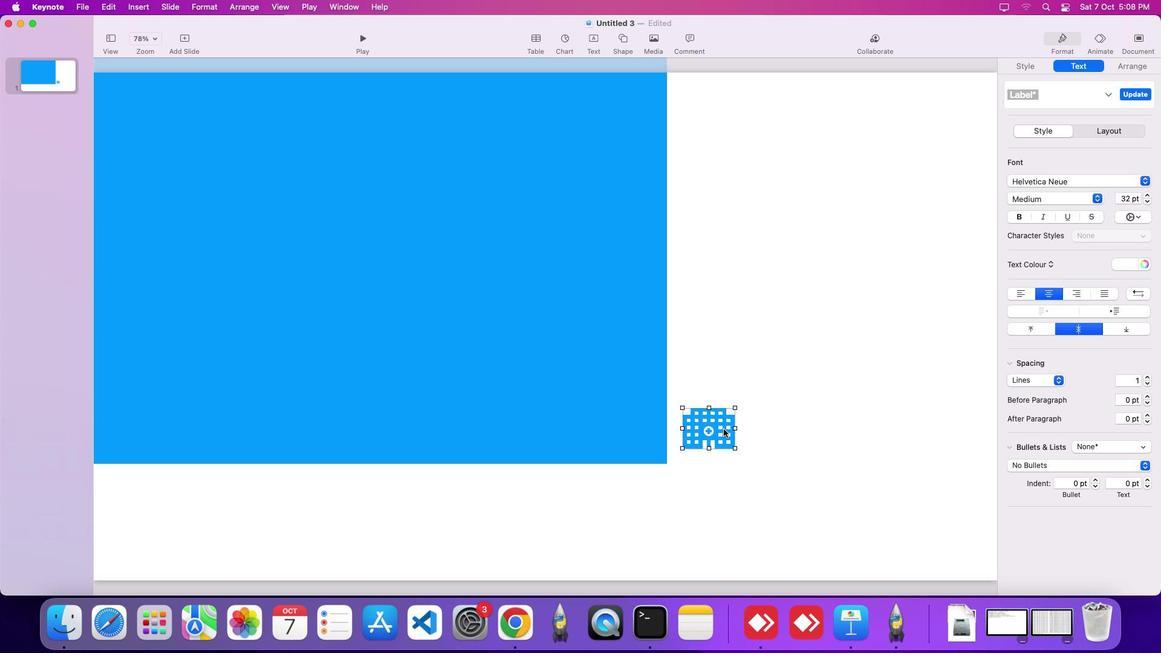 
Action: Mouse pressed left at (731, 436)
Screenshot: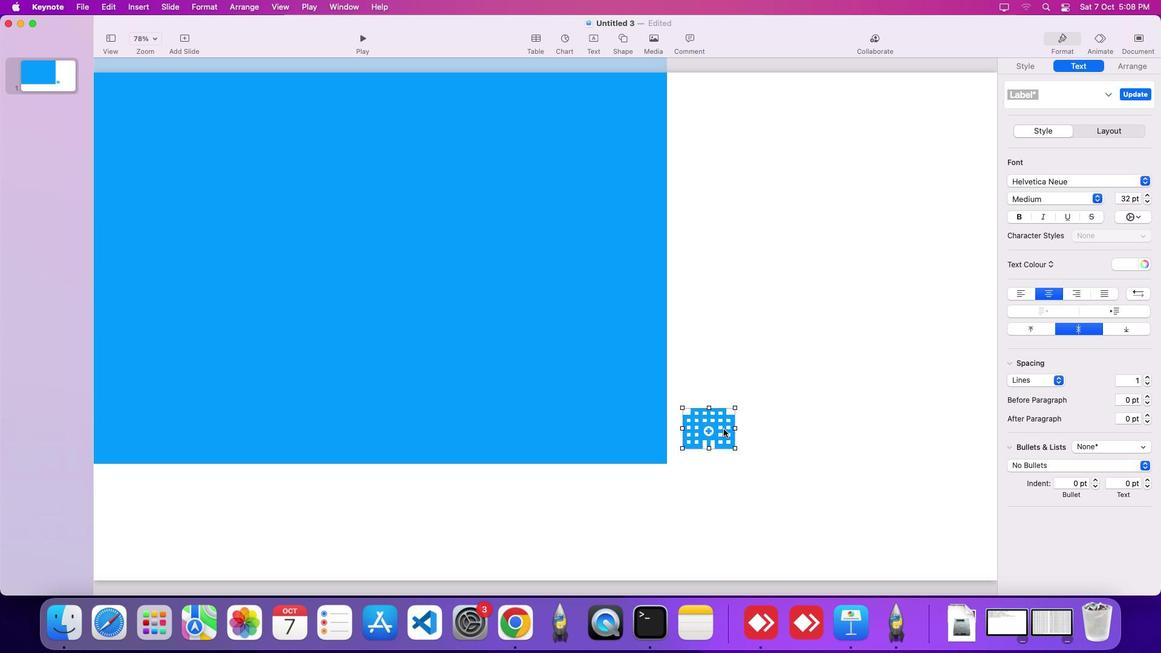 
Action: Mouse moved to (736, 437)
Screenshot: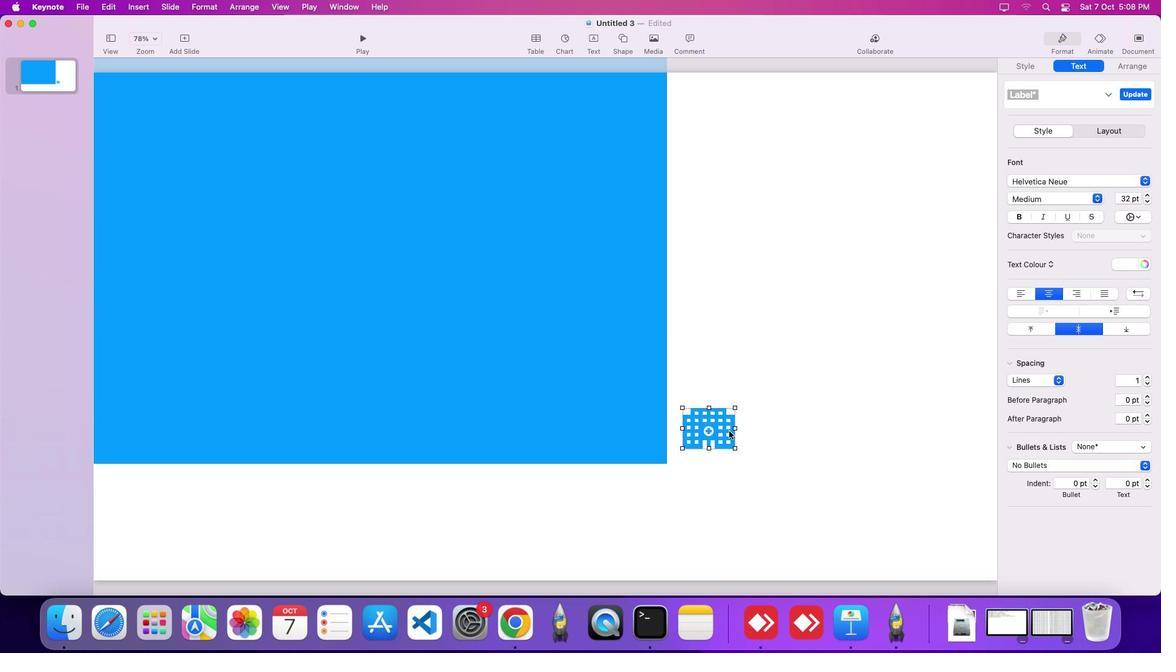 
Action: Key pressed Key.cmd'x'
Screenshot: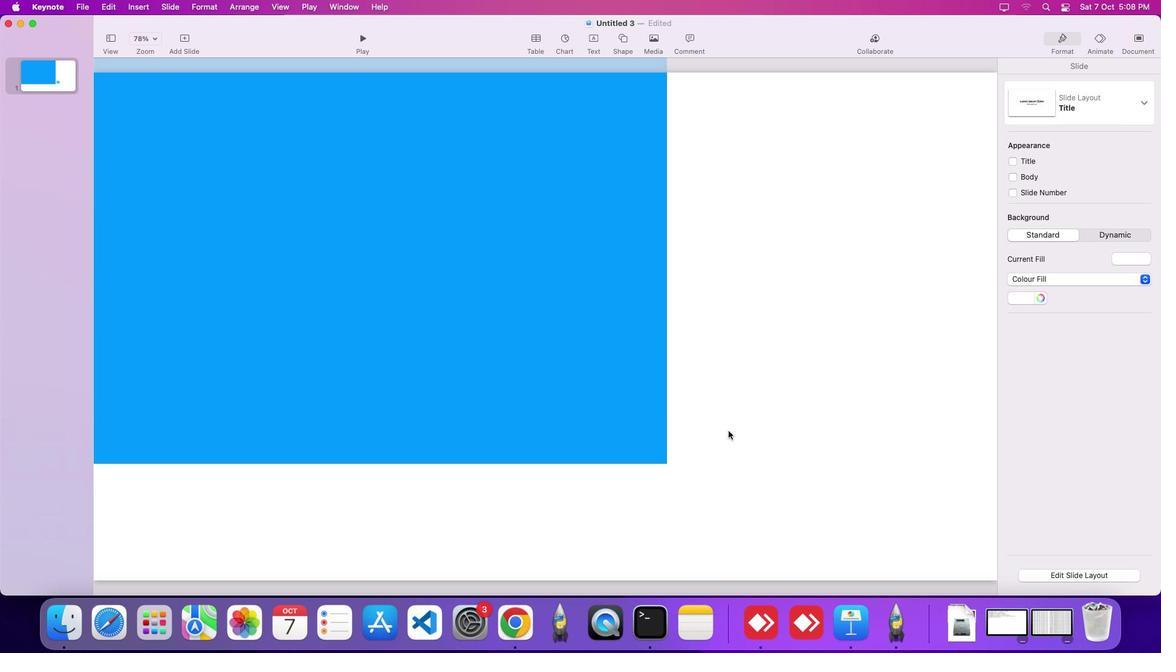 
Action: Mouse moved to (736, 437)
Screenshot: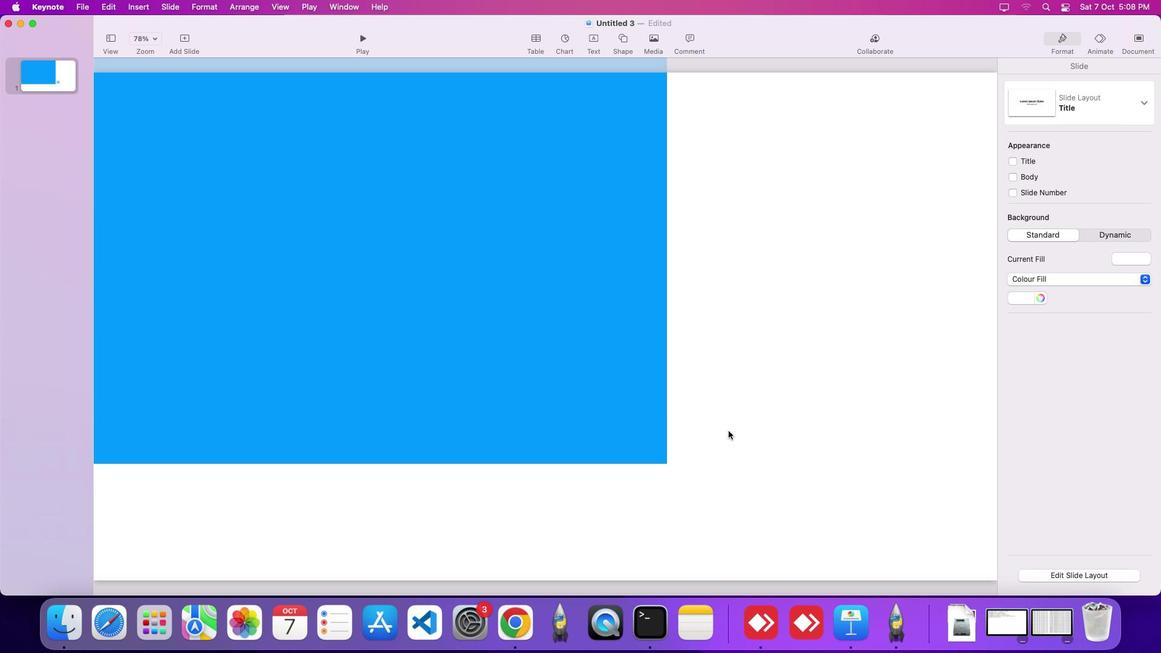 
Action: Key pressed 'v'
Screenshot: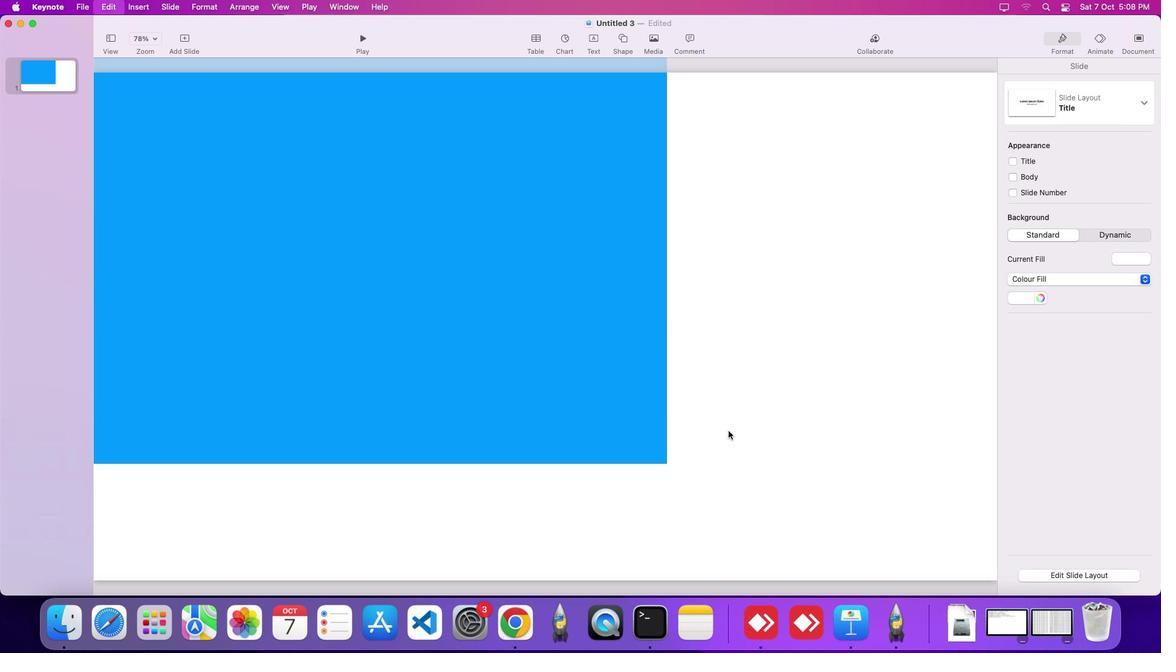 
Action: Mouse moved to (756, 418)
Screenshot: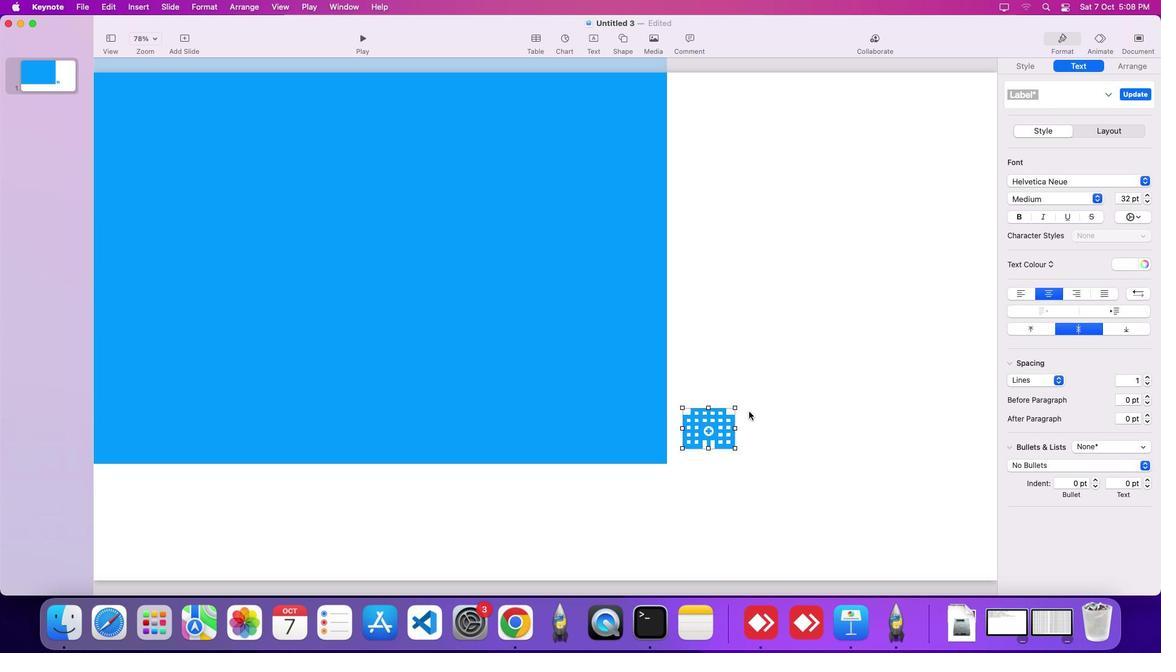 
Action: Mouse pressed left at (756, 418)
Screenshot: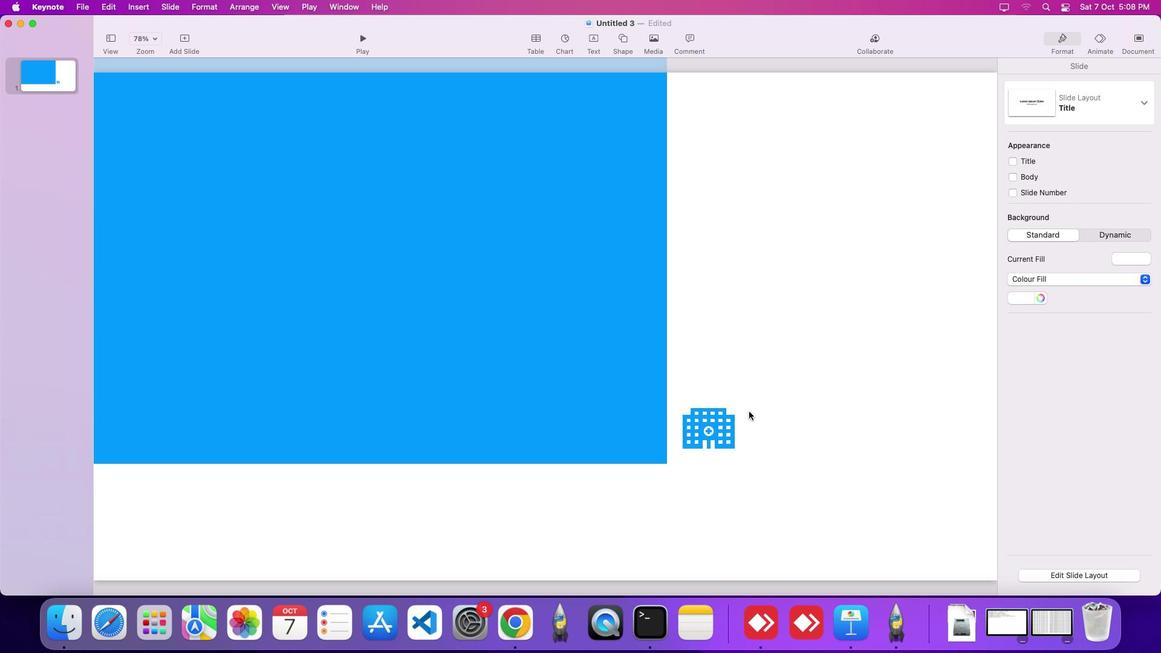 
Action: Mouse moved to (548, 427)
Screenshot: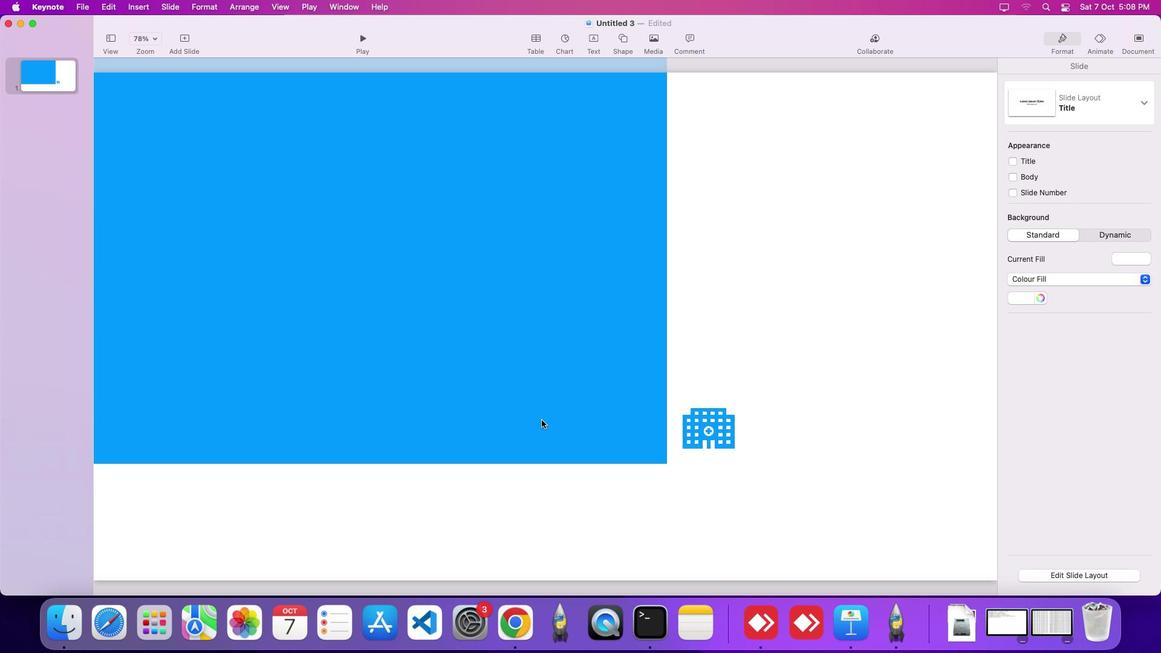 
Action: Mouse pressed left at (548, 427)
Screenshot: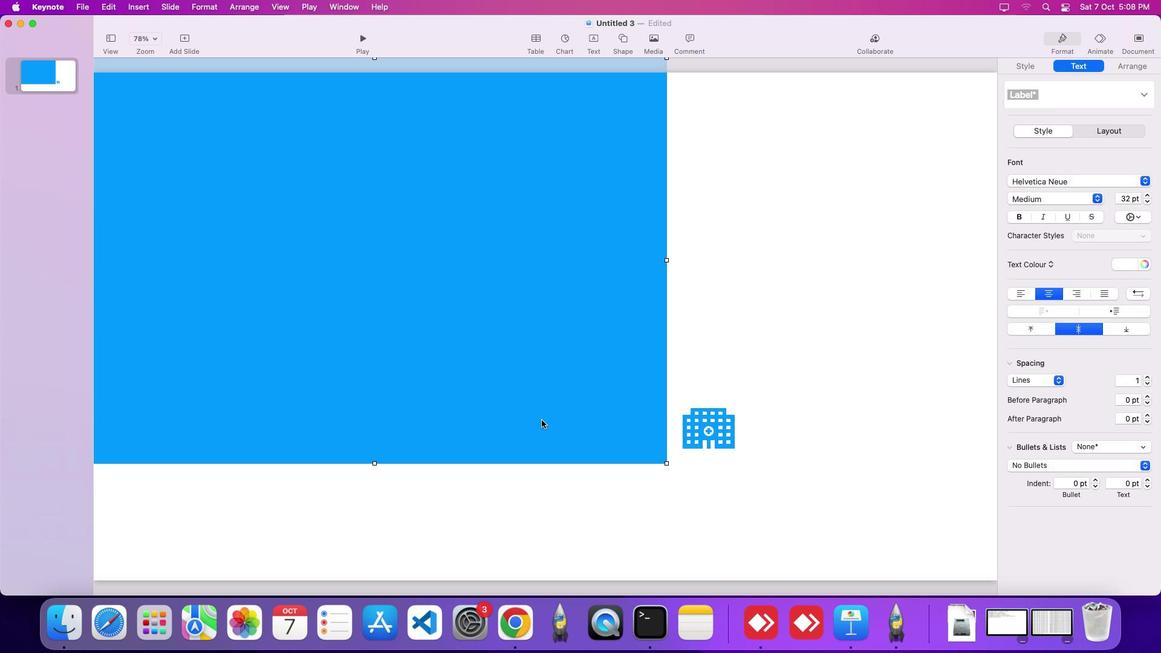 
Action: Mouse moved to (674, 472)
Screenshot: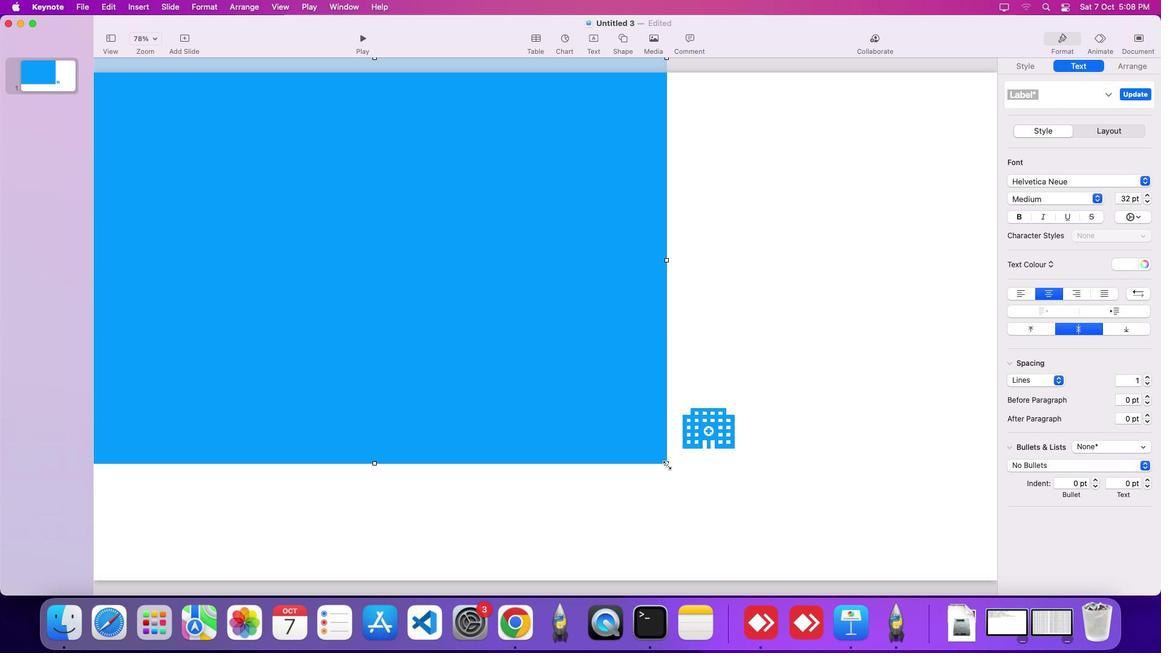 
Action: Mouse pressed left at (674, 472)
Screenshot: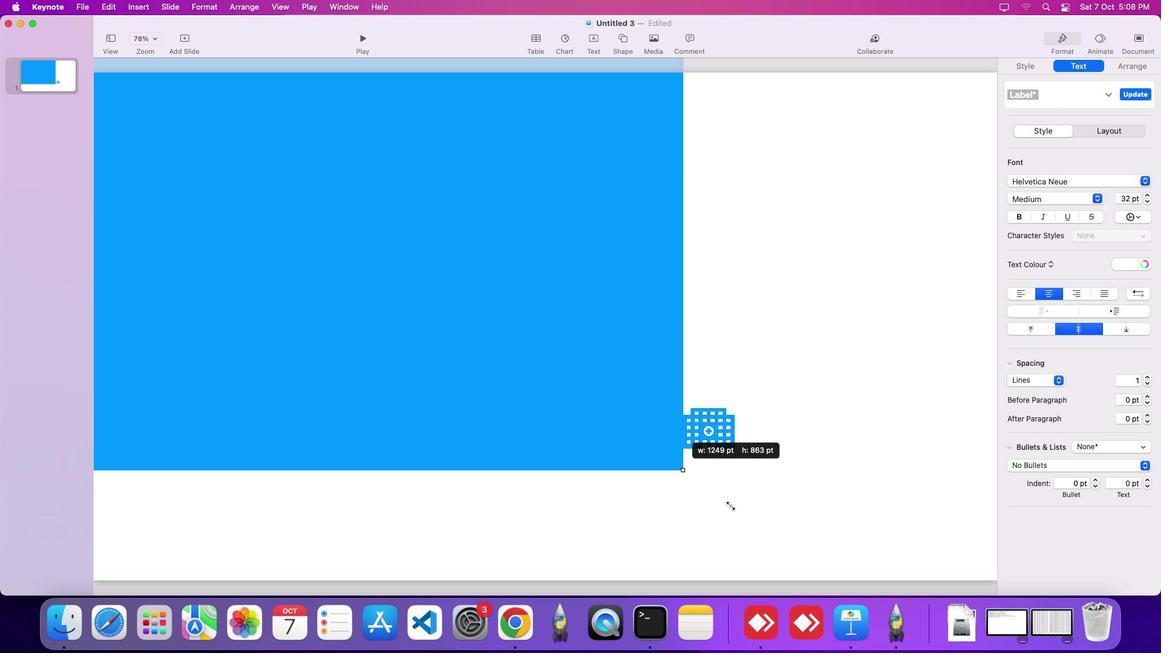 
Action: Mouse moved to (1037, 71)
Screenshot: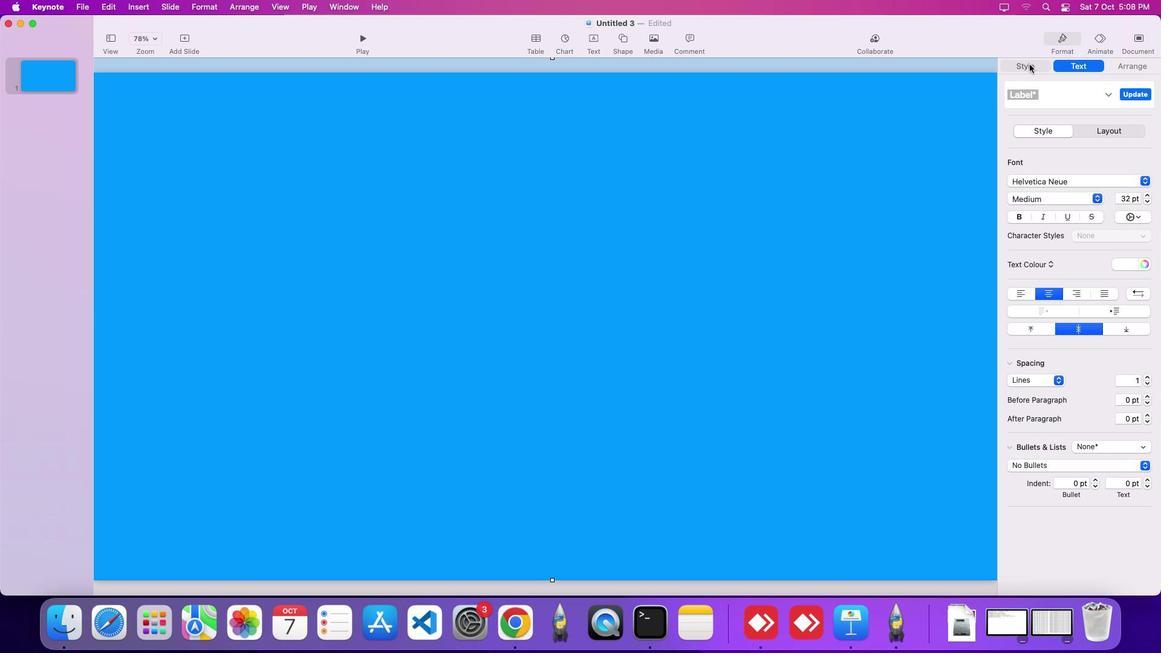 
Action: Mouse pressed left at (1037, 71)
Screenshot: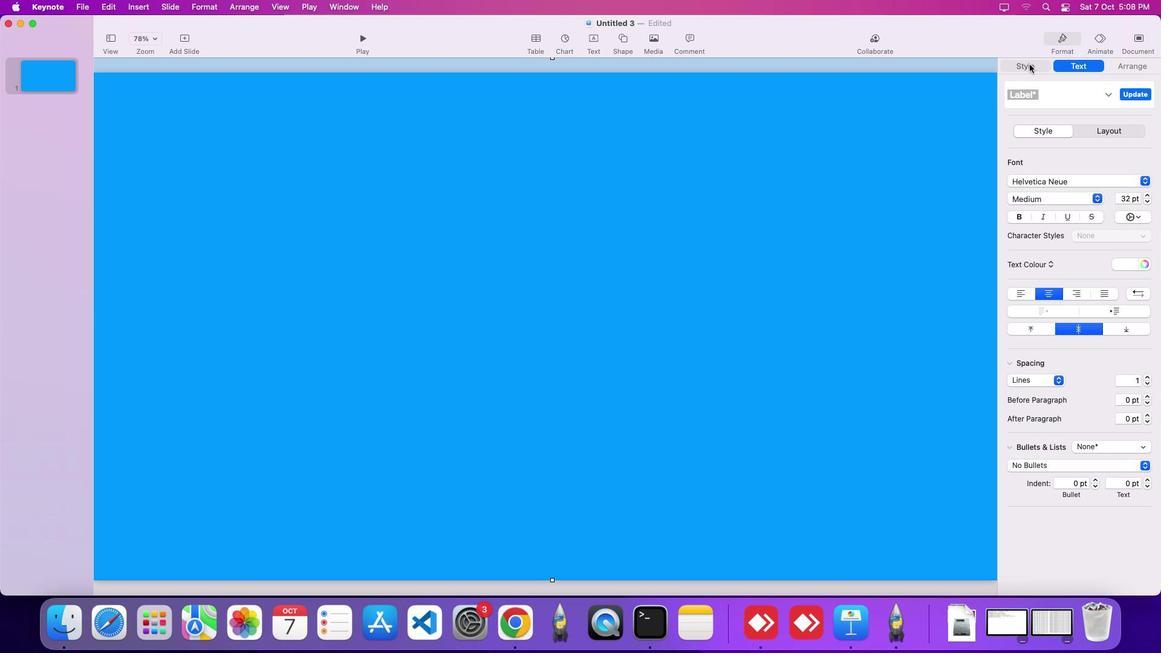 
Action: Mouse moved to (1035, 121)
Screenshot: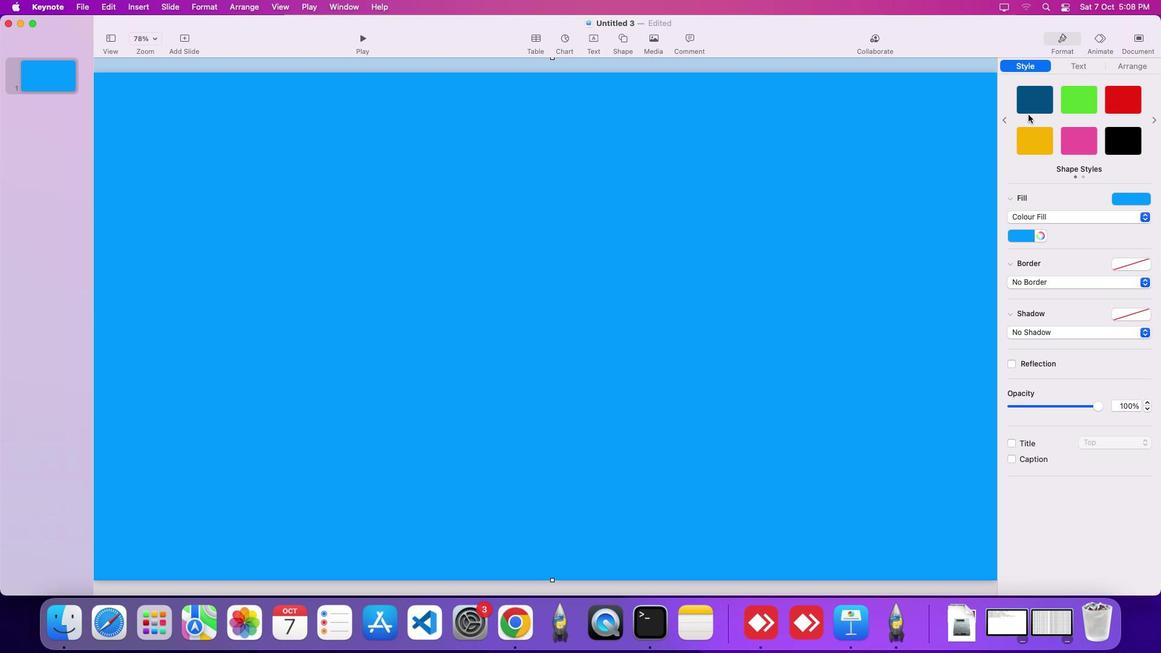 
Action: Mouse pressed left at (1035, 121)
Screenshot: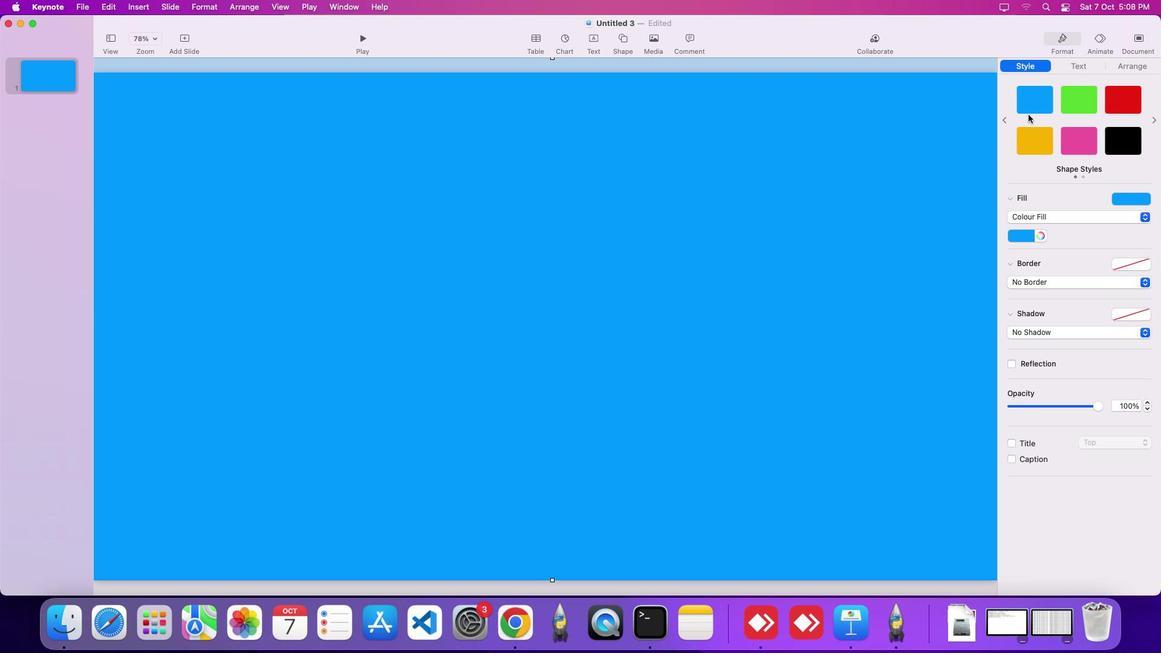 
Action: Mouse moved to (1137, 215)
Screenshot: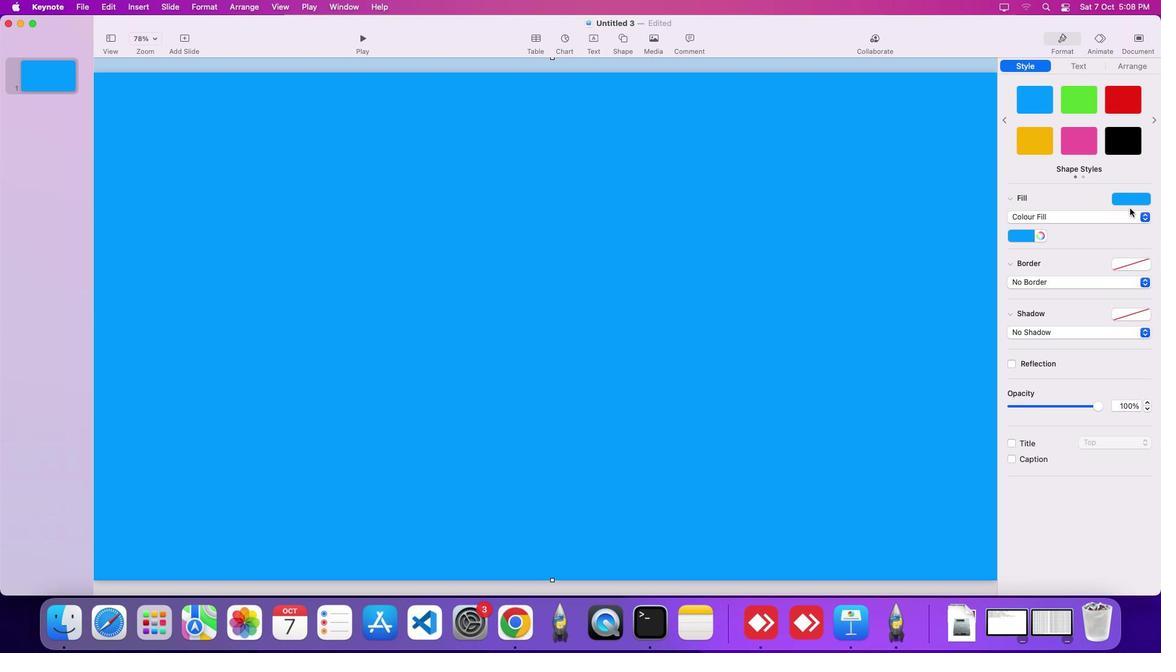 
Action: Mouse pressed left at (1137, 215)
Screenshot: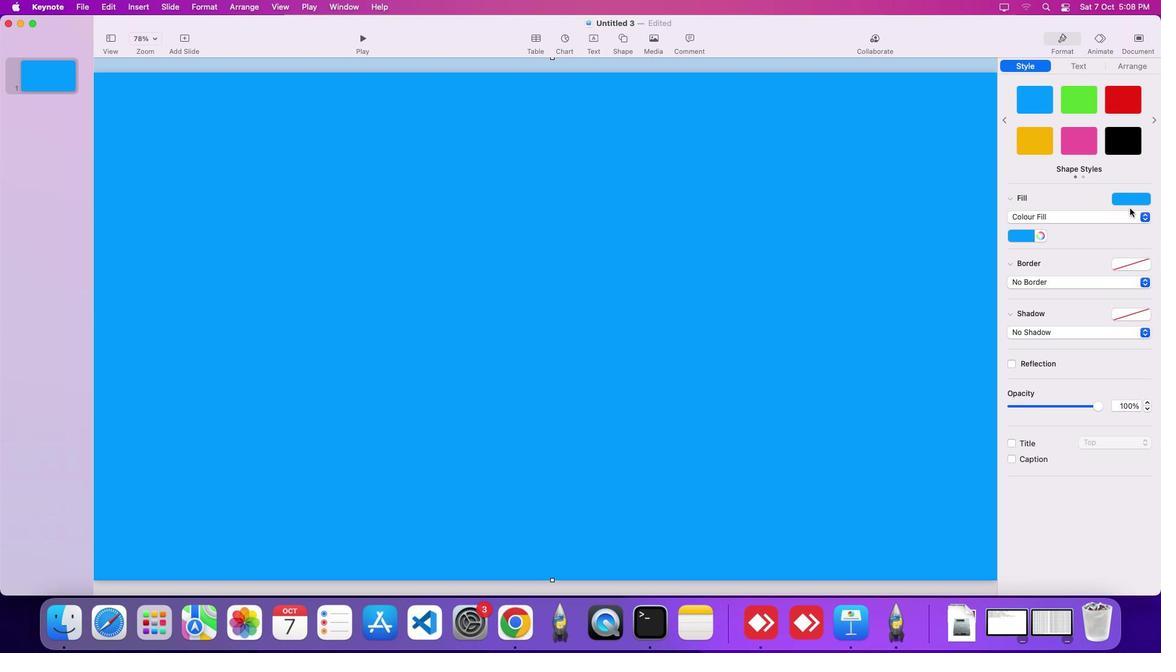 
Action: Mouse moved to (1137, 210)
Screenshot: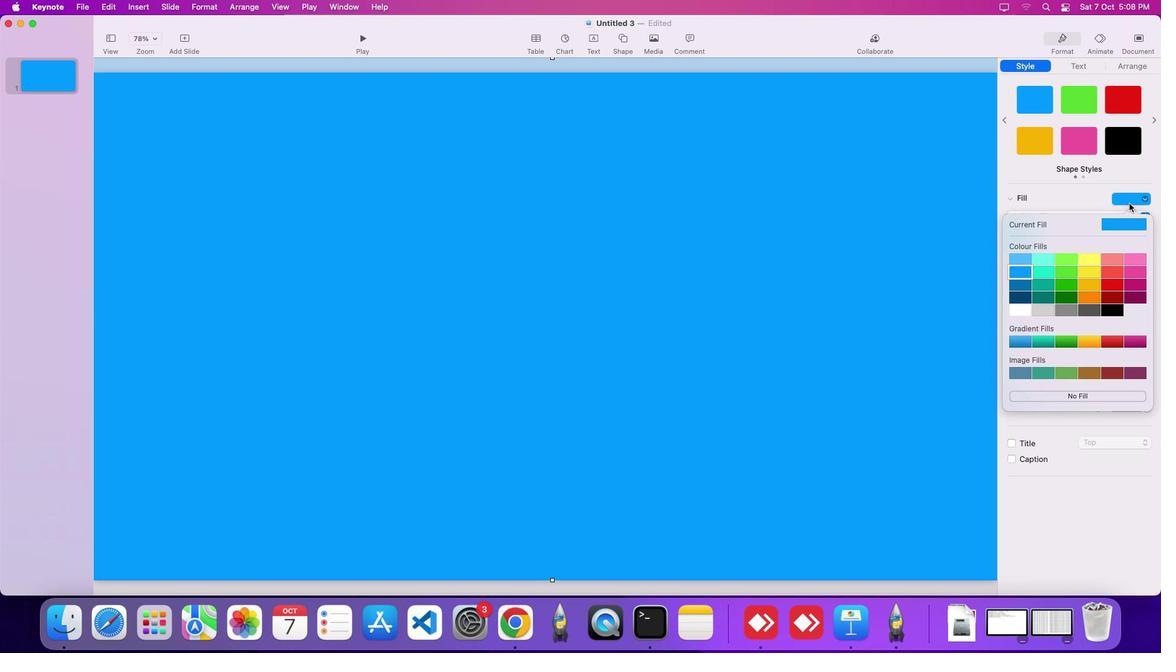 
Action: Mouse pressed left at (1137, 210)
Screenshot: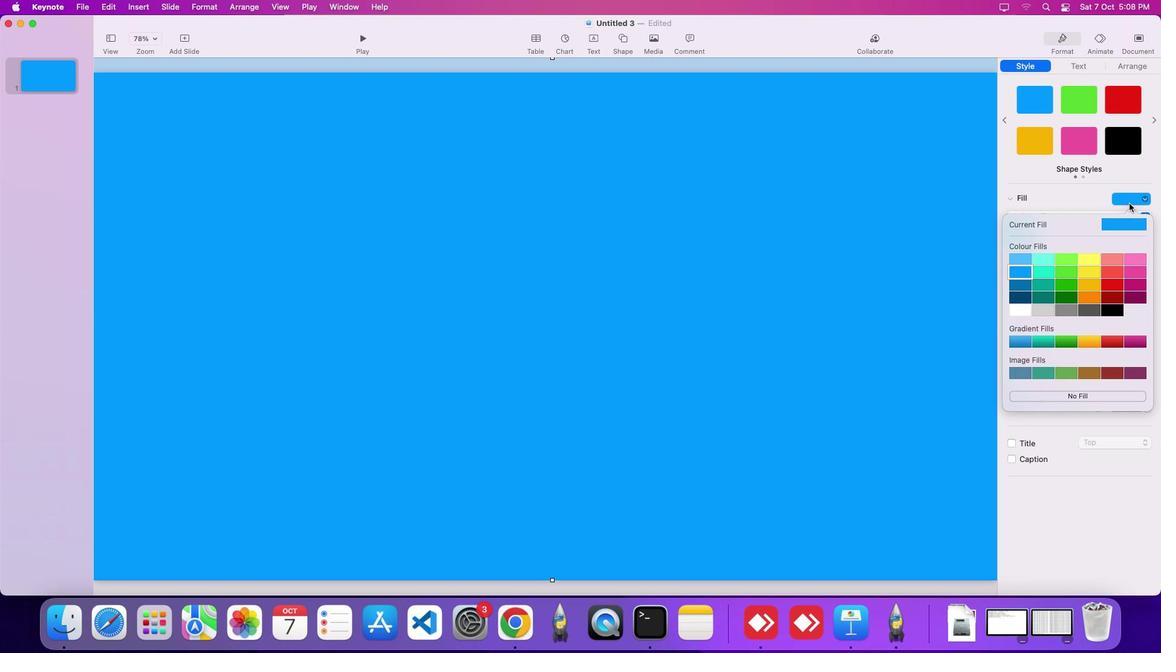 
Action: Mouse moved to (1031, 269)
Screenshot: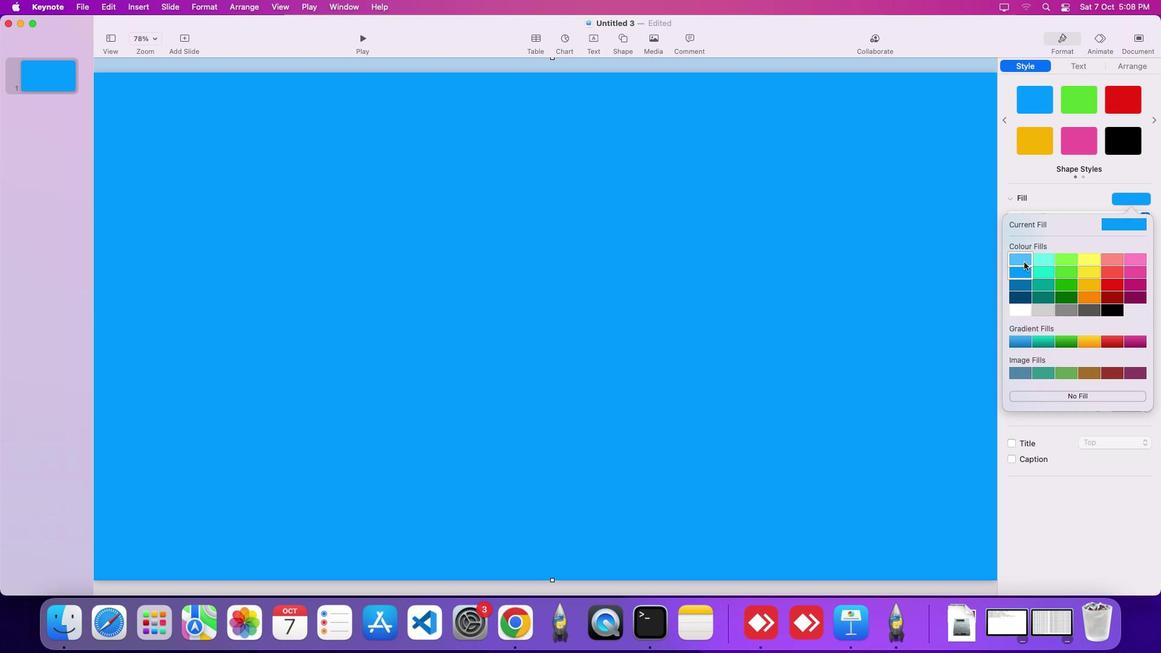 
Action: Mouse pressed left at (1031, 269)
Screenshot: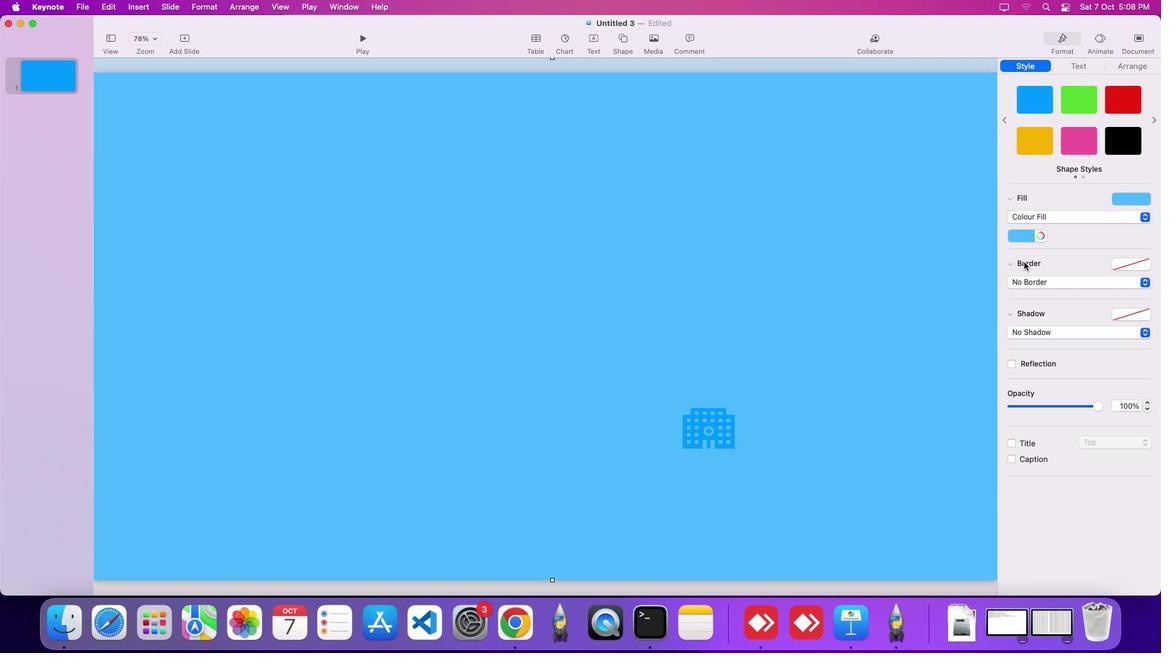 
Action: Mouse moved to (724, 437)
Screenshot: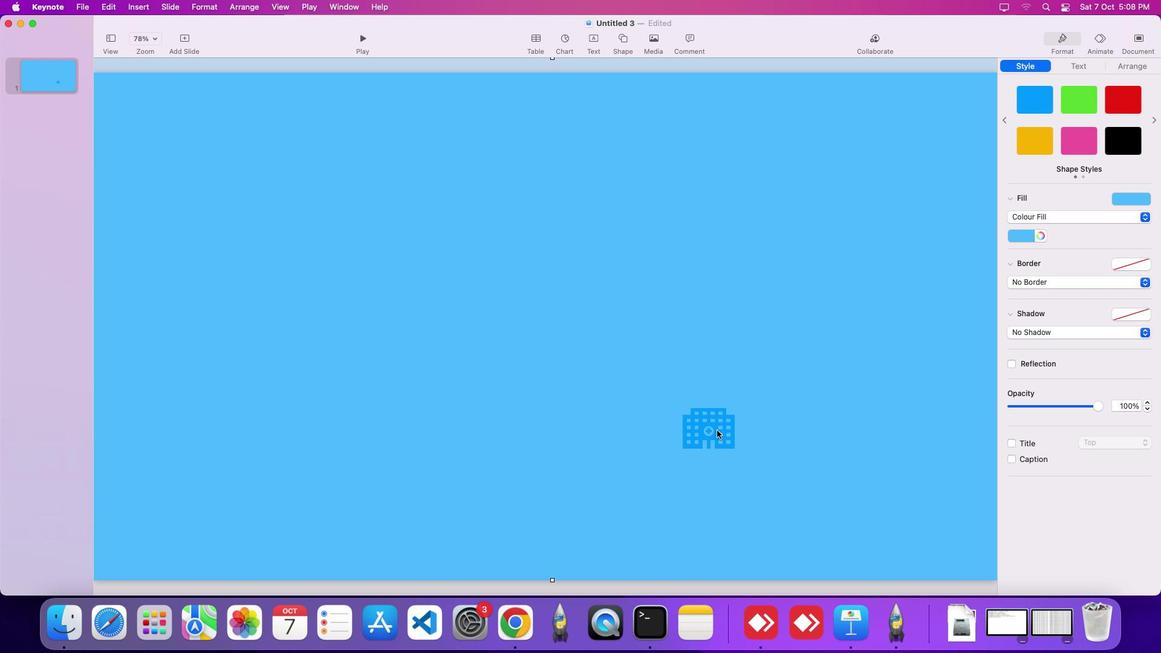 
Action: Mouse pressed left at (724, 437)
Screenshot: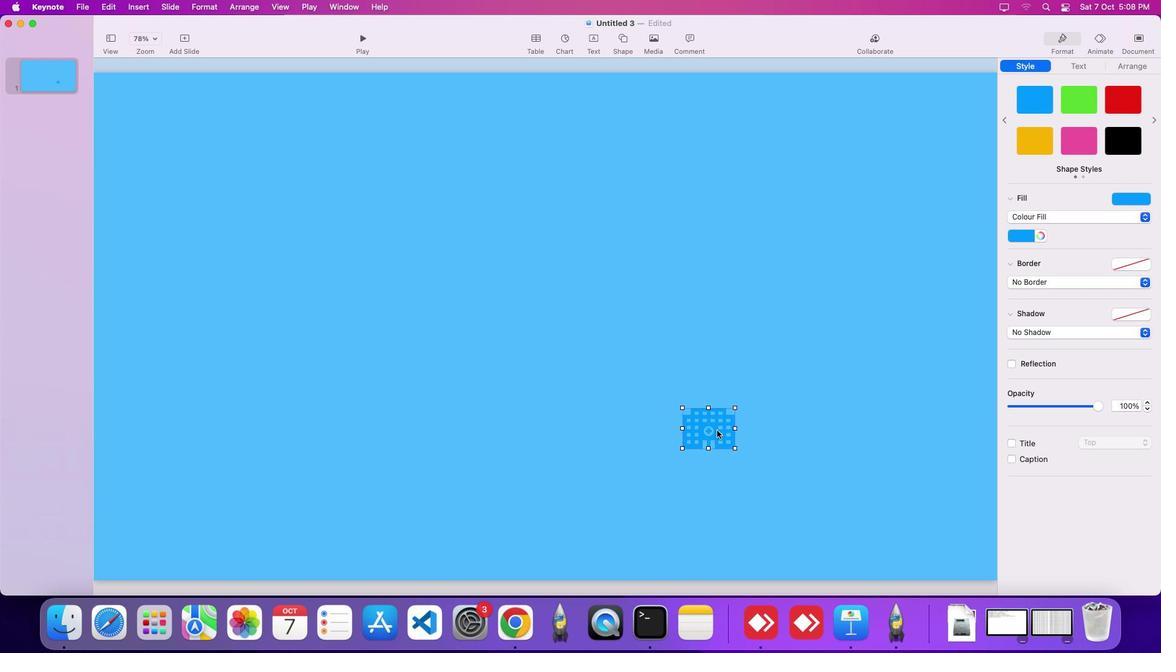 
Action: Mouse moved to (204, 453)
Screenshot: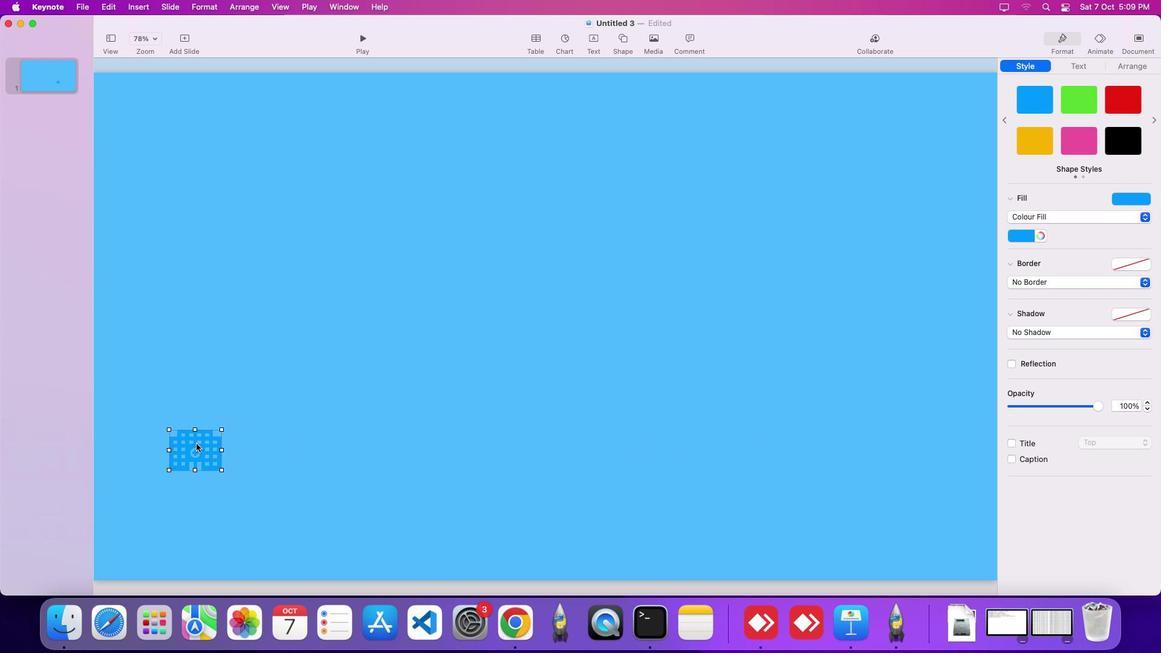 
Action: Mouse pressed left at (204, 453)
Screenshot: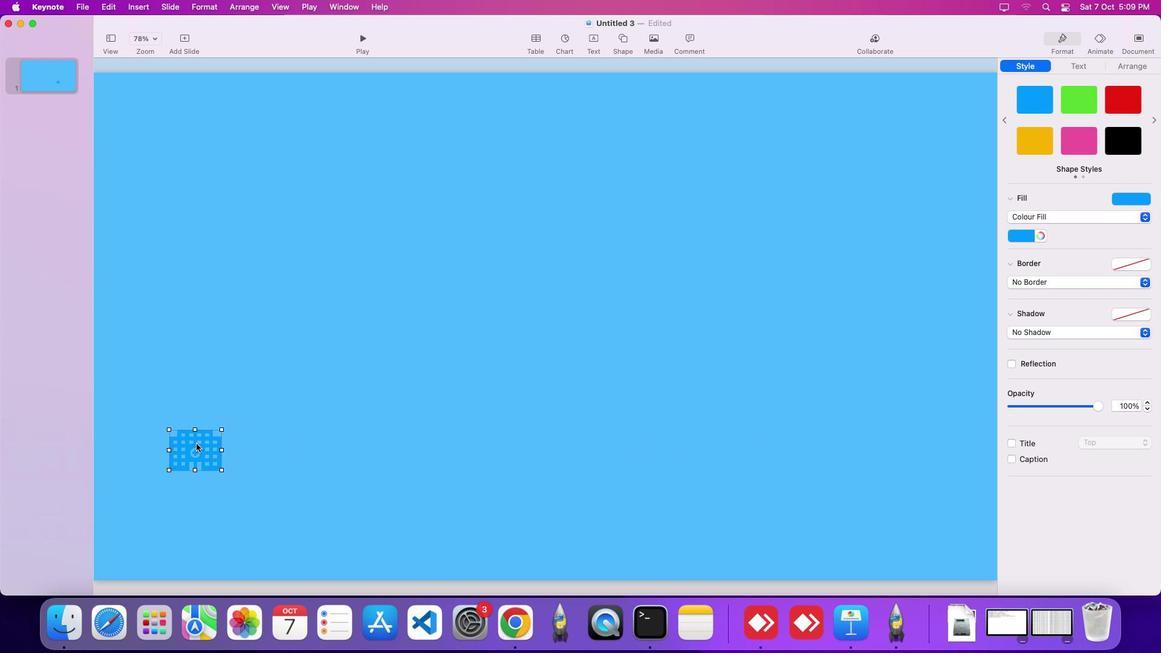 
Action: Mouse moved to (630, 43)
Screenshot: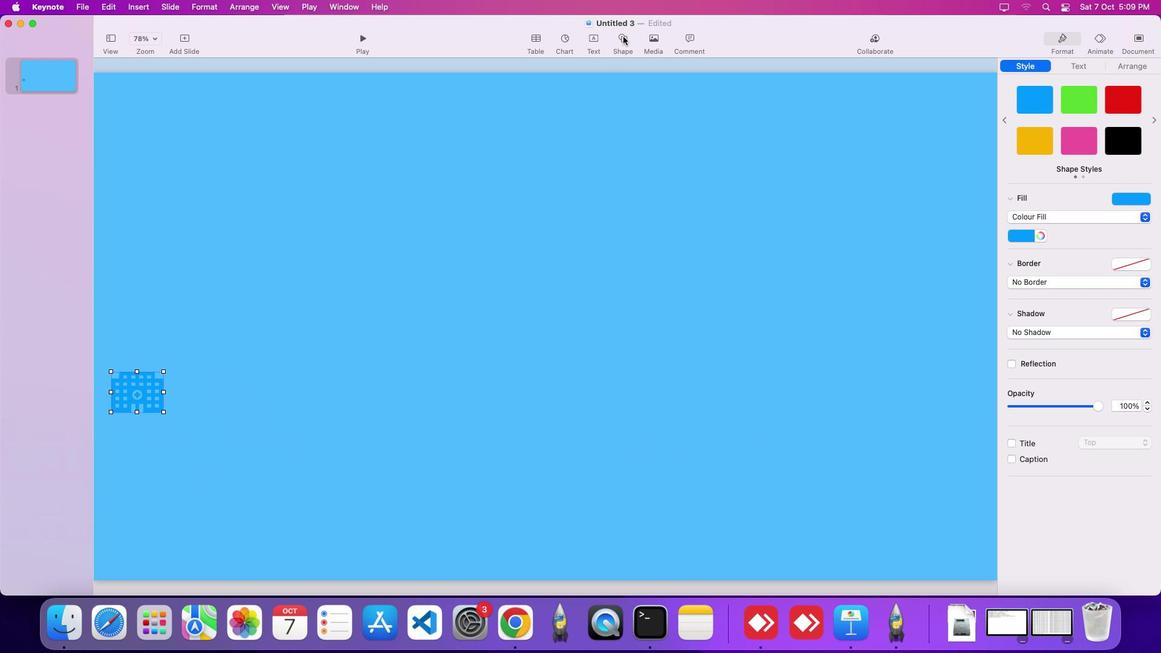 
Action: Mouse pressed left at (630, 43)
Screenshot: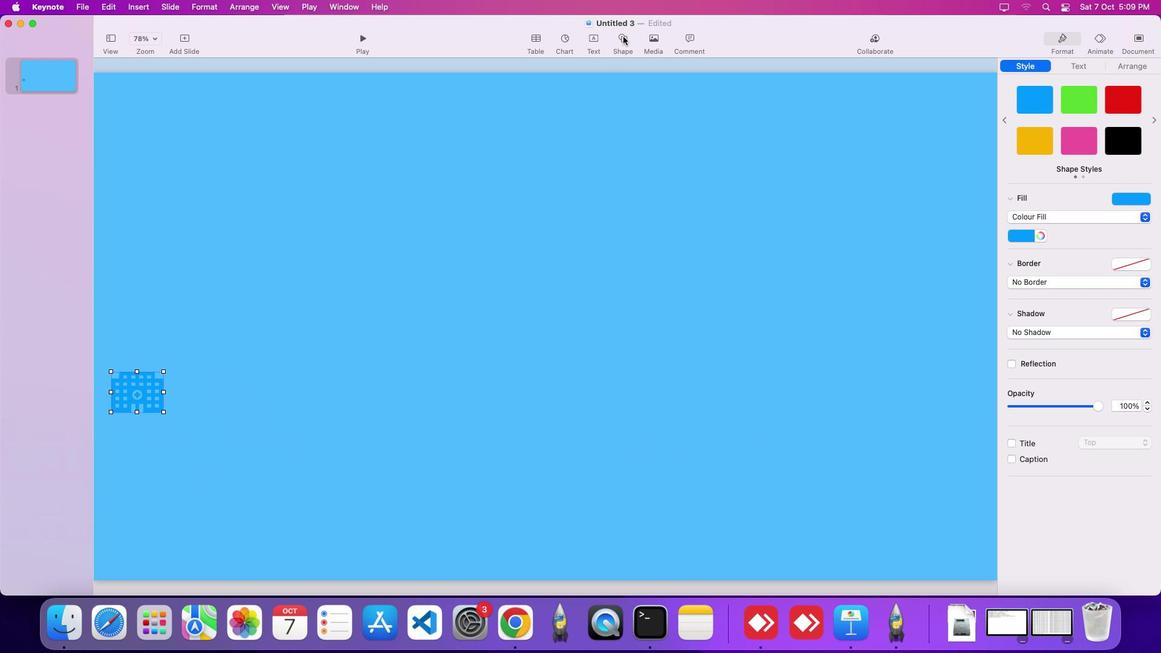 
Action: Mouse moved to (649, 68)
Screenshot: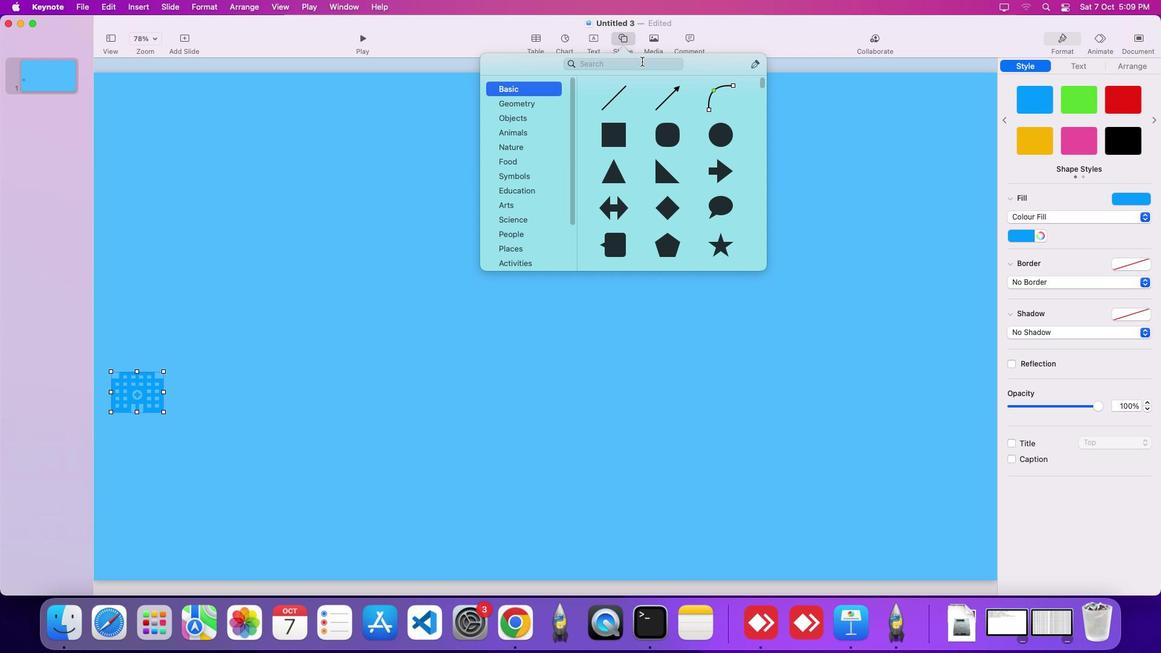 
Action: Mouse pressed left at (649, 68)
Screenshot: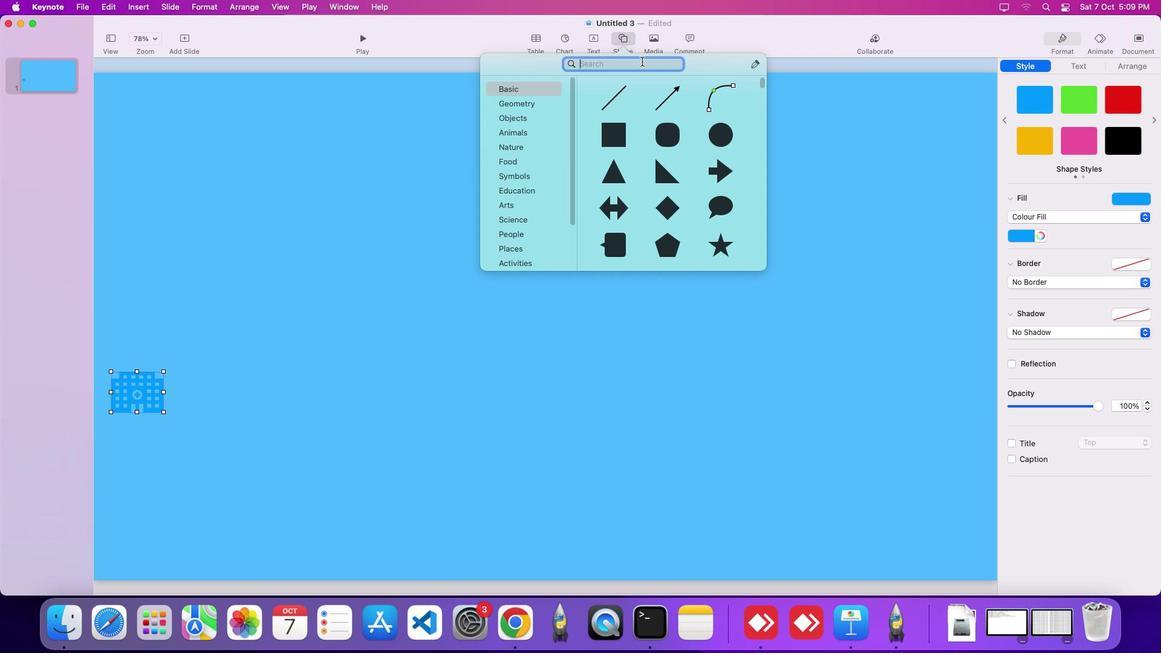 
Action: Key pressed 'b''u''i''l''d''i''n''g''s'
Screenshot: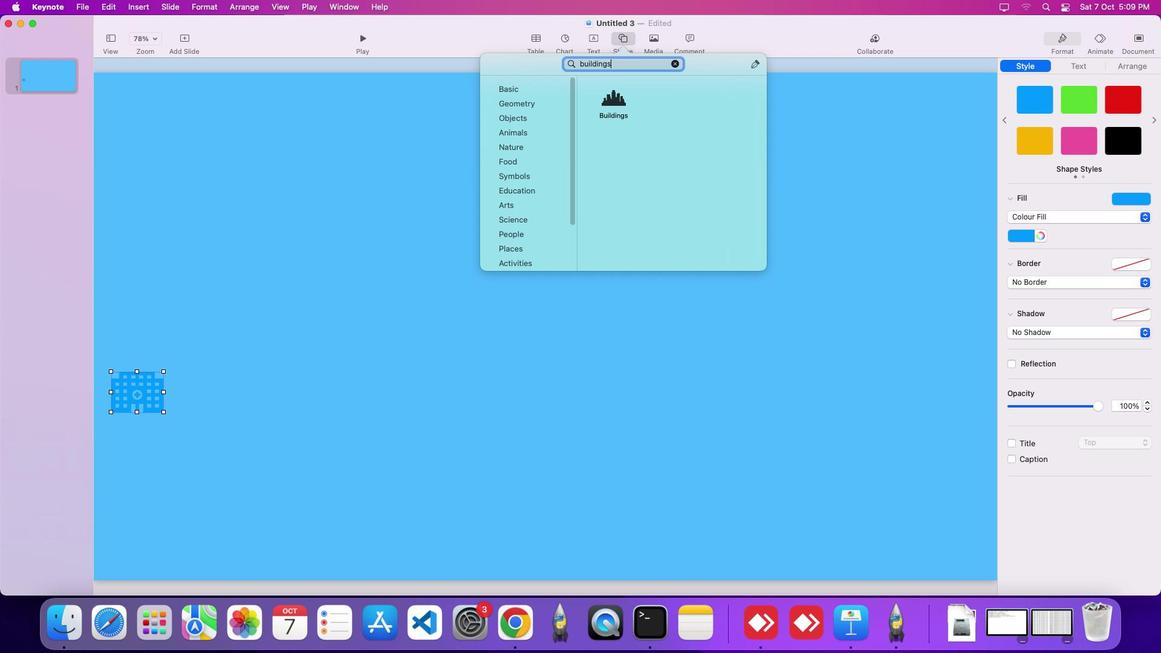 
Action: Mouse moved to (621, 103)
Screenshot: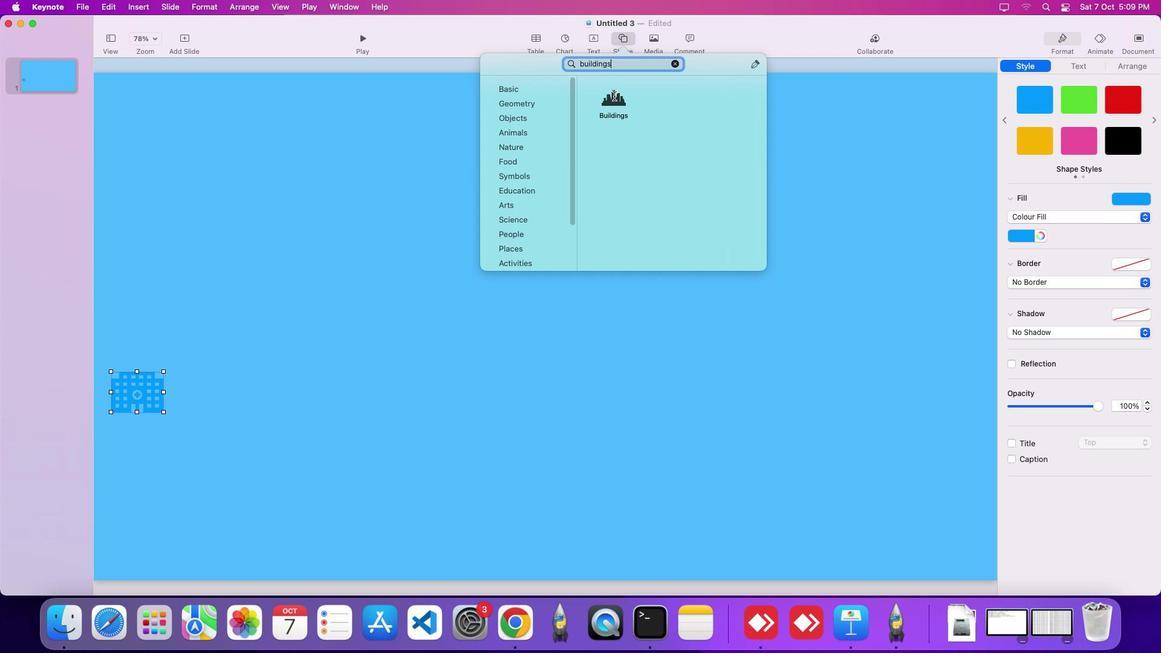 
Action: Mouse pressed left at (621, 103)
Screenshot: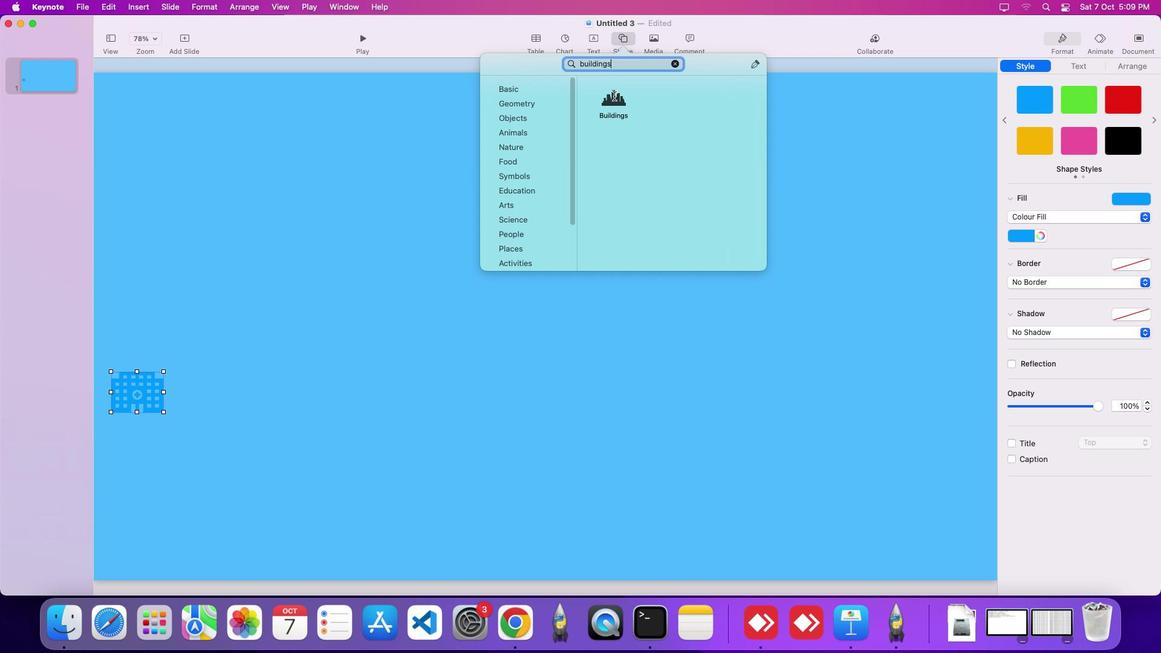
Action: Mouse moved to (566, 349)
Screenshot: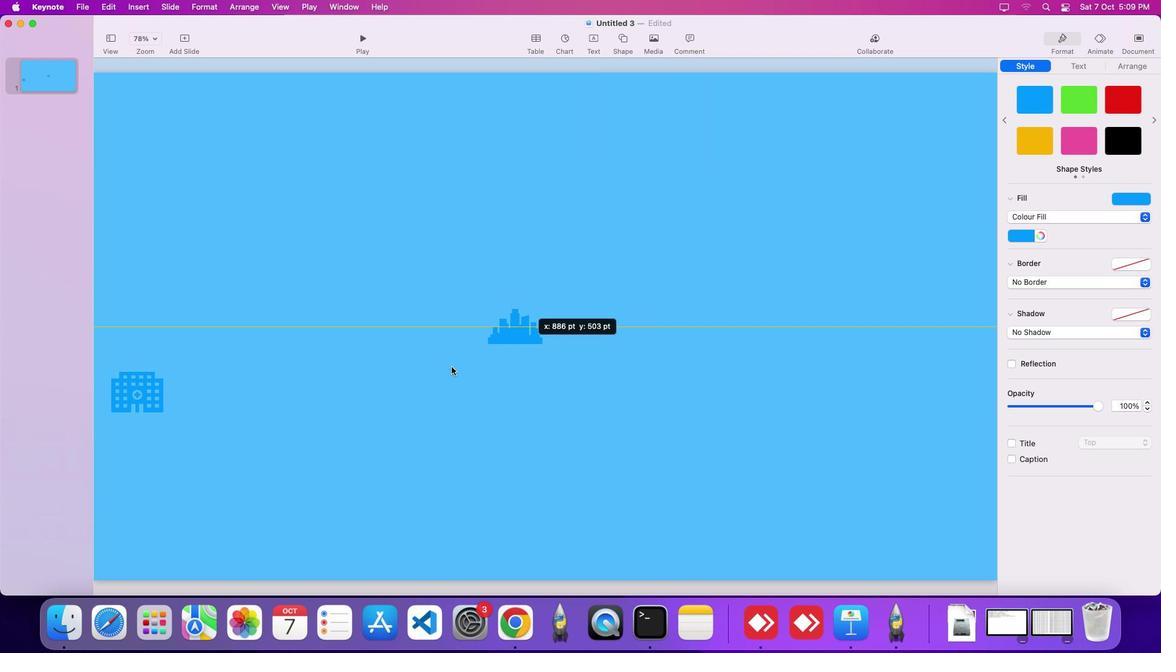 
Action: Mouse pressed left at (566, 349)
Screenshot: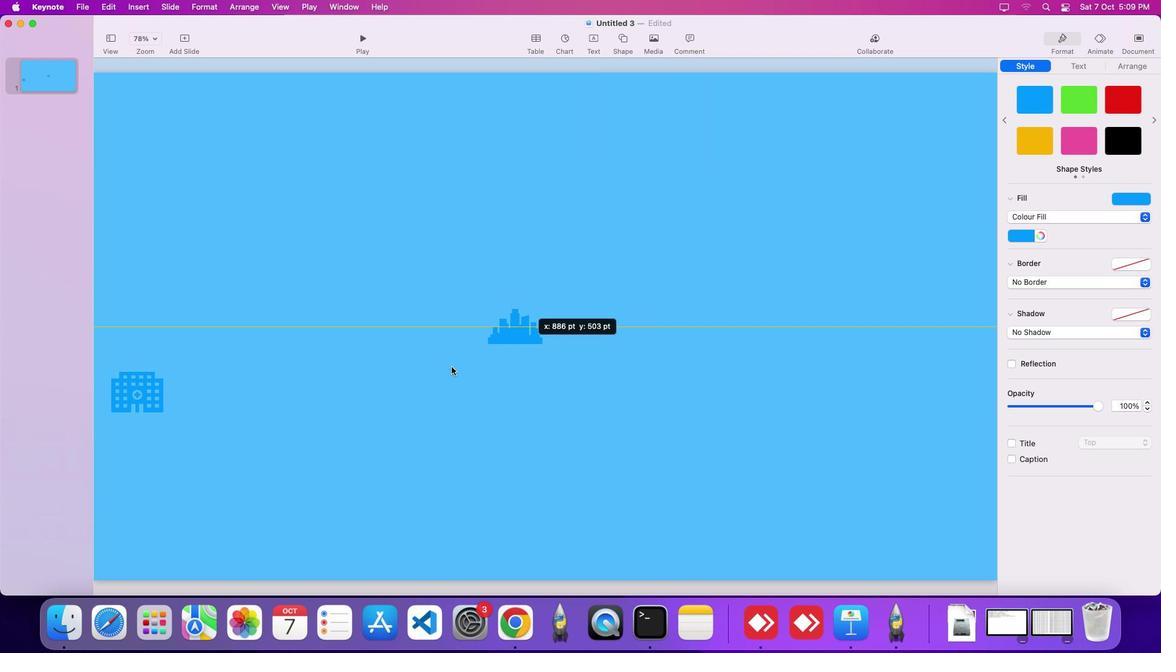 
Action: Mouse moved to (139, 399)
Screenshot: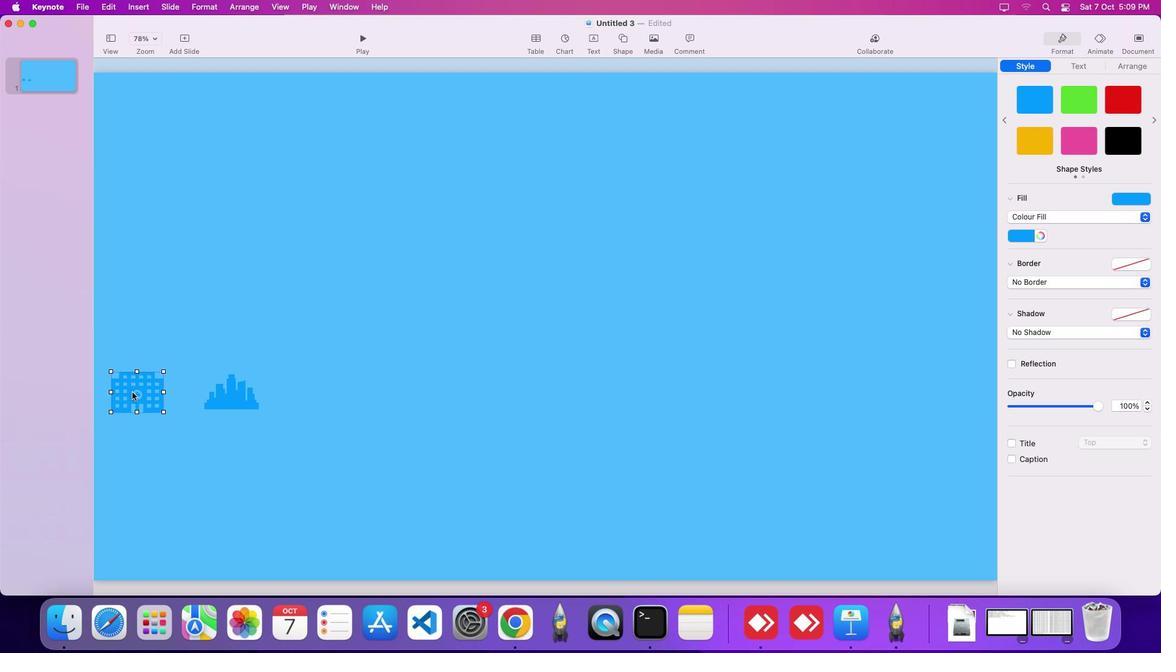 
Action: Mouse pressed left at (139, 399)
Screenshot: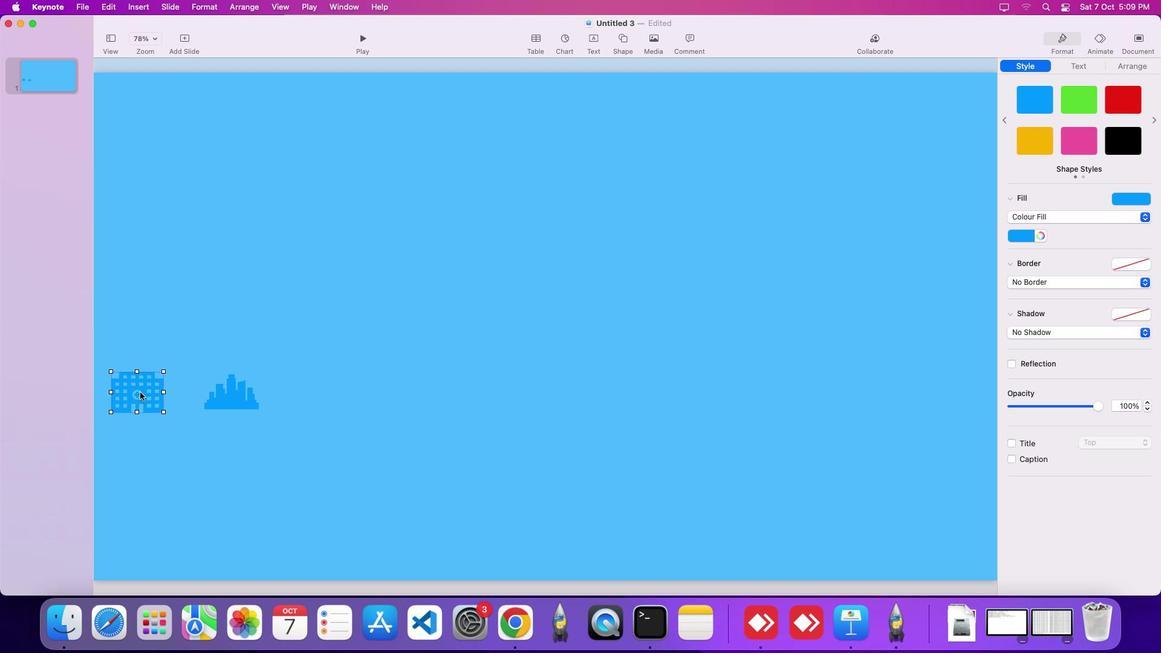 
Action: Mouse moved to (234, 407)
Screenshot: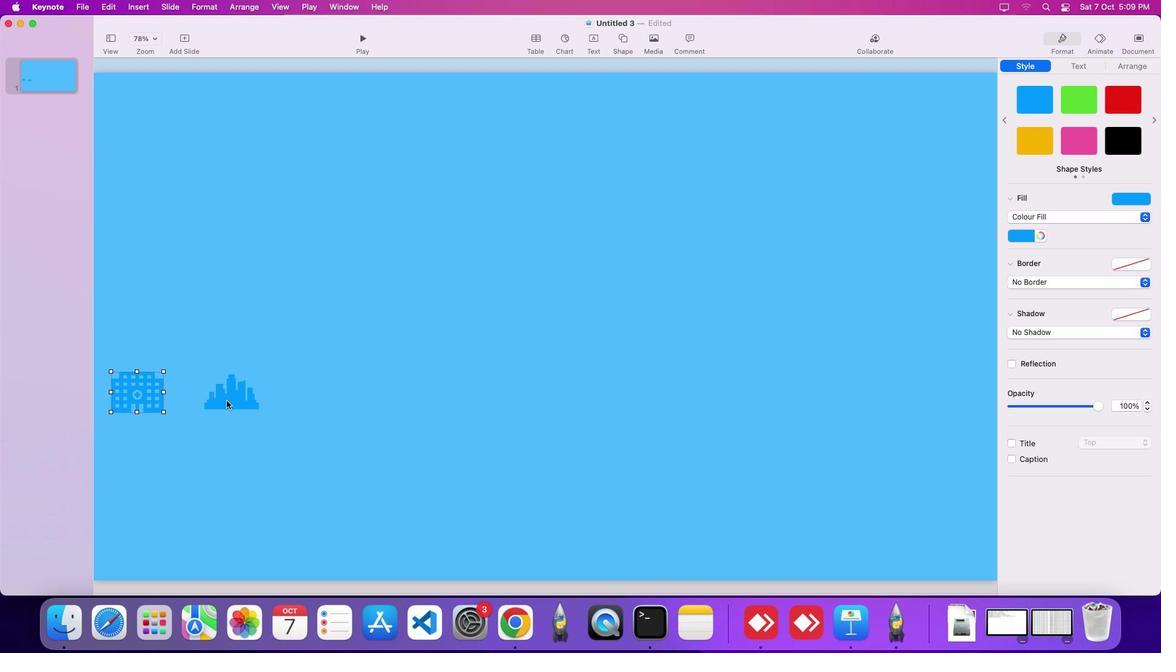 
Action: Key pressed Key.caps_lock
Screenshot: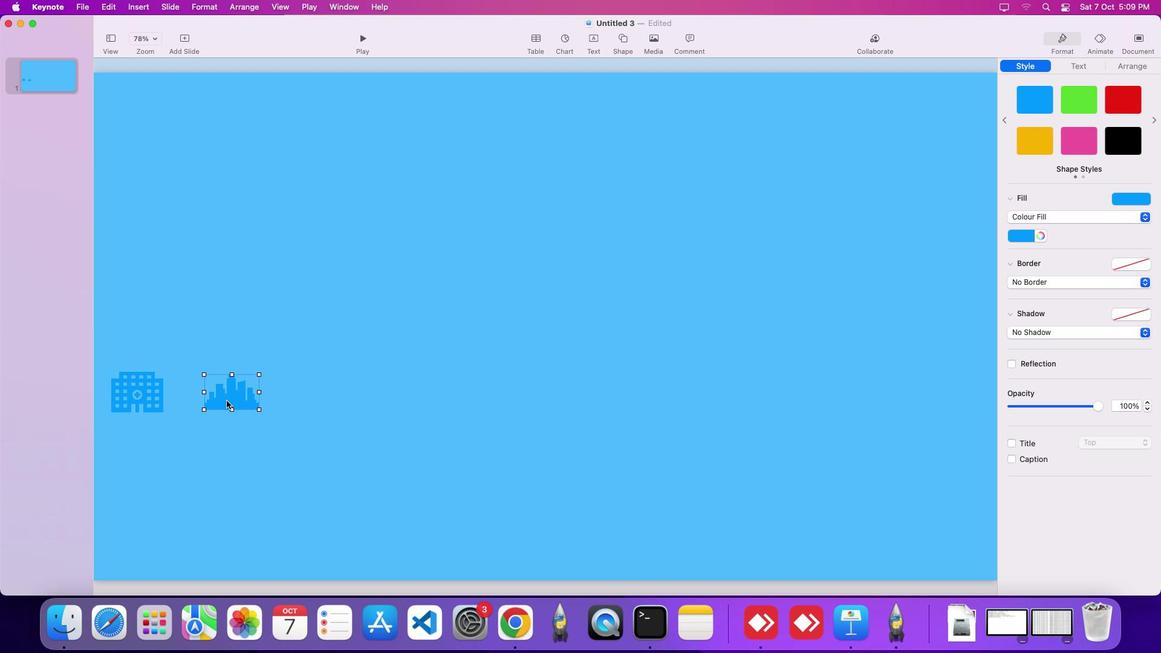 
Action: Mouse pressed left at (234, 407)
Screenshot: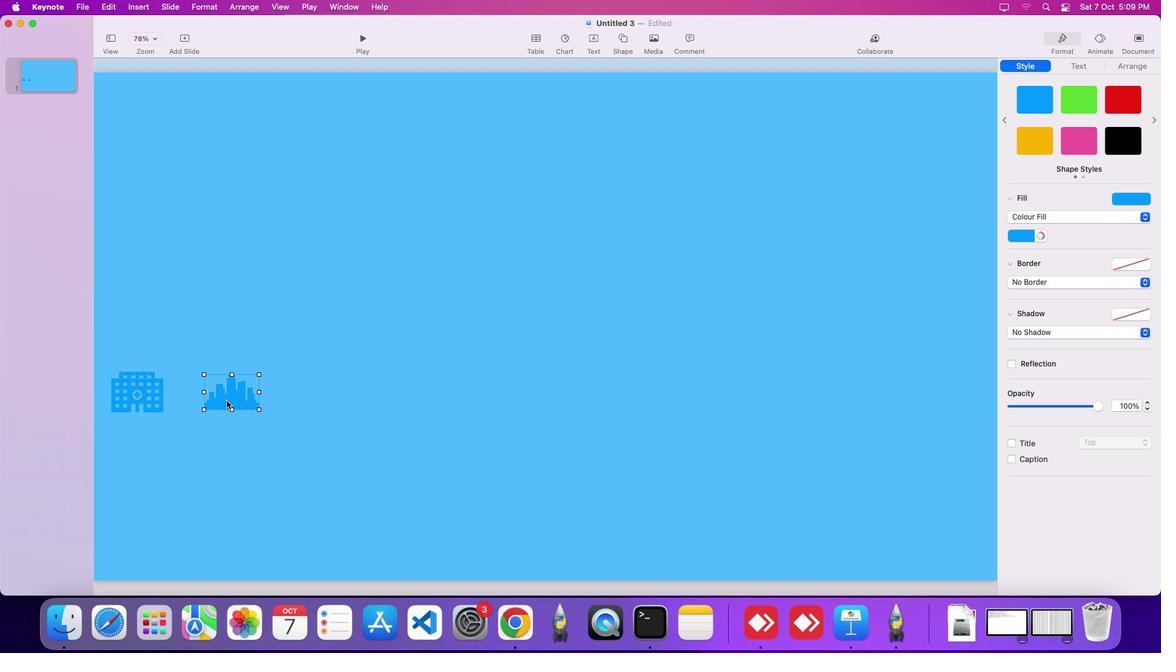 
Action: Mouse moved to (359, 381)
Screenshot: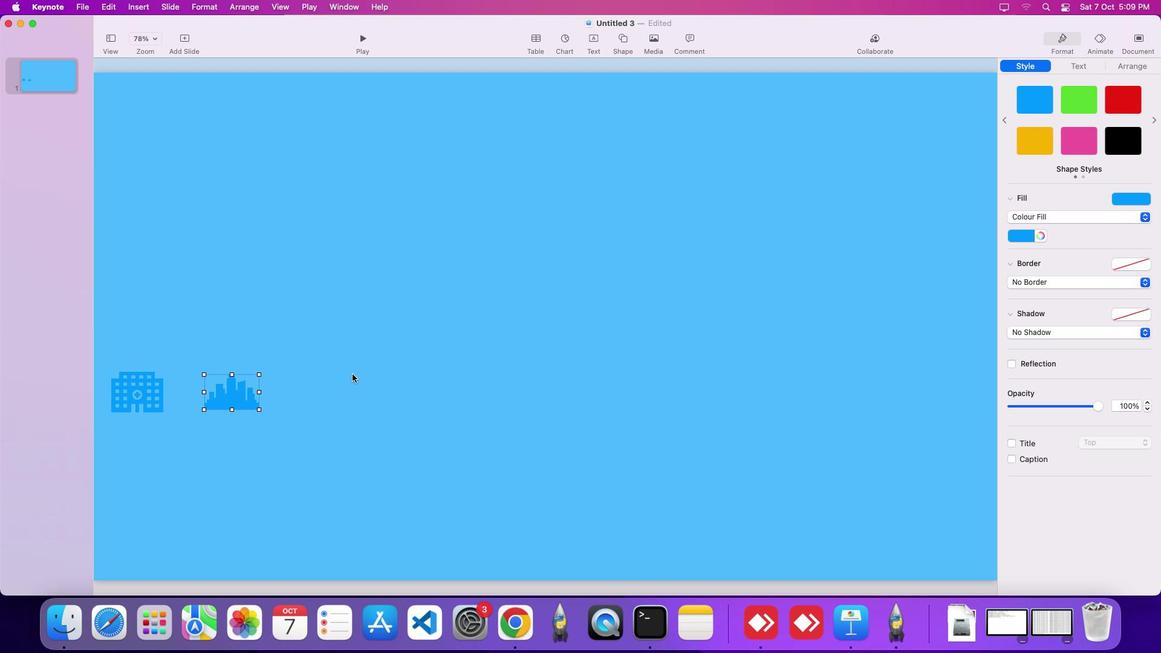 
Action: Key pressed Key.caps_lock
Screenshot: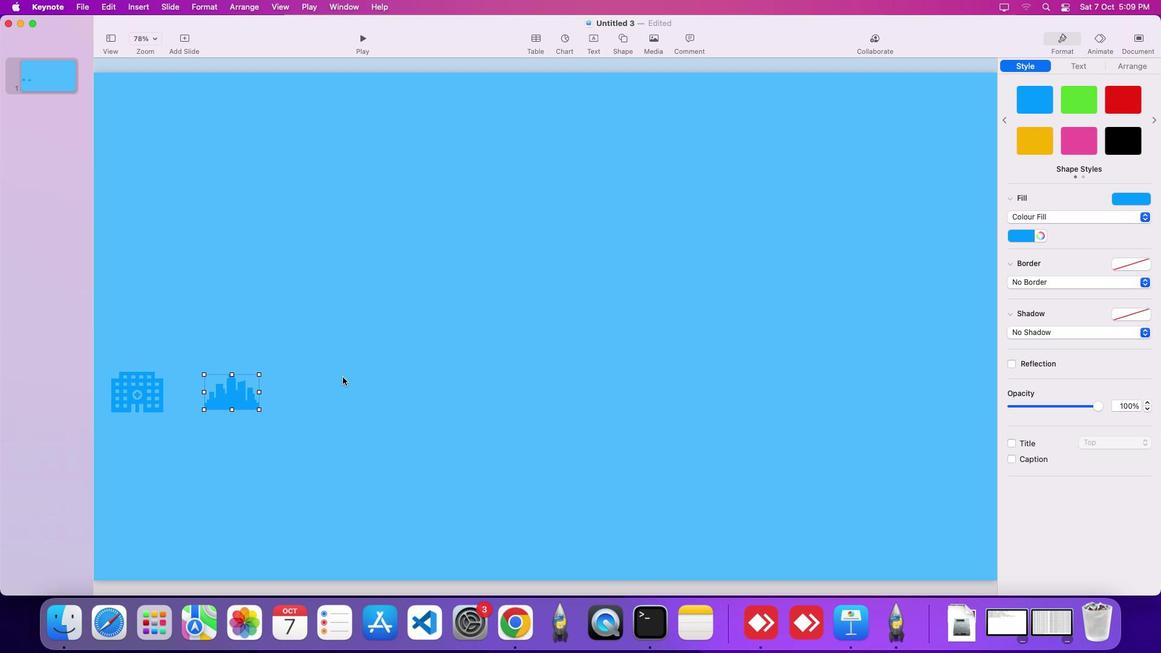 
Action: Mouse moved to (256, 425)
Screenshot: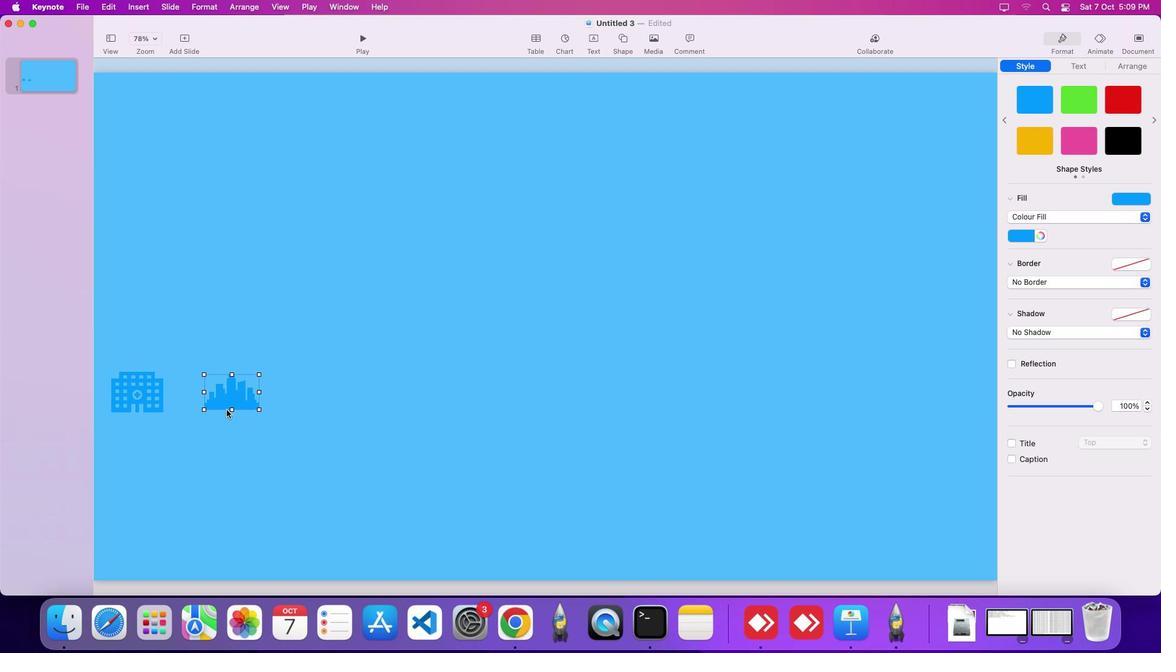 
Action: Key pressed Key.shift
Screenshot: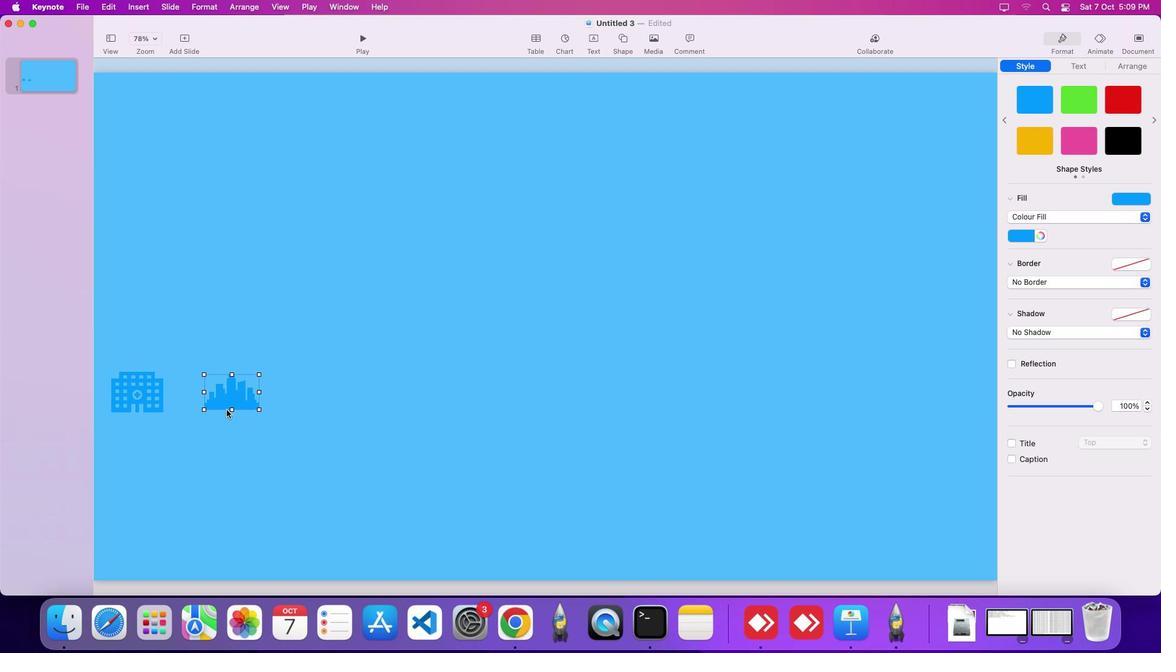 
Action: Mouse moved to (150, 402)
Screenshot: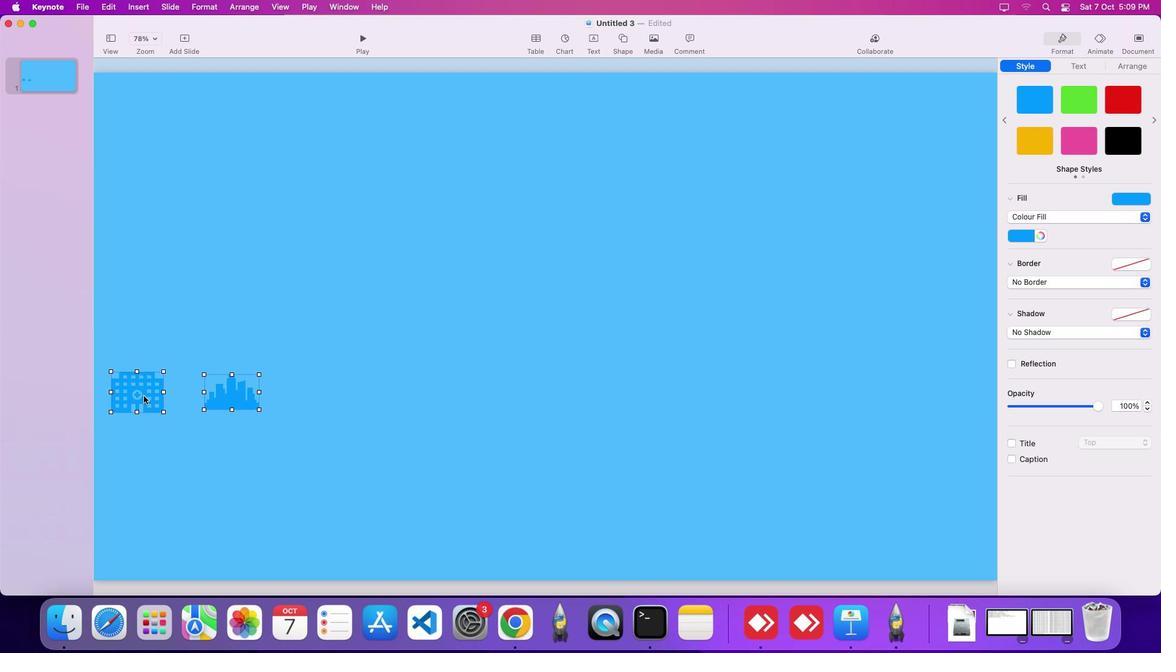 
Action: Mouse pressed left at (150, 402)
Screenshot: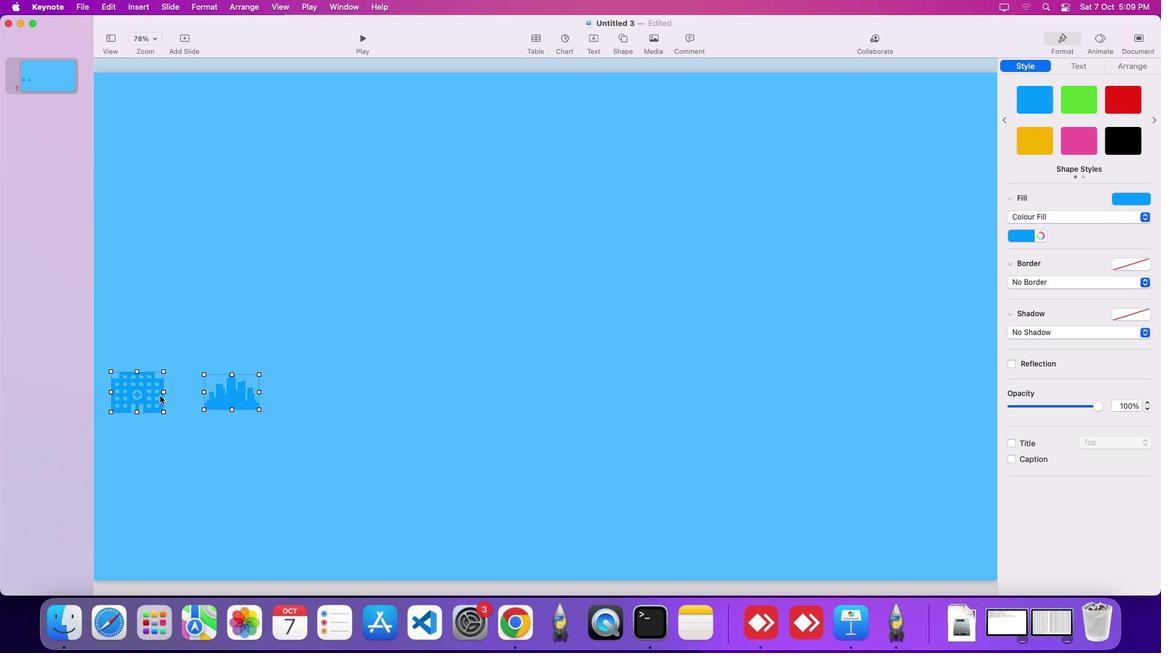 
Action: Mouse moved to (1137, 209)
Screenshot: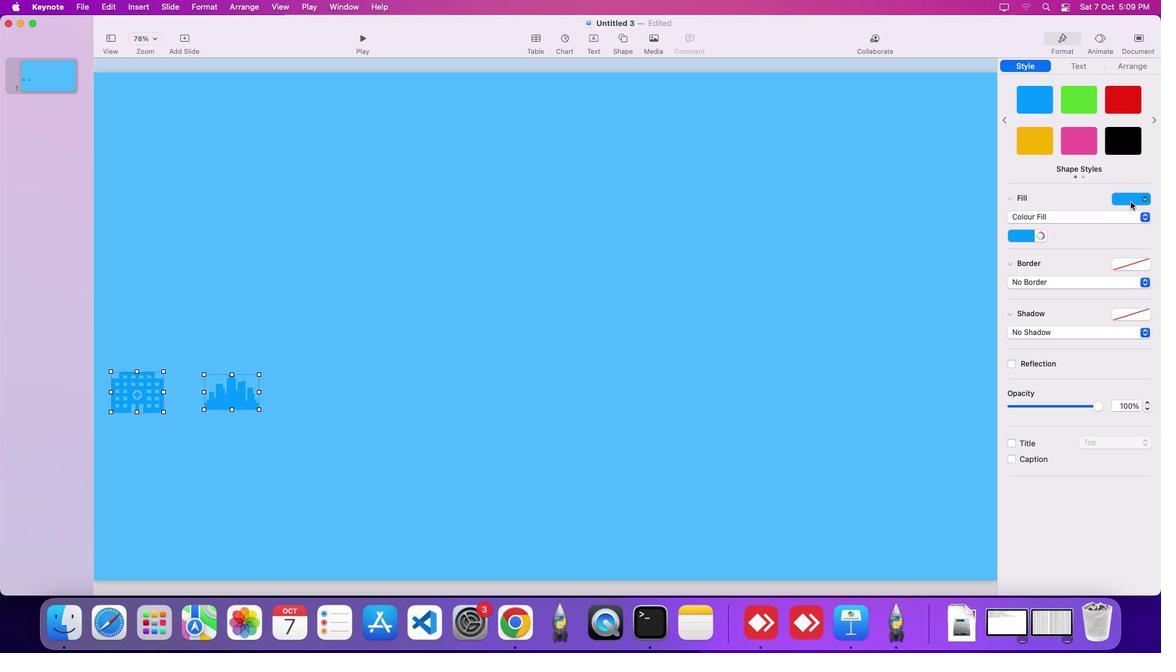 
Action: Mouse pressed left at (1137, 209)
Screenshot: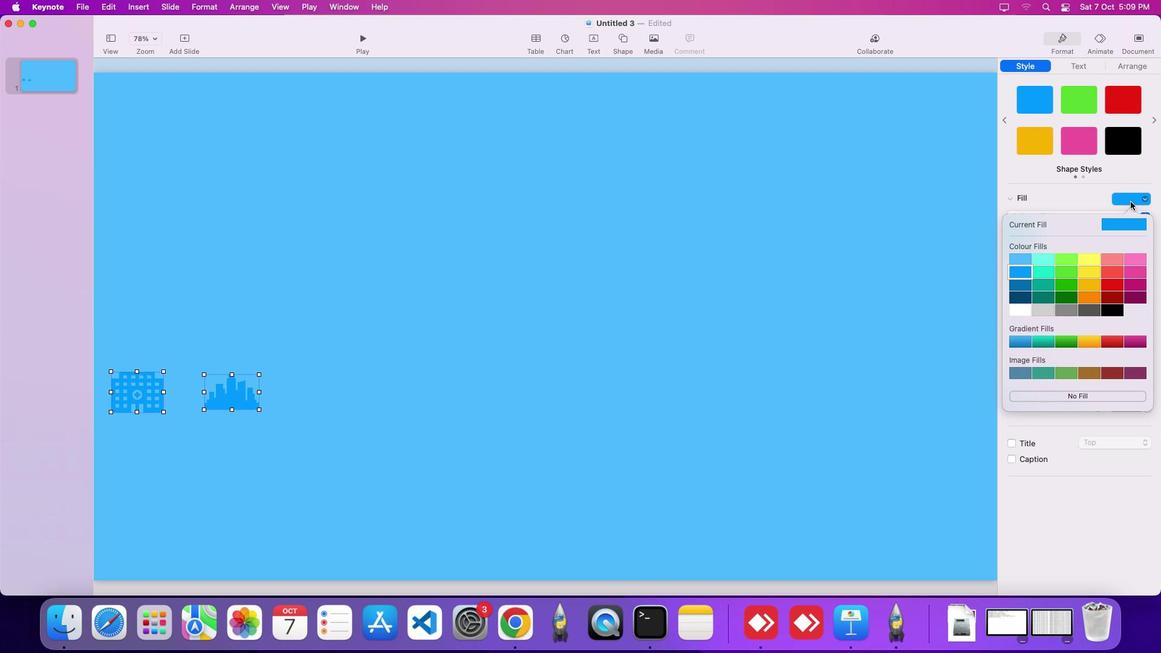 
Action: Mouse moved to (1029, 319)
Screenshot: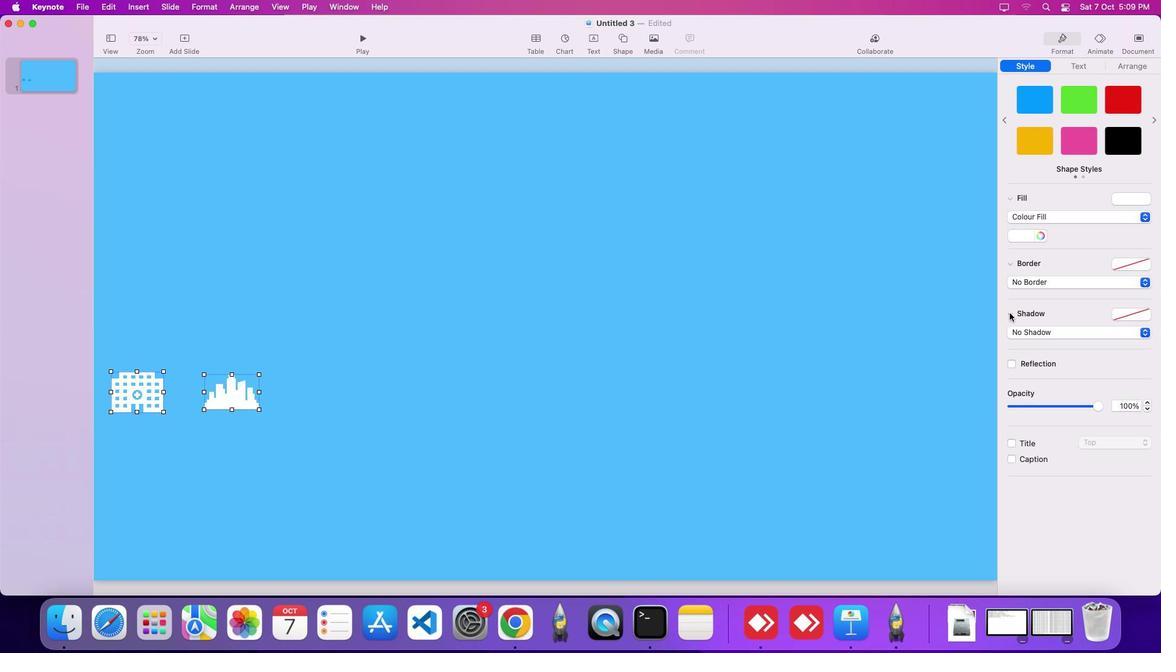 
Action: Mouse pressed left at (1029, 319)
Screenshot: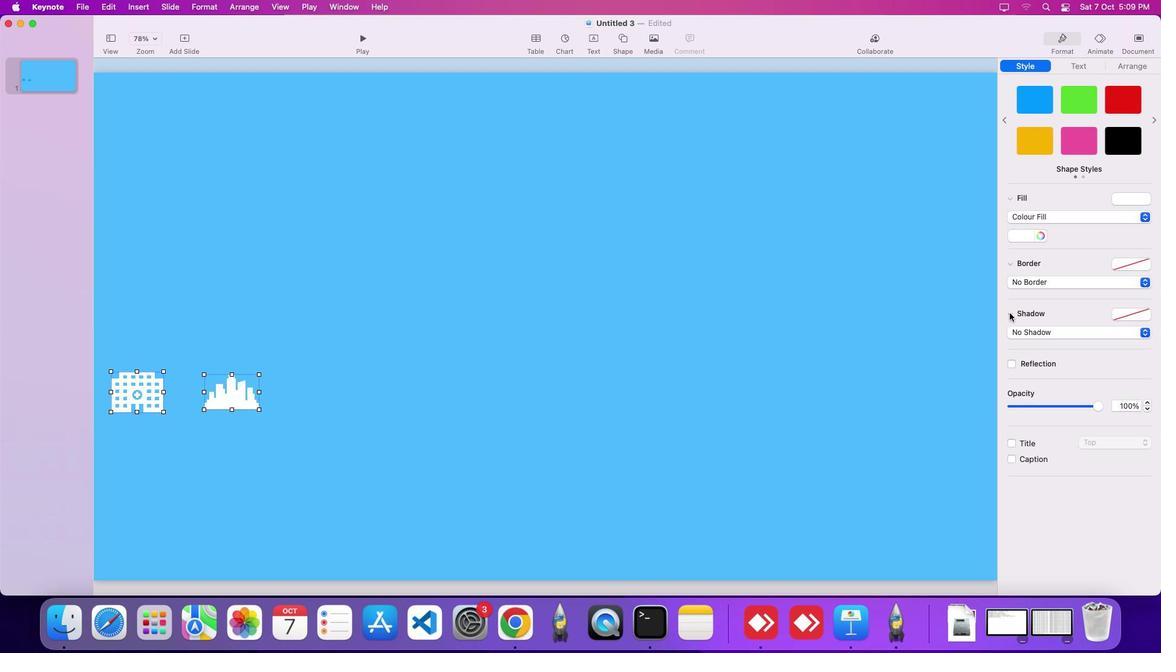 
Action: Mouse moved to (781, 365)
Screenshot: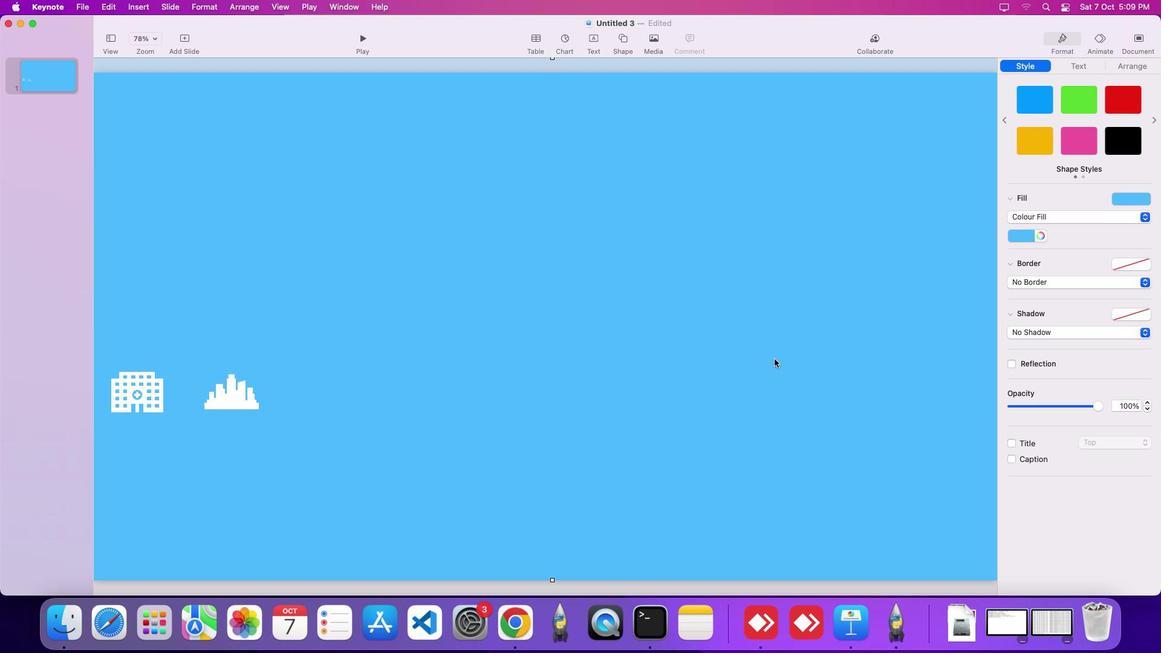 
Action: Mouse pressed left at (781, 365)
Screenshot: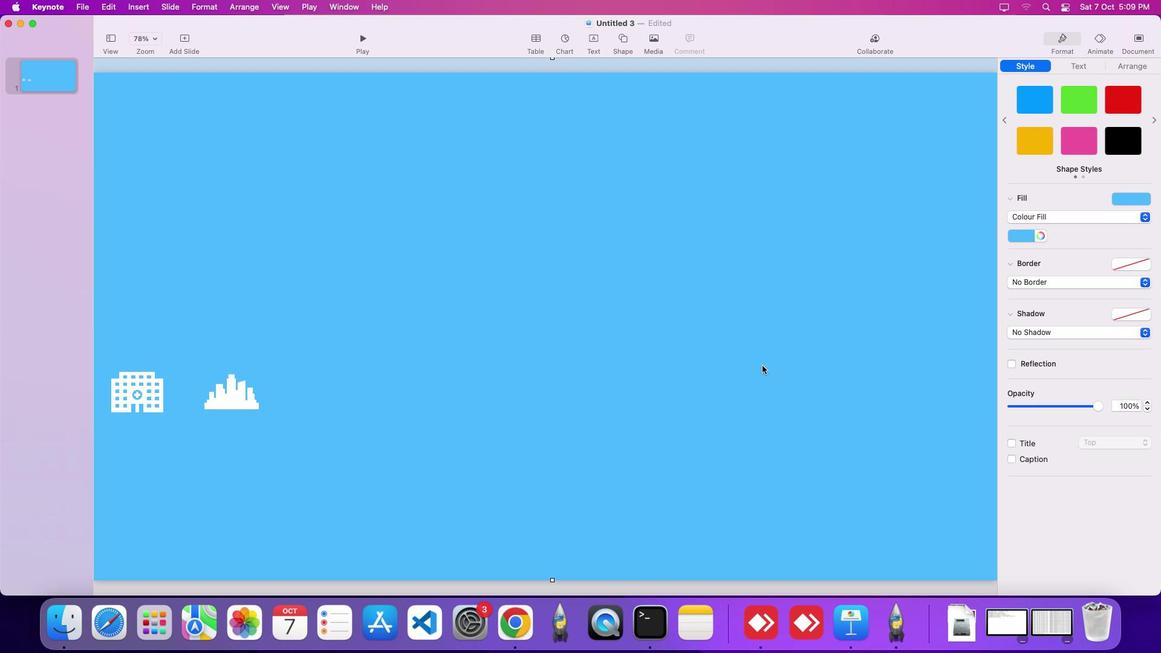 
Action: Mouse moved to (140, 397)
Screenshot: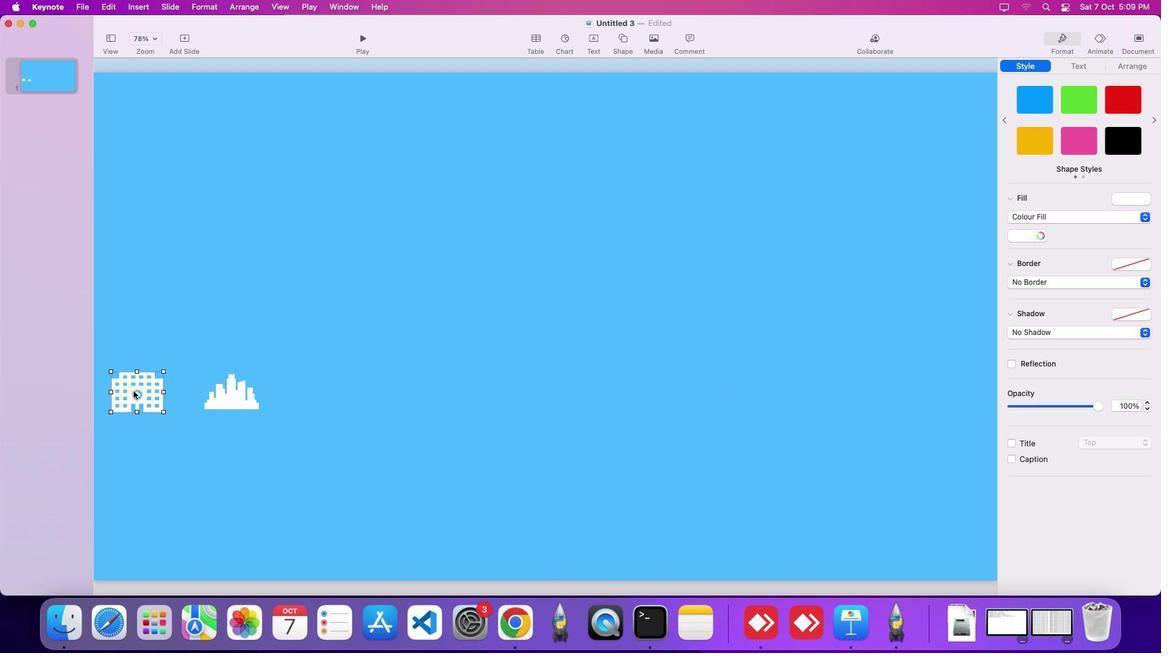 
Action: Mouse pressed left at (140, 397)
Screenshot: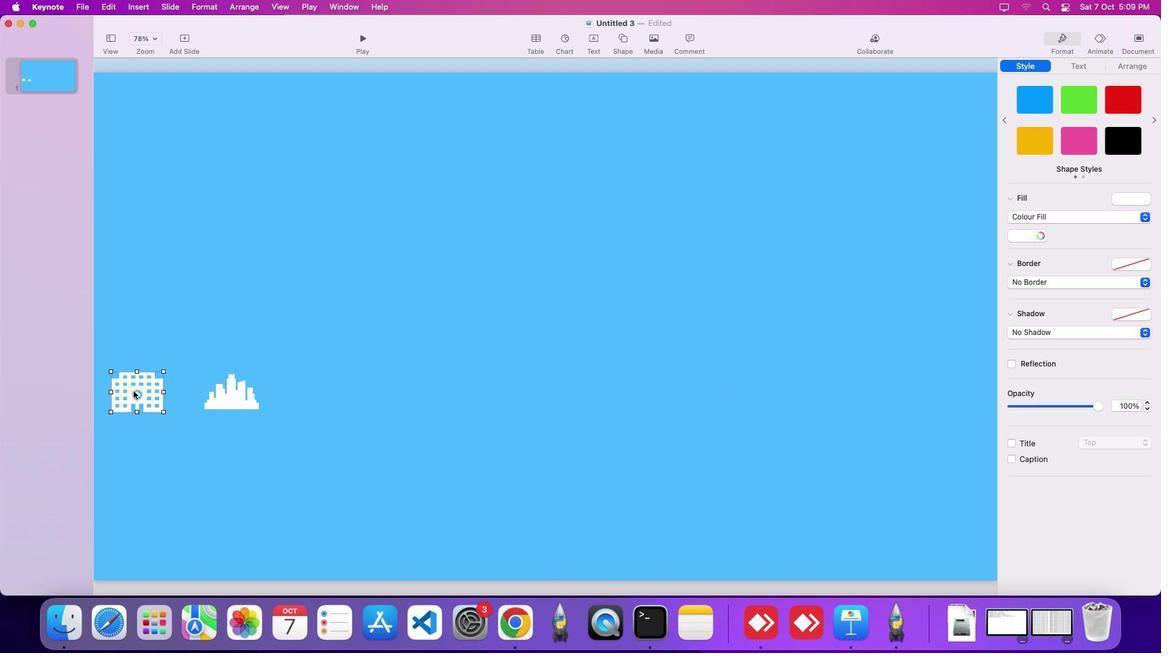 
Action: Mouse moved to (214, 402)
Screenshot: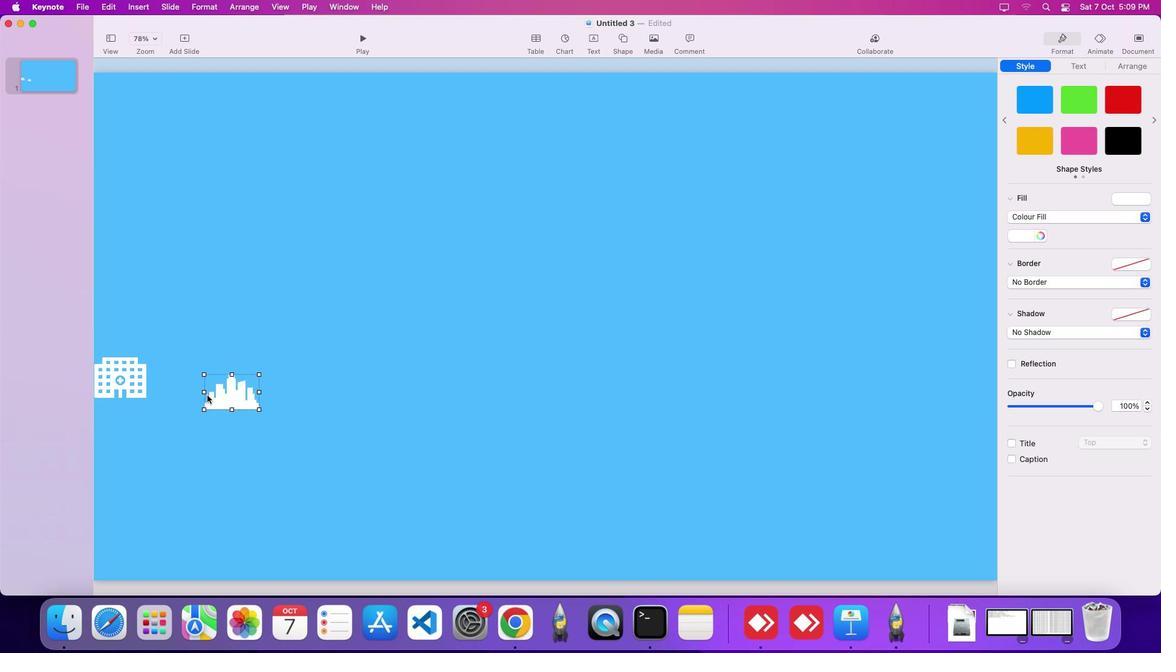 
Action: Mouse pressed left at (214, 402)
Screenshot: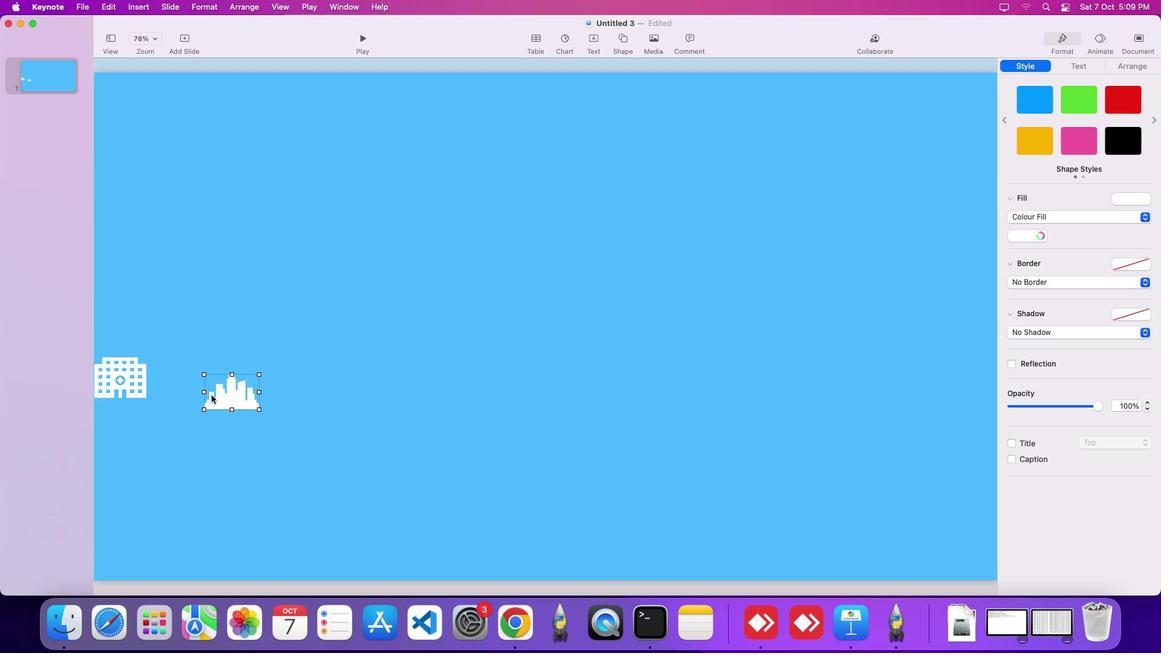 
Action: Mouse moved to (227, 404)
Screenshot: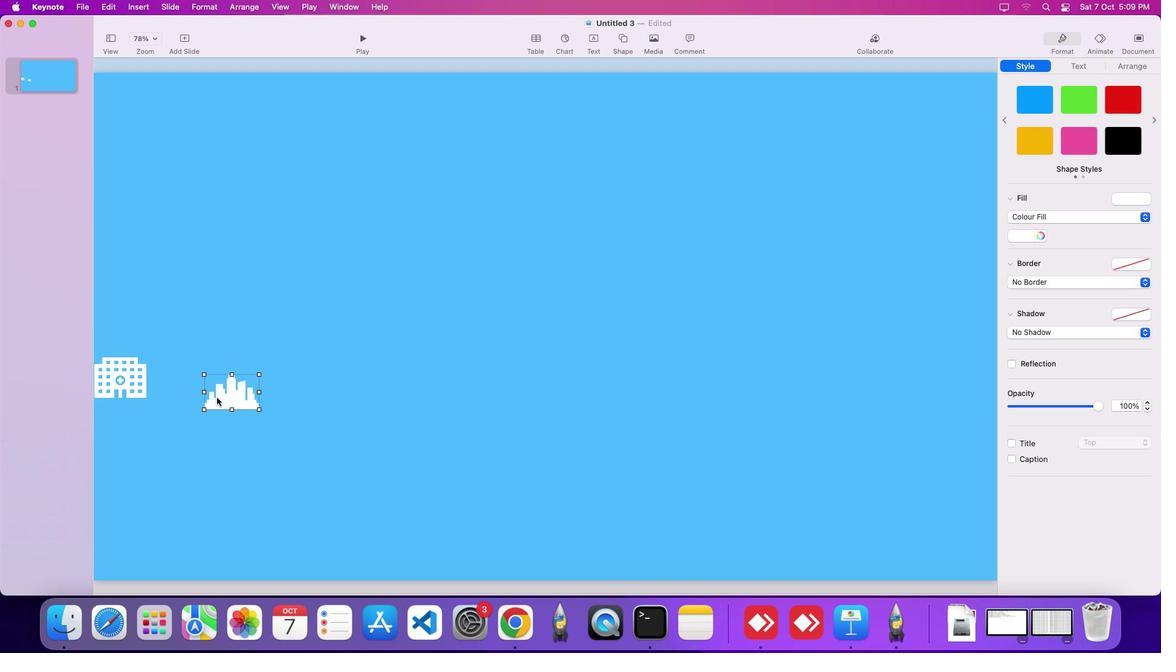 
Action: Mouse pressed left at (227, 404)
Screenshot: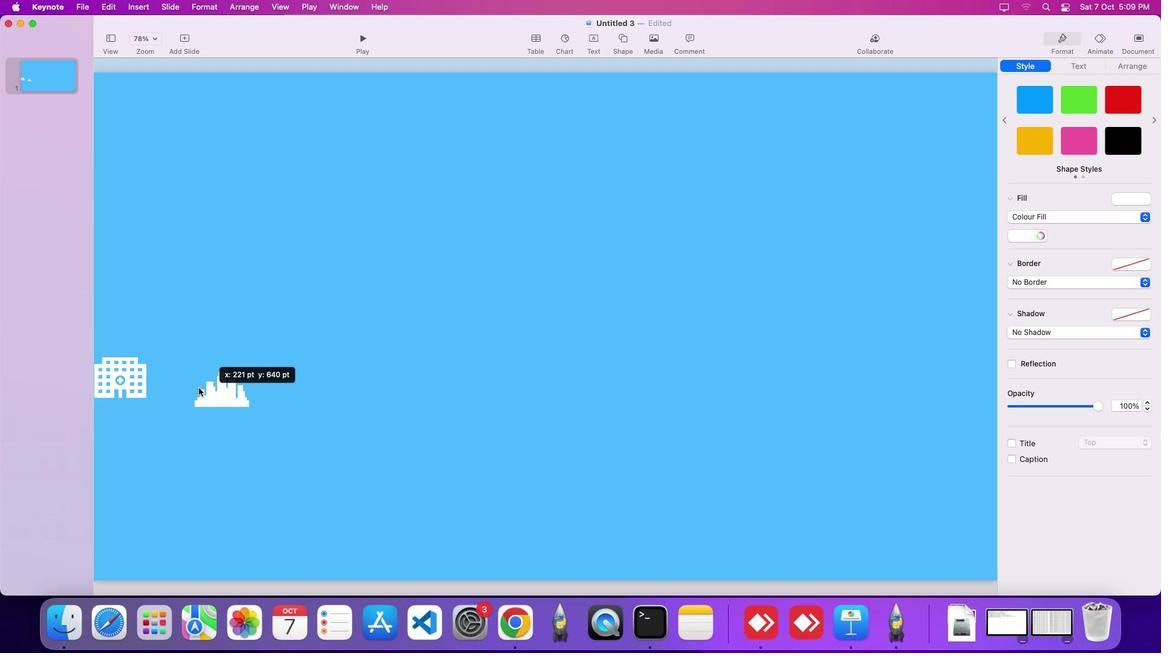
Action: Mouse moved to (207, 388)
Screenshot: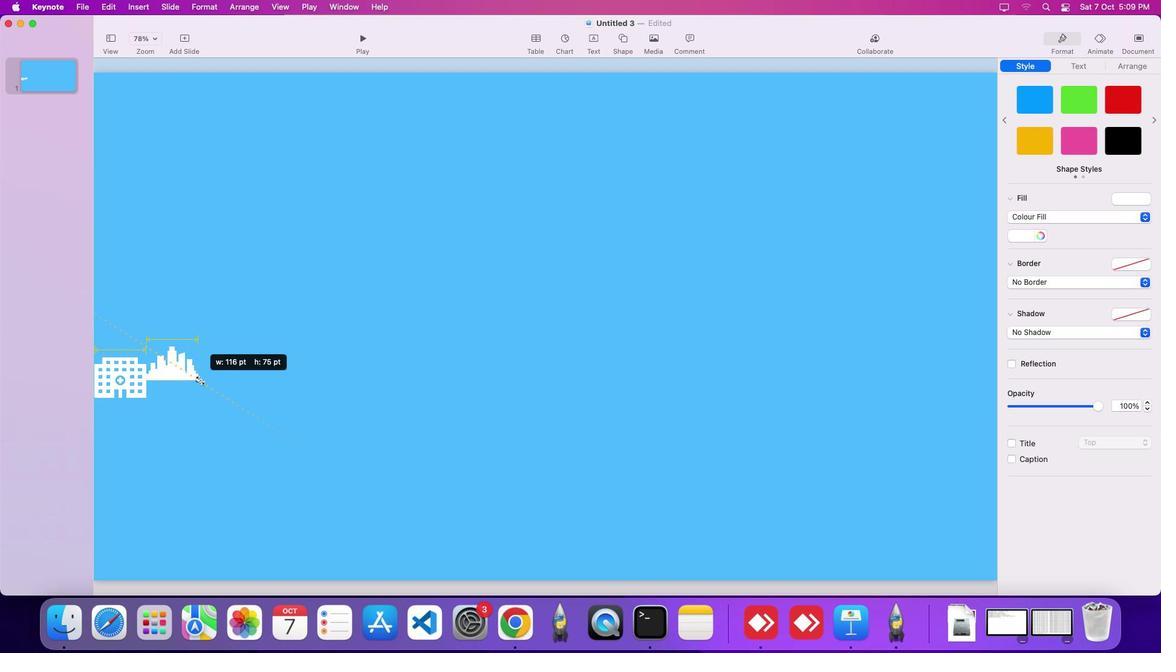 
Action: Mouse pressed left at (207, 388)
Screenshot: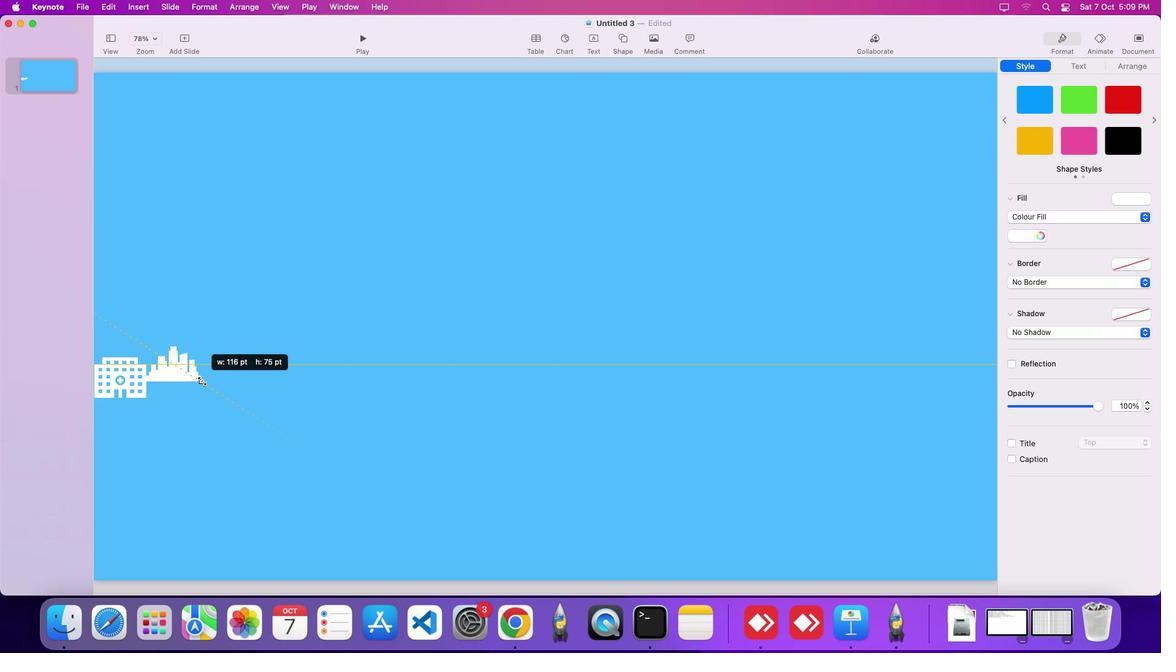 
Action: Mouse moved to (209, 388)
Screenshot: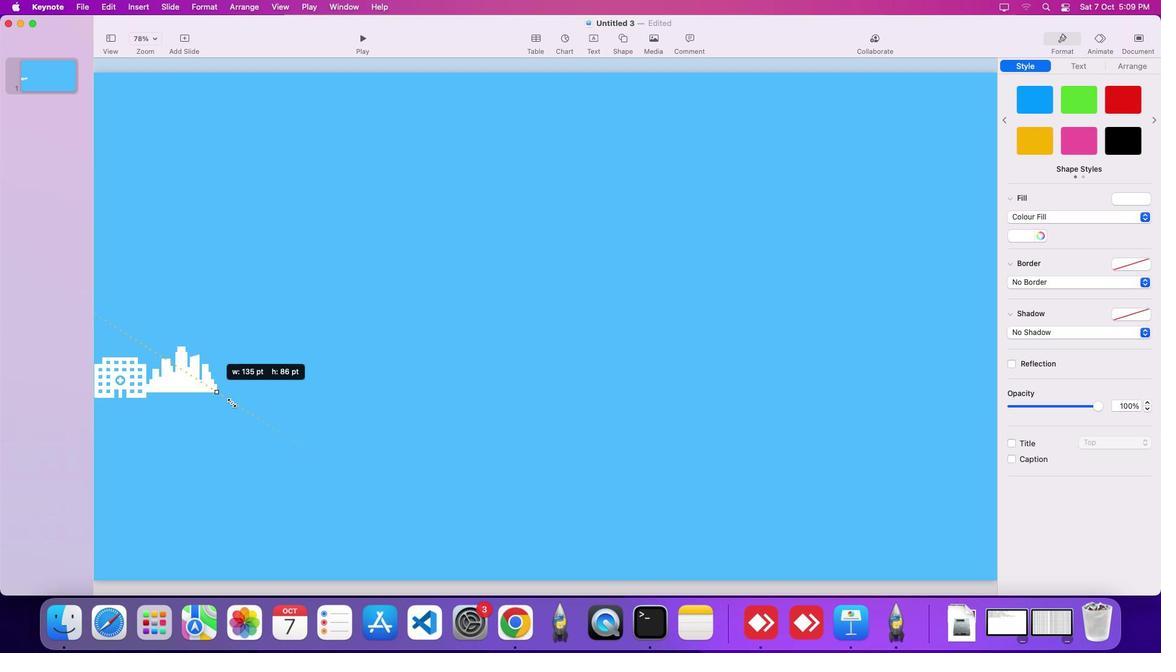 
Action: Key pressed Key.shift
Screenshot: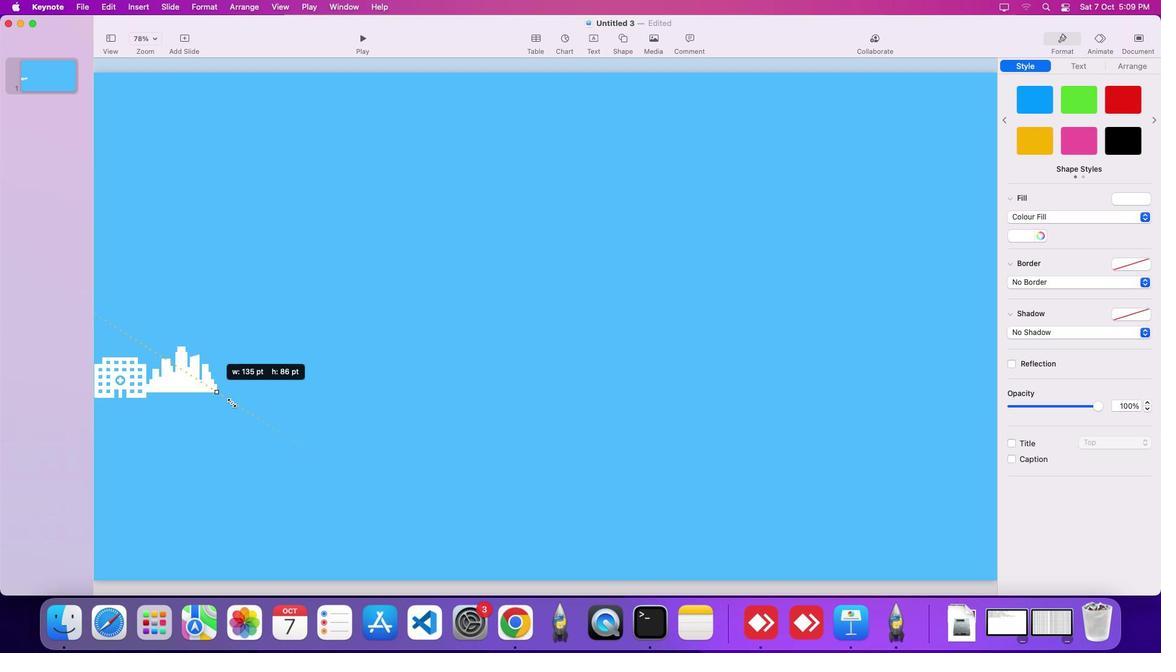 
Action: Mouse moved to (231, 414)
Screenshot: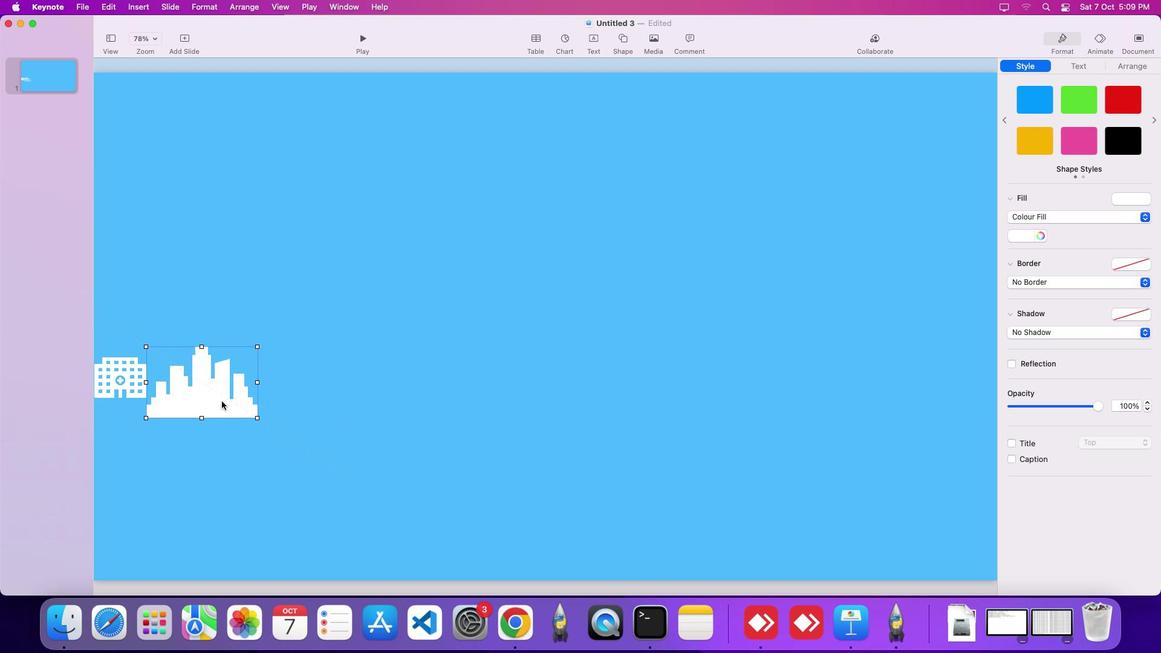 
Action: Mouse pressed left at (231, 414)
Screenshot: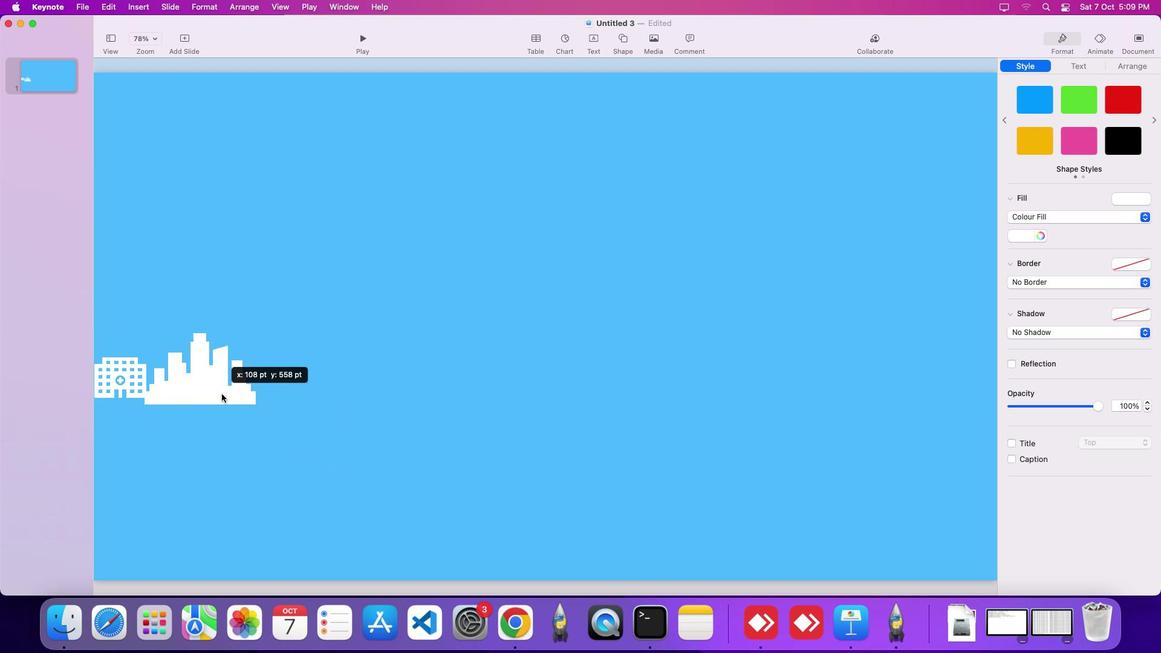 
Action: Mouse moved to (230, 397)
Screenshot: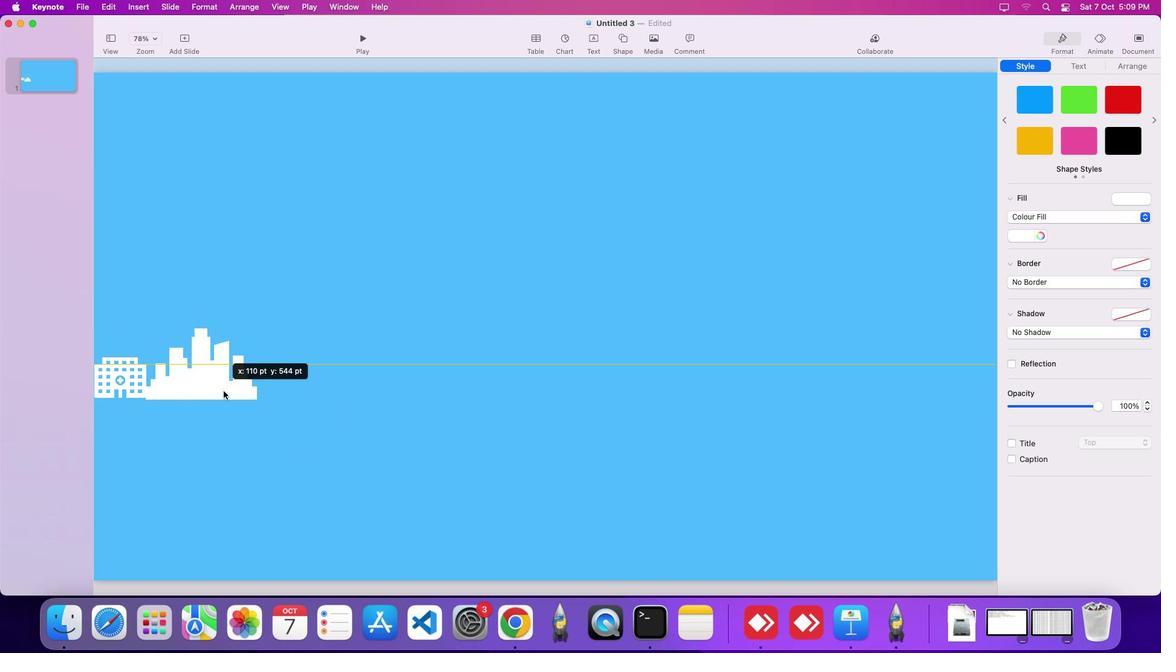 
Action: Mouse pressed left at (230, 397)
Screenshot: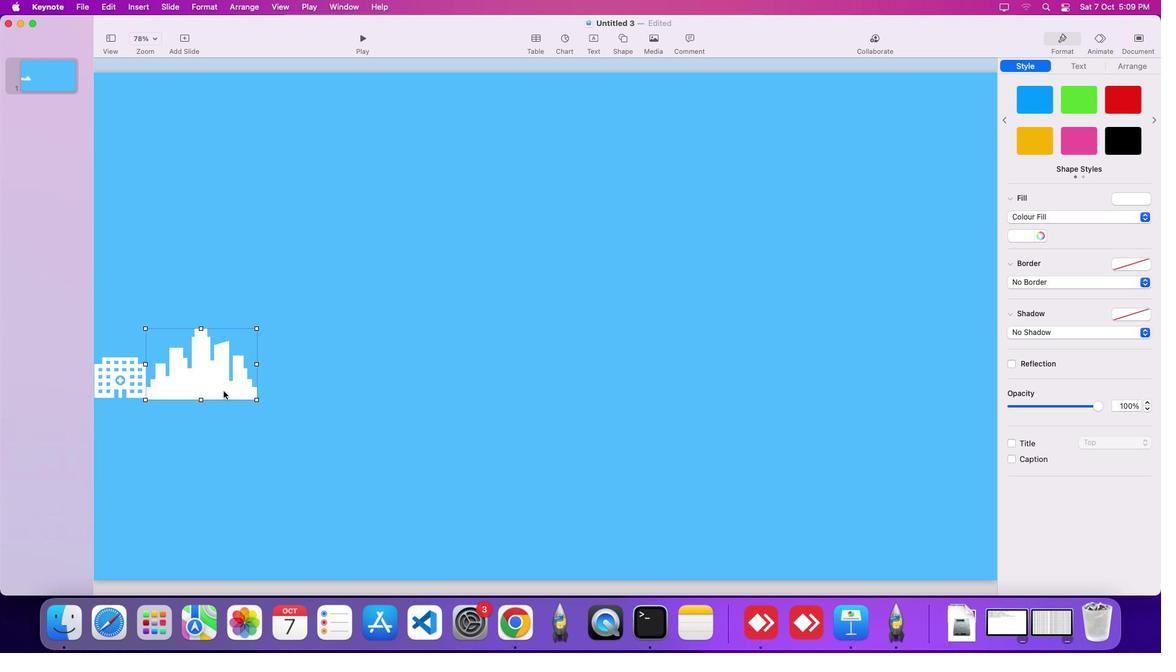 
Action: Mouse moved to (225, 387)
Screenshot: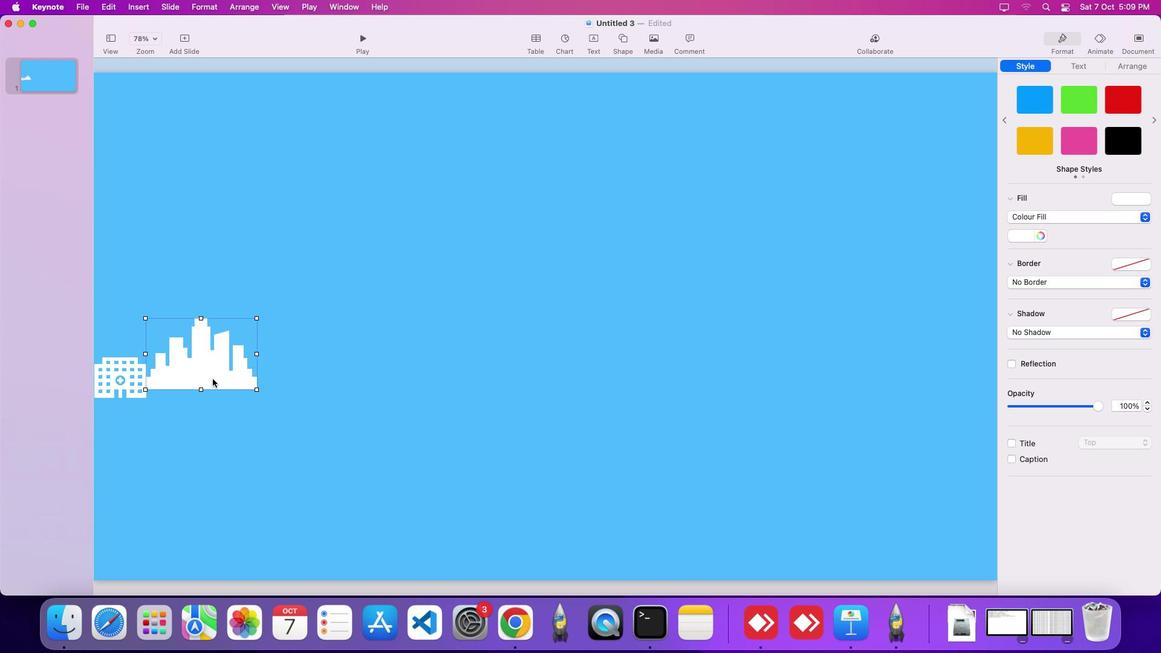 
Action: Key pressed Key.alt
Screenshot: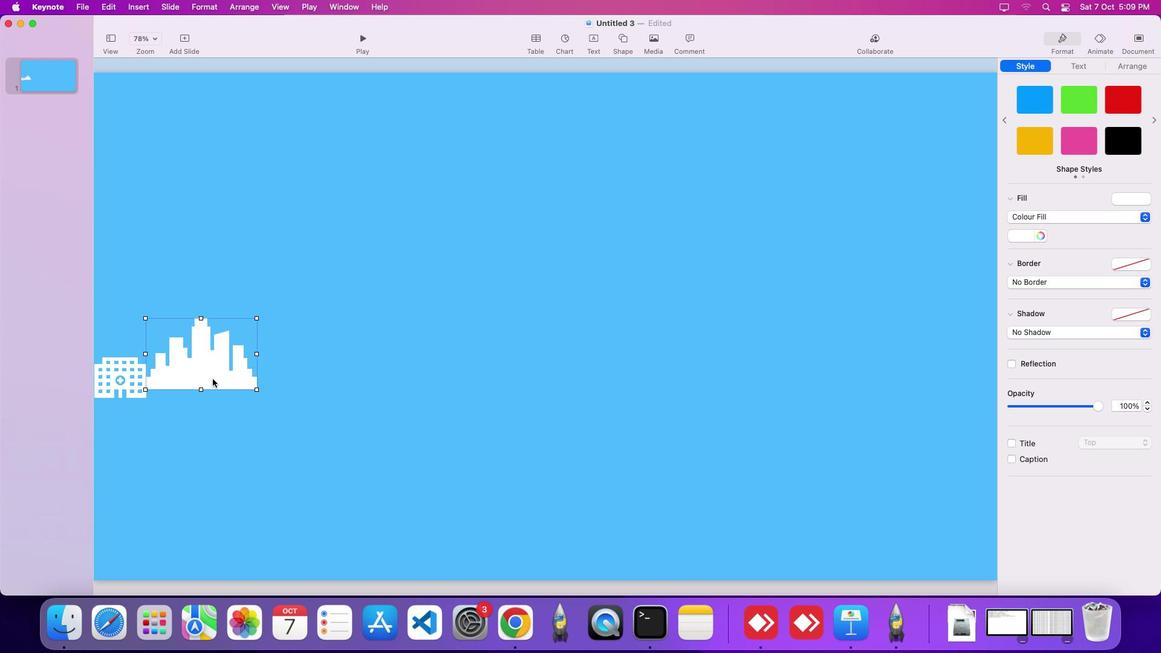 
Action: Mouse moved to (217, 385)
Screenshot: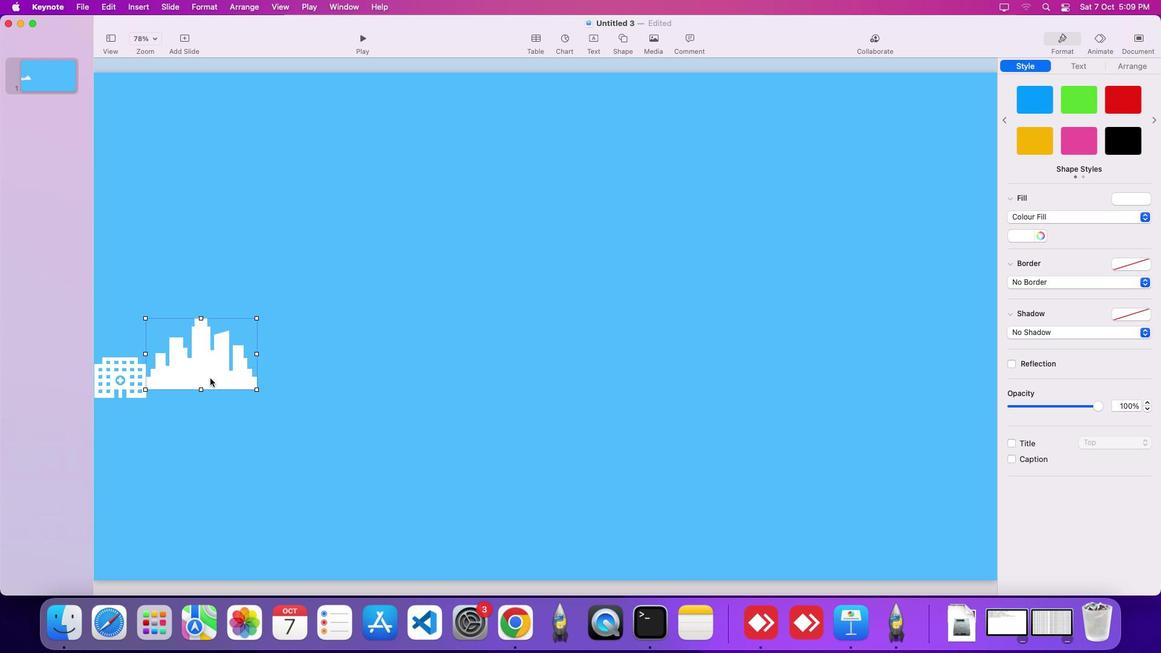 
Action: Key pressed Key.alt
Screenshot: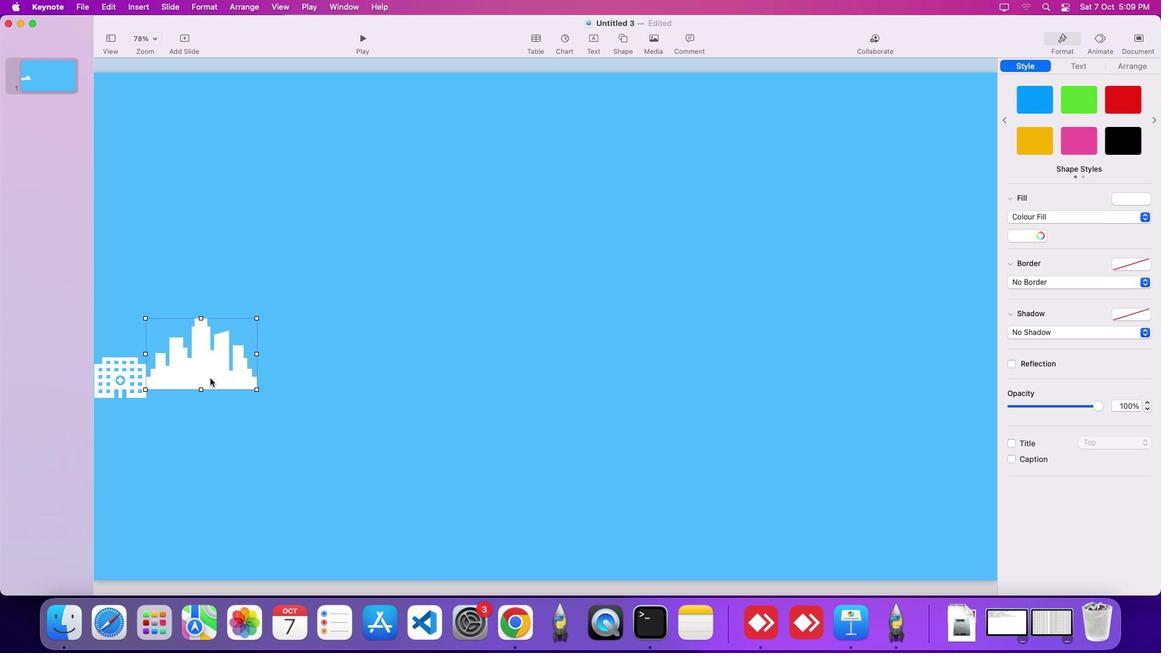 
Action: Mouse moved to (217, 385)
Screenshot: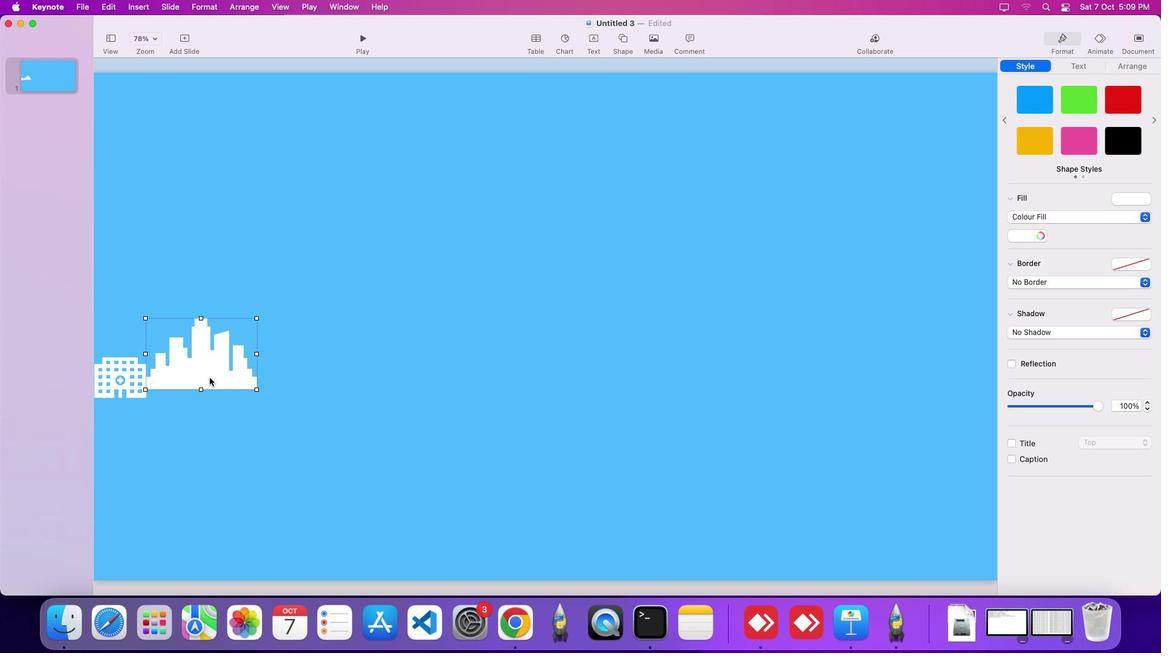 
Action: Mouse pressed left at (217, 385)
Screenshot: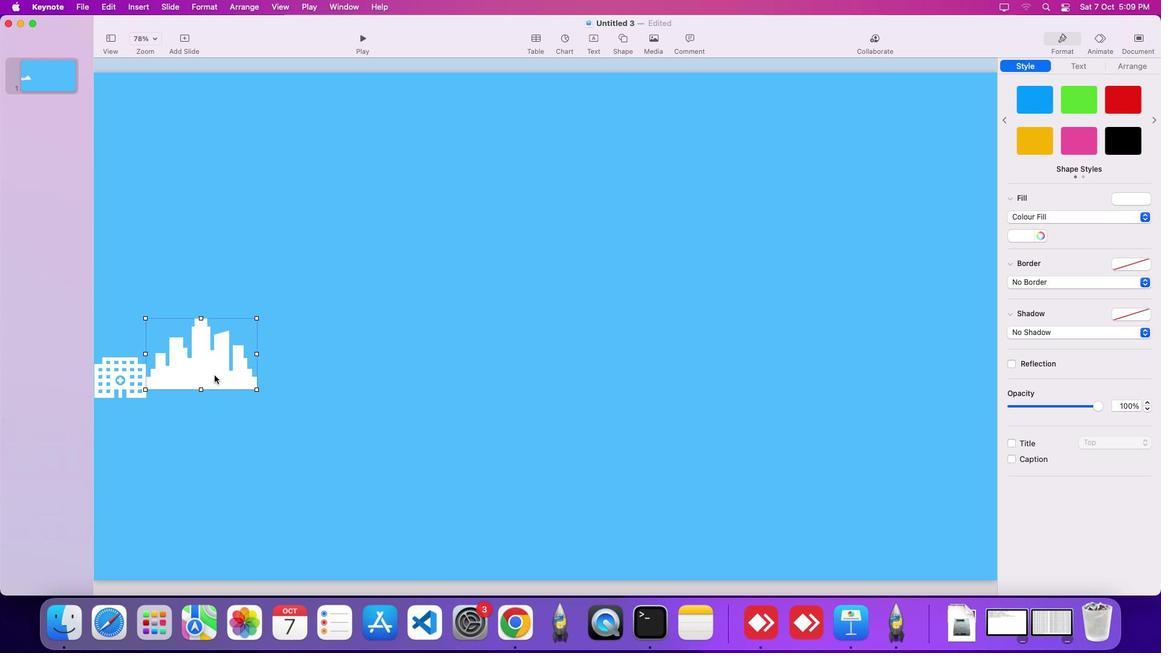 
Action: Mouse moved to (322, 335)
Screenshot: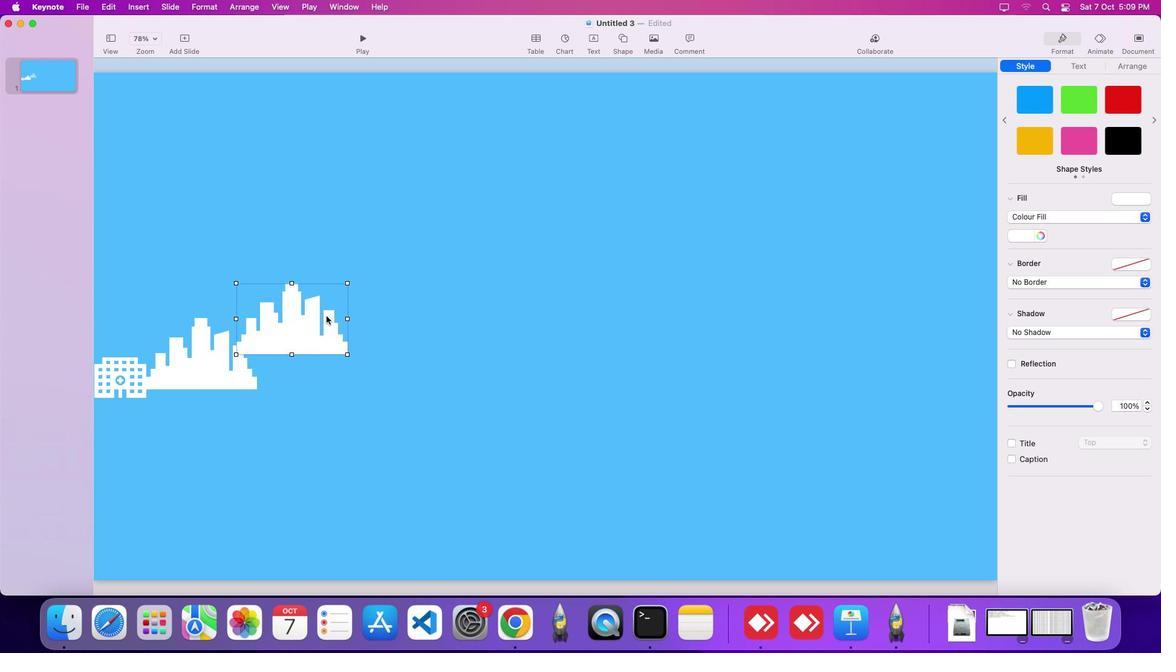 
Action: Key pressed Key.shift
Screenshot: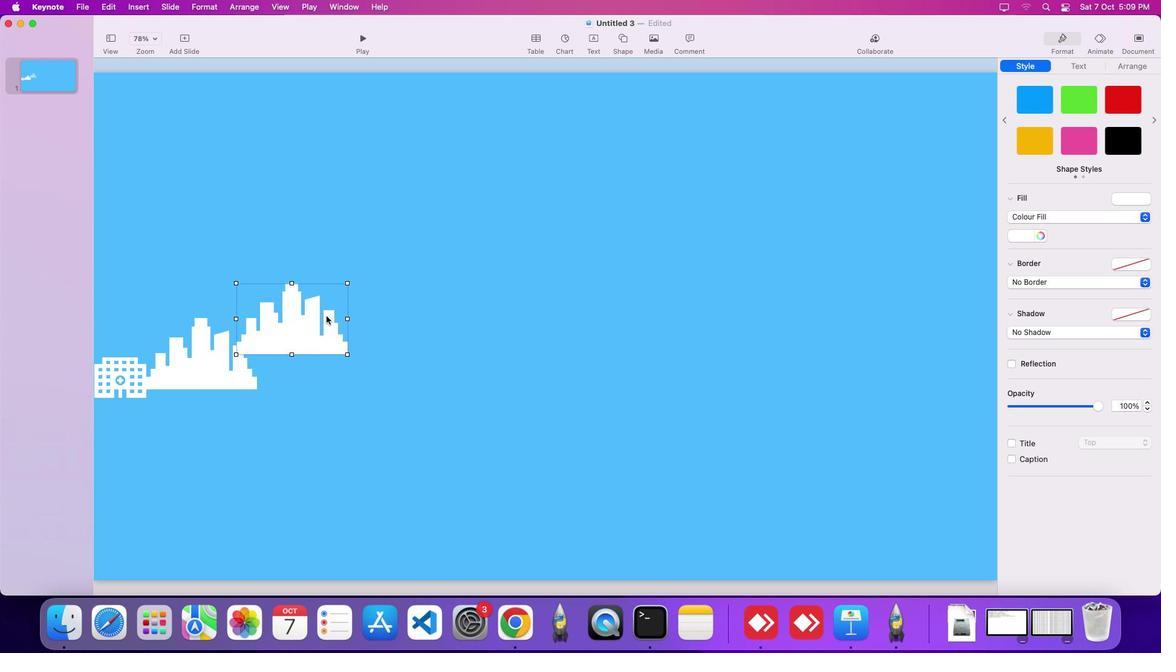 
Action: Mouse moved to (353, 292)
